Task: Slide 2 - Contents Of This Template.
Action: Mouse moved to (39, 97)
Screenshot: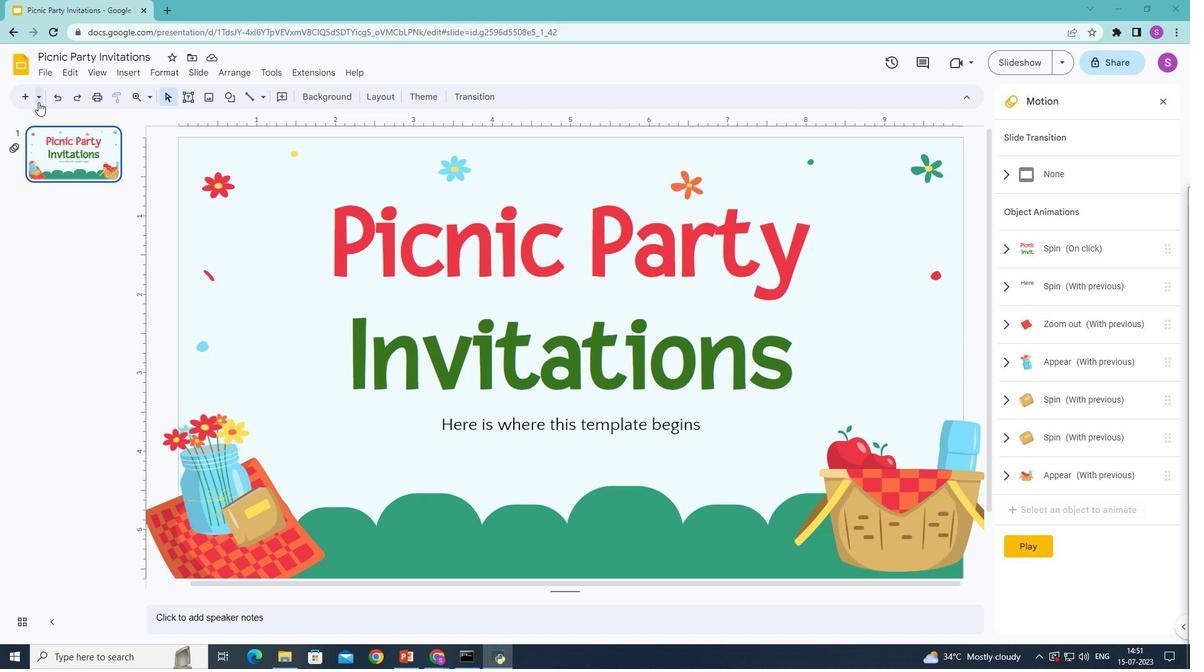 
Action: Mouse pressed left at (39, 97)
Screenshot: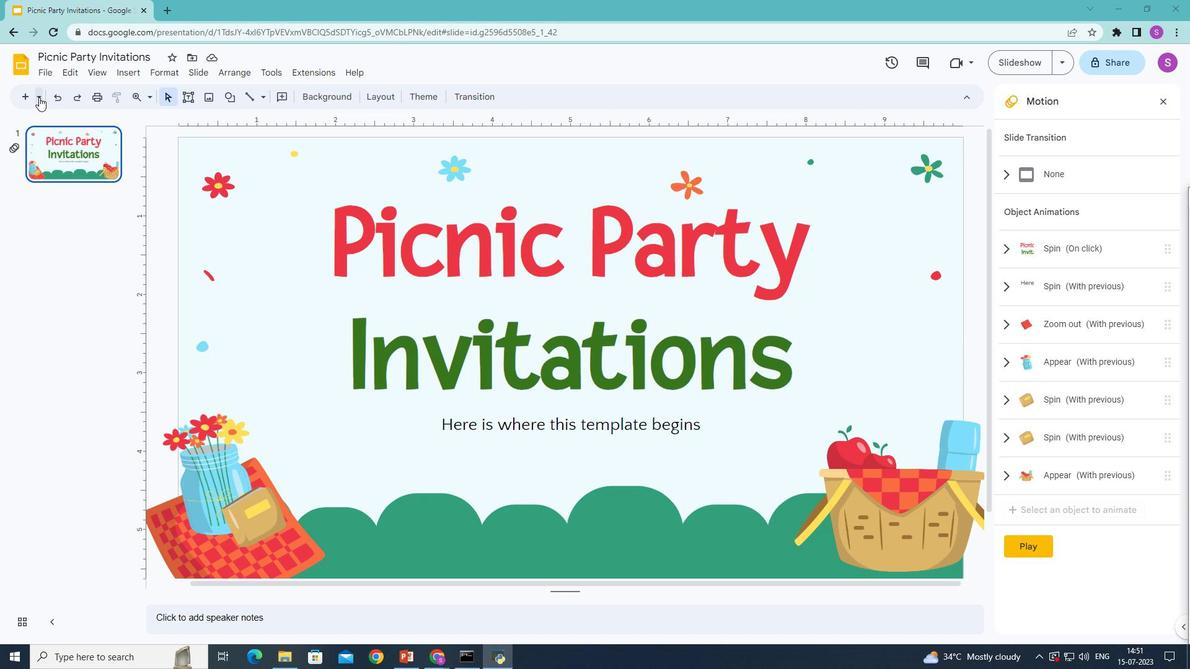 
Action: Mouse moved to (215, 130)
Screenshot: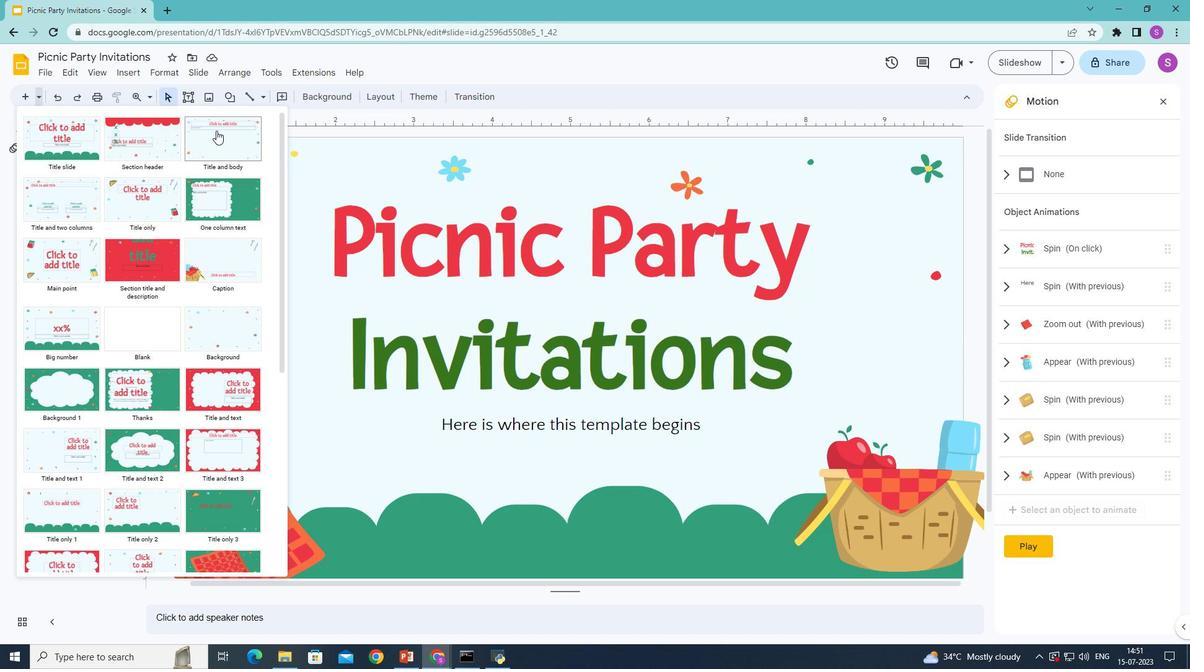 
Action: Mouse pressed left at (215, 130)
Screenshot: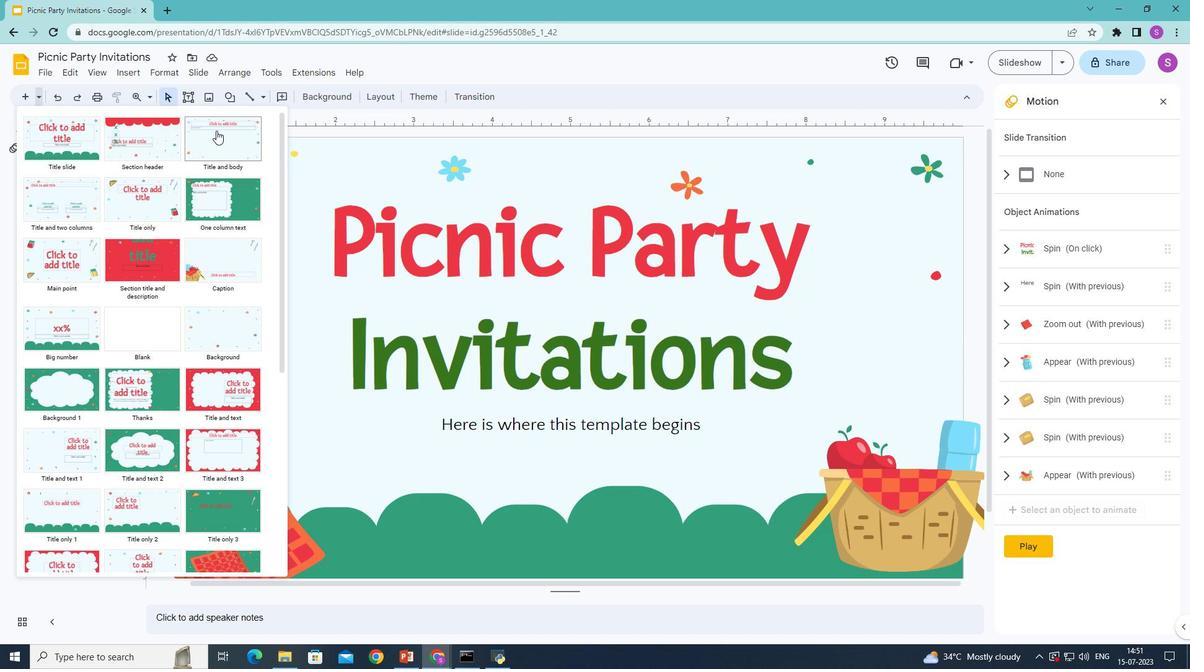 
Action: Mouse moved to (481, 210)
Screenshot: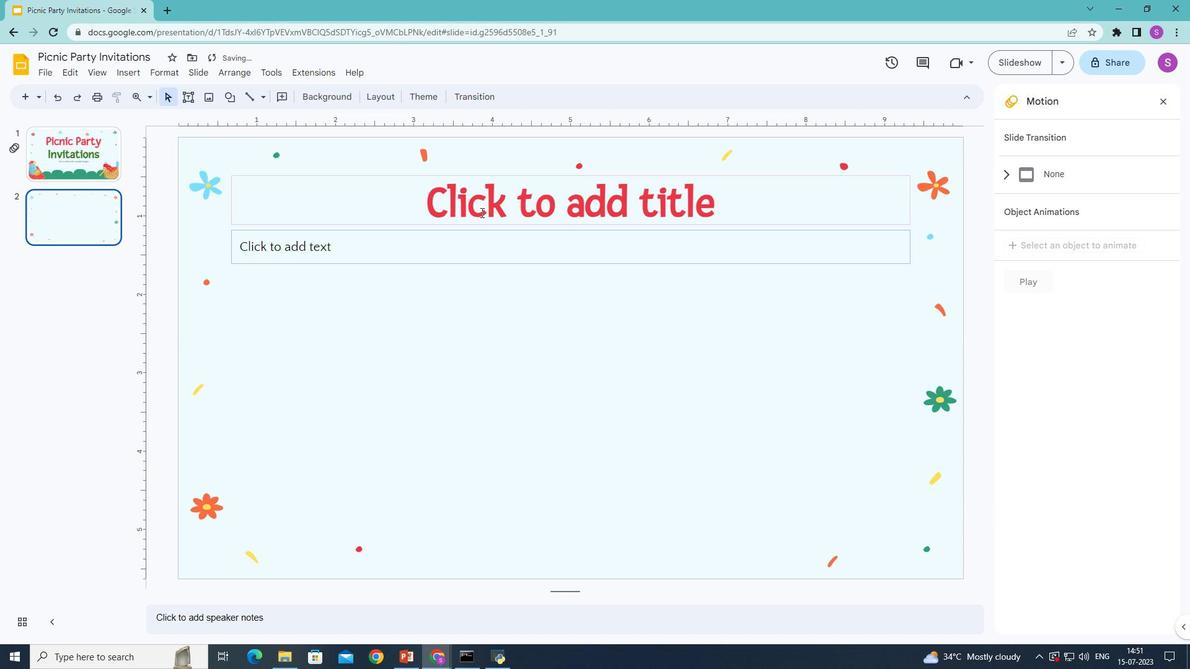 
Action: Mouse pressed left at (481, 210)
Screenshot: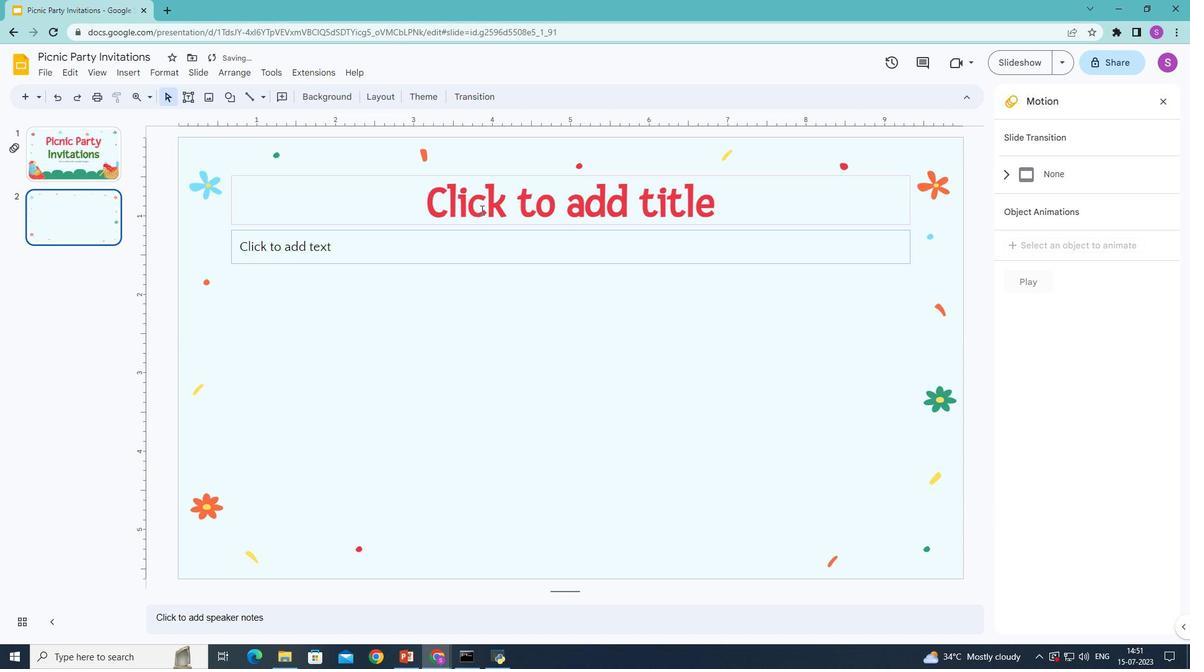 
Action: Mouse moved to (490, 213)
Screenshot: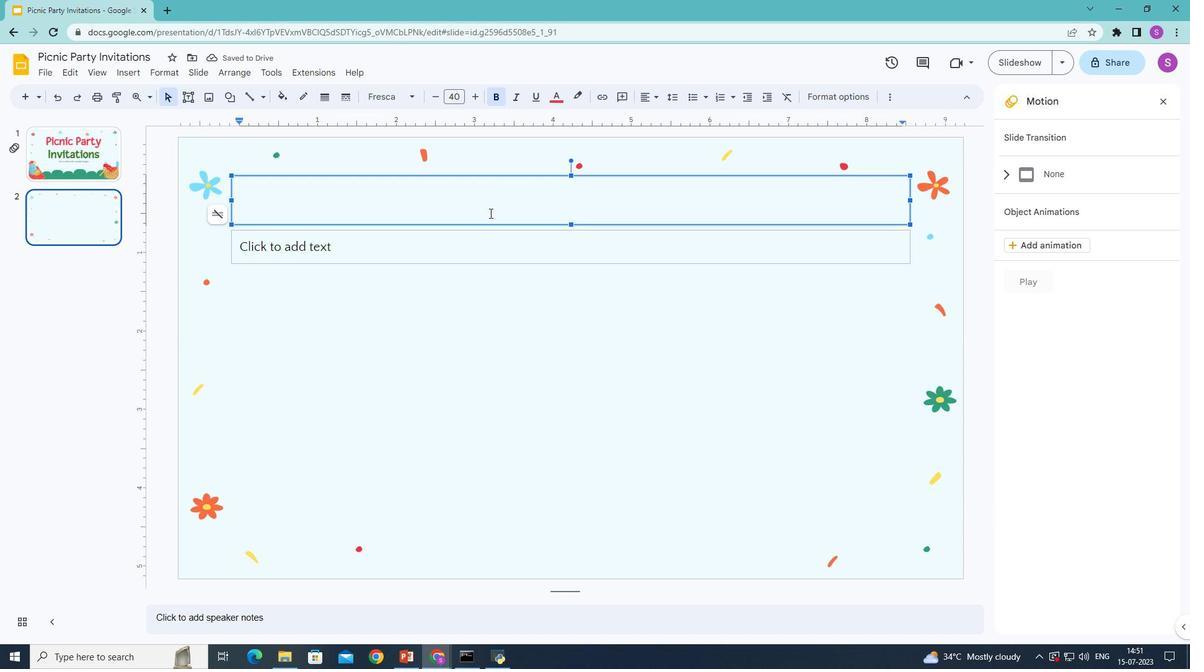 
Action: Key pressed <Key.shift>Contents<Key.space>of<Key.space>this<Key.space>template
Screenshot: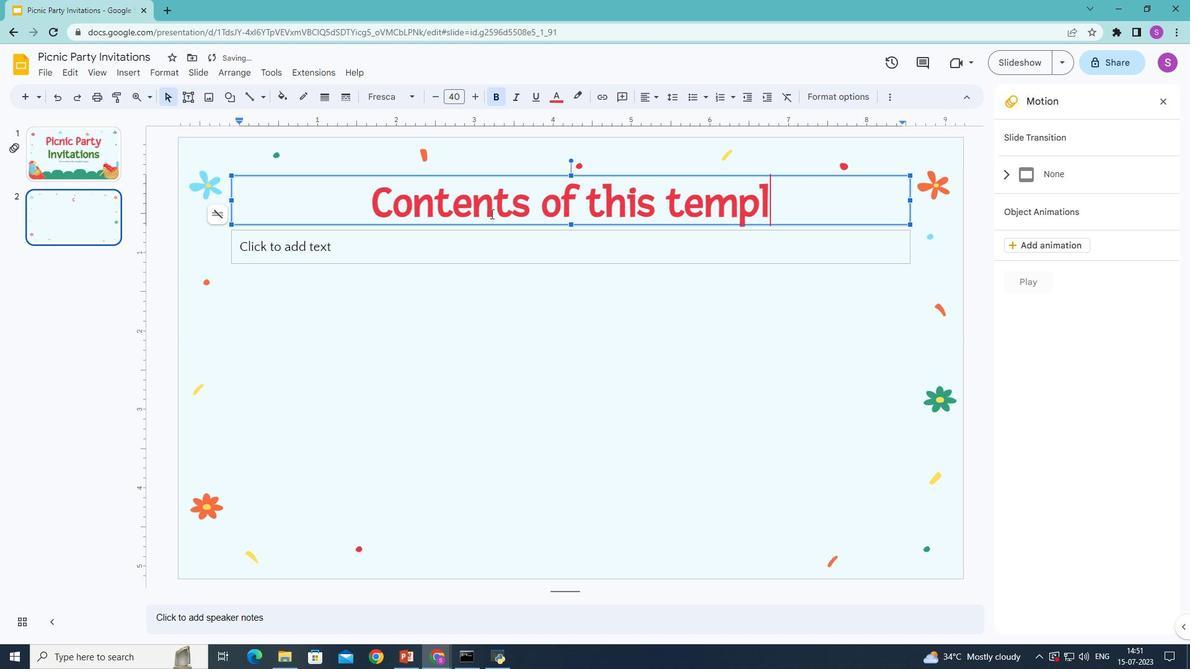 
Action: Mouse moved to (282, 242)
Screenshot: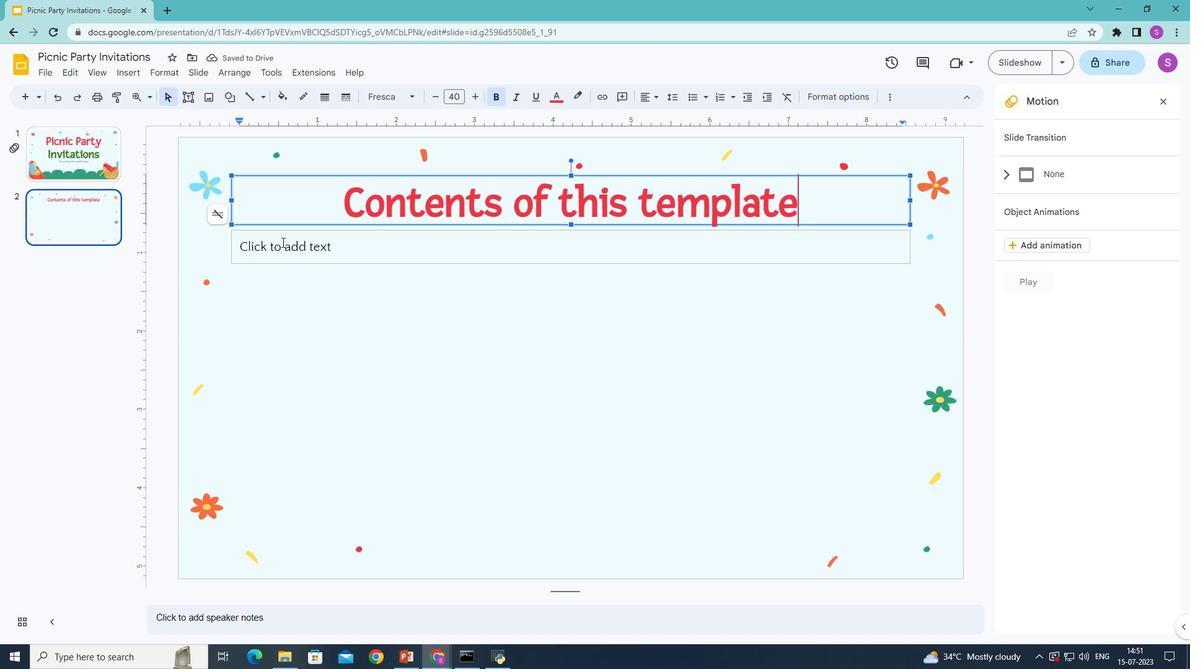 
Action: Mouse pressed left at (282, 242)
Screenshot: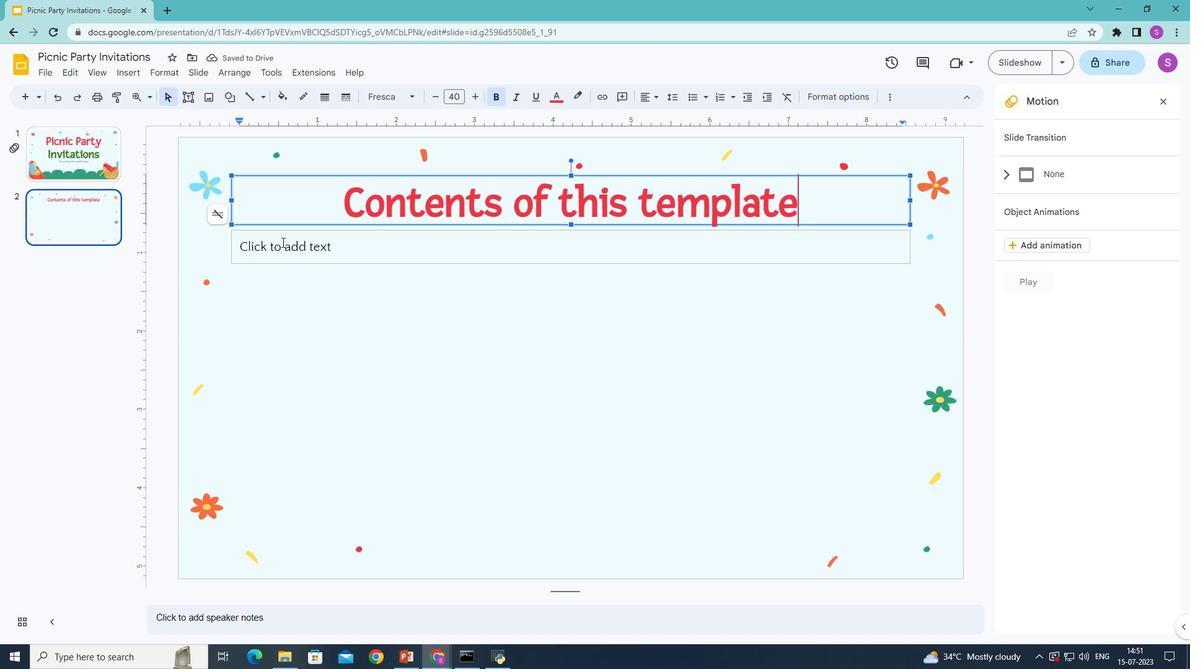 
Action: Mouse moved to (360, 228)
Screenshot: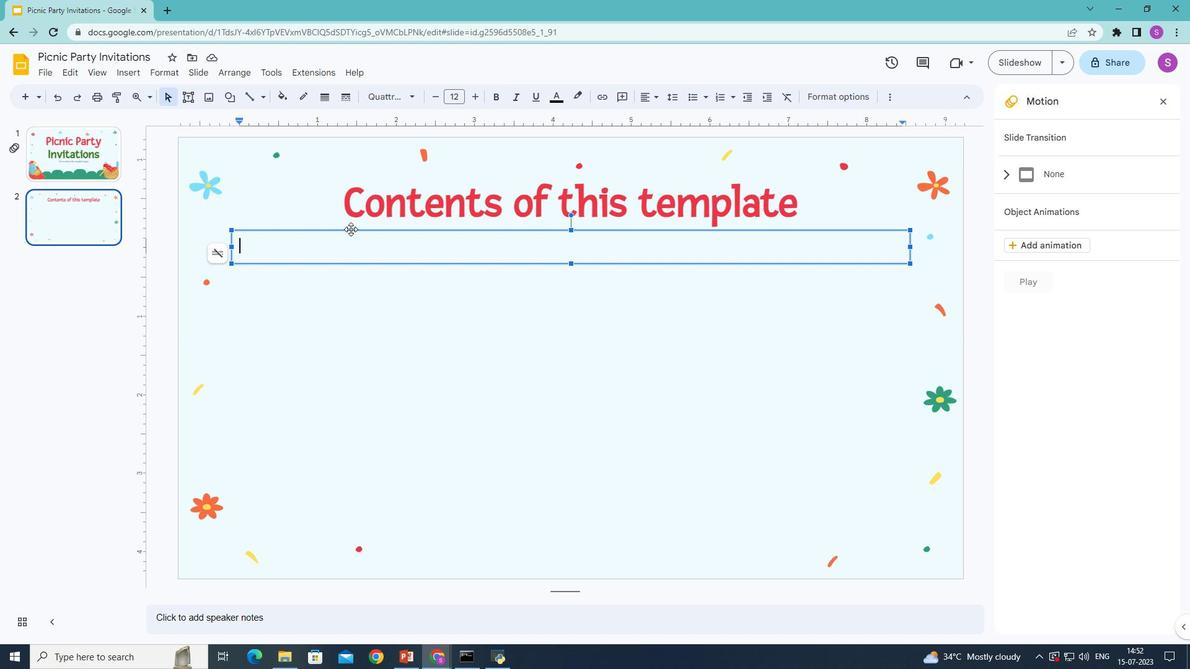 
Action: Key pressed <Key.shift>You<Key.space>
Screenshot: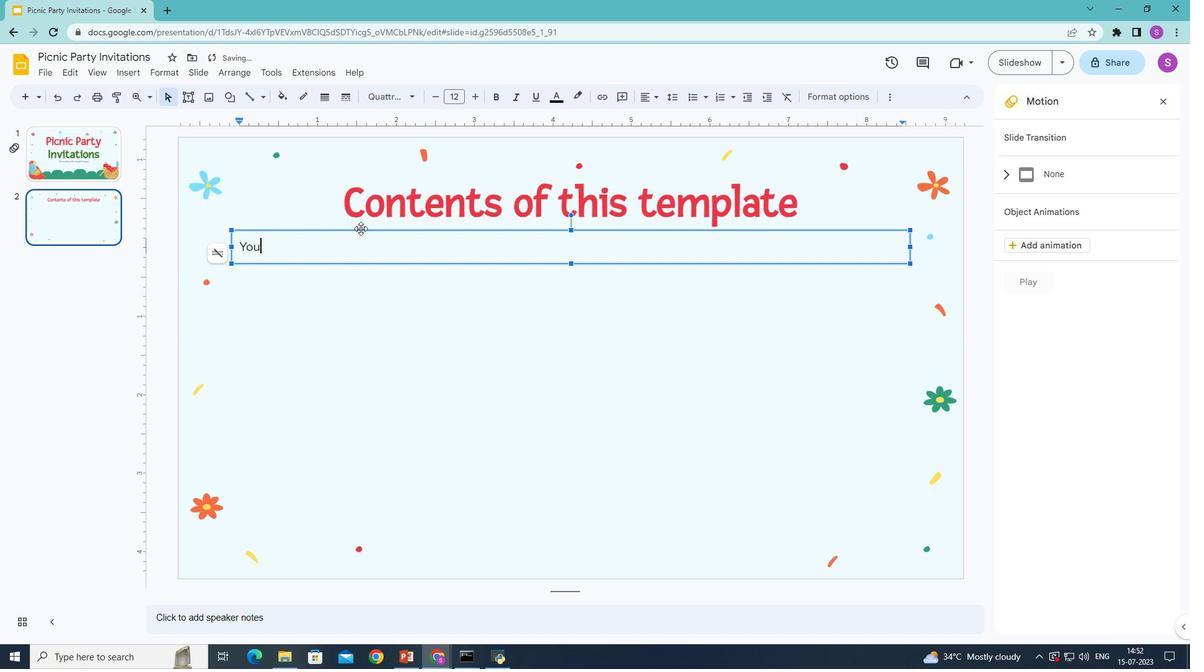 
Action: Mouse moved to (361, 229)
Screenshot: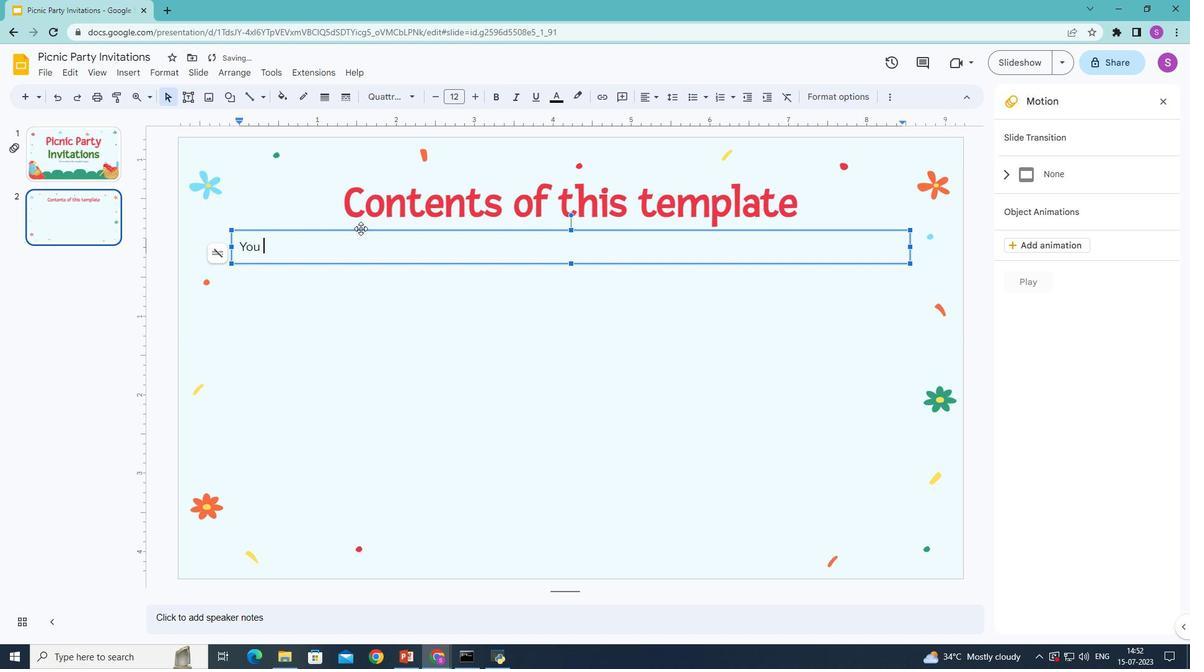 
Action: Key pressed can<Key.space>delete<Key.space>this<Key.space>slide<Key.space>when<Key.space>you're<Key.space>done<Key.space>editing<Key.space>the<Key.space>presentation
Screenshot: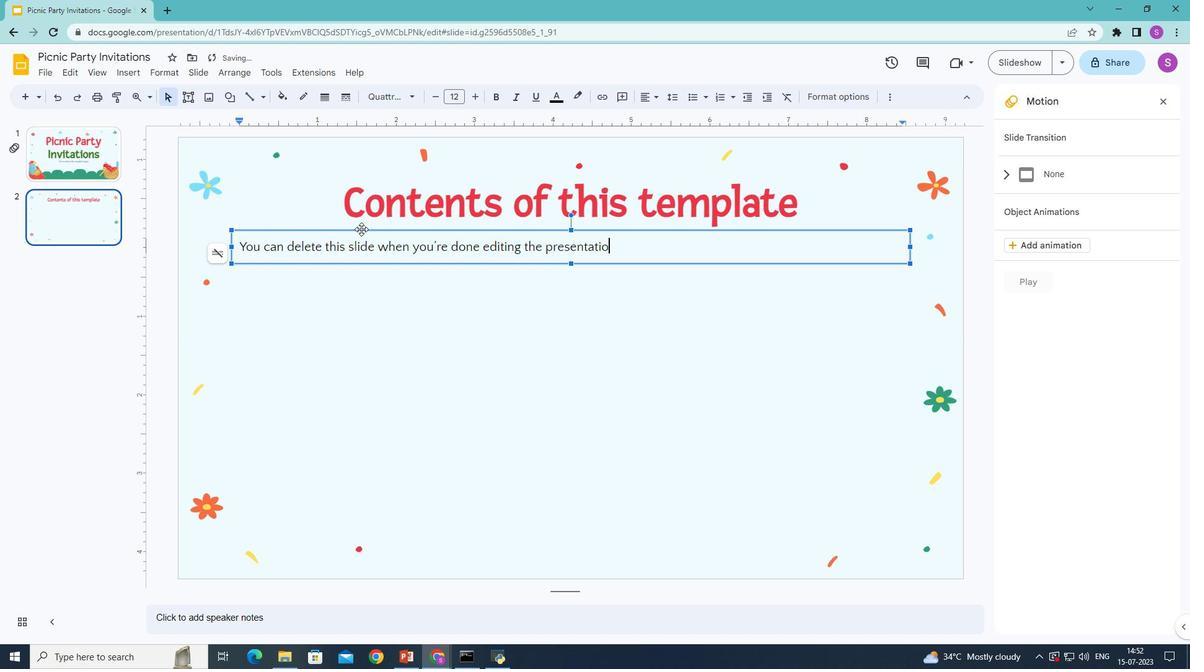 
Action: Mouse moved to (642, 354)
Screenshot: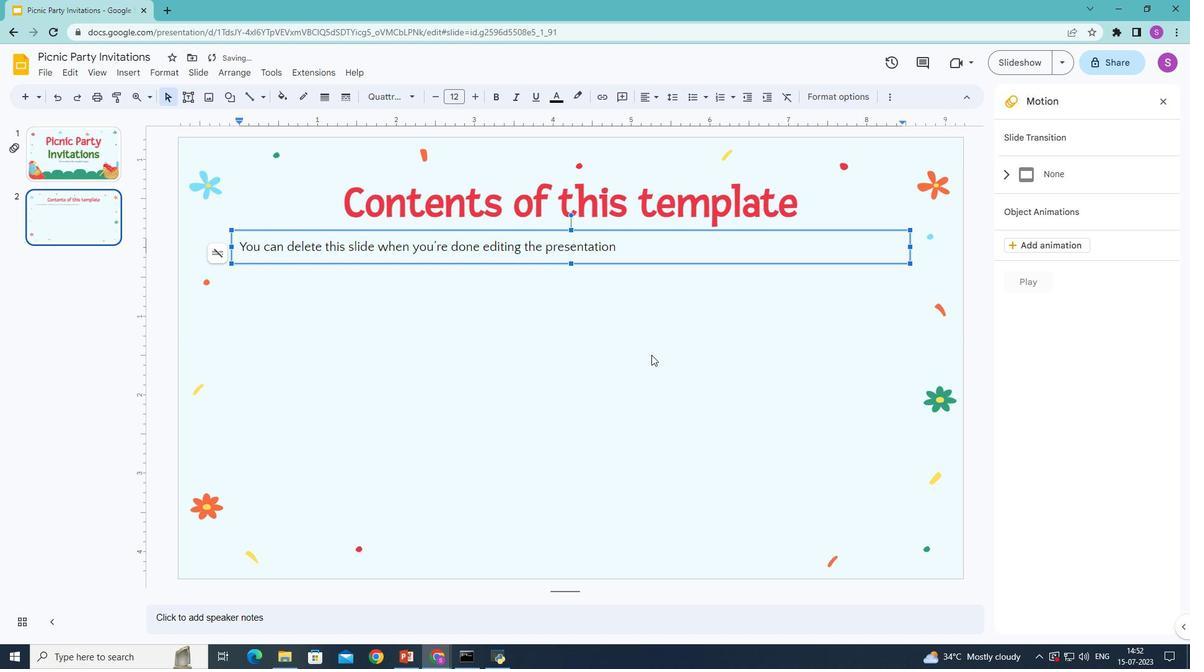 
Action: Mouse pressed left at (642, 354)
Screenshot: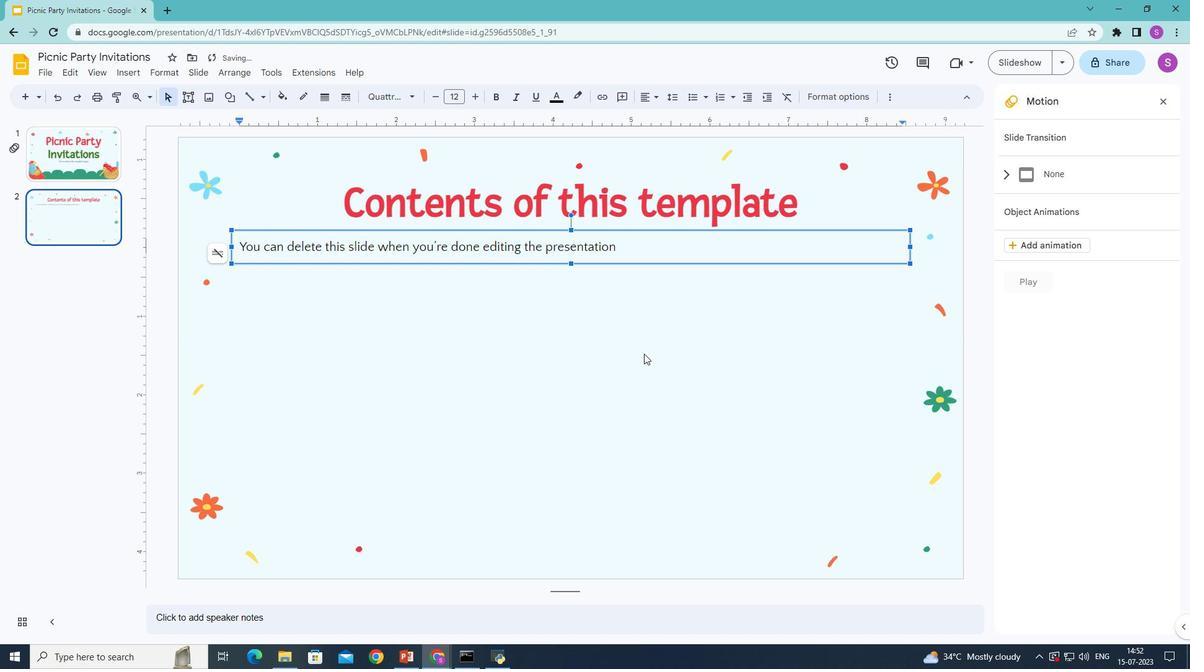 
Action: Mouse moved to (121, 72)
Screenshot: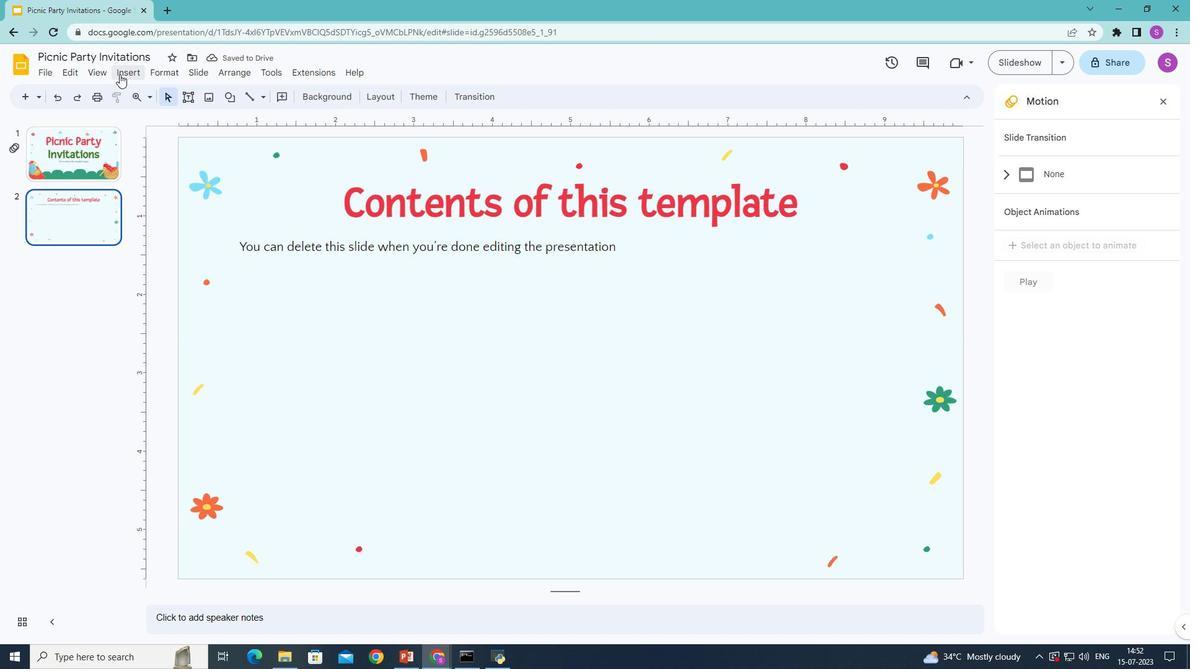 
Action: Mouse pressed left at (121, 72)
Screenshot: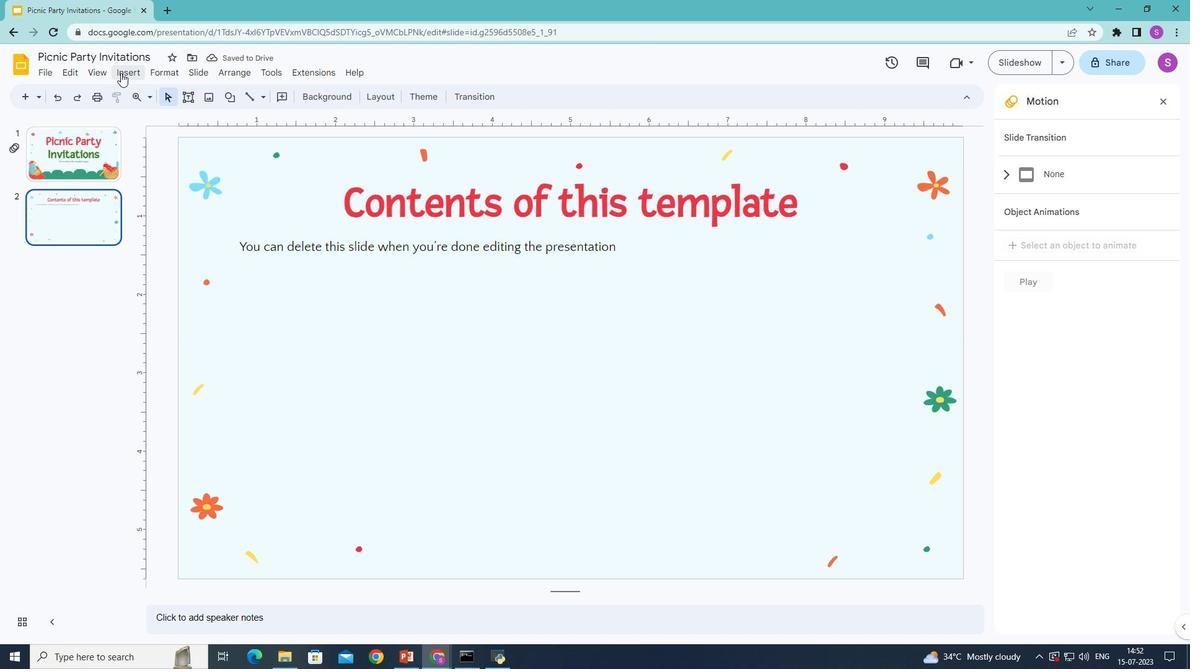 
Action: Mouse moved to (329, 229)
Screenshot: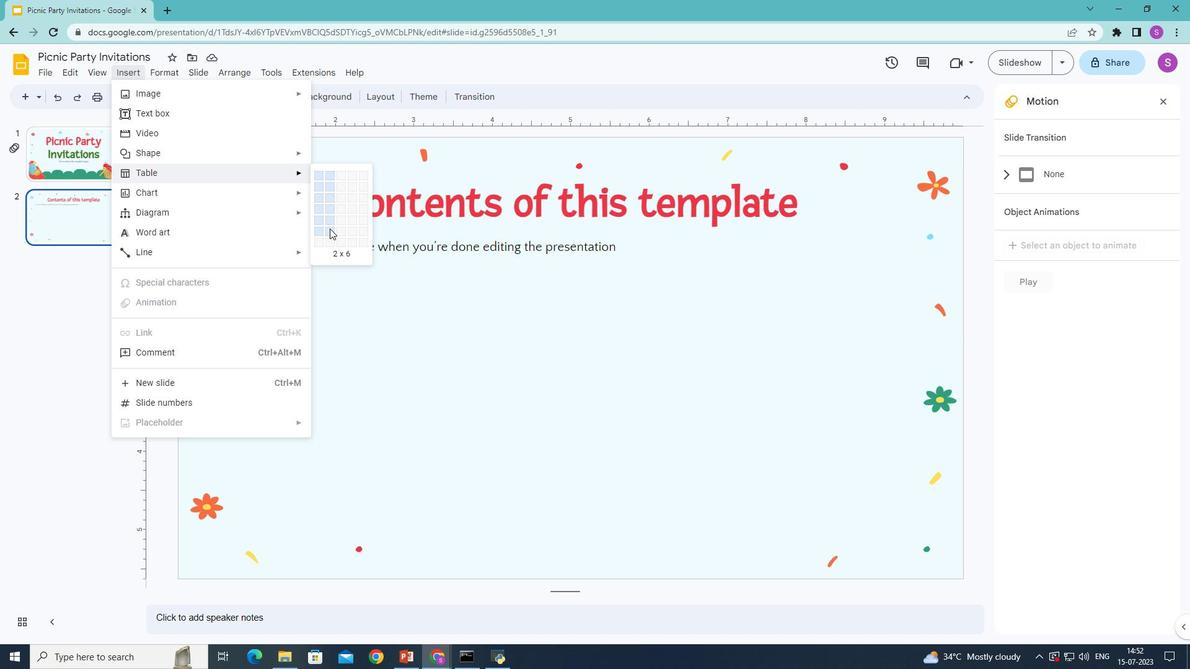 
Action: Mouse pressed left at (329, 229)
Screenshot: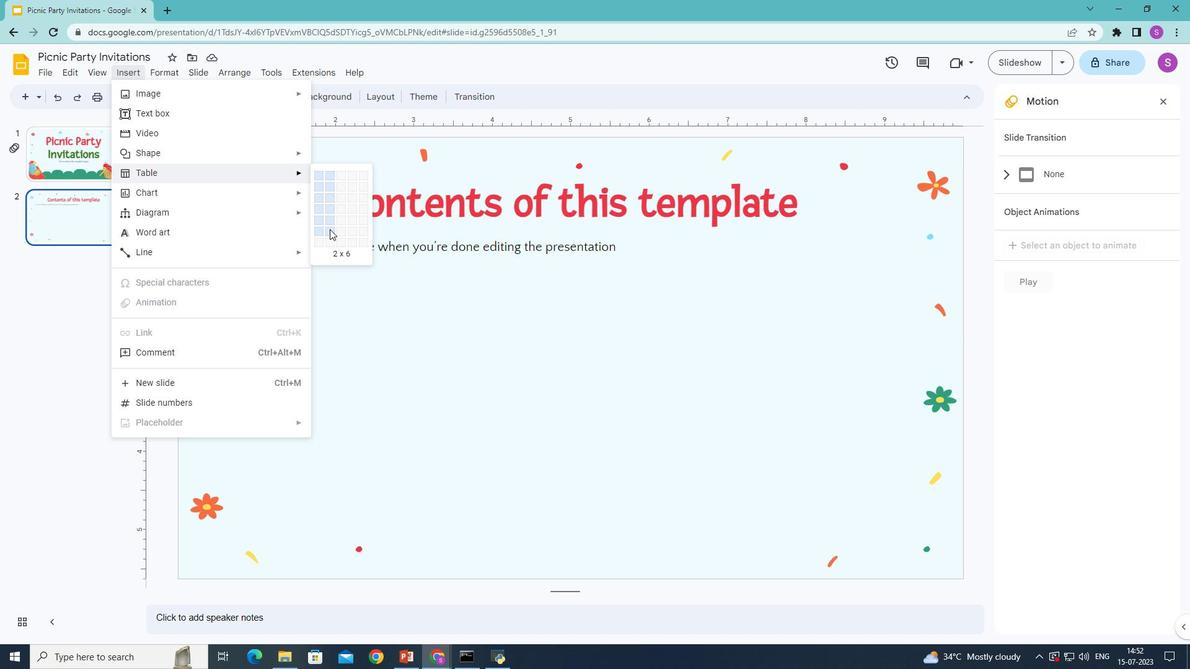 
Action: Mouse moved to (570, 260)
Screenshot: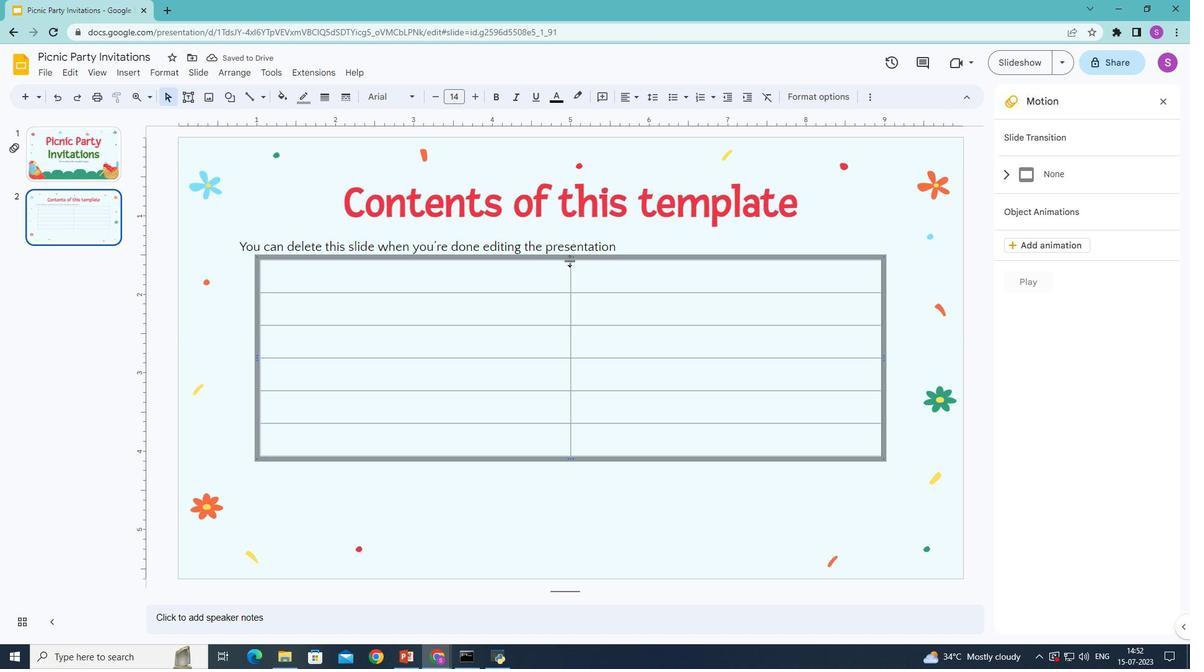 
Action: Mouse pressed left at (570, 260)
Screenshot: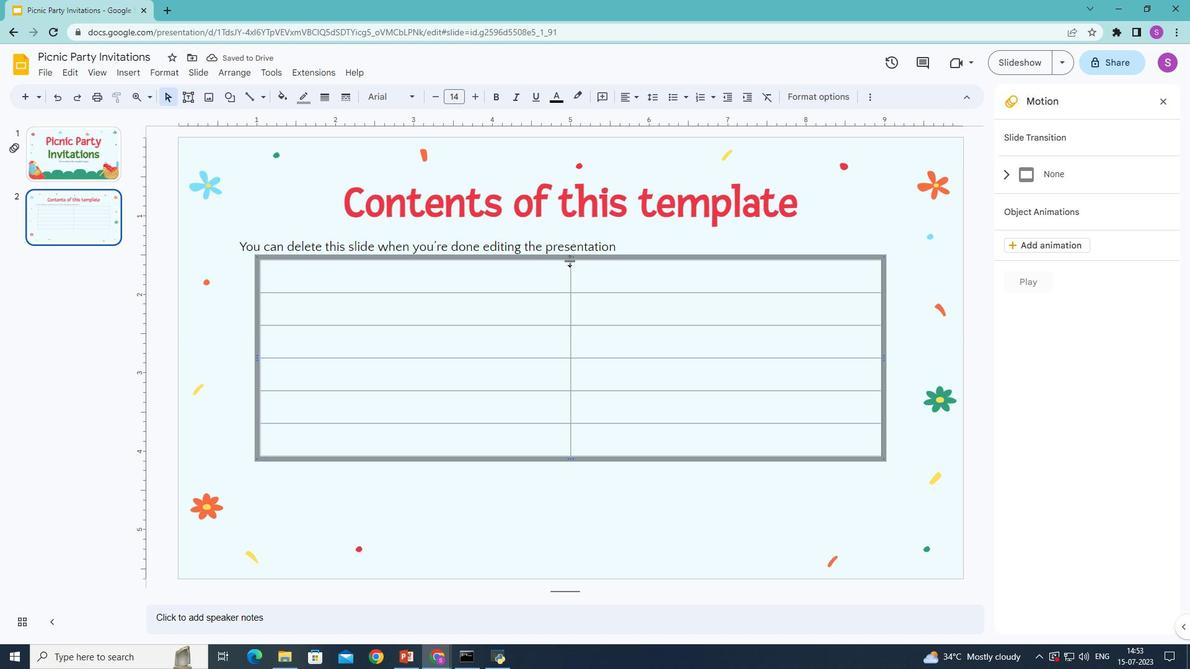 
Action: Mouse moved to (570, 299)
Screenshot: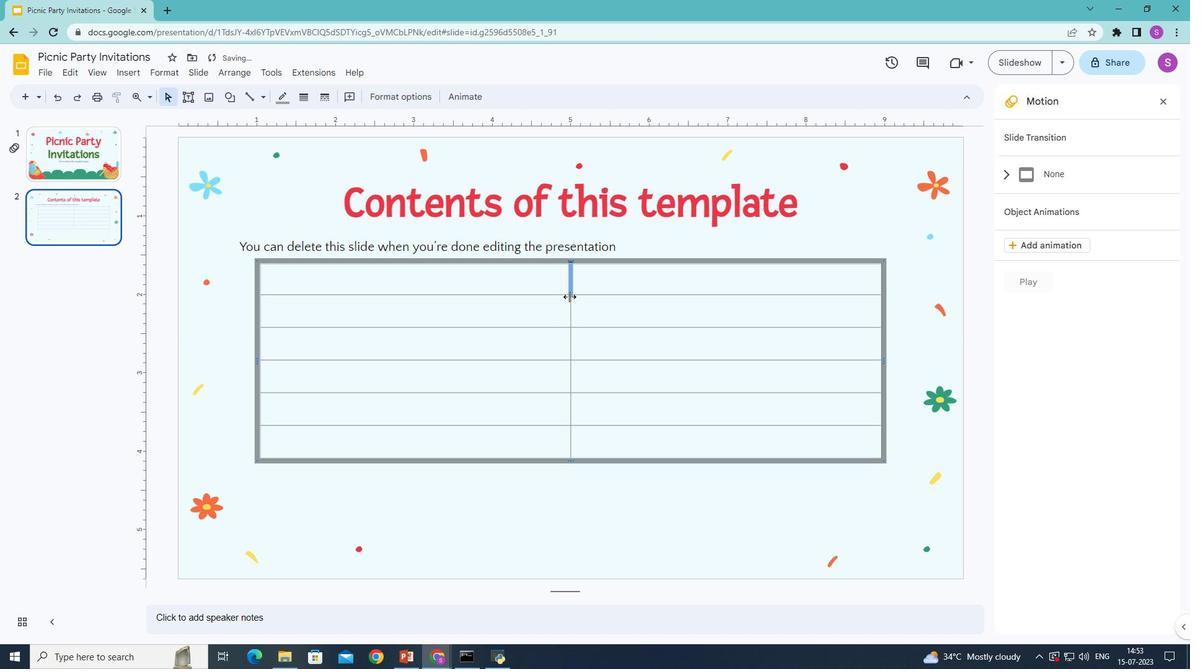 
Action: Mouse pressed left at (570, 299)
Screenshot: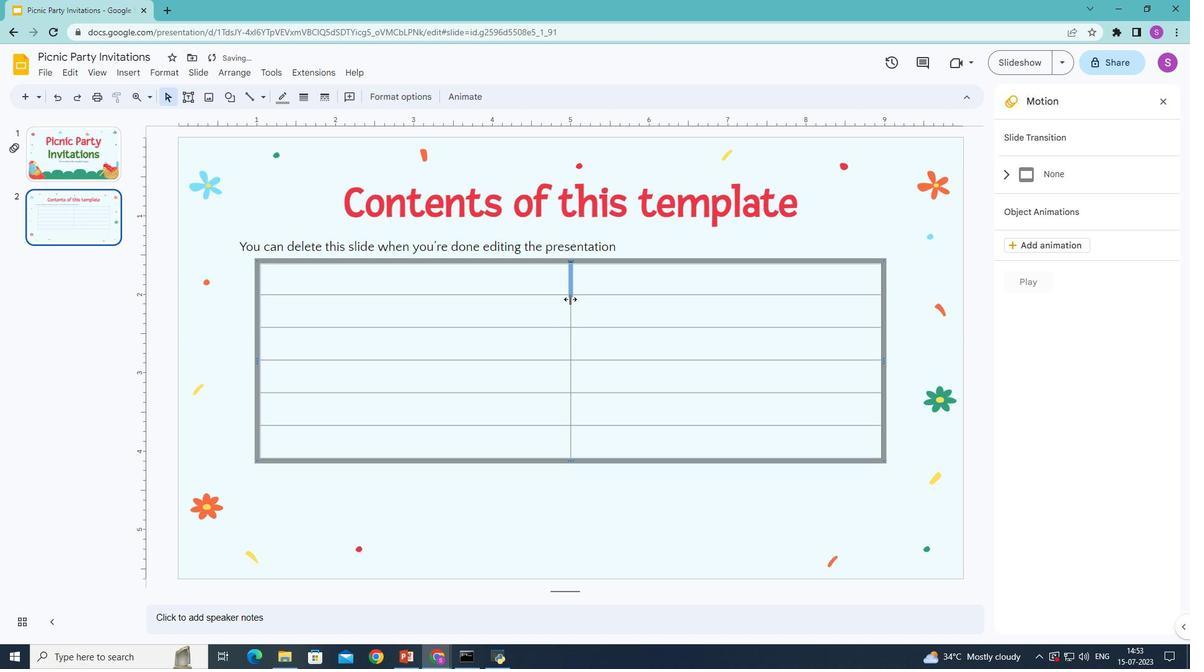 
Action: Mouse moved to (572, 479)
Screenshot: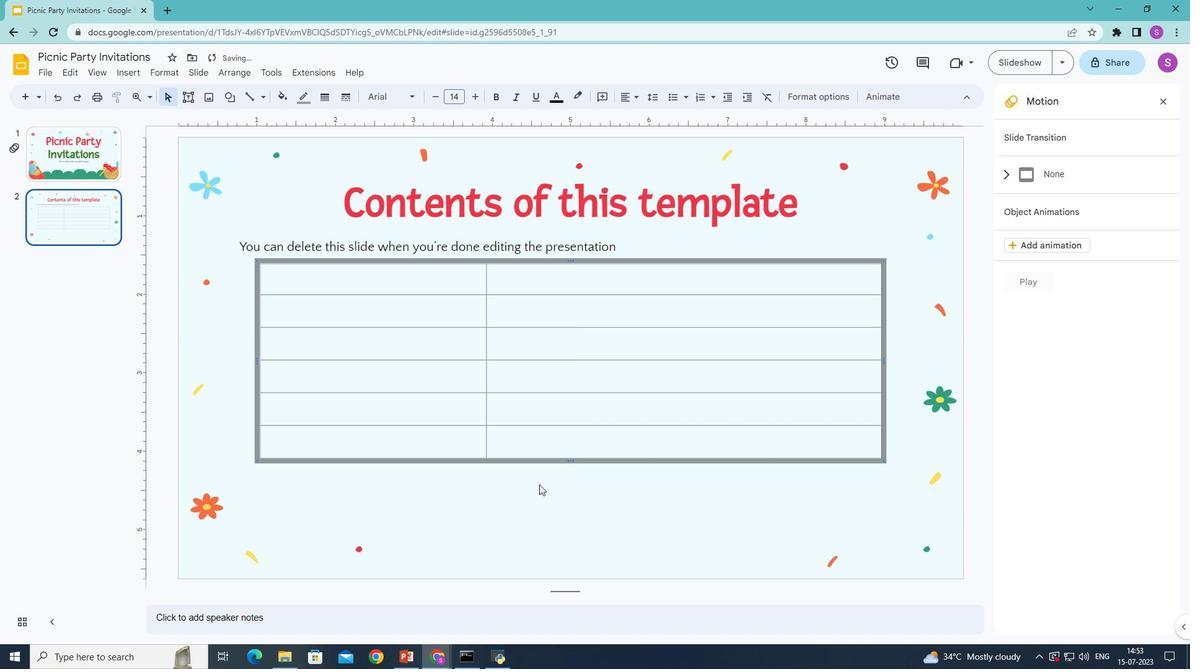 
Action: Mouse scrolled (572, 478) with delta (0, 0)
Screenshot: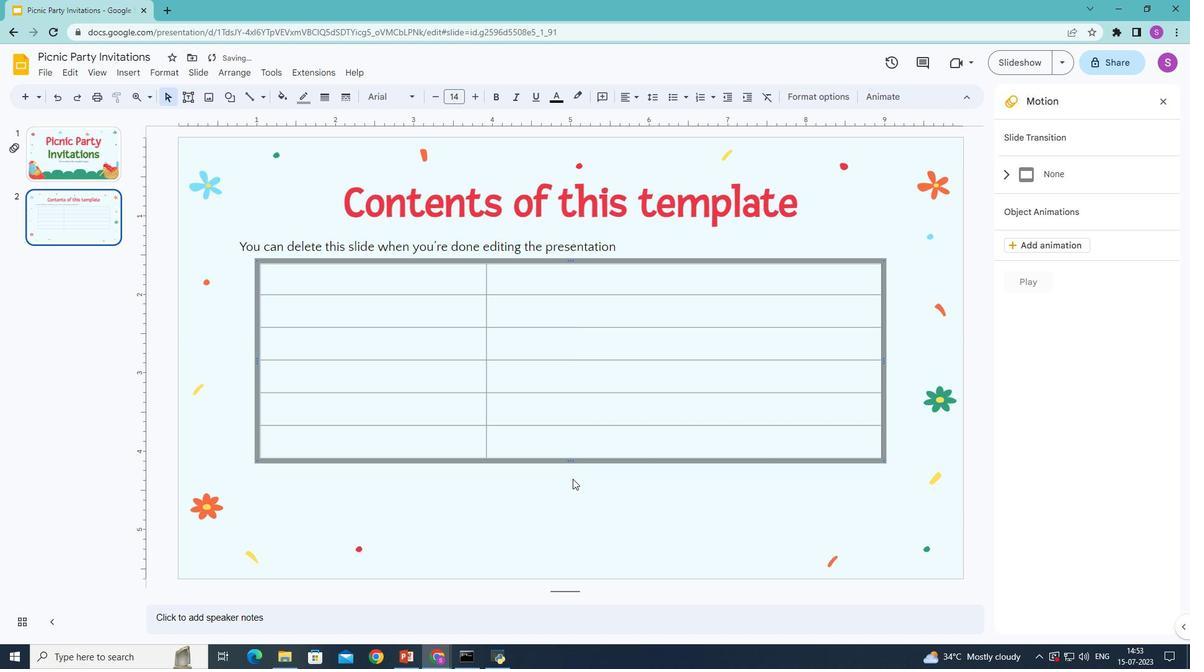 
Action: Mouse moved to (300, 94)
Screenshot: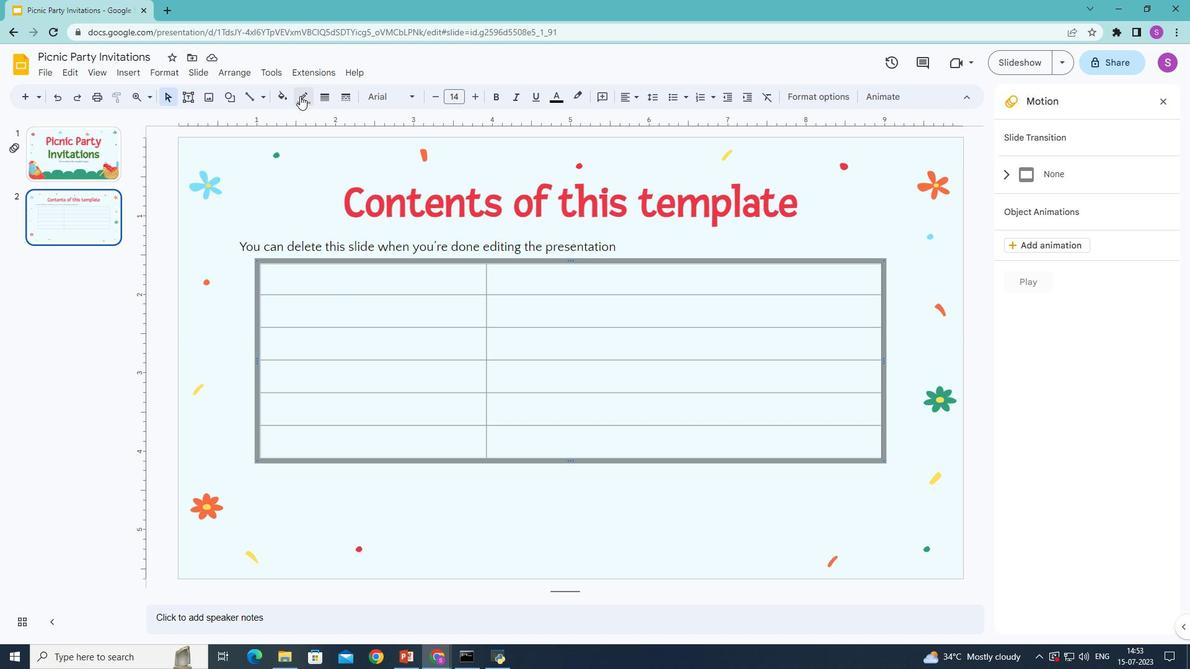 
Action: Mouse pressed left at (300, 94)
Screenshot: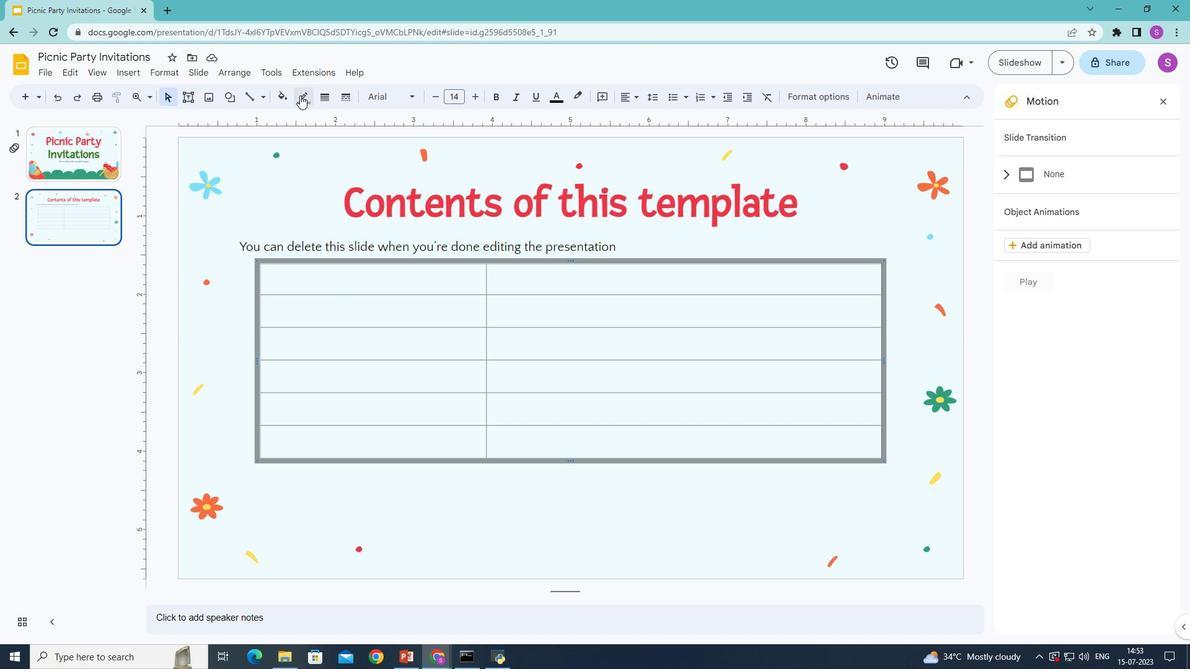 
Action: Mouse moved to (402, 189)
Screenshot: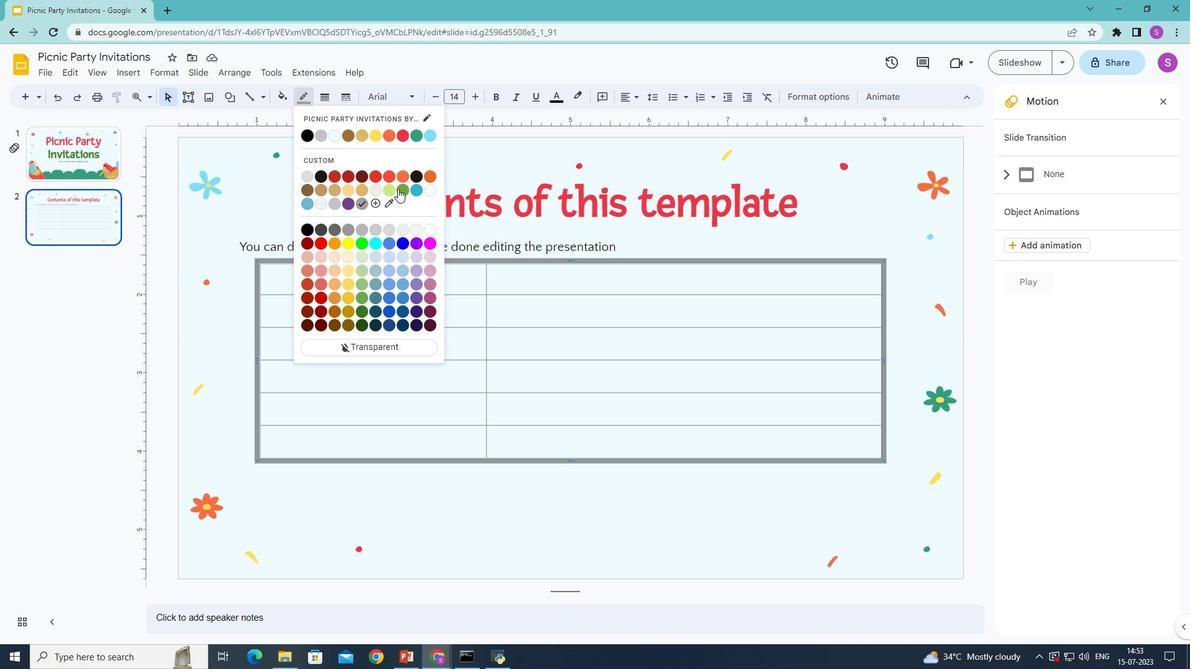 
Action: Mouse pressed left at (402, 189)
Screenshot: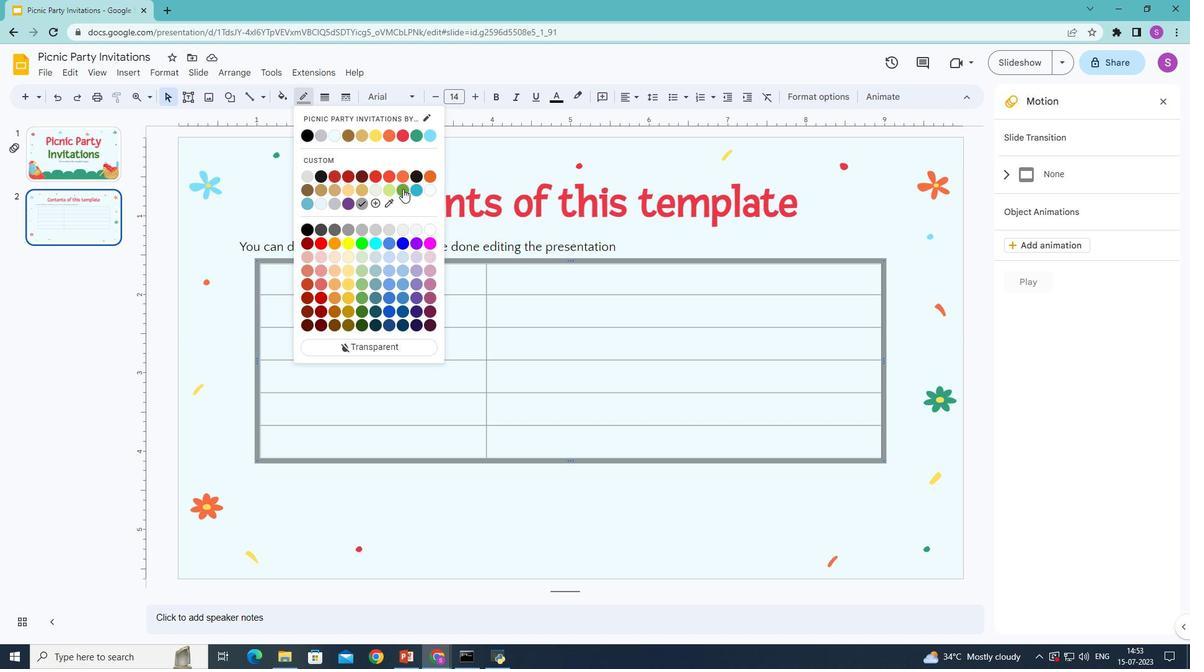 
Action: Mouse moved to (472, 555)
Screenshot: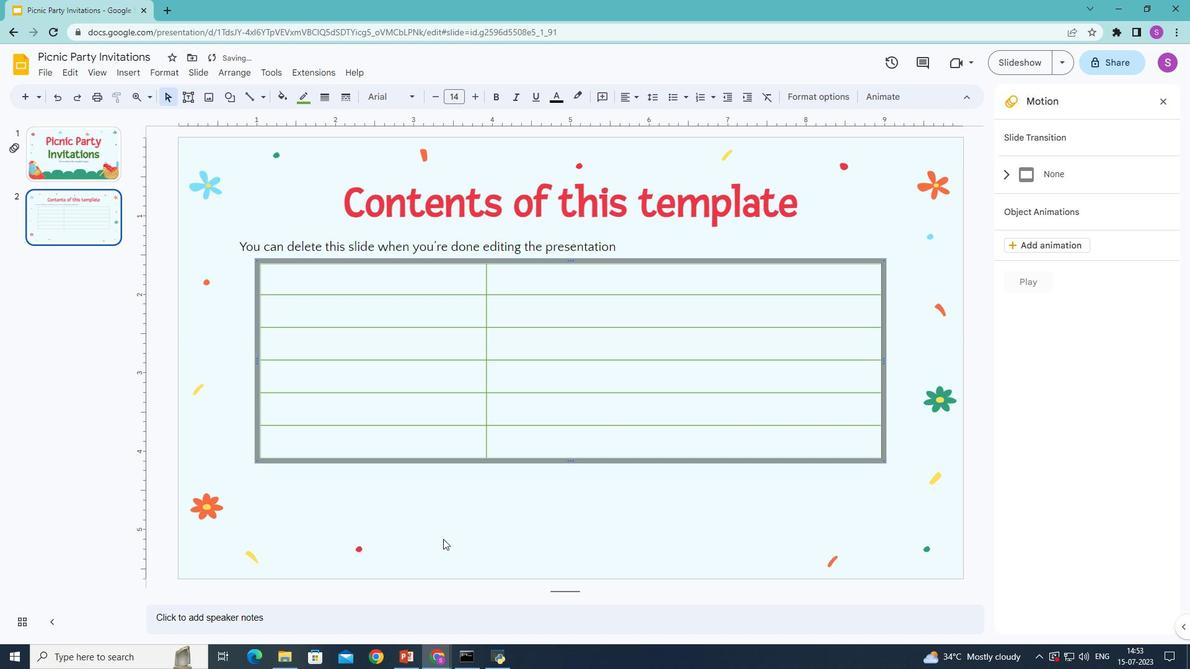 
Action: Mouse pressed left at (472, 555)
Screenshot: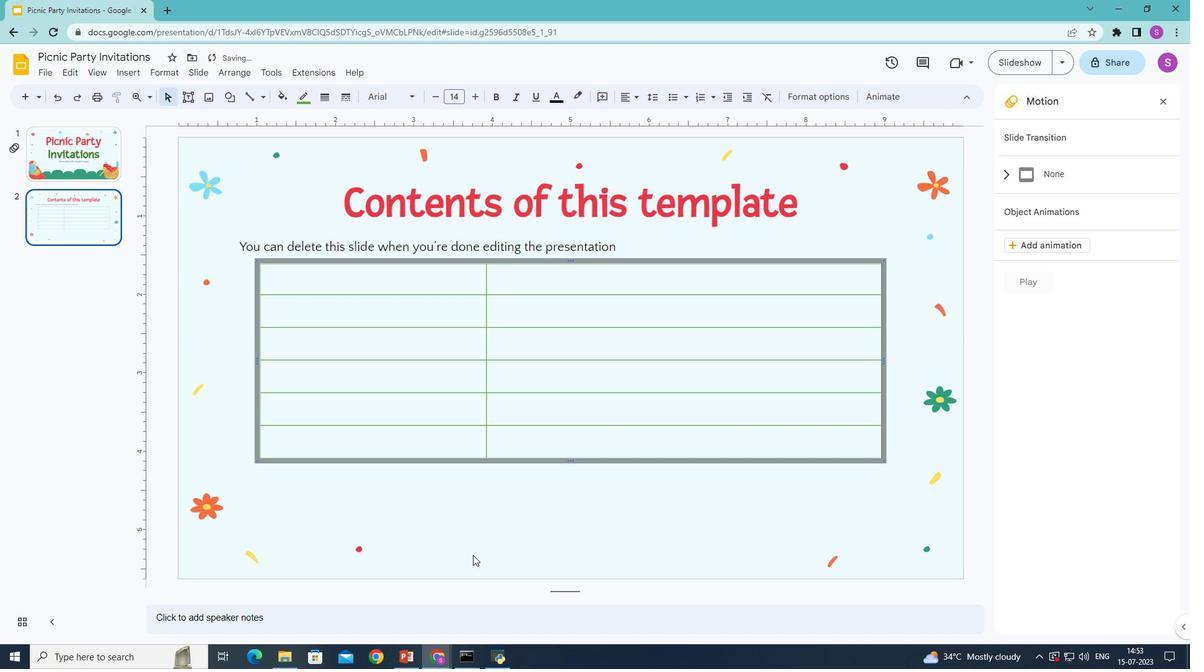 
Action: Mouse moved to (287, 280)
Screenshot: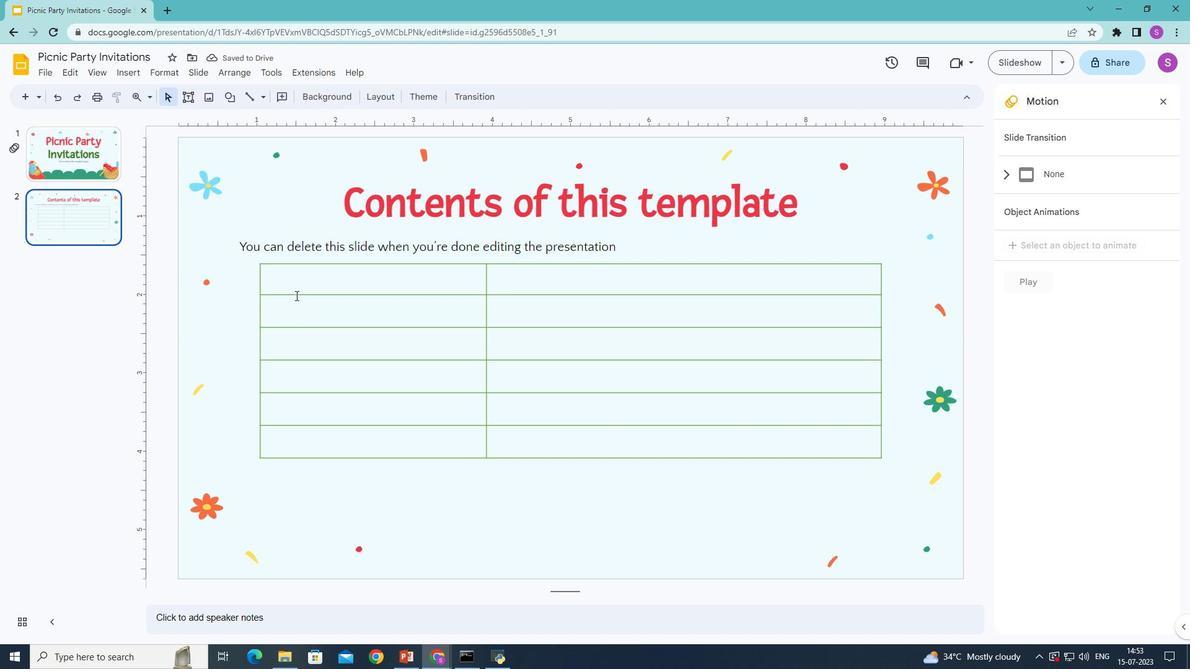 
Action: Mouse pressed left at (287, 280)
Screenshot: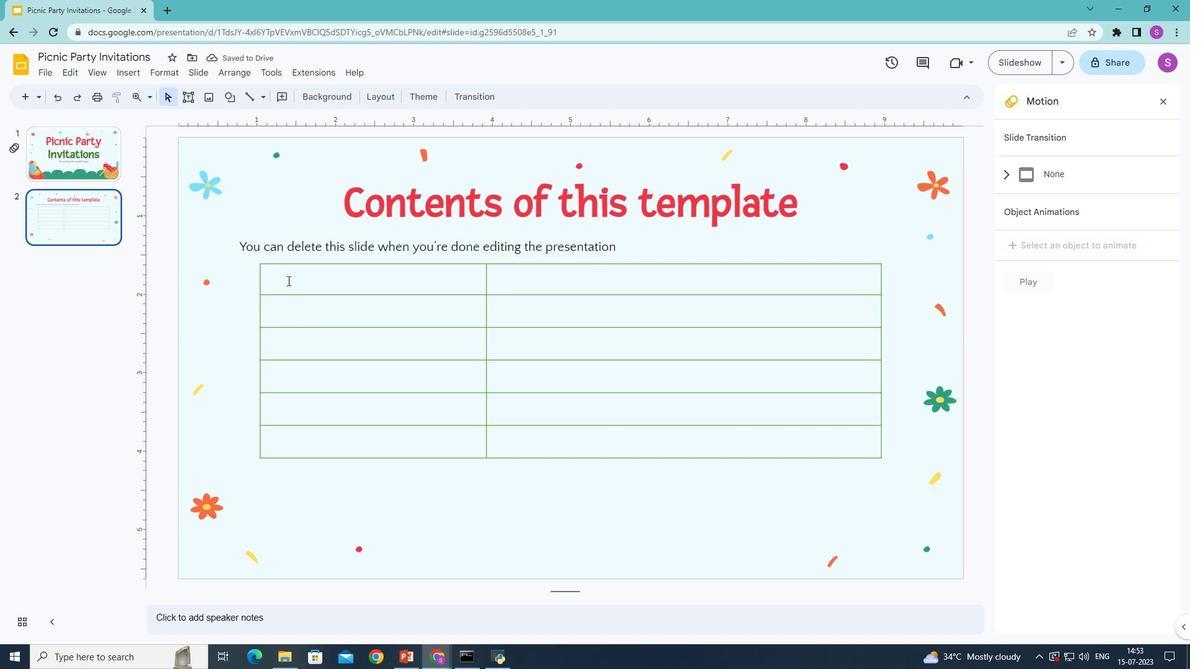
Action: Mouse moved to (293, 284)
Screenshot: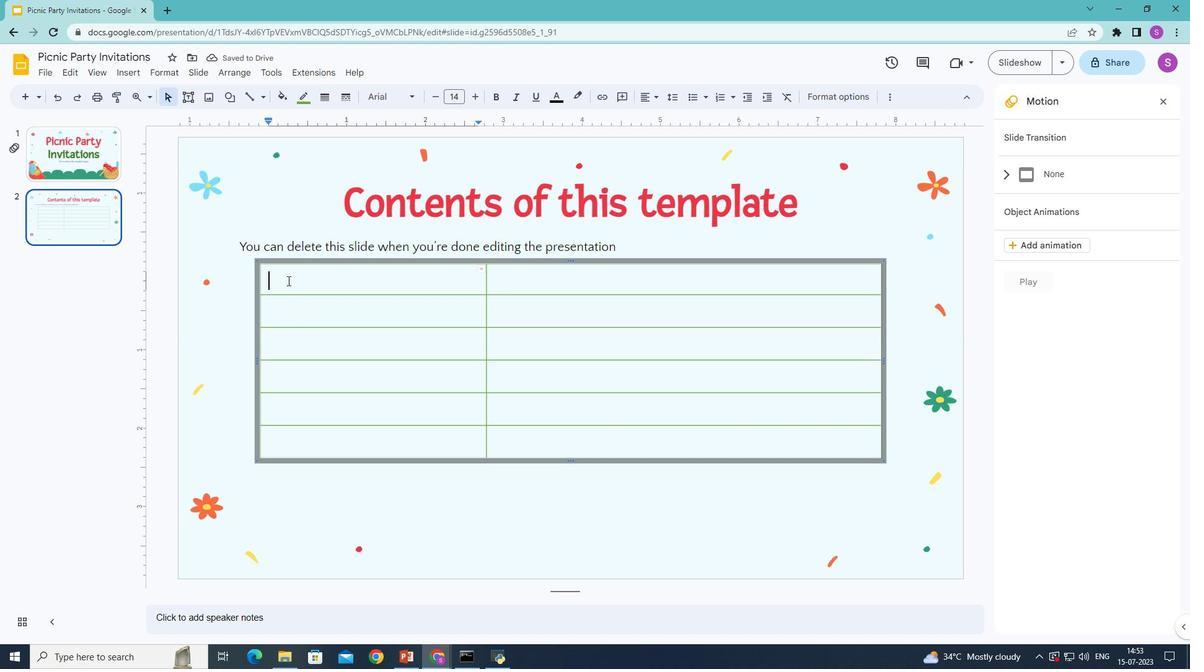 
Action: Key pressed <Key.shift>Fonts
Screenshot: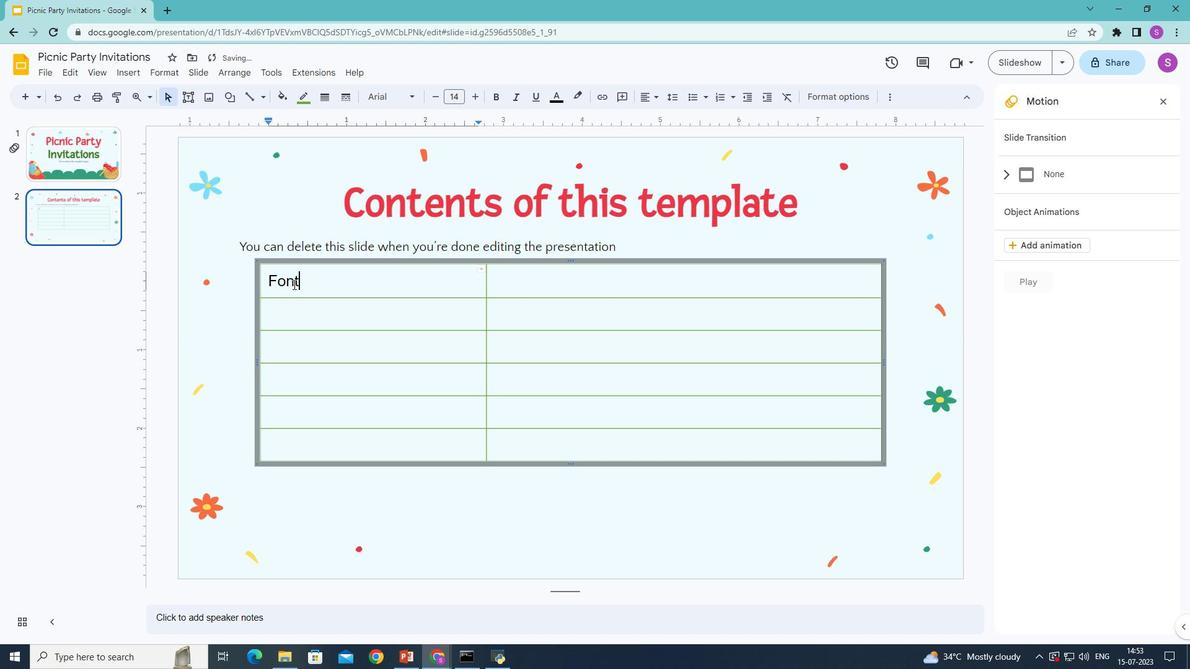 
Action: Mouse moved to (274, 326)
Screenshot: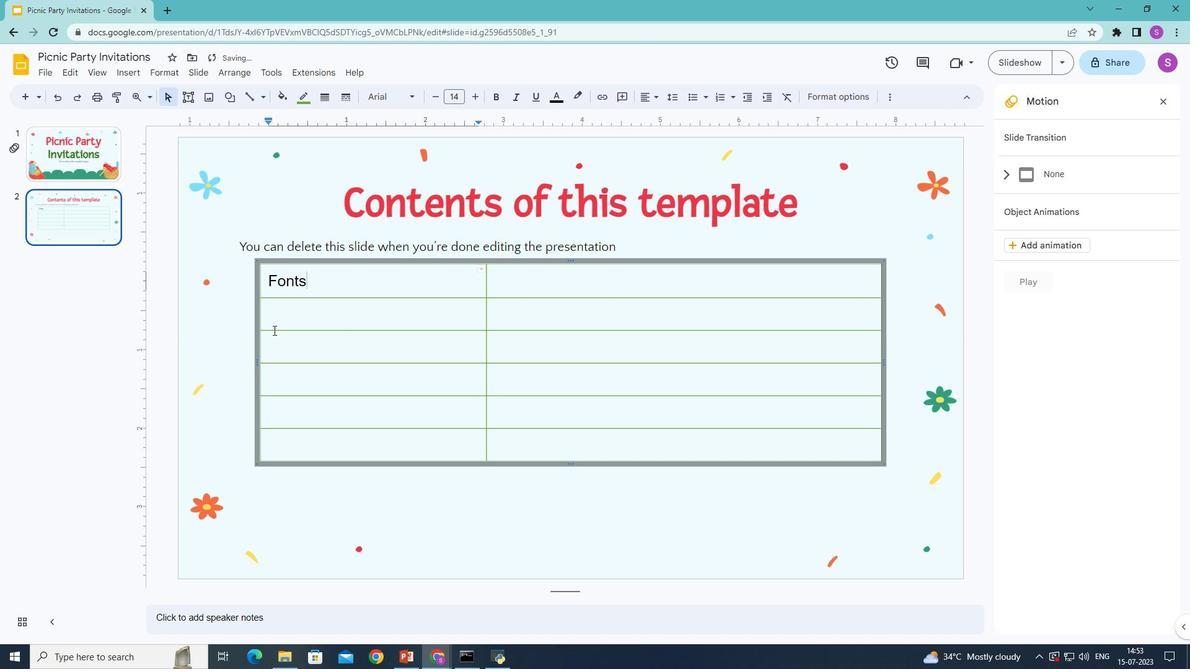 
Action: Mouse pressed left at (274, 326)
Screenshot: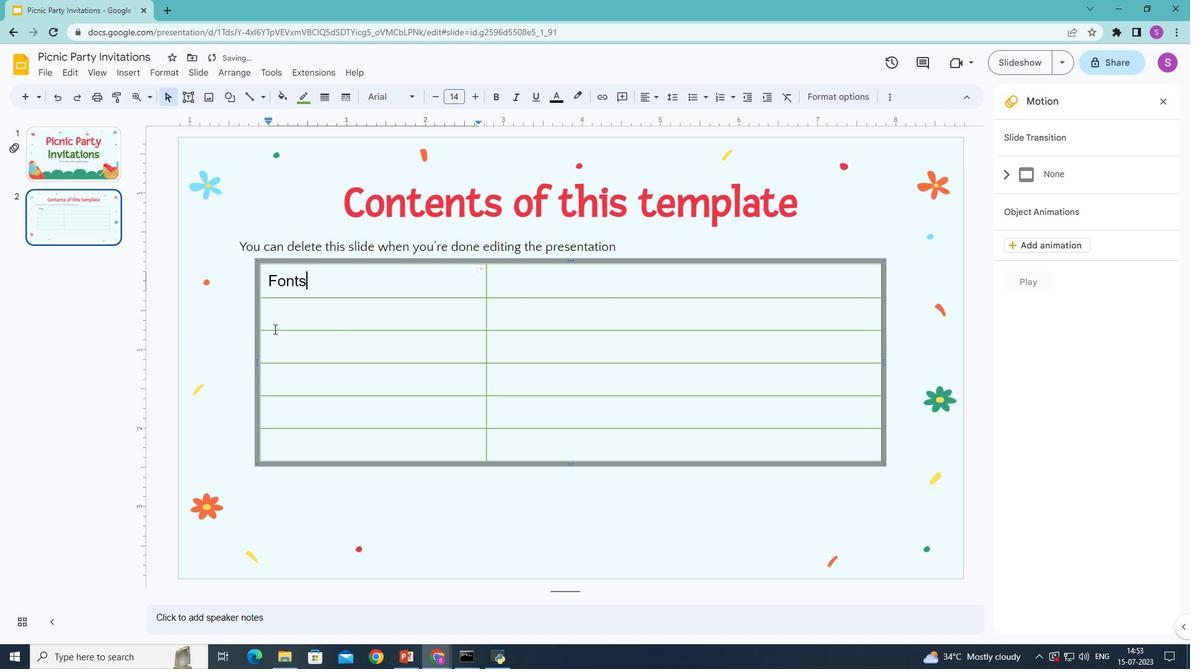 
Action: Mouse moved to (376, 308)
Screenshot: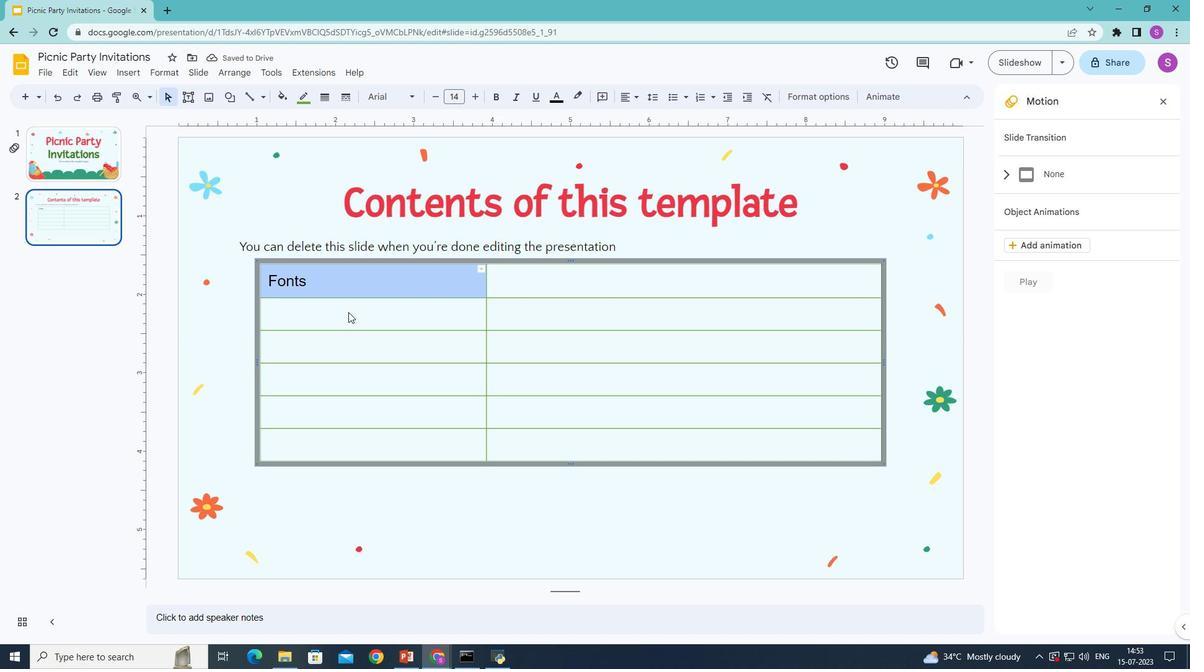 
Action: Mouse pressed left at (376, 308)
Screenshot: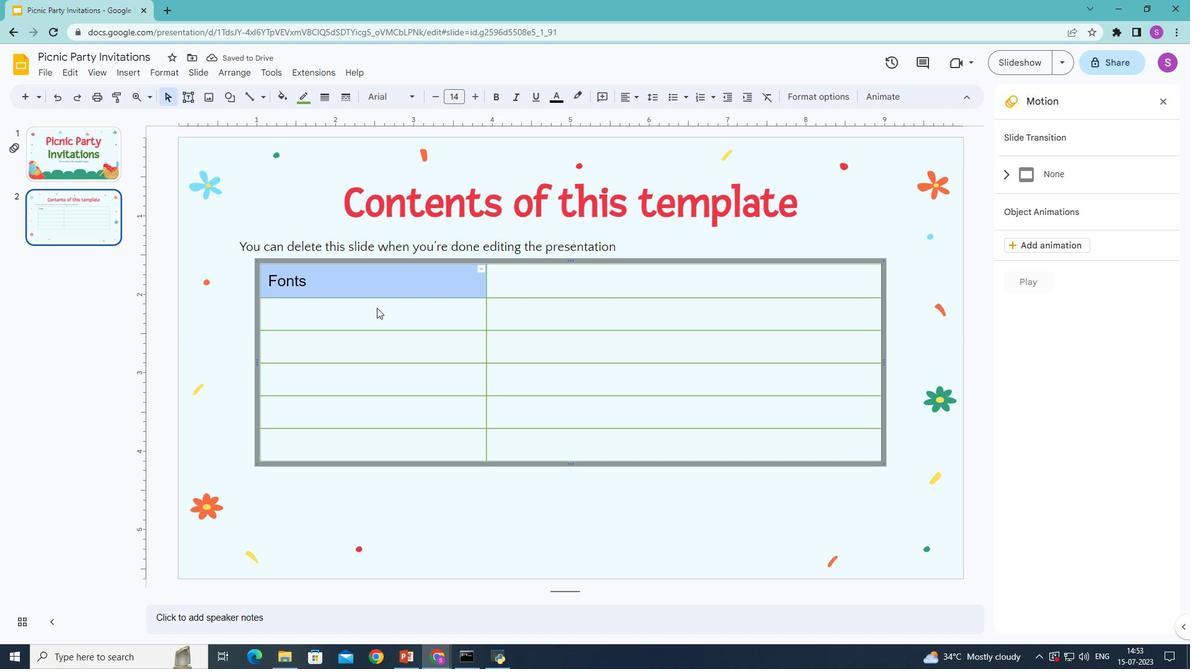 
Action: Mouse moved to (332, 331)
Screenshot: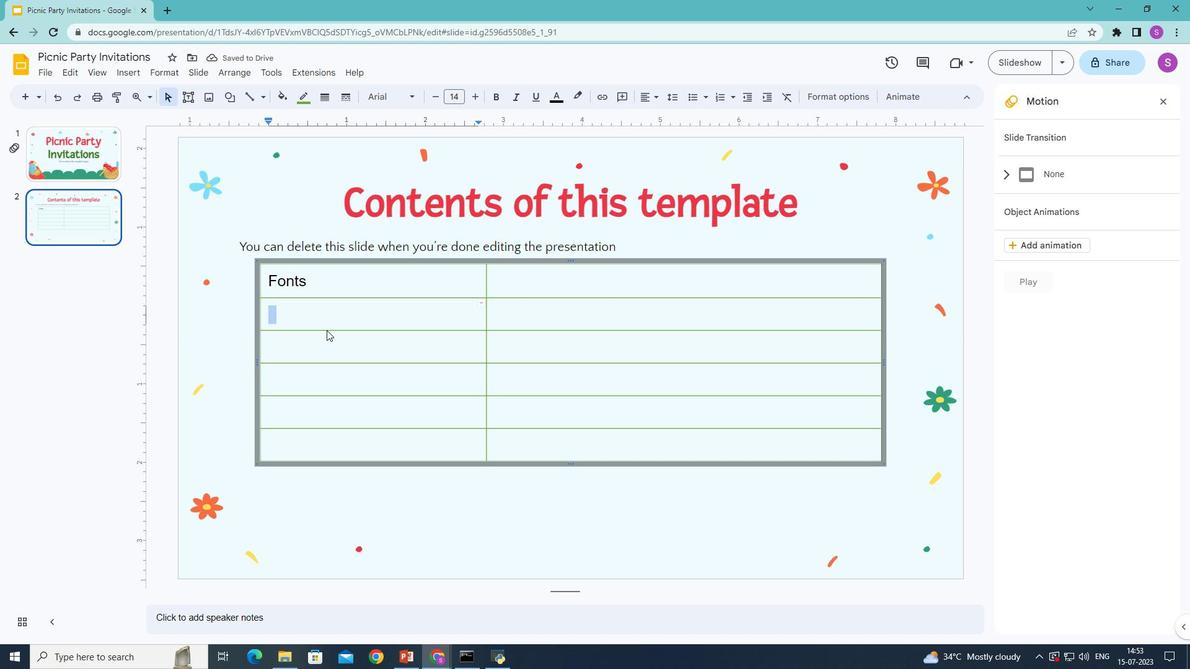 
Action: Key pressed <Key.shift>Used<Key.space>and<Key.space>alternative<Key.space>resources
Screenshot: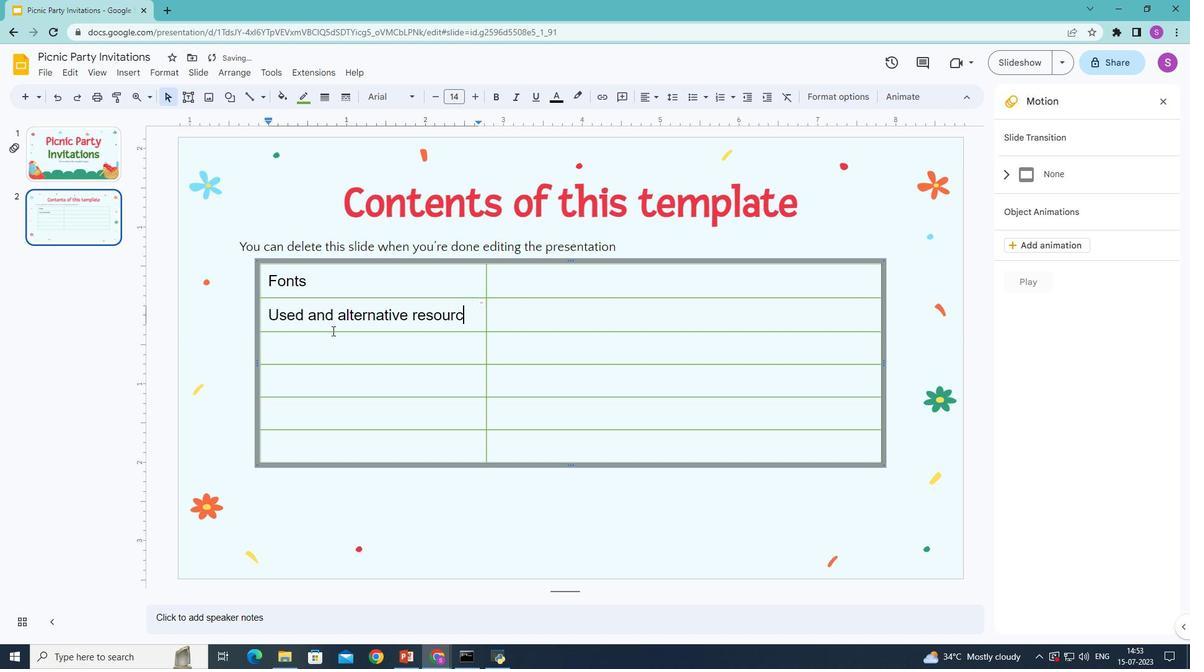 
Action: Mouse moved to (485, 268)
Screenshot: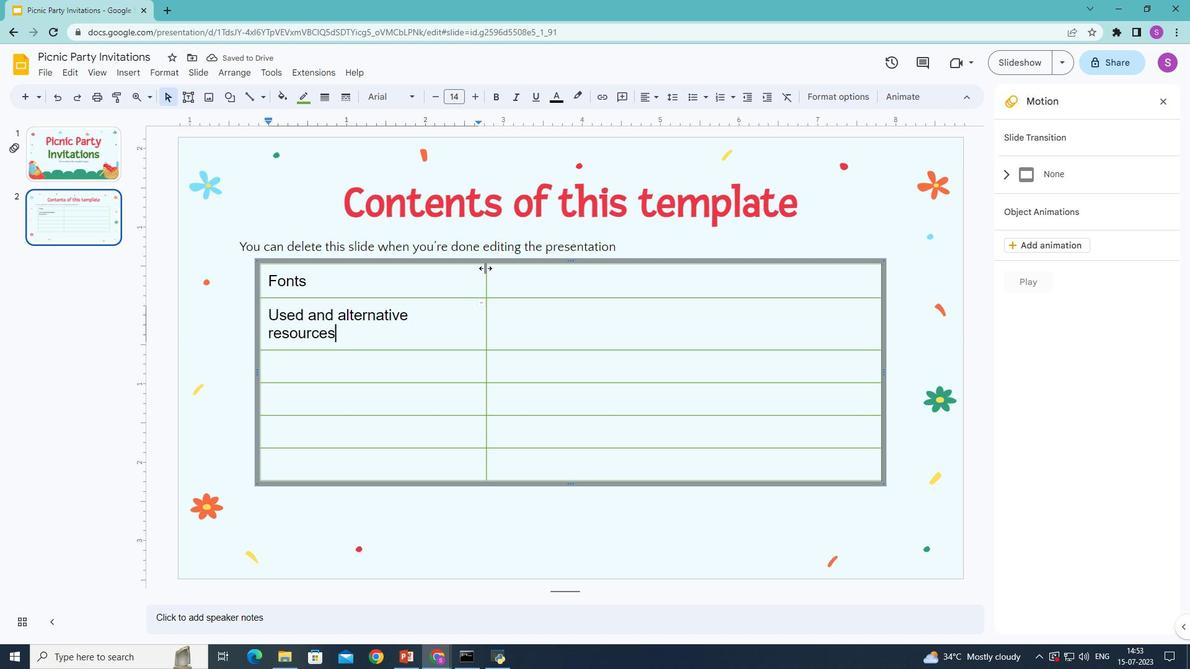 
Action: Mouse pressed left at (485, 268)
Screenshot: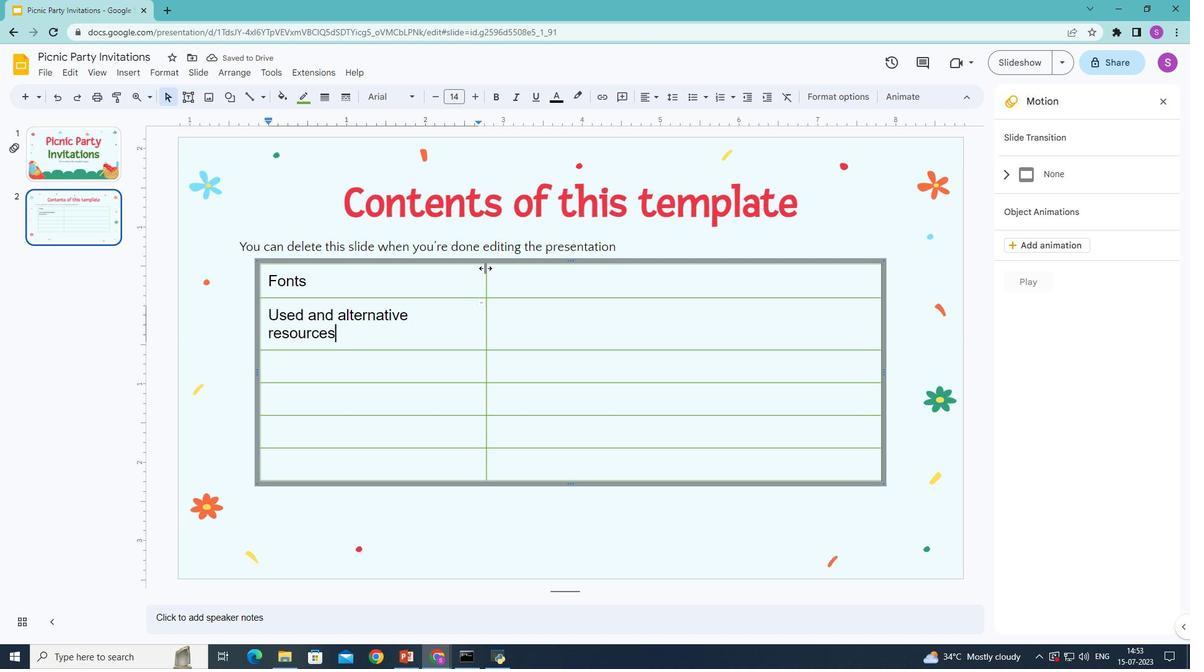 
Action: Mouse moved to (291, 357)
Screenshot: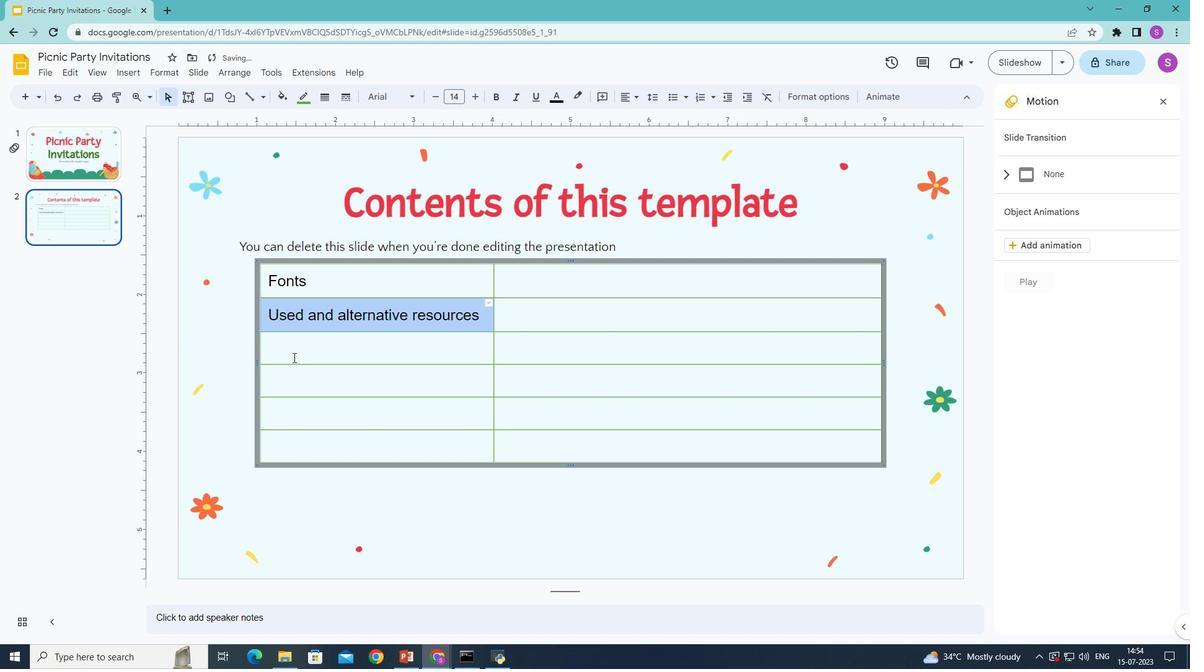 
Action: Mouse pressed left at (291, 357)
Screenshot: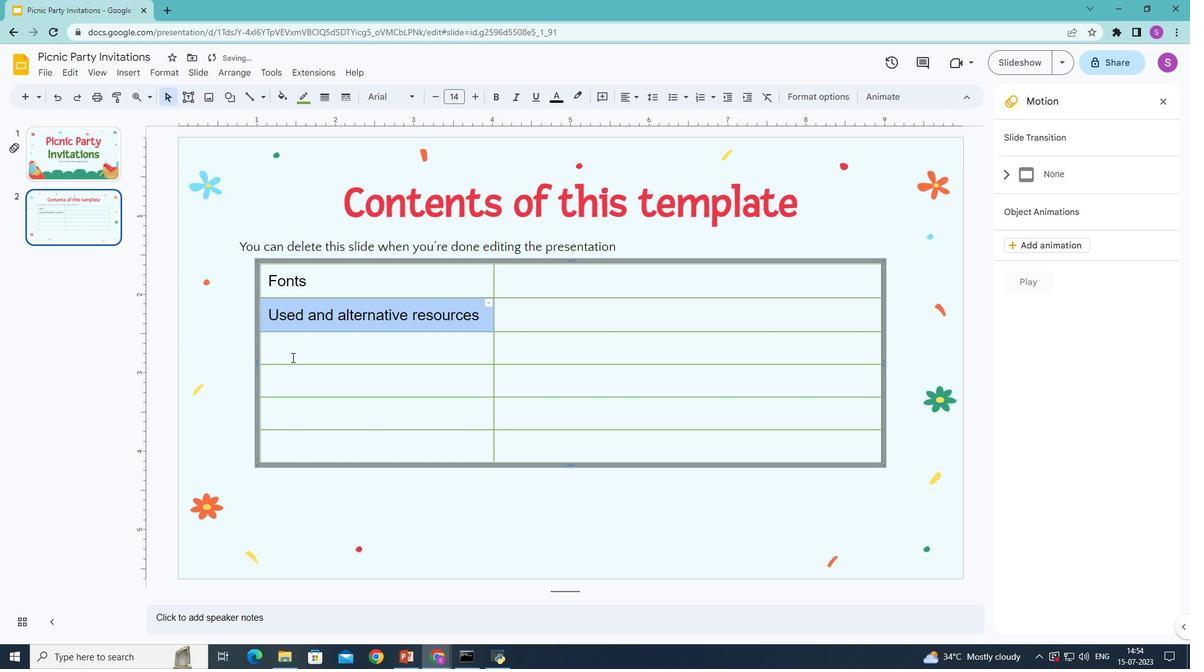 
Action: Mouse moved to (363, 324)
Screenshot: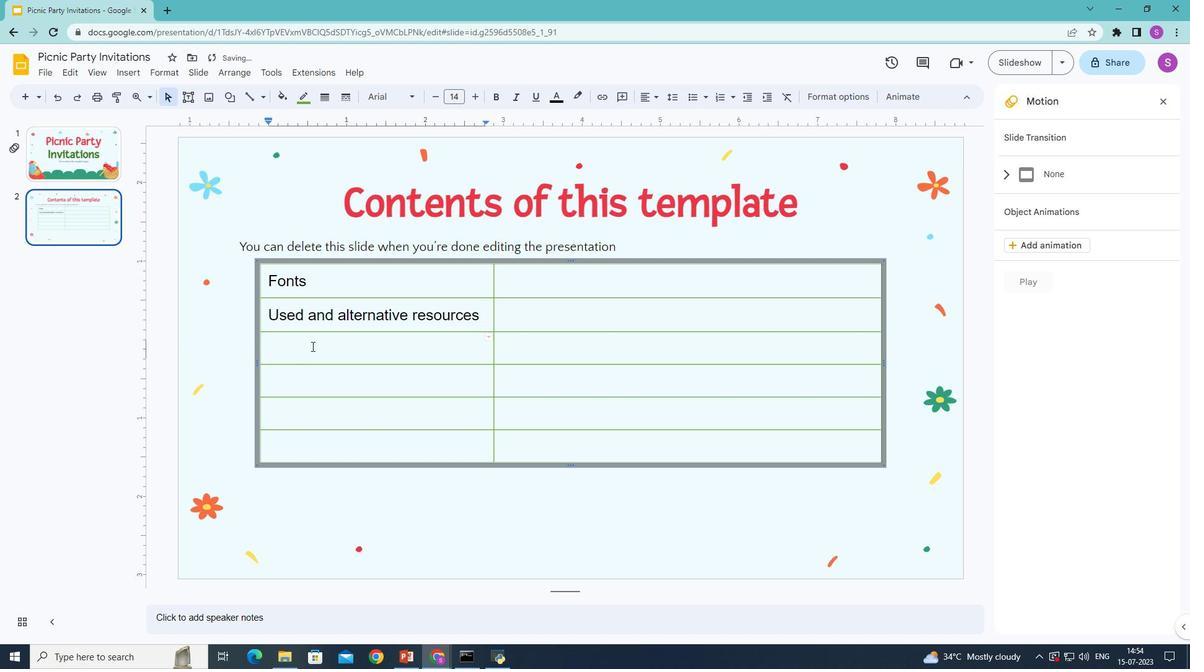 
Action: Key pressed <Key.shift>Thanks<Key.space>slide
Screenshot: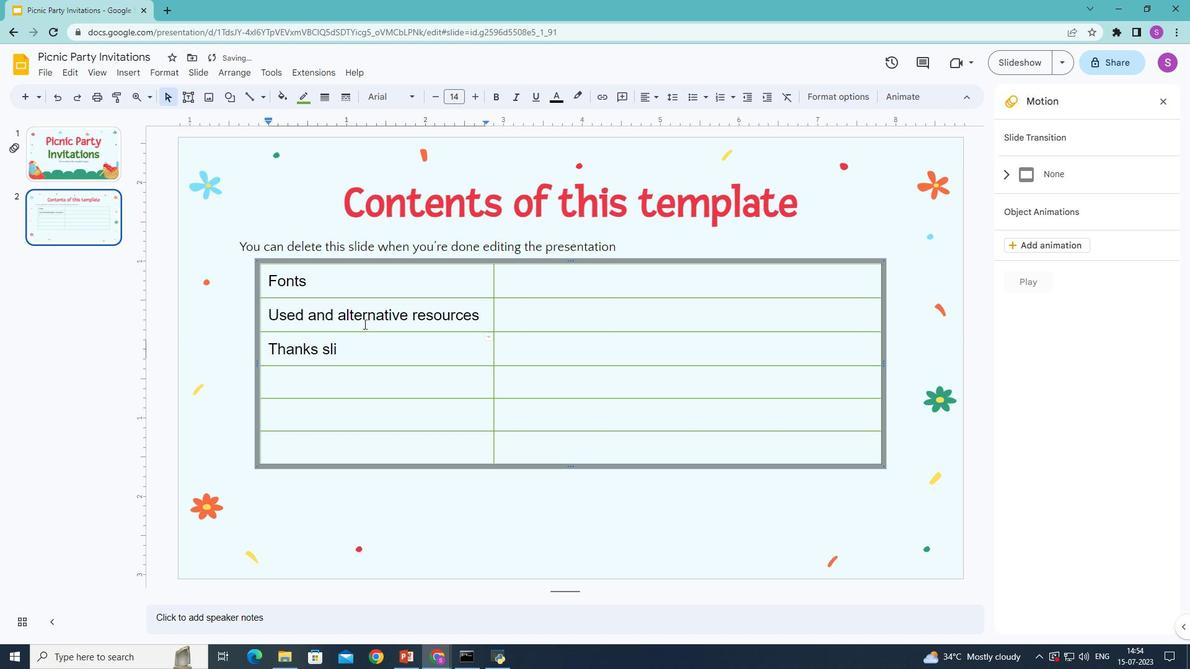 
Action: Mouse moved to (324, 386)
Screenshot: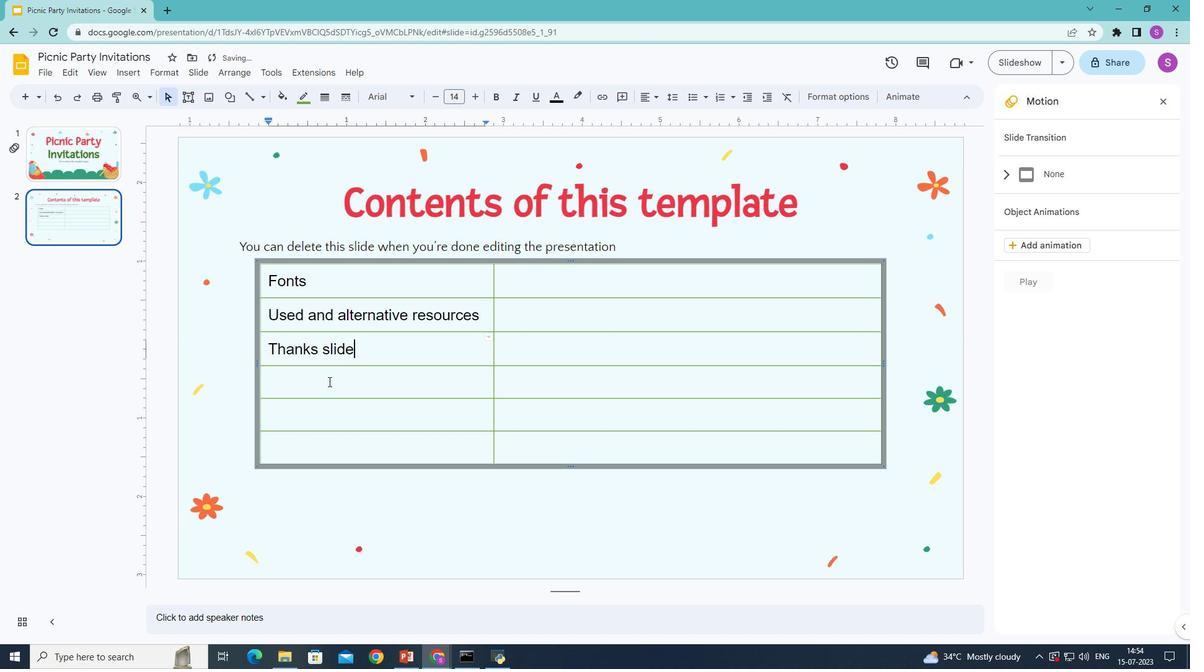 
Action: Mouse pressed left at (324, 386)
Screenshot: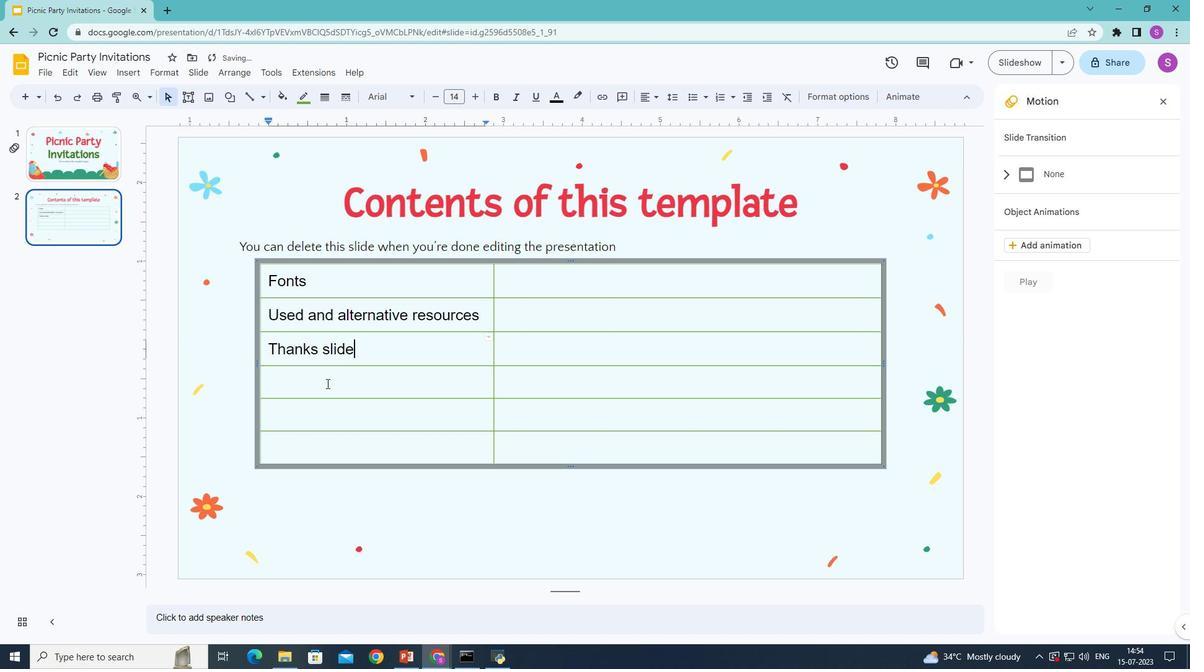 
Action: Mouse moved to (363, 359)
Screenshot: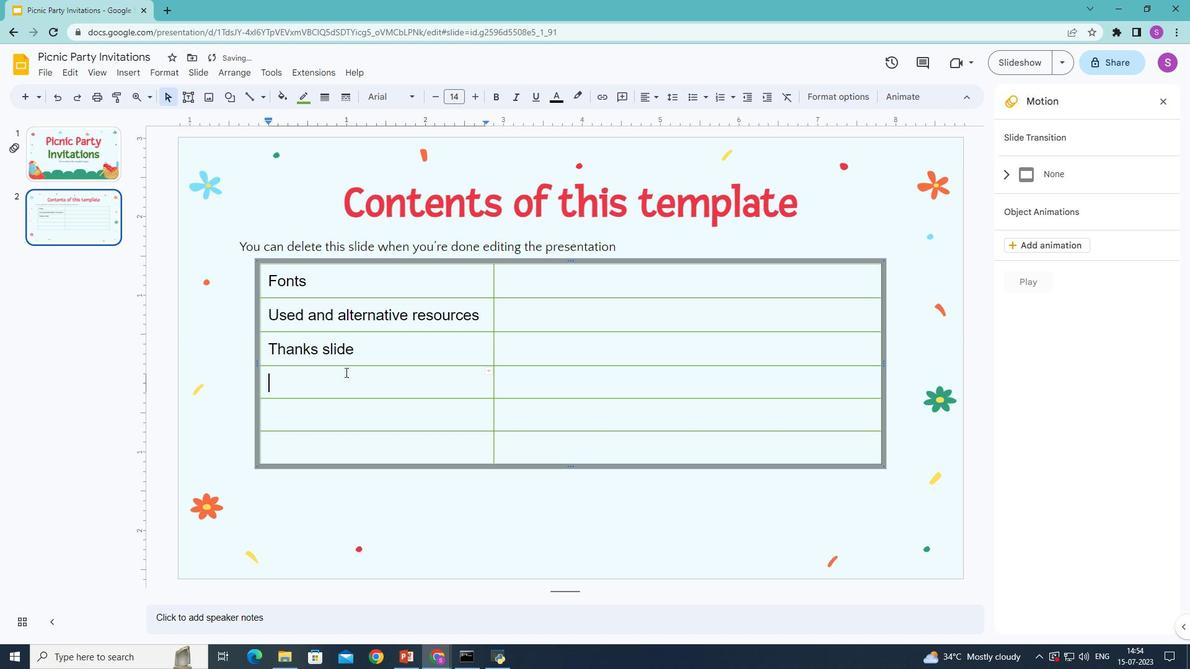 
Action: Key pressed <Key.shift>col<Key.backspace><Key.backspace><Key.backspace>colors
Screenshot: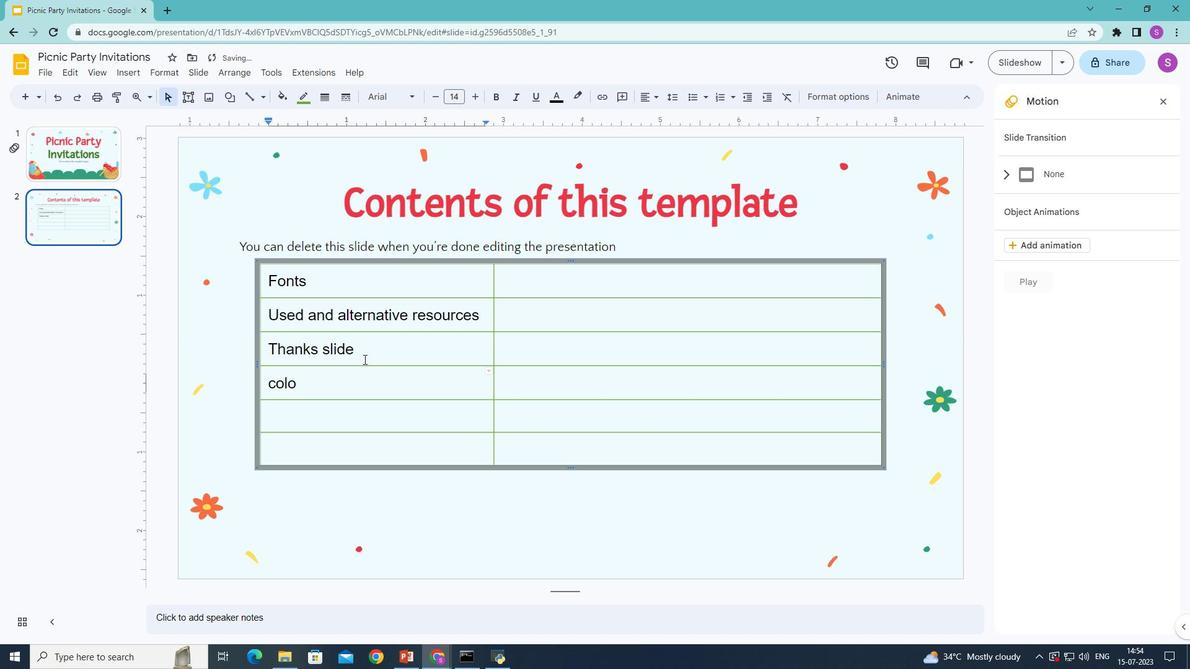 
Action: Mouse moved to (291, 411)
Screenshot: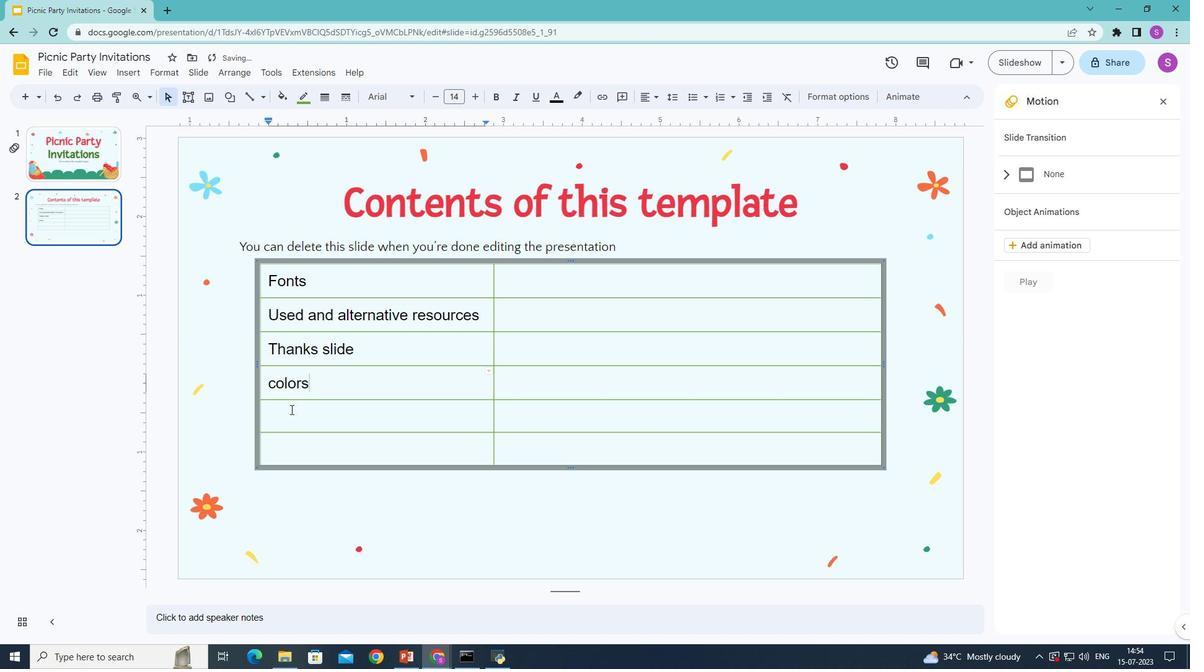 
Action: Mouse pressed left at (291, 411)
Screenshot: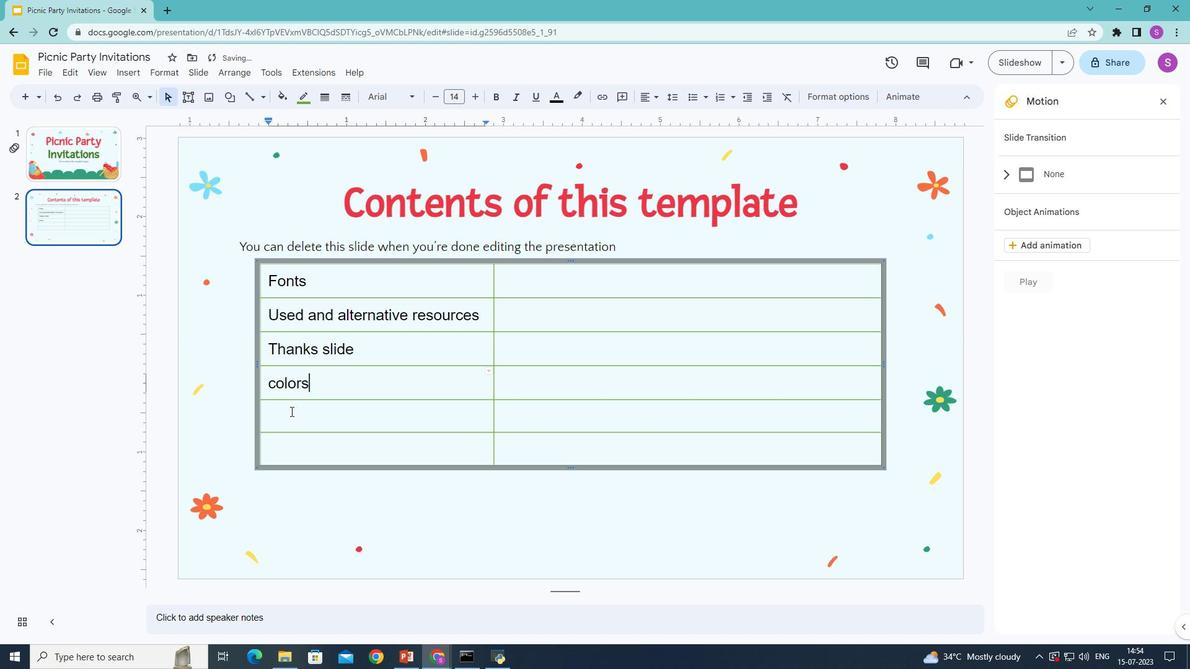 
Action: Mouse moved to (299, 411)
Screenshot: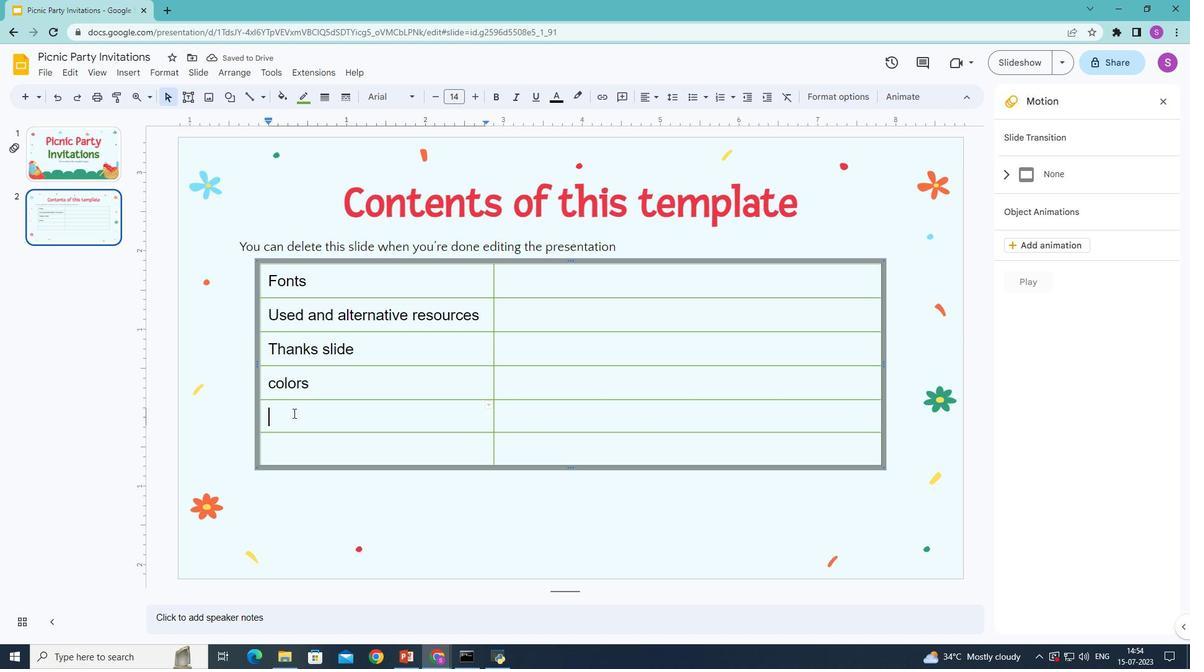 
Action: Key pressed i
Screenshot: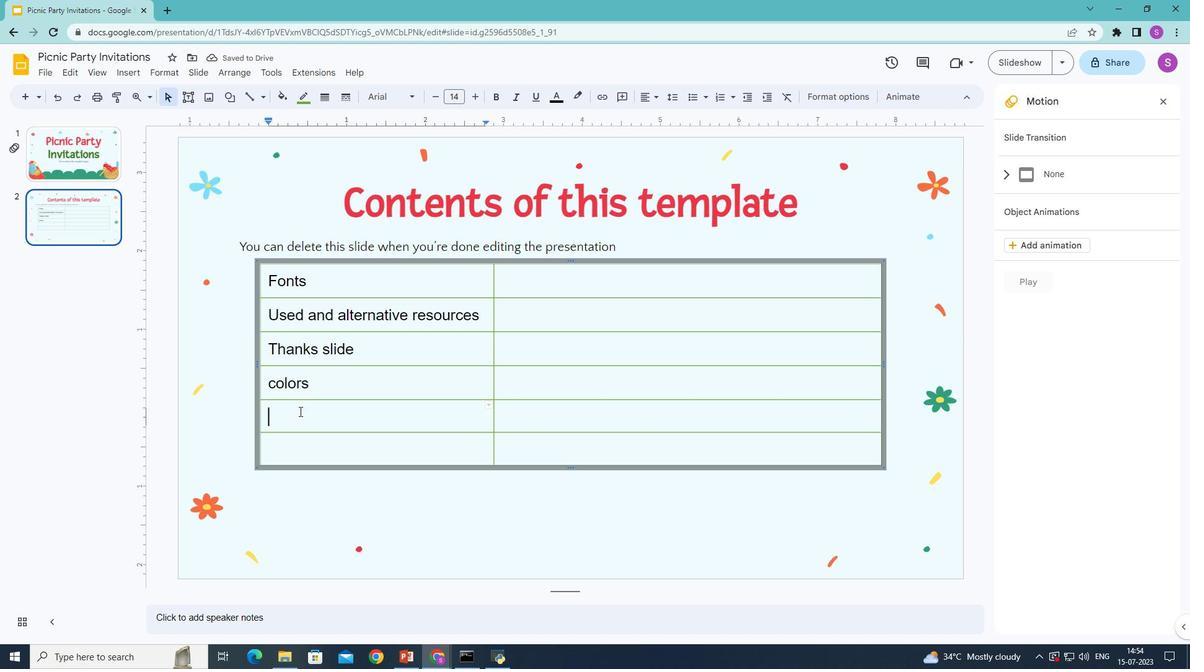 
Action: Mouse moved to (342, 380)
Screenshot: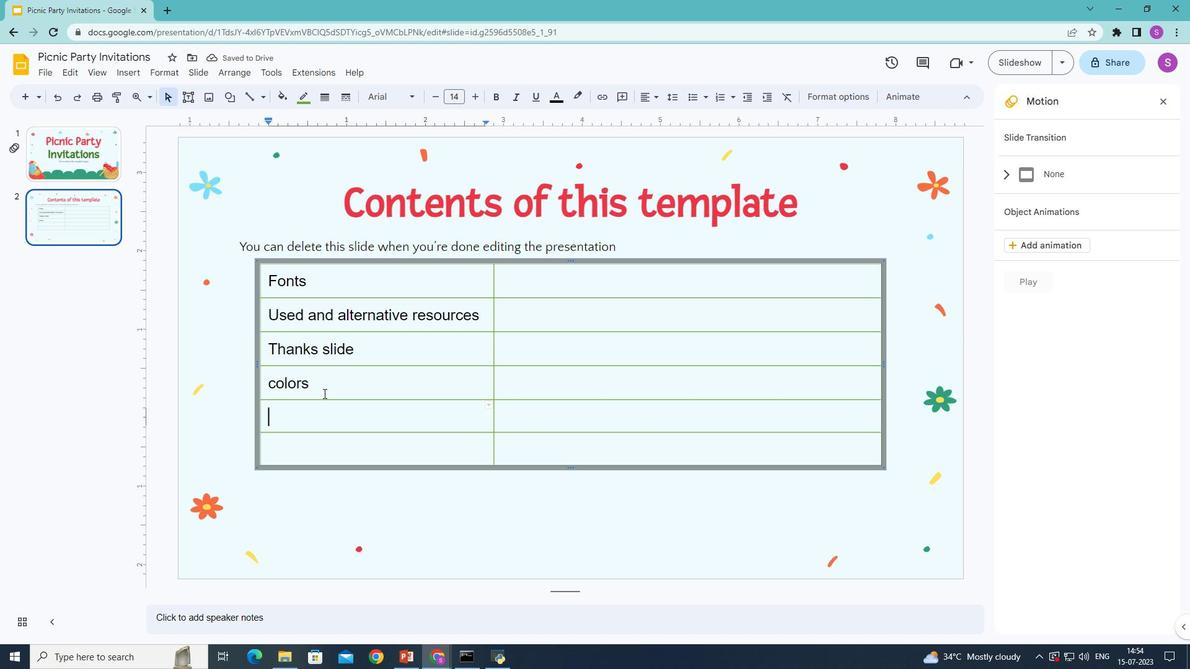 
Action: Key pressed <Key.backspace><Key.shift>Icons<Key.space>and<Key.space>infographic<Key.space>resources
Screenshot: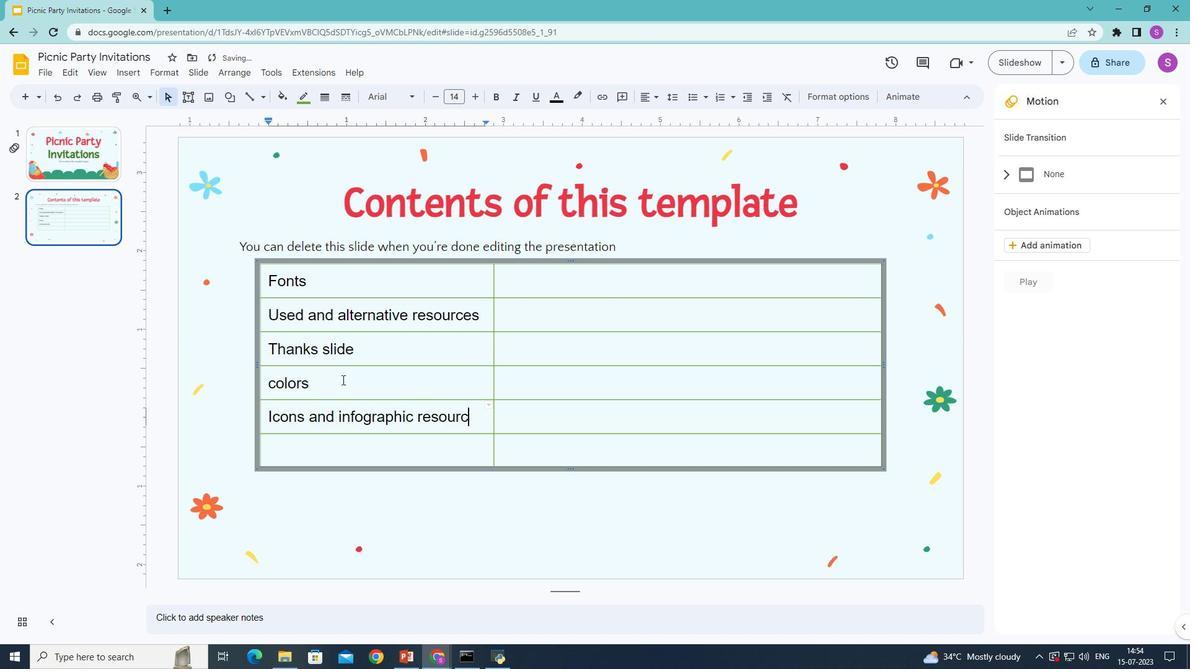 
Action: Mouse moved to (295, 458)
Screenshot: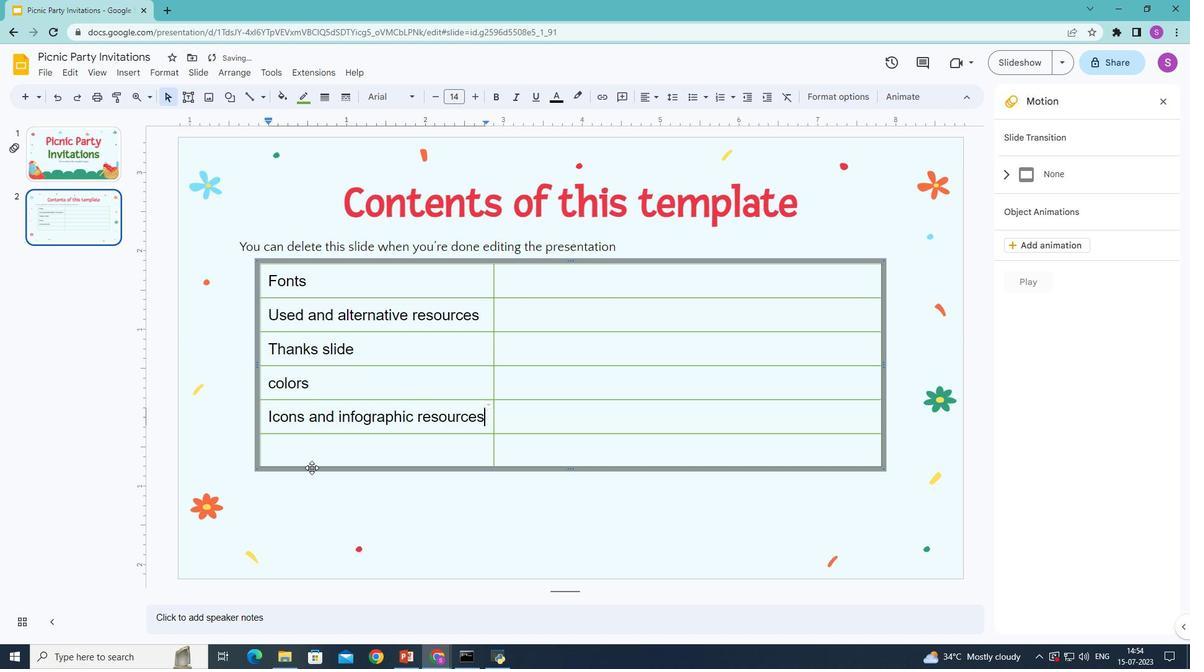 
Action: Mouse pressed left at (295, 458)
Screenshot: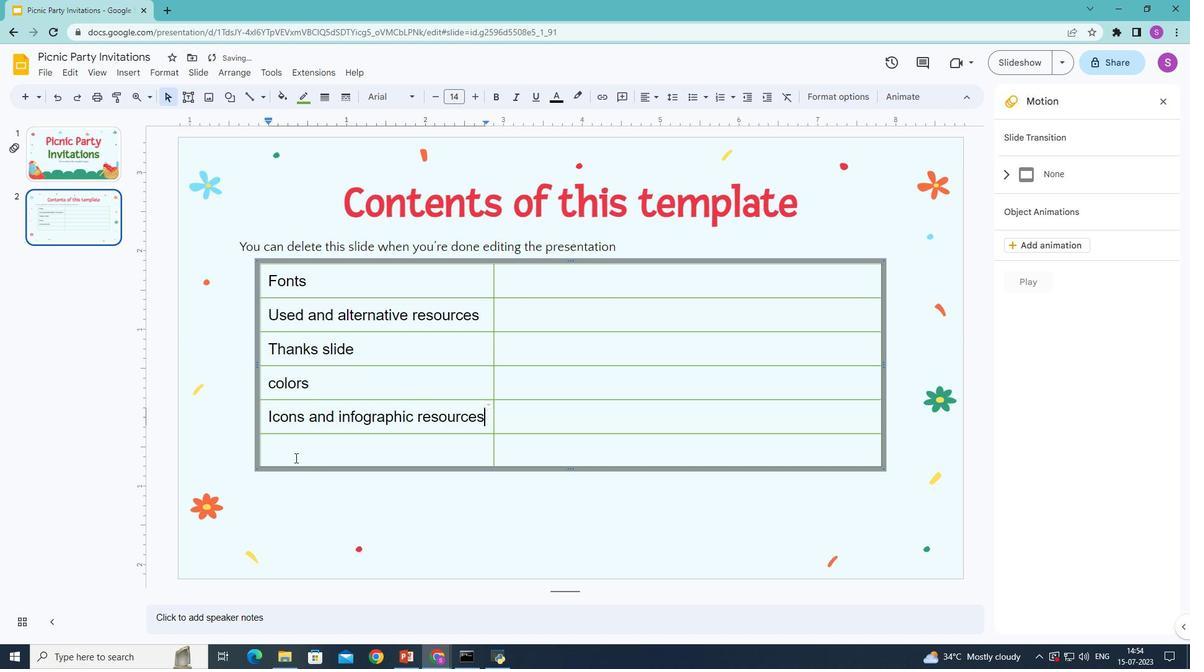 
Action: Mouse moved to (329, 433)
Screenshot: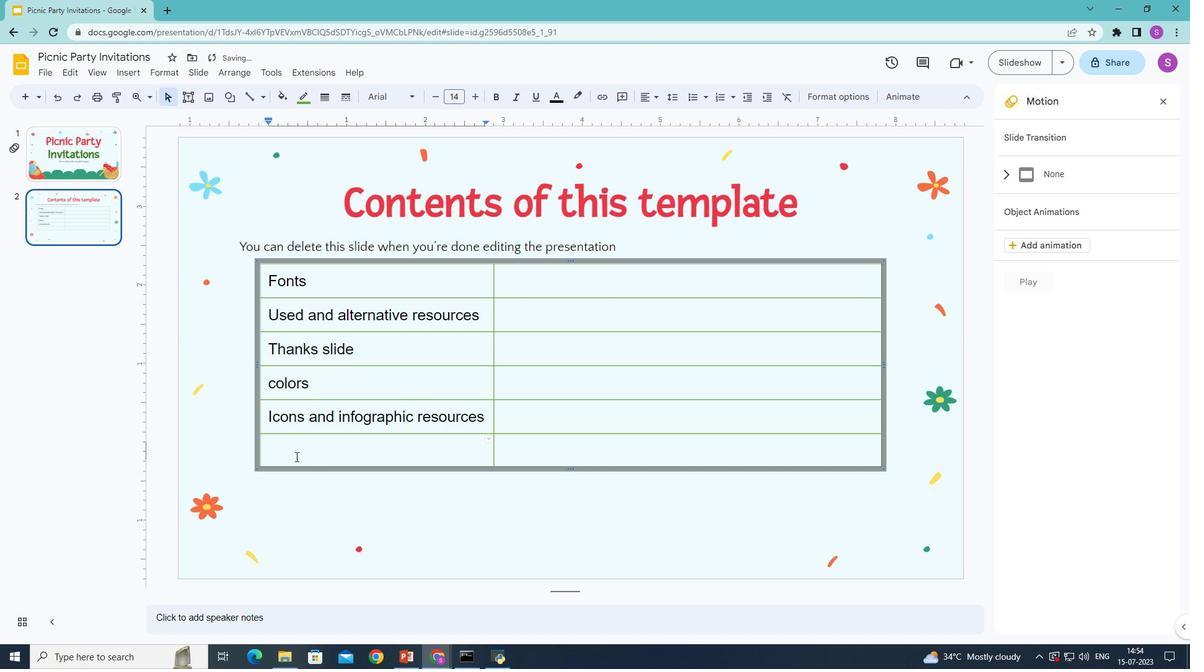 
Action: Key pressed <Key.shift>Editable<Key.space>presentation<Key.space>theme
Screenshot: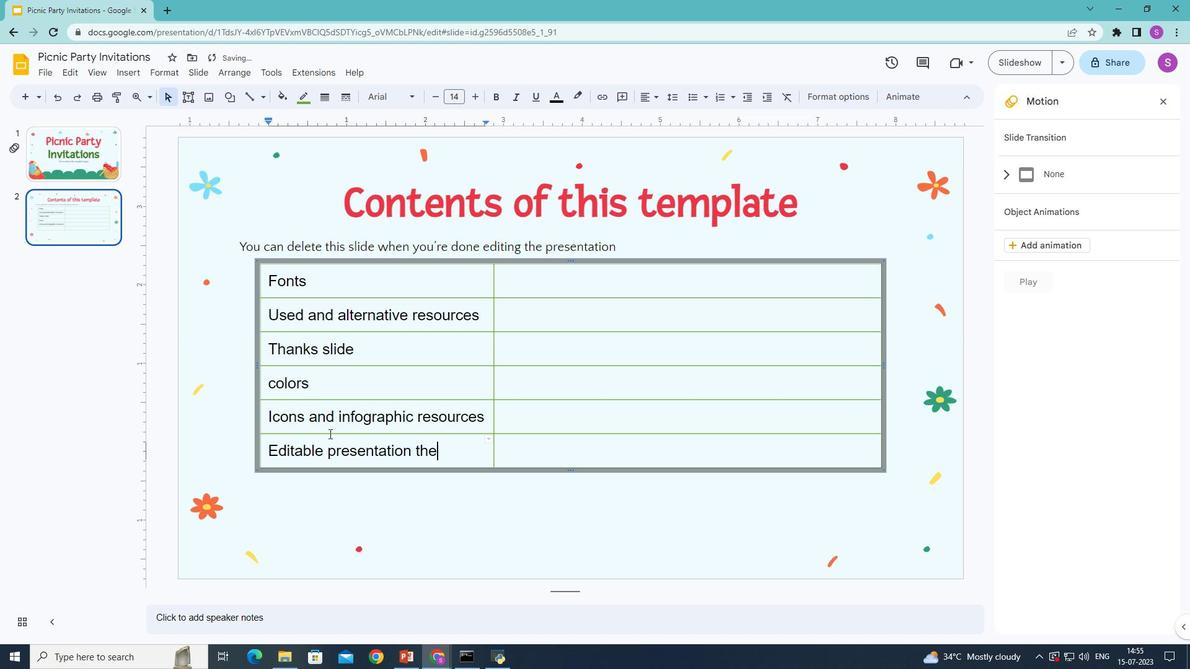 
Action: Mouse moved to (884, 280)
Screenshot: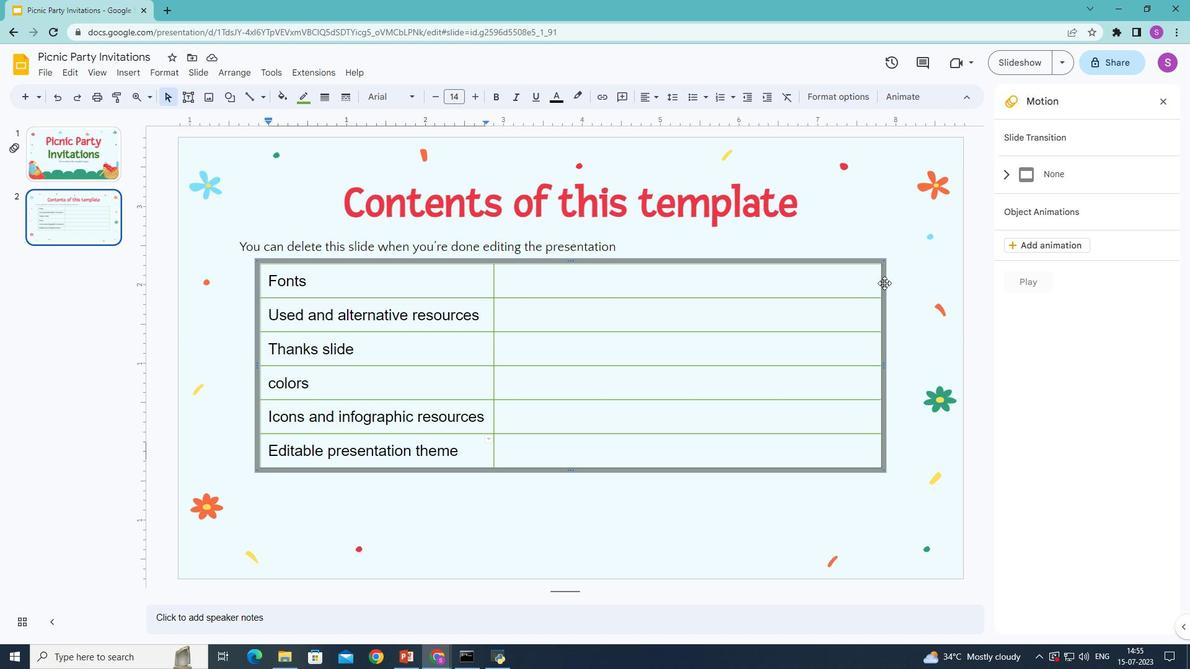 
Action: Mouse pressed left at (884, 280)
Screenshot: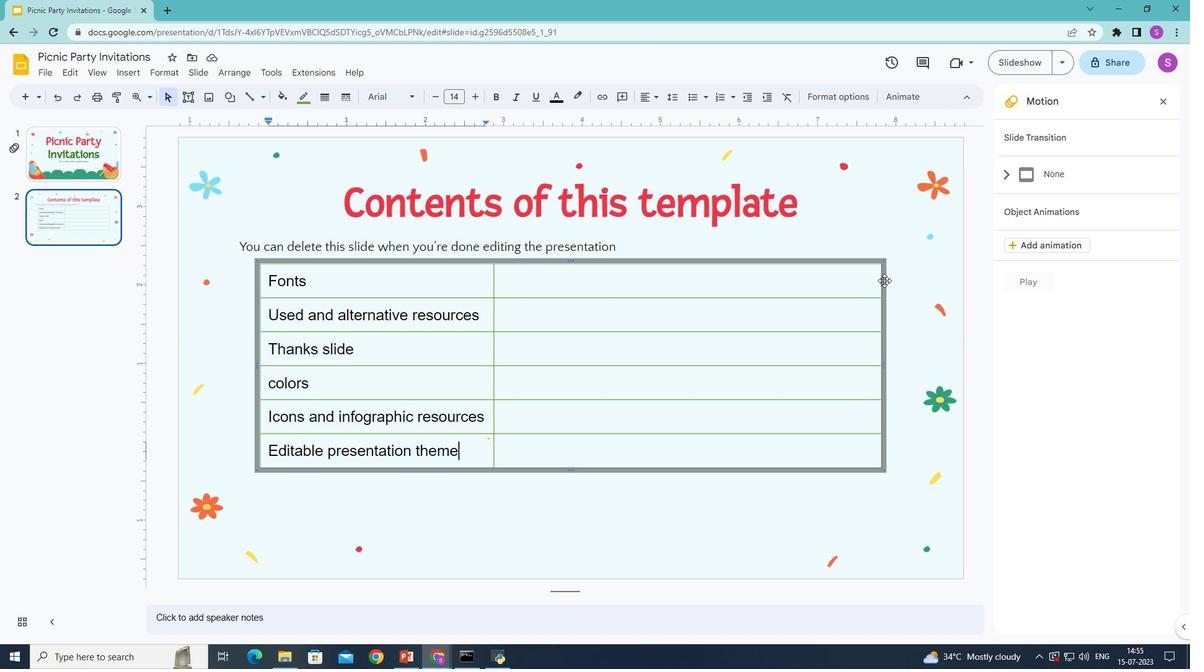 
Action: Mouse moved to (504, 284)
Screenshot: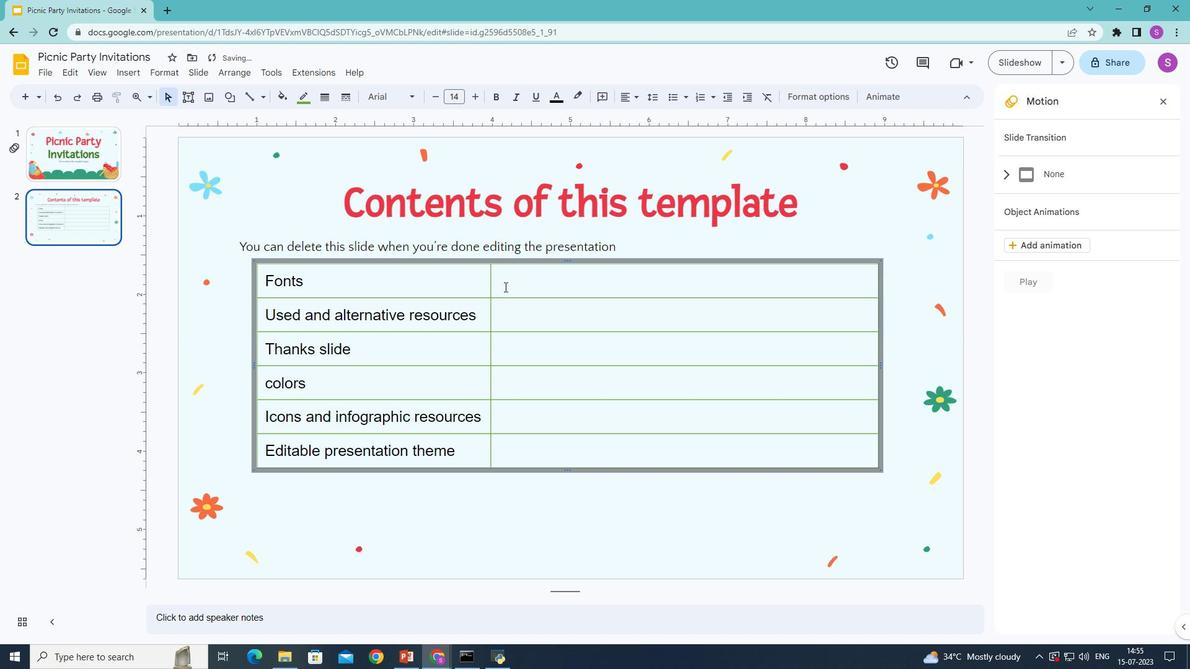 
Action: Mouse pressed left at (504, 284)
Screenshot: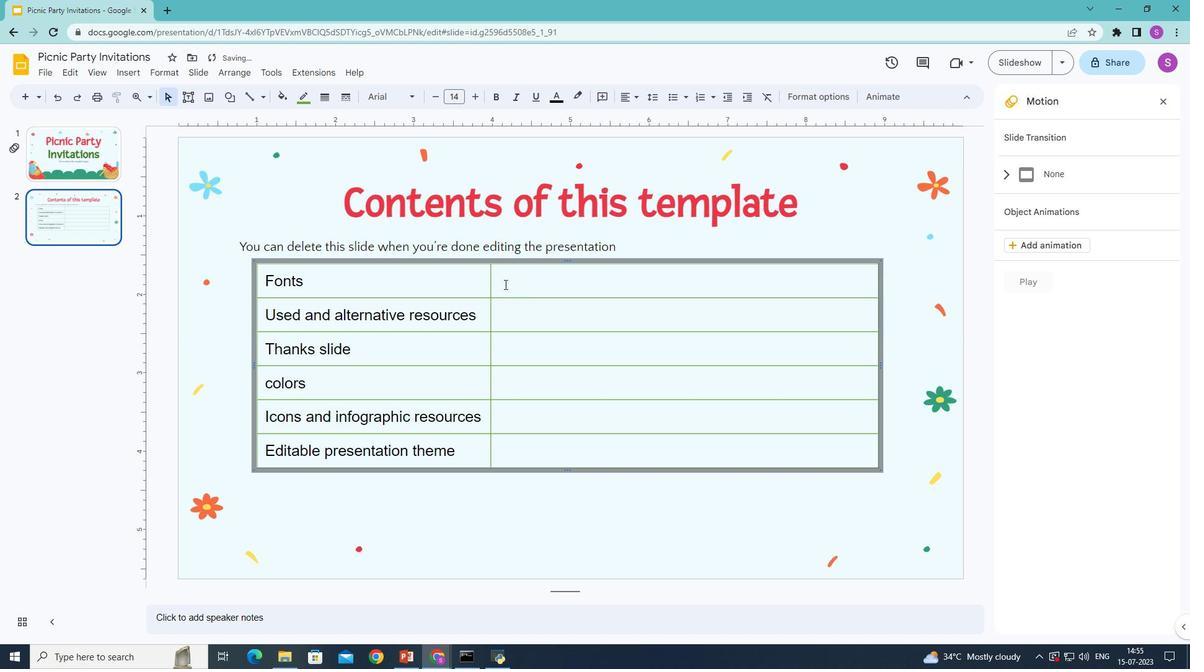 
Action: Mouse moved to (511, 286)
Screenshot: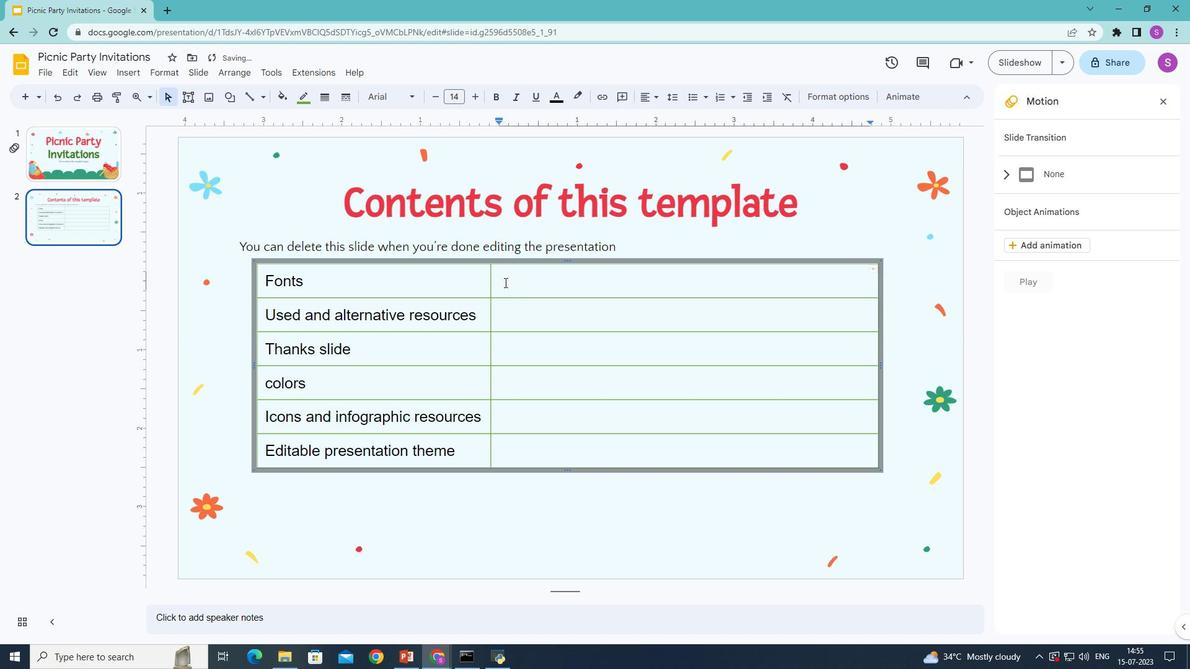 
Action: Key pressed <Key.shift>To<Key.space>view
Screenshot: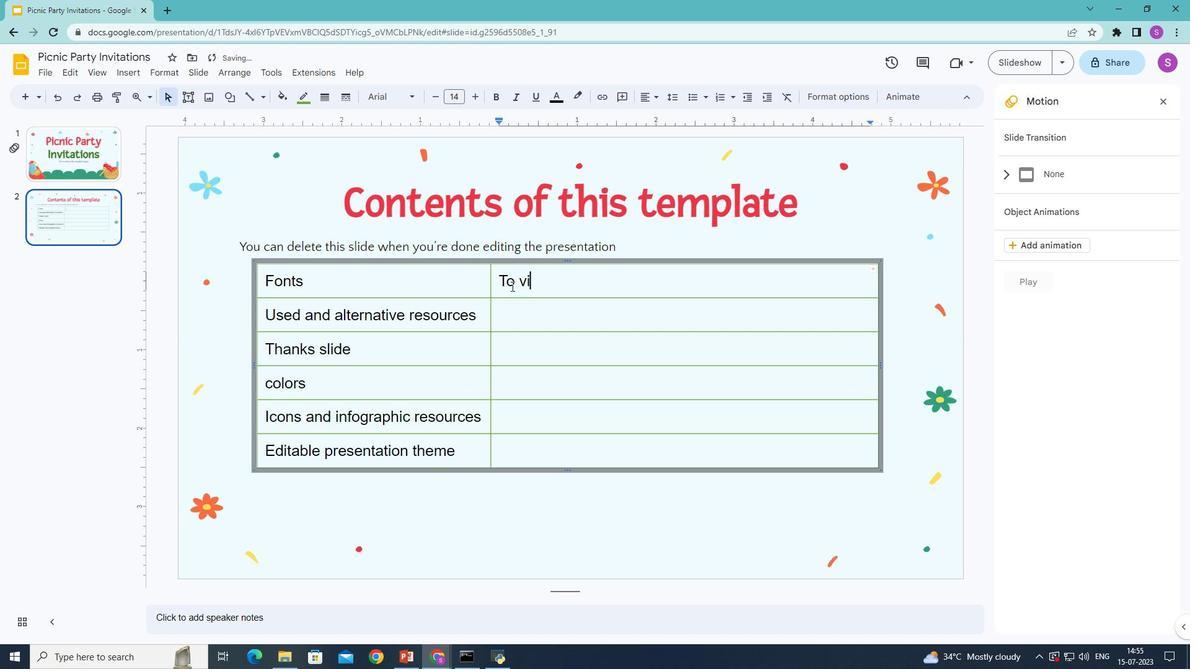
Action: Mouse moved to (599, 233)
Screenshot: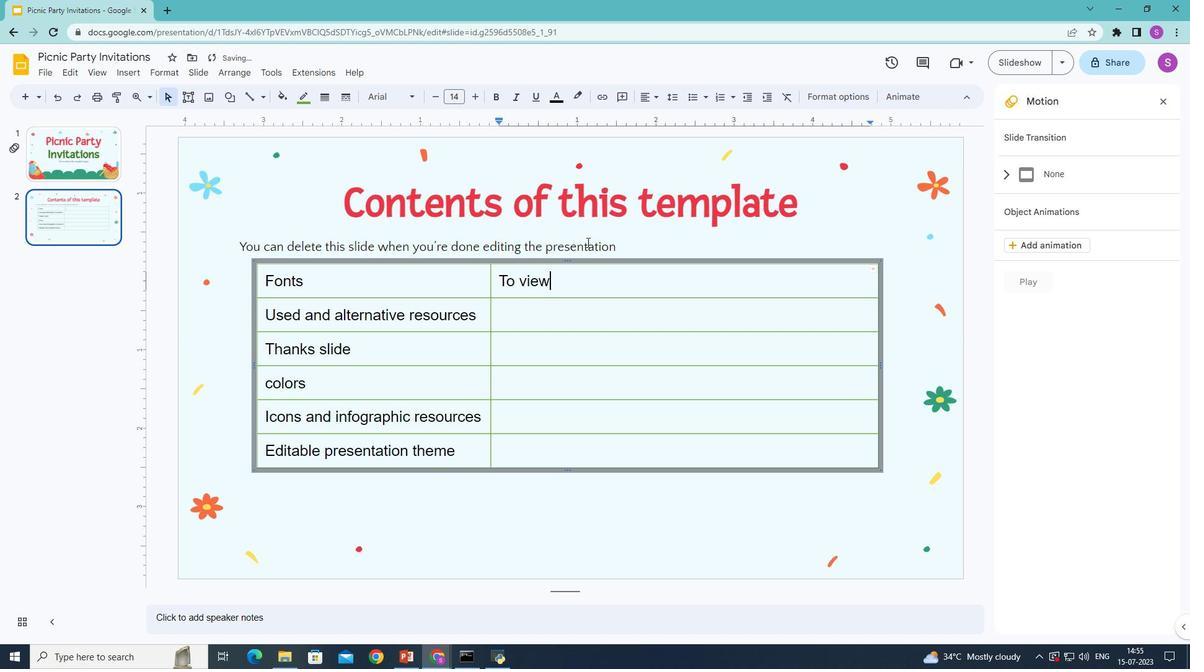 
Action: Key pressed <Key.space>this<Key.space>template<Key.space>correctly<Key.space>in<Key.space><Key.shift>Power<Key.shift>Point,<Key.space>download<Key.space>and<Key.space>install<Key.space>the<Key.space>fonts
Screenshot: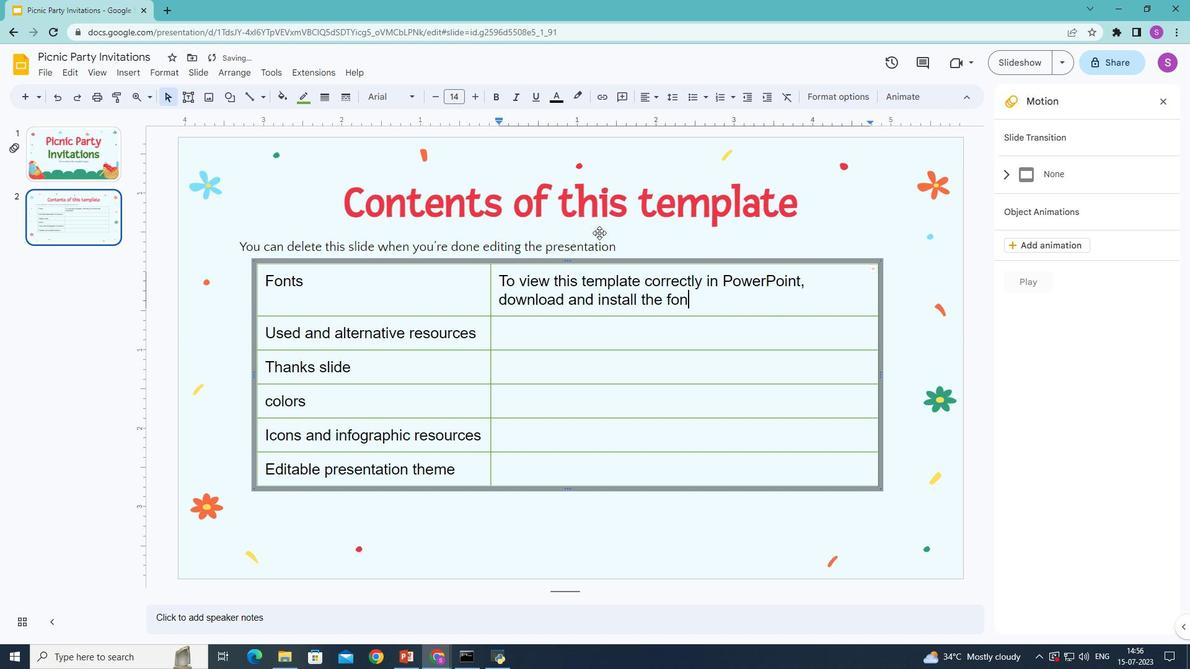 
Action: Mouse moved to (505, 326)
Screenshot: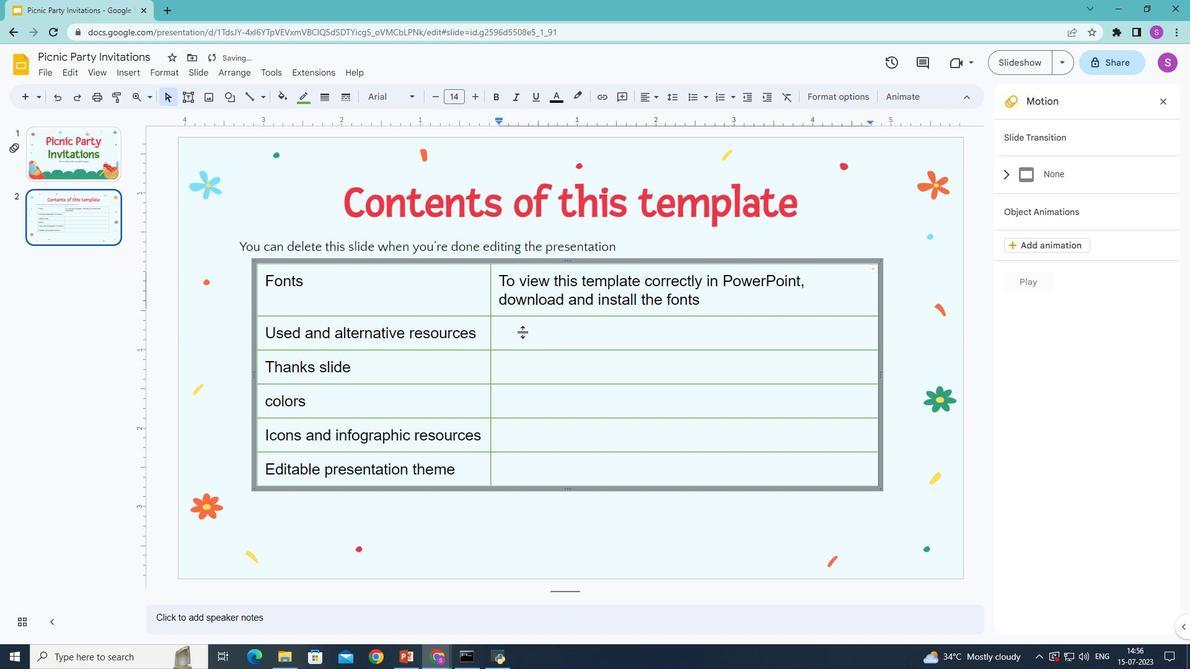 
Action: Mouse pressed left at (505, 326)
Screenshot: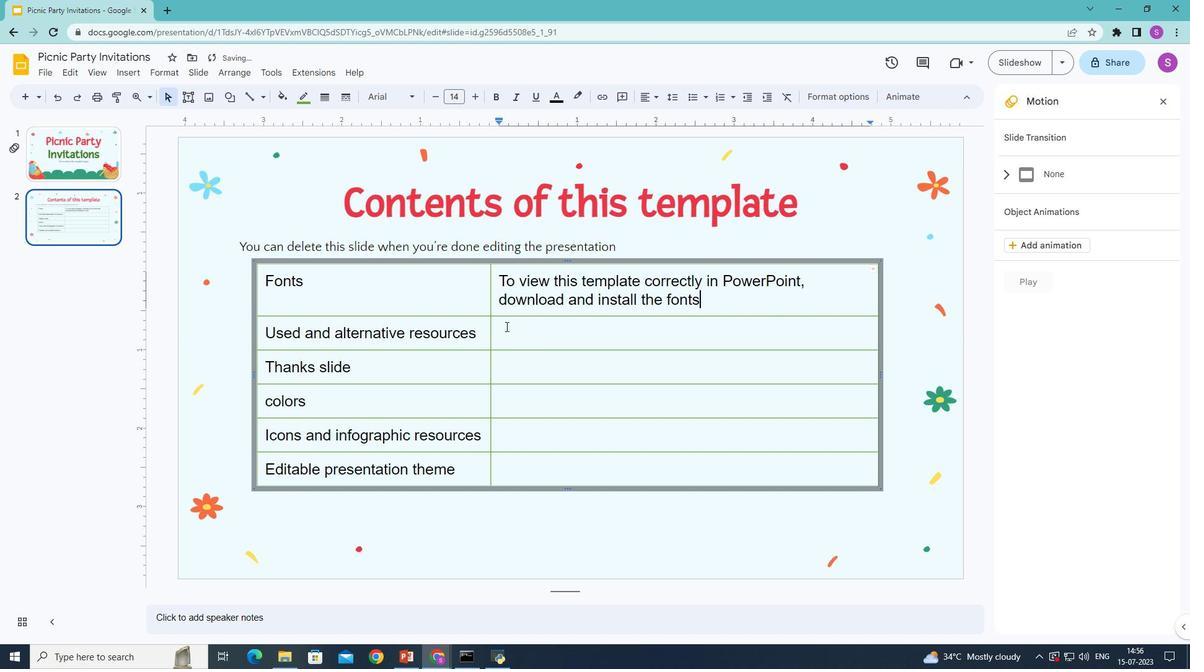 
Action: Key pressed <Key.shift>An<Key.space>assortment<Key.space>of<Key.space>graphic<Key.space>resources<Key.space>that<Key.space>are<Key.space>suitable<Key.space>for<Key.space>use<Key.space>in<Key.space>this<Key.space>presentation
Screenshot: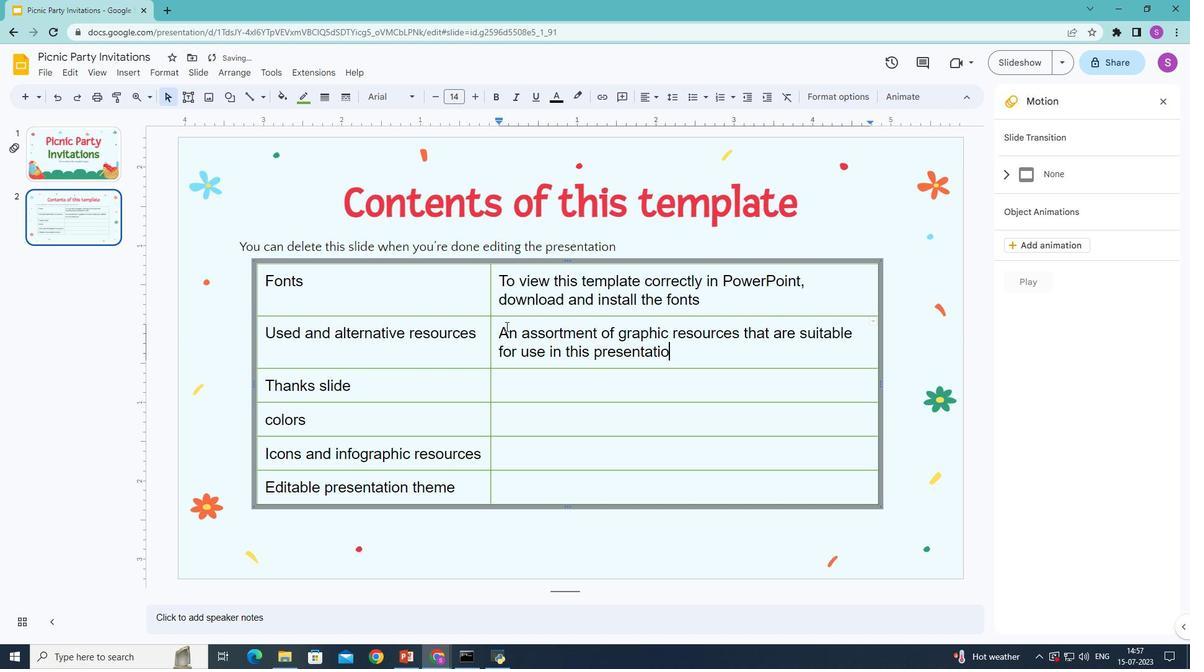 
Action: Mouse moved to (502, 372)
Screenshot: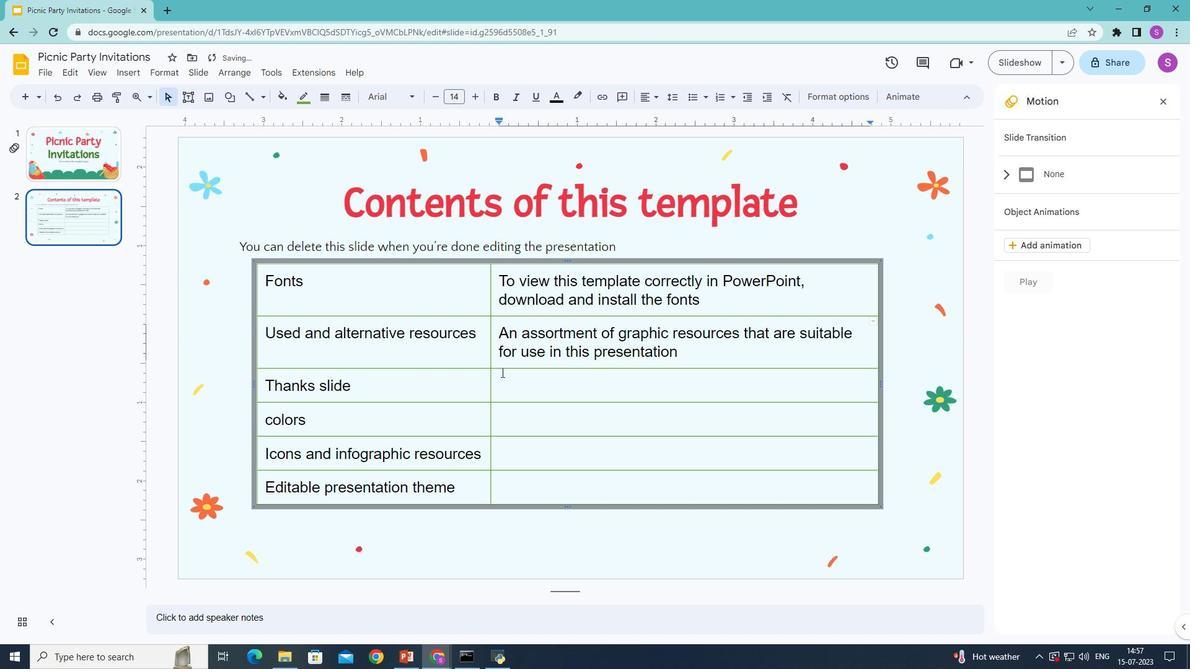 
Action: Mouse pressed left at (502, 372)
Screenshot: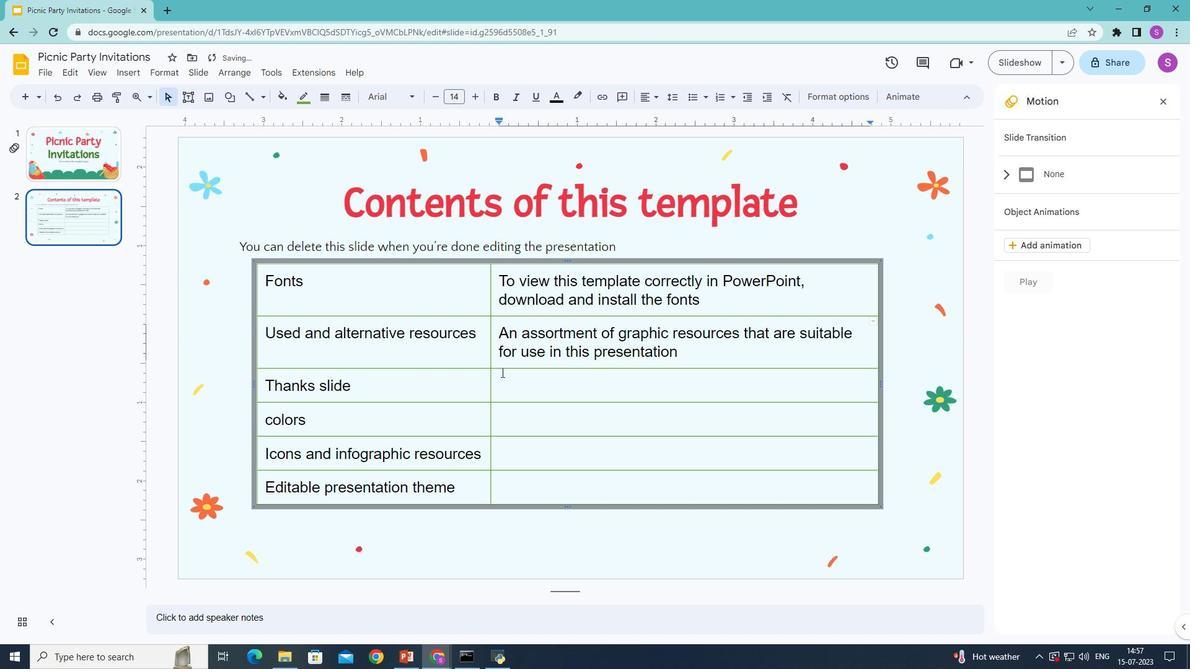 
Action: Mouse moved to (567, 350)
Screenshot: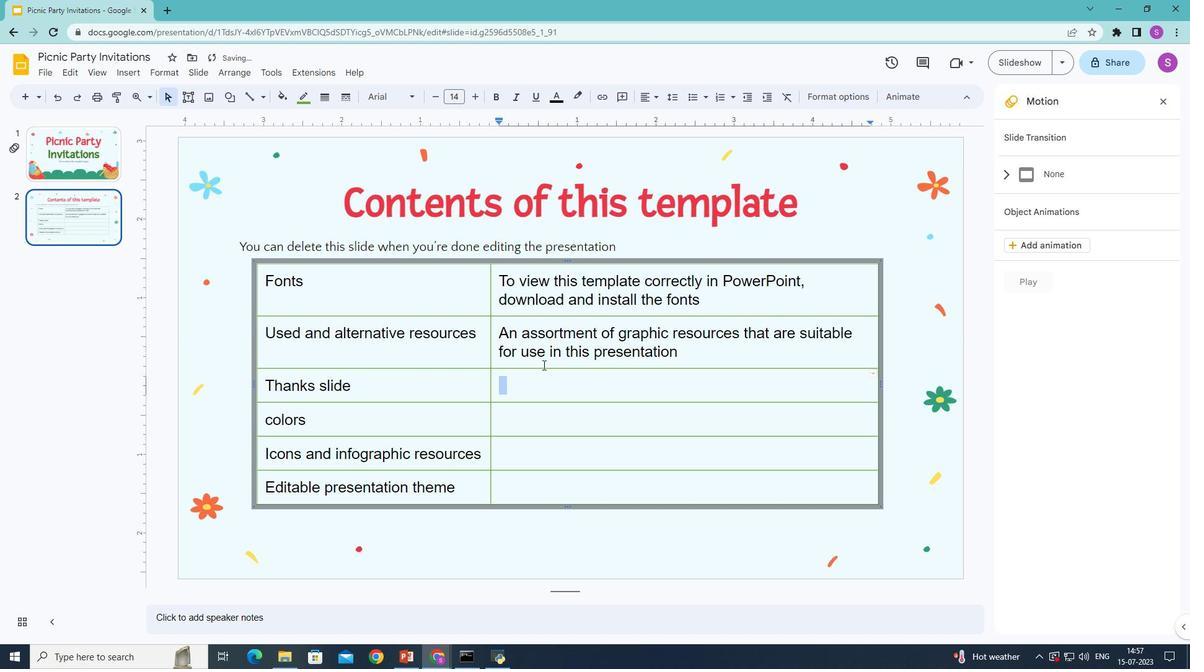 
Action: Key pressed <Key.shift>You<Key.space>must<Key.space>keep<Key.space>it<Key.space>so<Key.space>that<Key.space>proper<Key.space>credits<Key.space>for<Key.space>our<Key.space>design<Key.space>are<Key.space>given<Key.space>
Screenshot: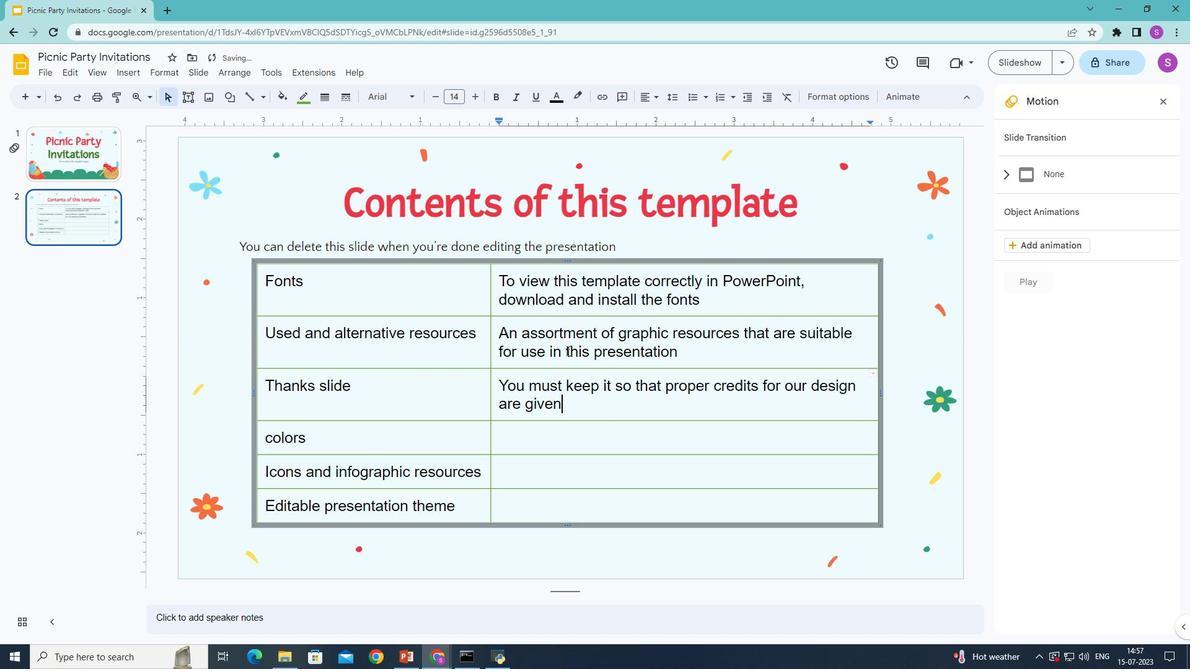 
Action: Mouse moved to (507, 440)
Screenshot: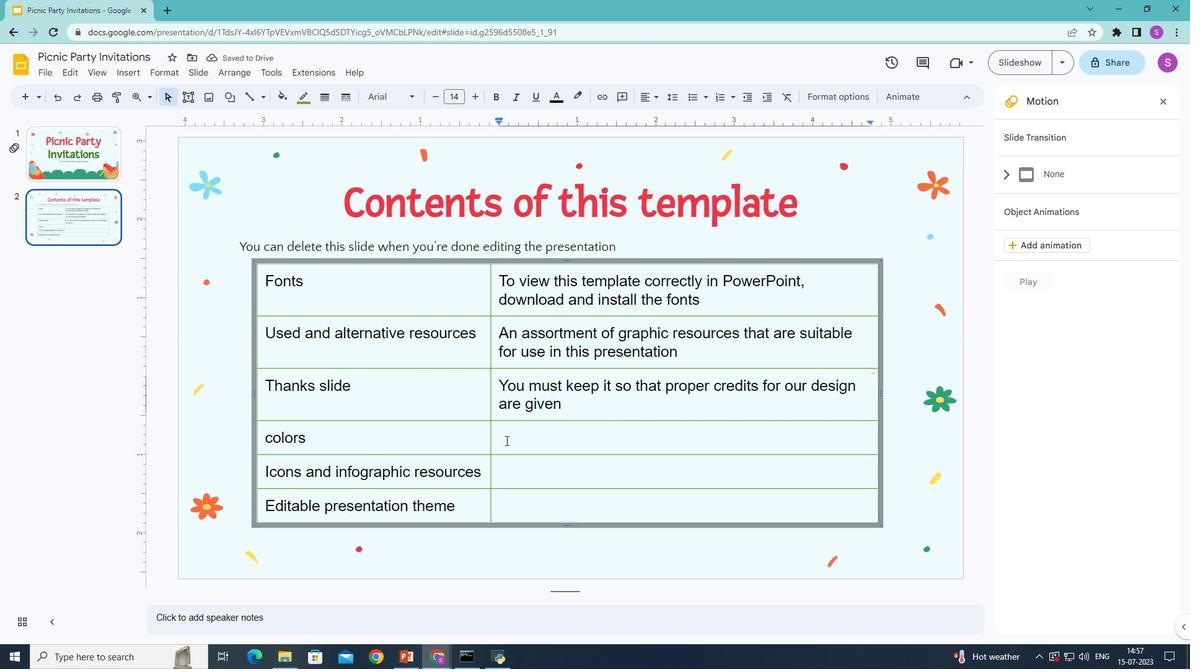 
Action: Mouse pressed left at (507, 440)
Screenshot: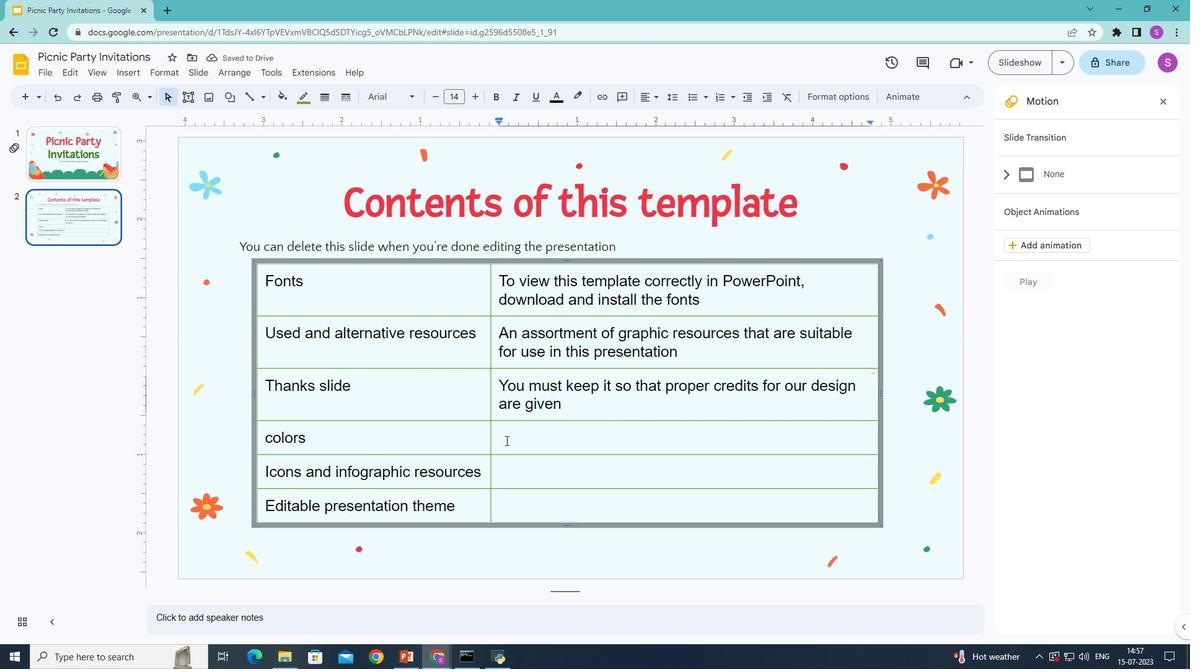 
Action: Mouse moved to (554, 410)
Screenshot: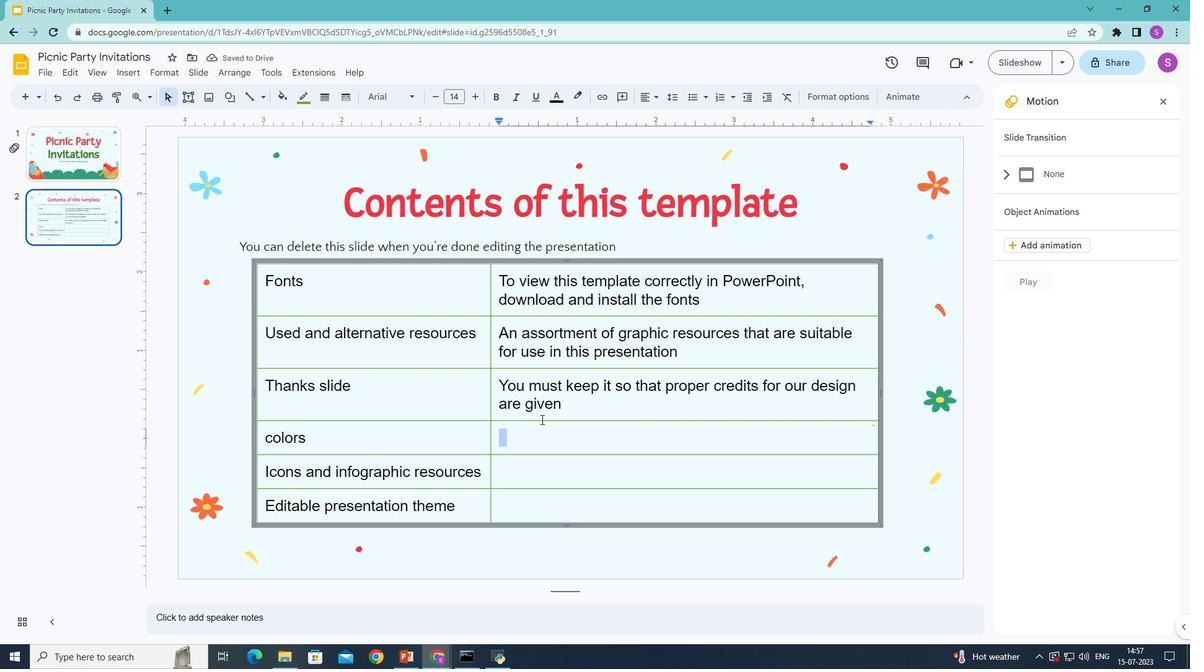 
Action: Key pressed <Key.shift>All<Key.space>the<Key.space>colors<Key.space>used<Key.space>in<Key.space>this<Key.space>presentation
Screenshot: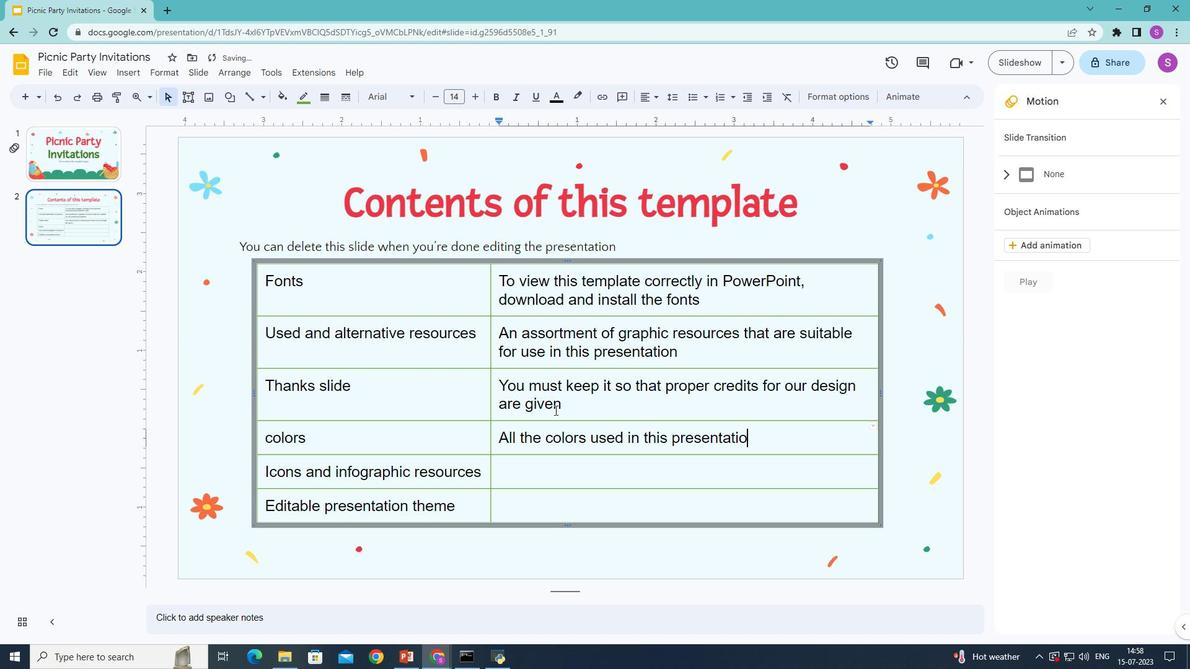 
Action: Mouse moved to (502, 463)
Screenshot: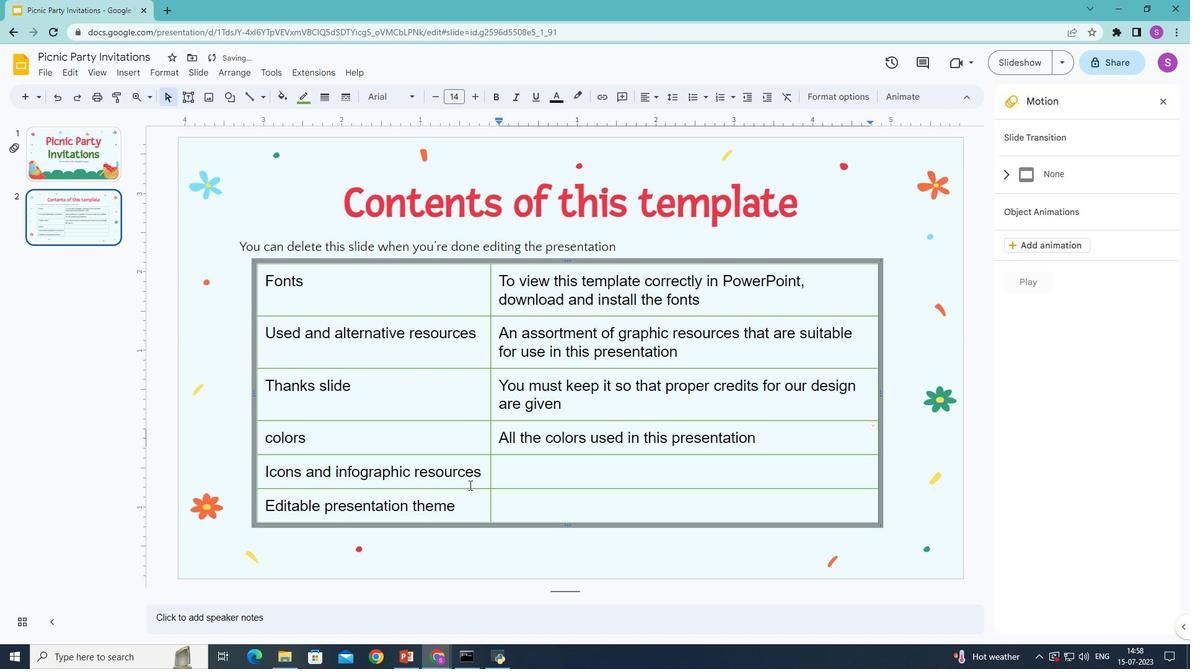 
Action: Mouse pressed left at (502, 463)
Screenshot: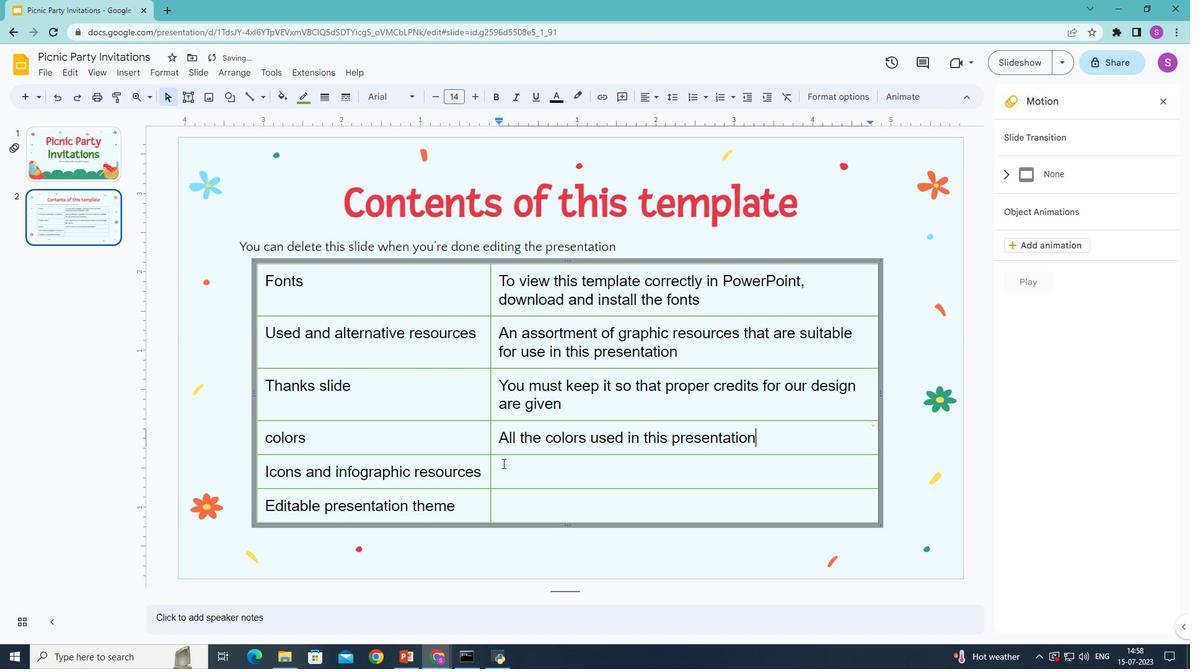 
Action: Mouse moved to (505, 462)
Screenshot: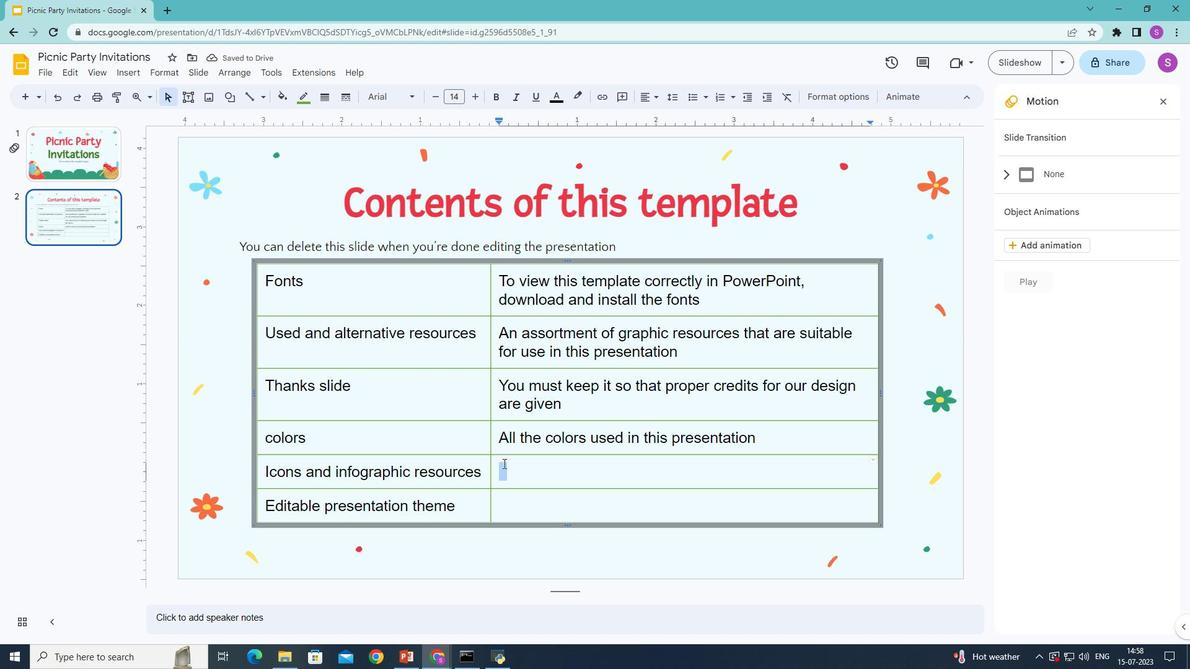 
Action: Key pressed <Key.shift>Thes<Key.space>cab<Key.backspace>n<Key.space>be<Key.space>used<Key.space>in<Key.space>the<Key.space>template<Key.space><Key.backspace>,<Key.space>and<Key.space>their<Key.space>size<Key.space>an<Key.space>d<Key.backspace><Key.backspace>d<Key.space>color<Key.space>can<Key.space>be<Key.space>edited
Screenshot: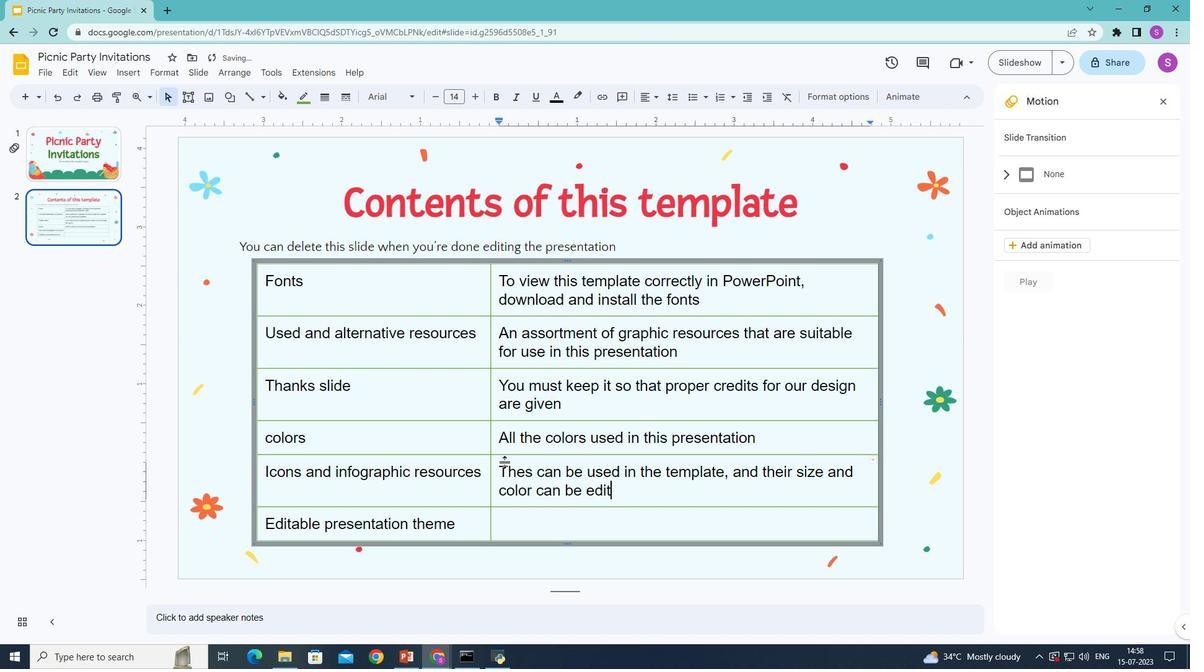 
Action: Mouse moved to (516, 529)
Screenshot: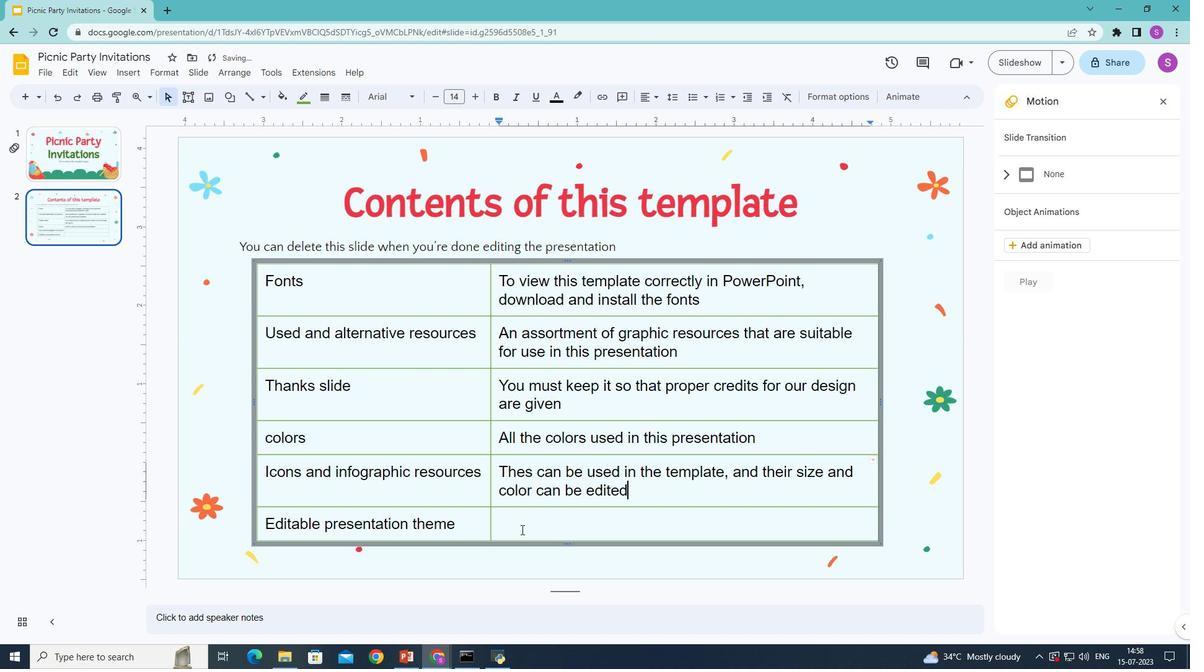 
Action: Mouse pressed left at (516, 529)
Screenshot: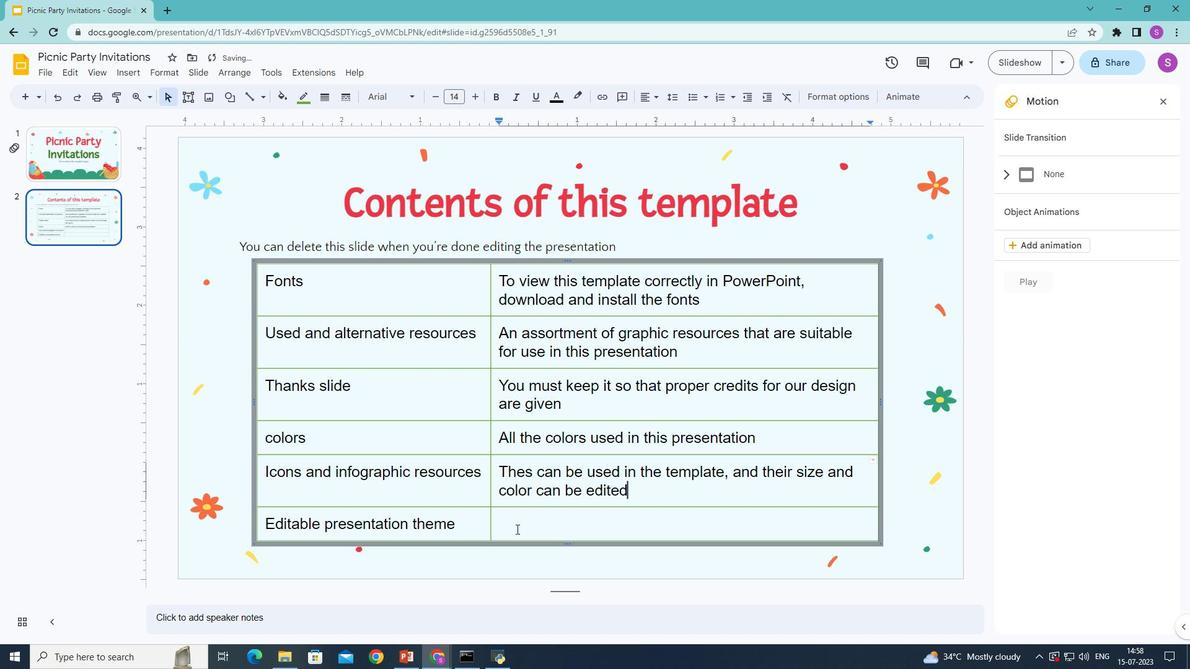 
Action: Mouse moved to (538, 512)
Screenshot: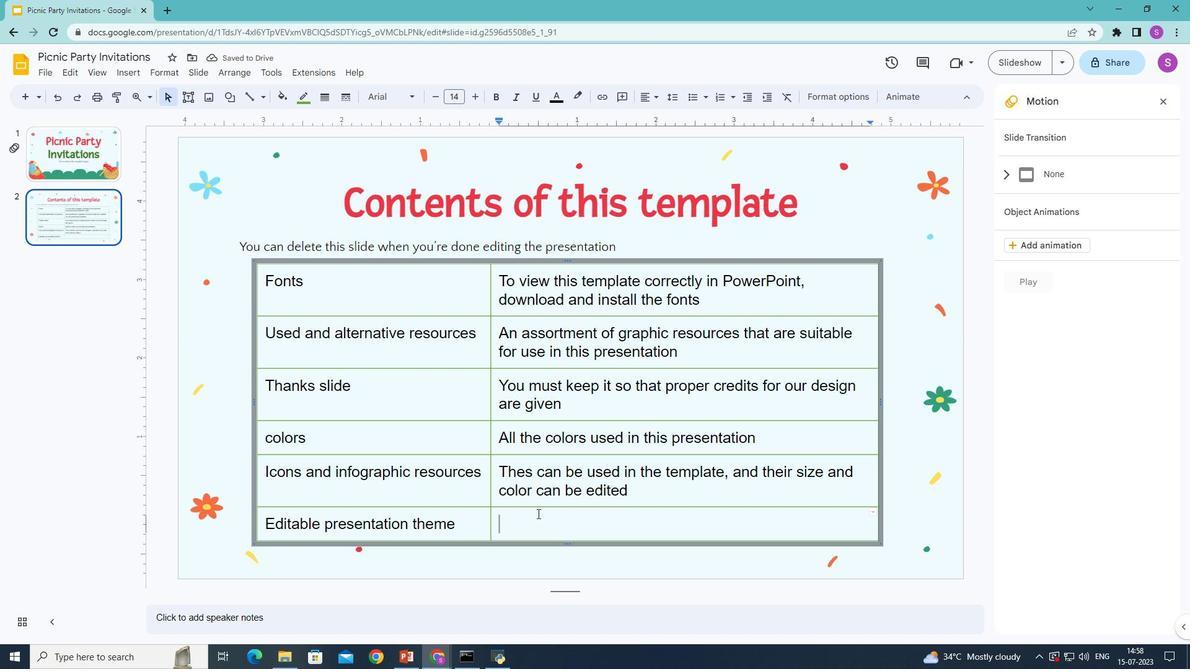 
Action: Key pressed <Key.shift>You<Key.space>can<Key.space>edit<Key.space>the<Key.space>master<Key.space>slides<Key.space>easily.<Key.space><Key.shift>For<Key.space>more<Key.space>info,<Key.space>click<Key.space>here
Screenshot: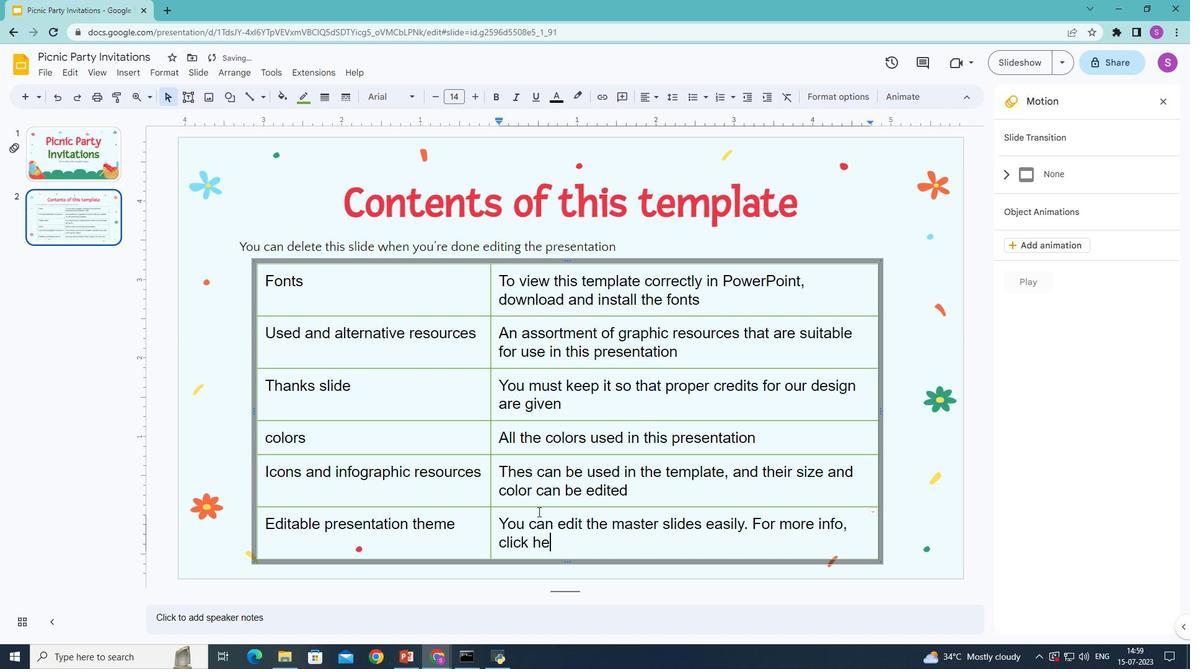 
Action: Mouse moved to (563, 544)
Screenshot: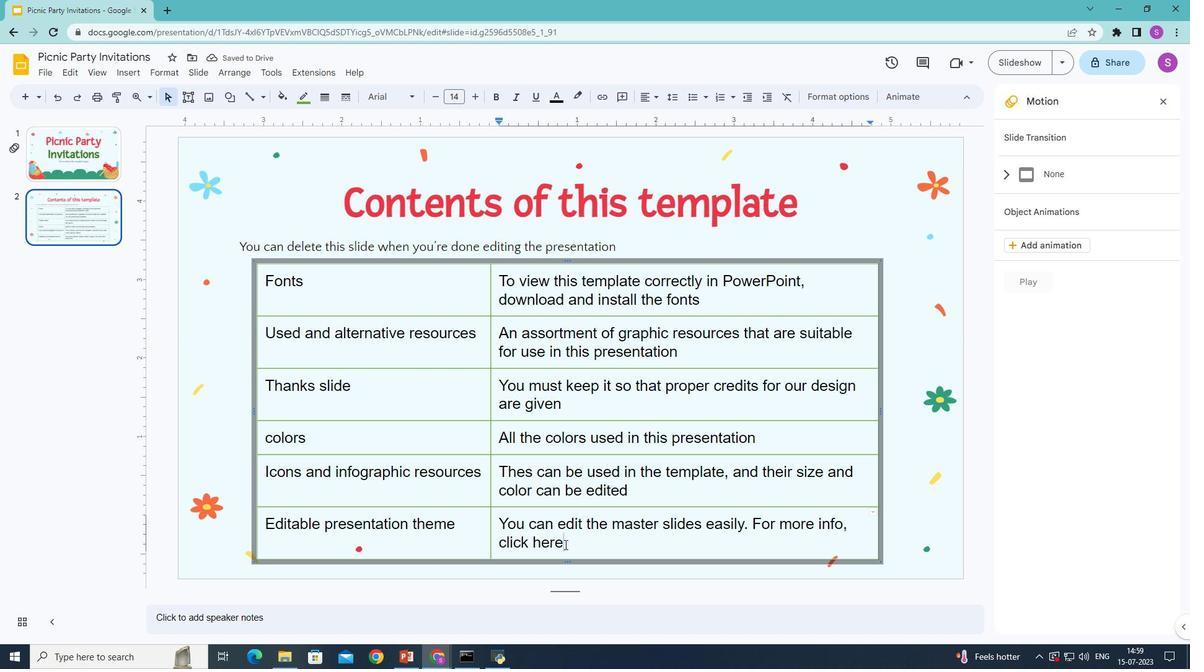 
Action: Mouse pressed left at (563, 544)
Screenshot: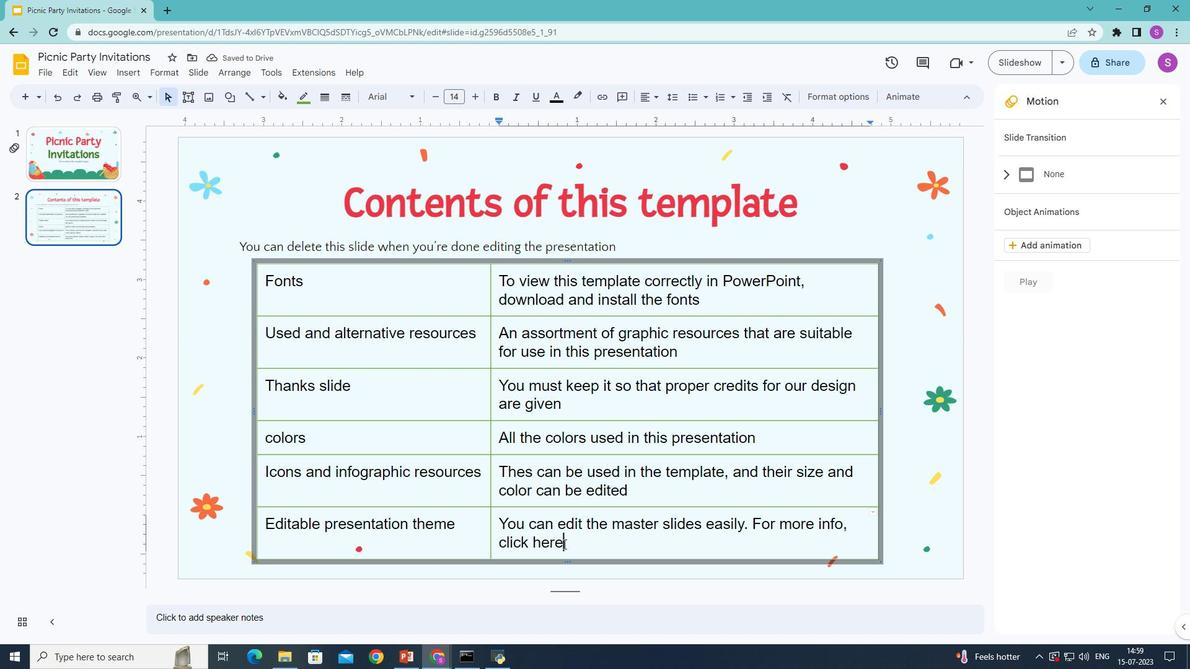 
Action: Mouse moved to (498, 96)
Screenshot: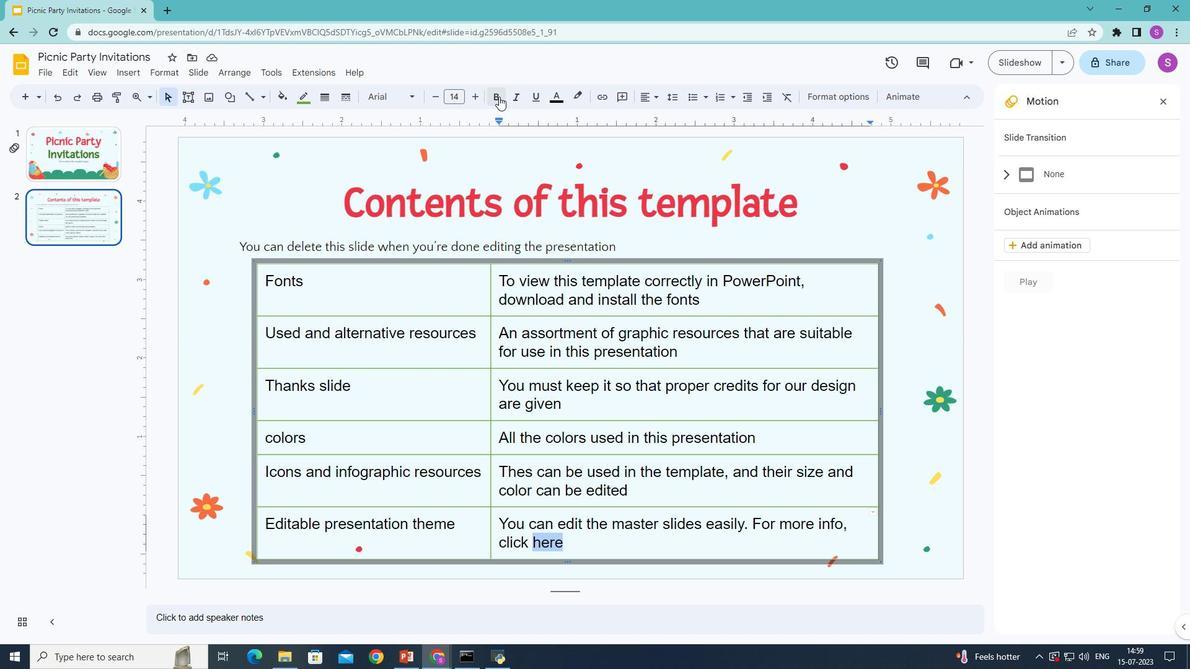 
Action: Mouse pressed left at (498, 96)
Screenshot: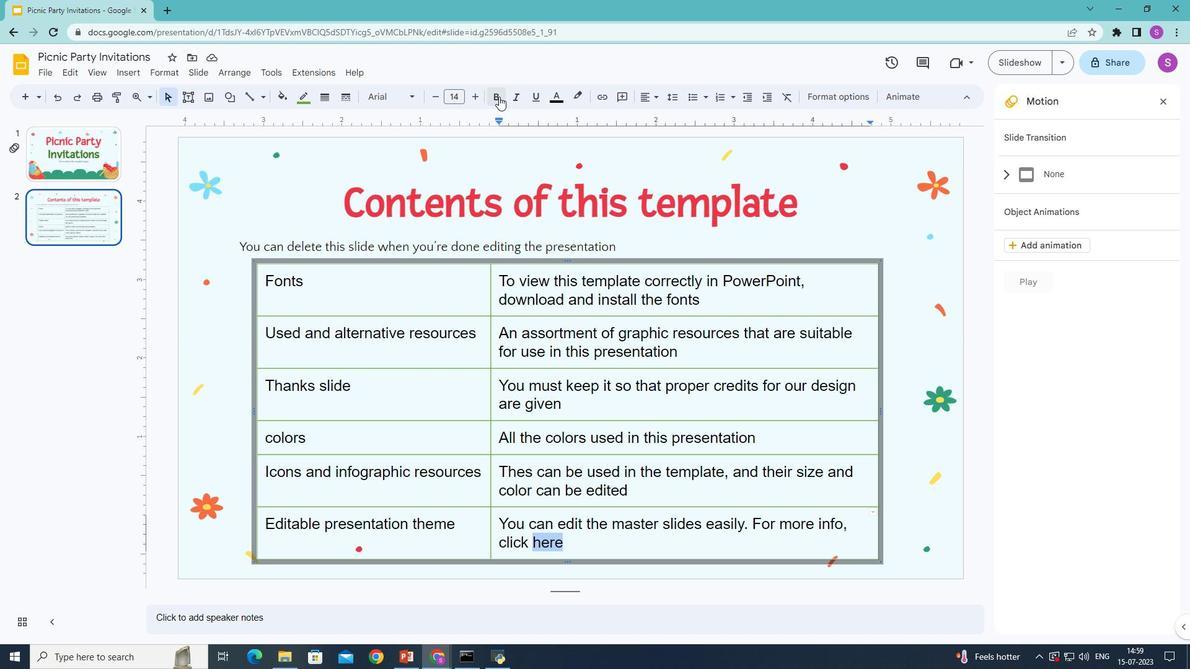 
Action: Mouse moved to (592, 551)
Screenshot: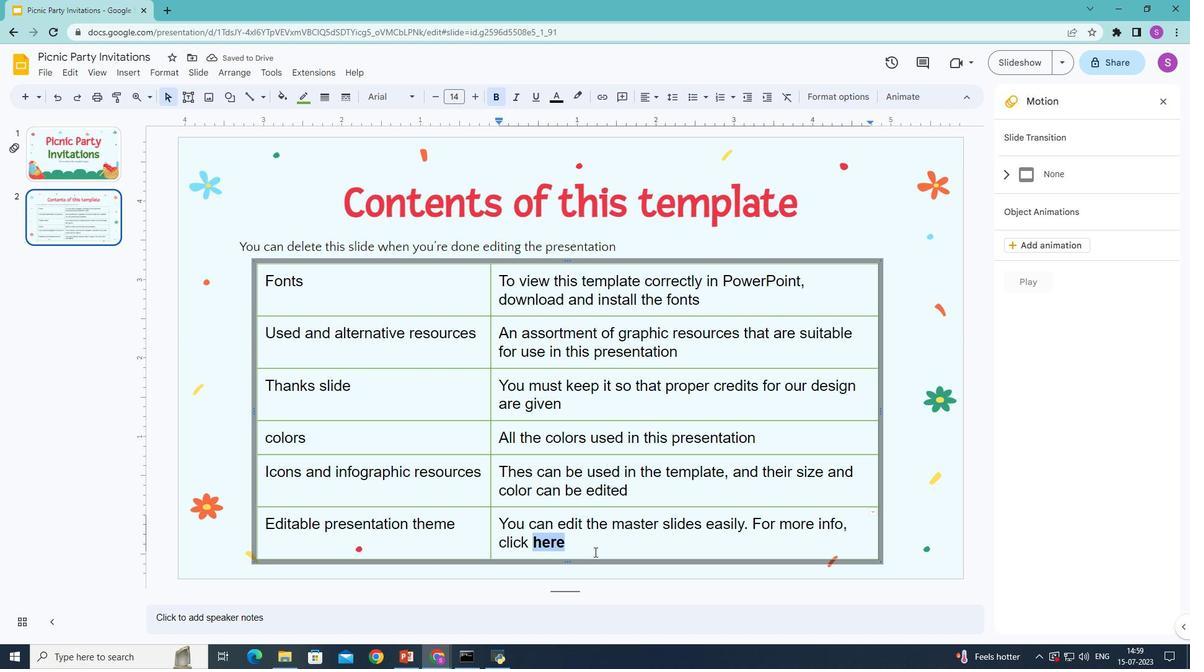 
Action: Mouse pressed left at (592, 551)
Screenshot: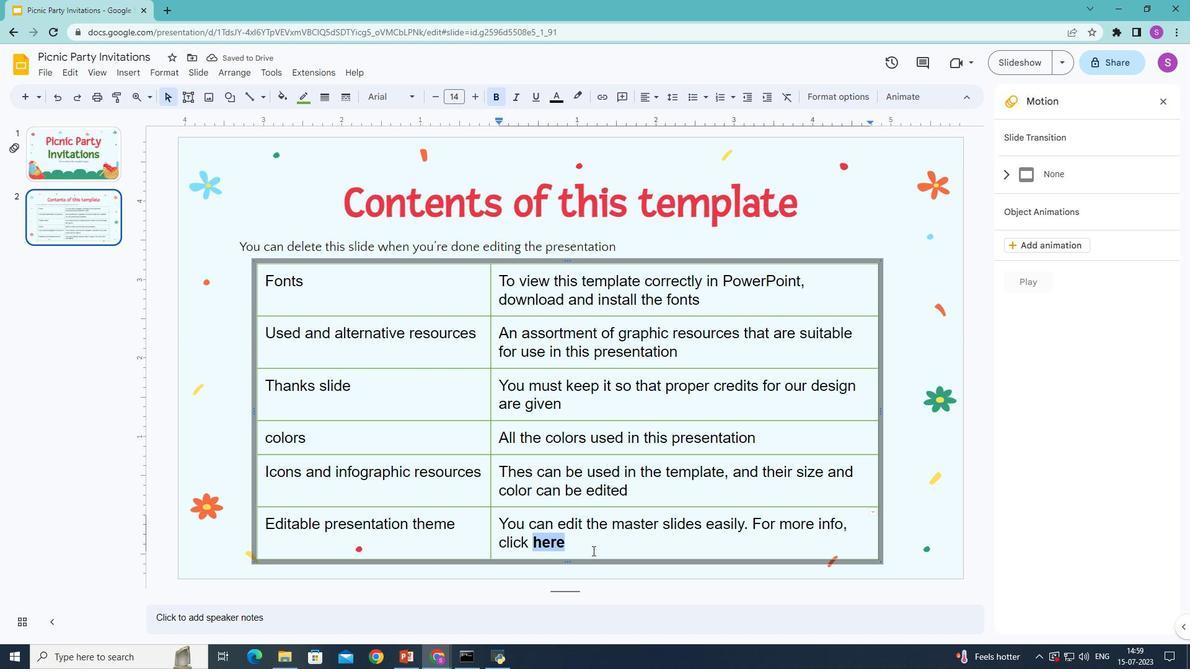 
Action: Mouse moved to (566, 544)
Screenshot: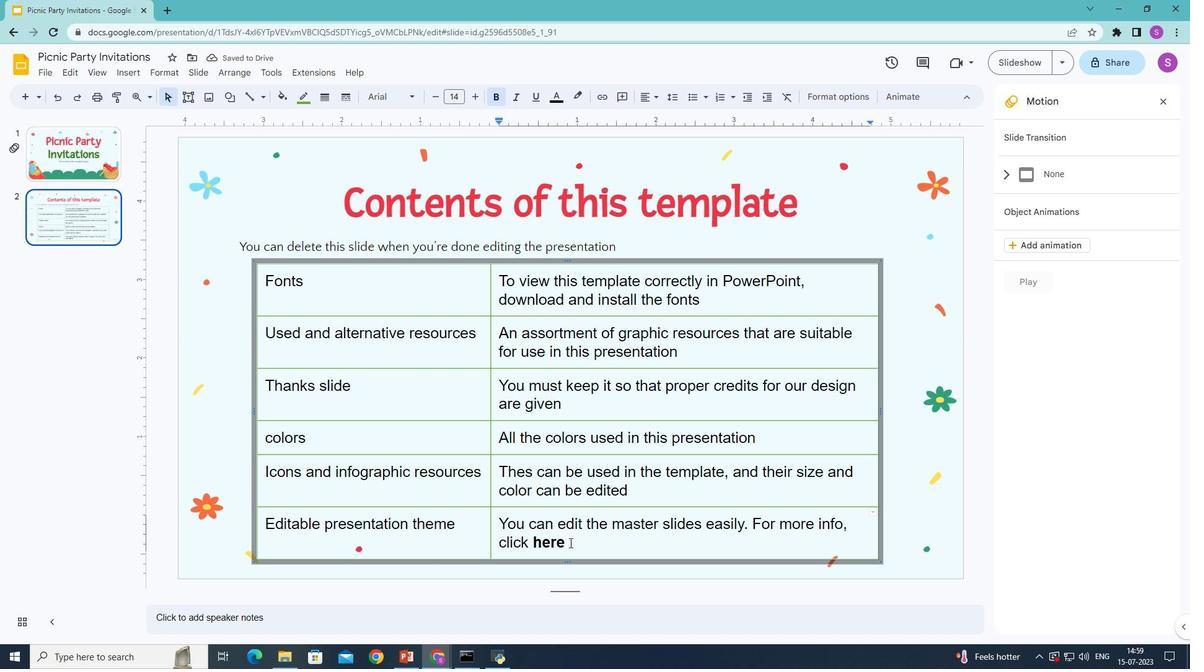 
Action: Mouse pressed left at (566, 544)
Screenshot: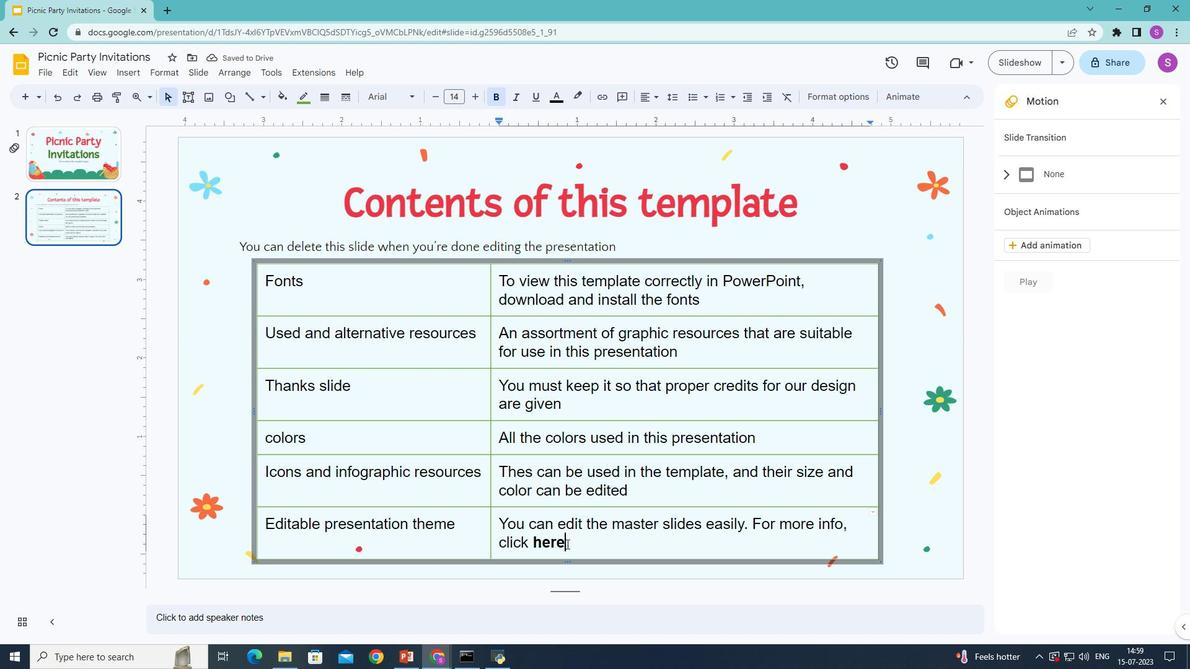 
Action: Mouse moved to (432, 96)
Screenshot: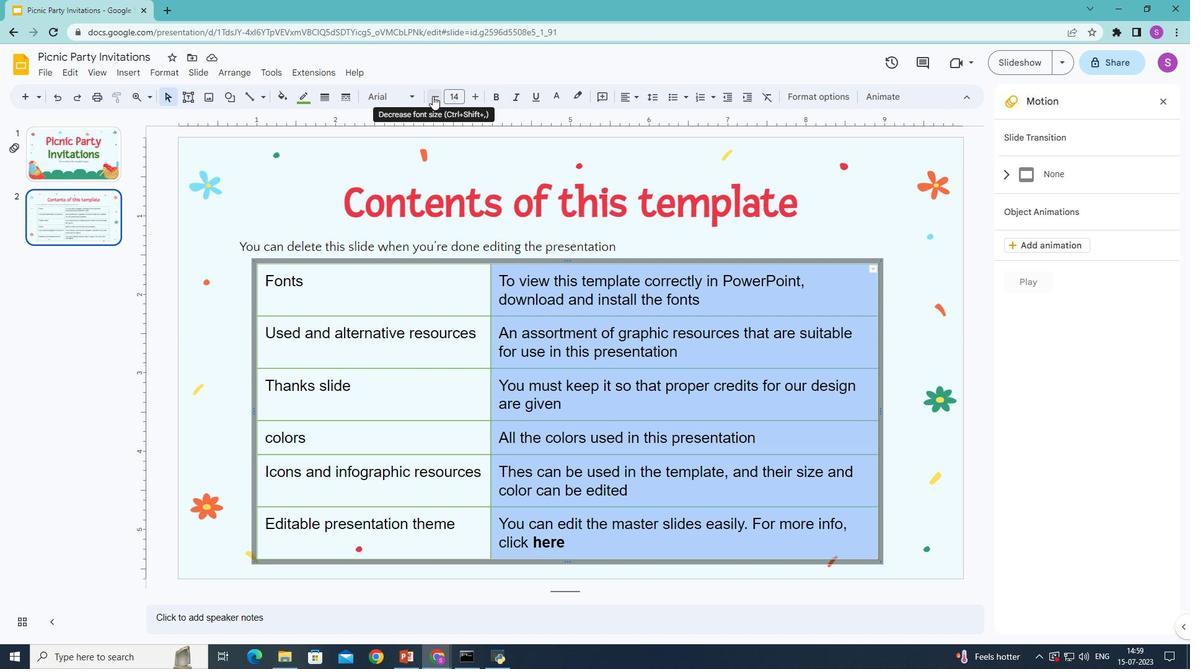 
Action: Mouse pressed left at (432, 96)
Screenshot: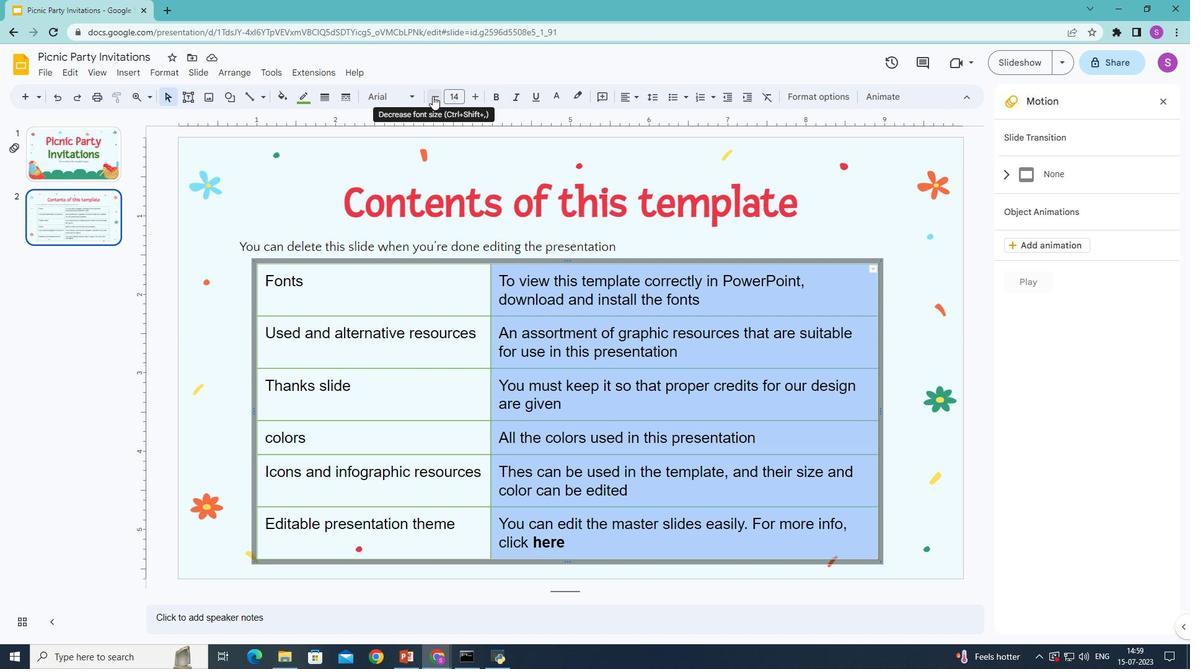 
Action: Mouse moved to (433, 96)
Screenshot: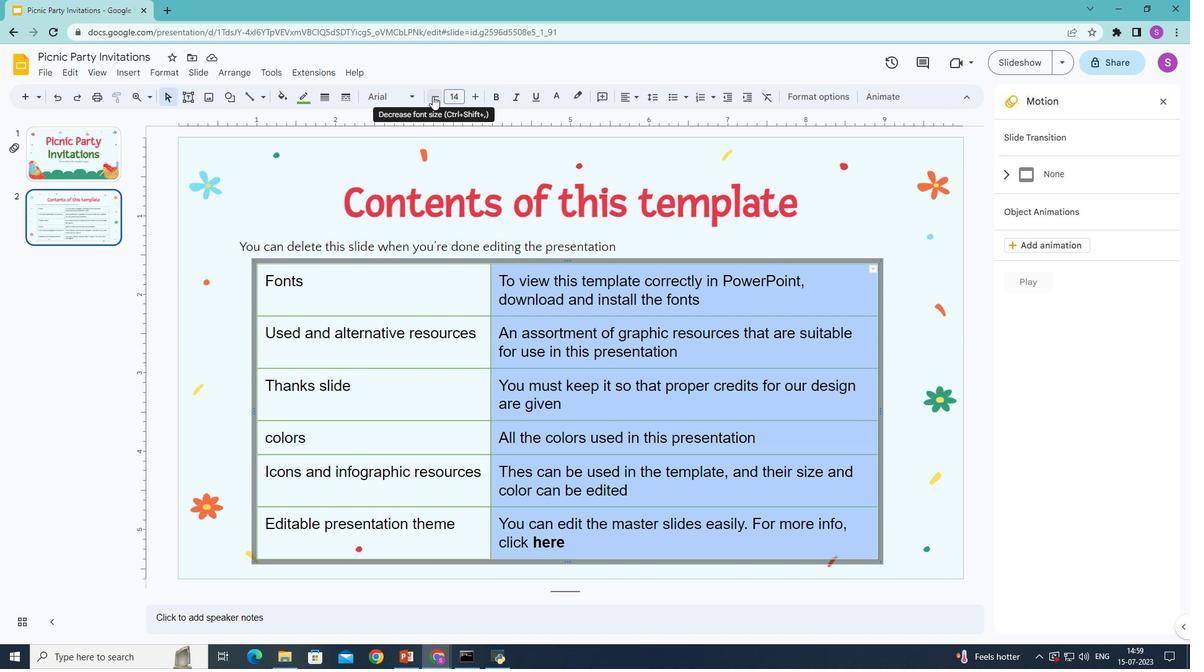 
Action: Mouse pressed left at (433, 96)
Screenshot: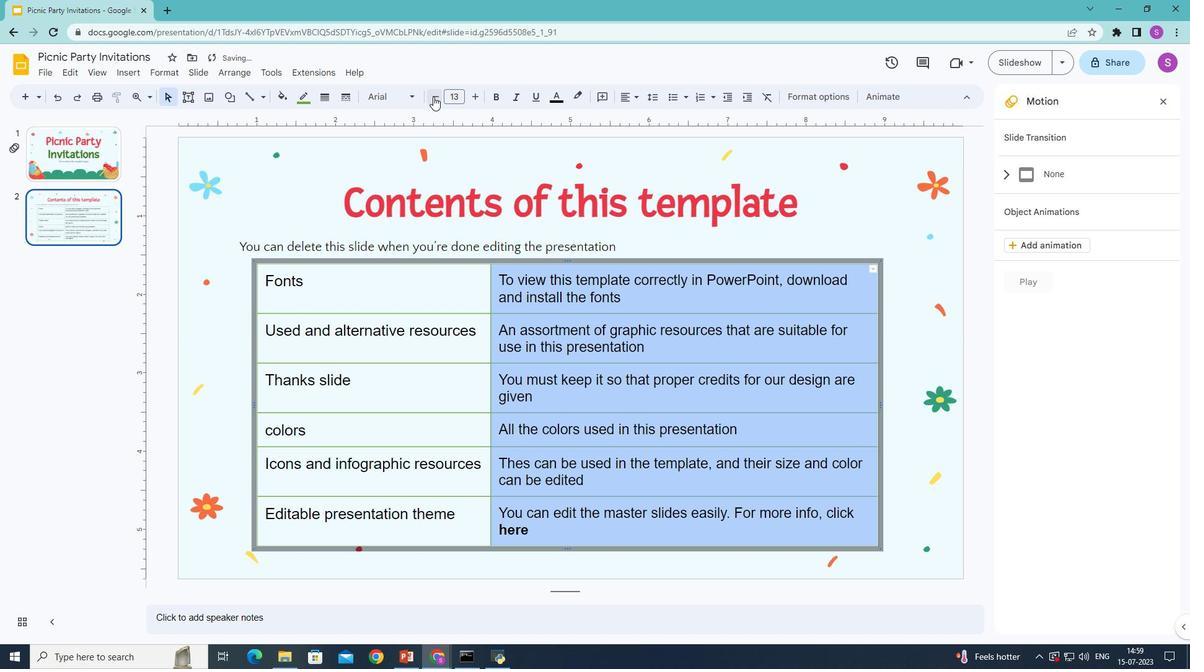 
Action: Mouse pressed left at (433, 96)
Screenshot: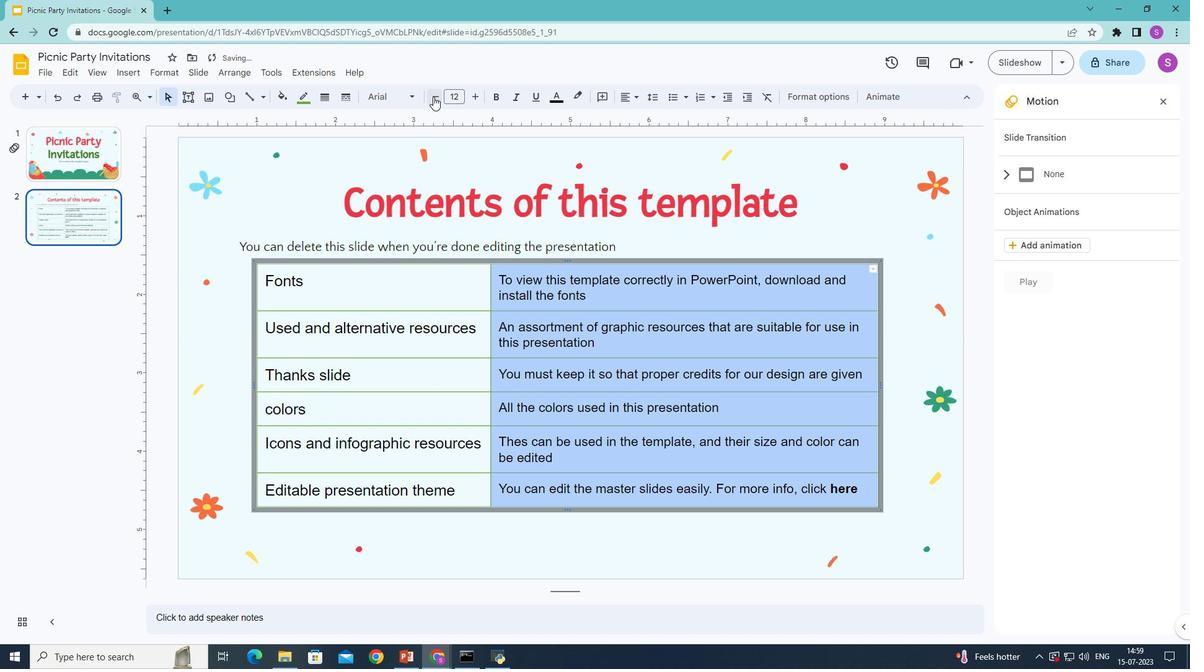 
Action: Mouse moved to (457, 486)
Screenshot: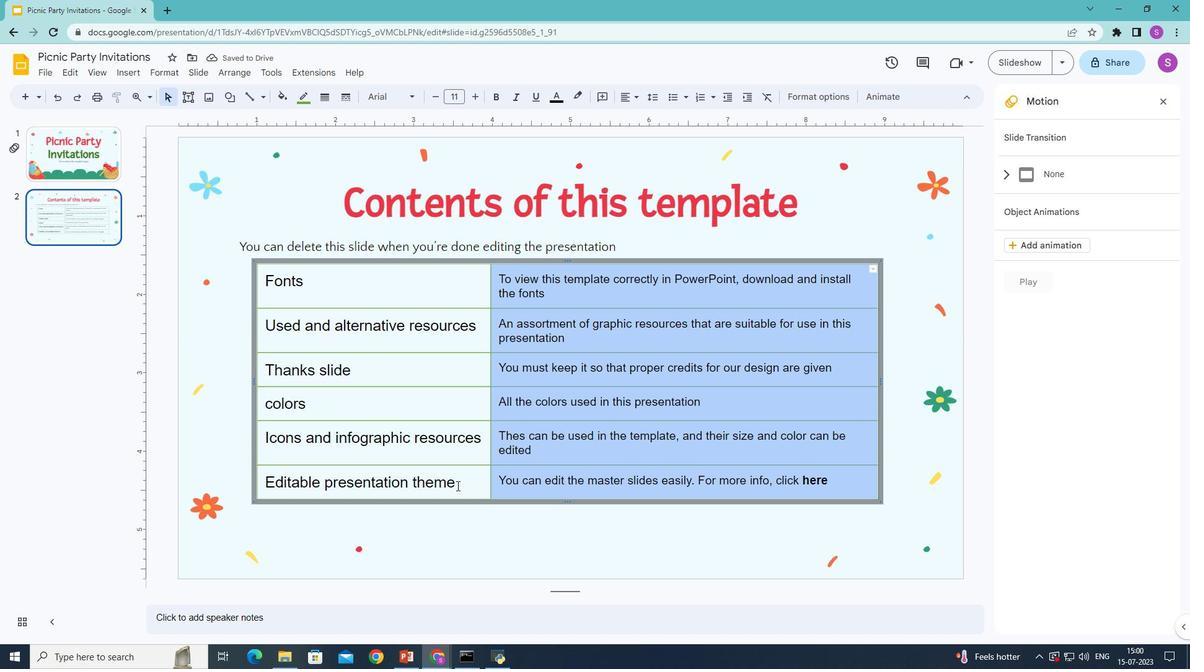 
Action: Mouse pressed left at (457, 486)
Screenshot: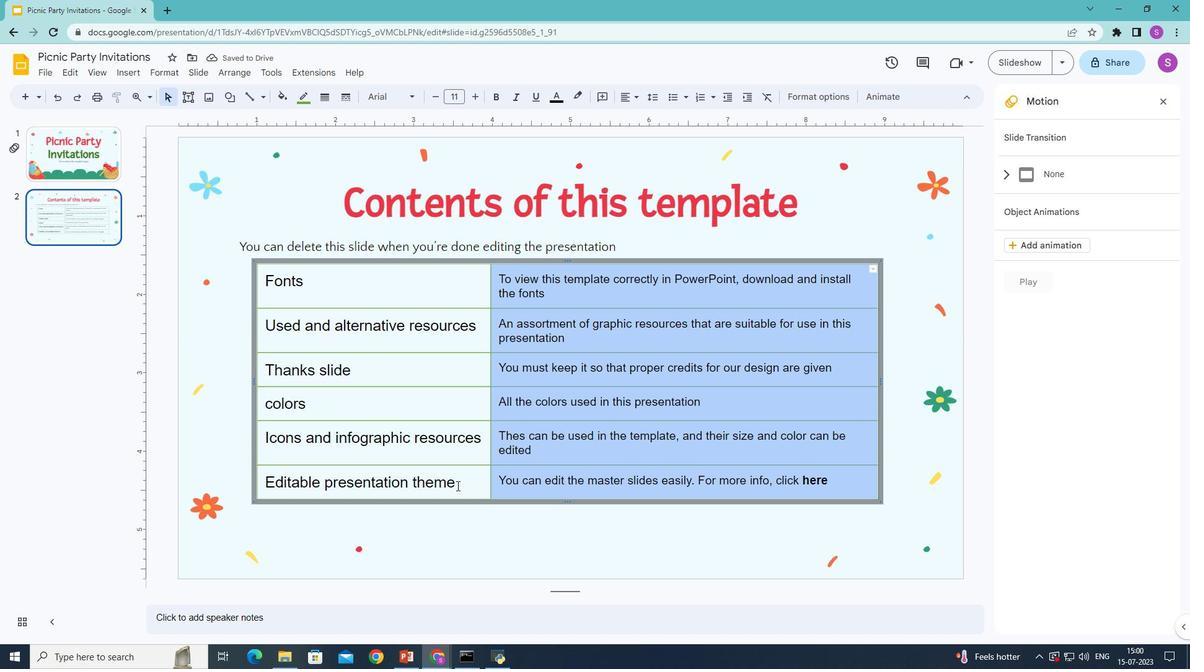 
Action: Mouse moved to (457, 485)
Screenshot: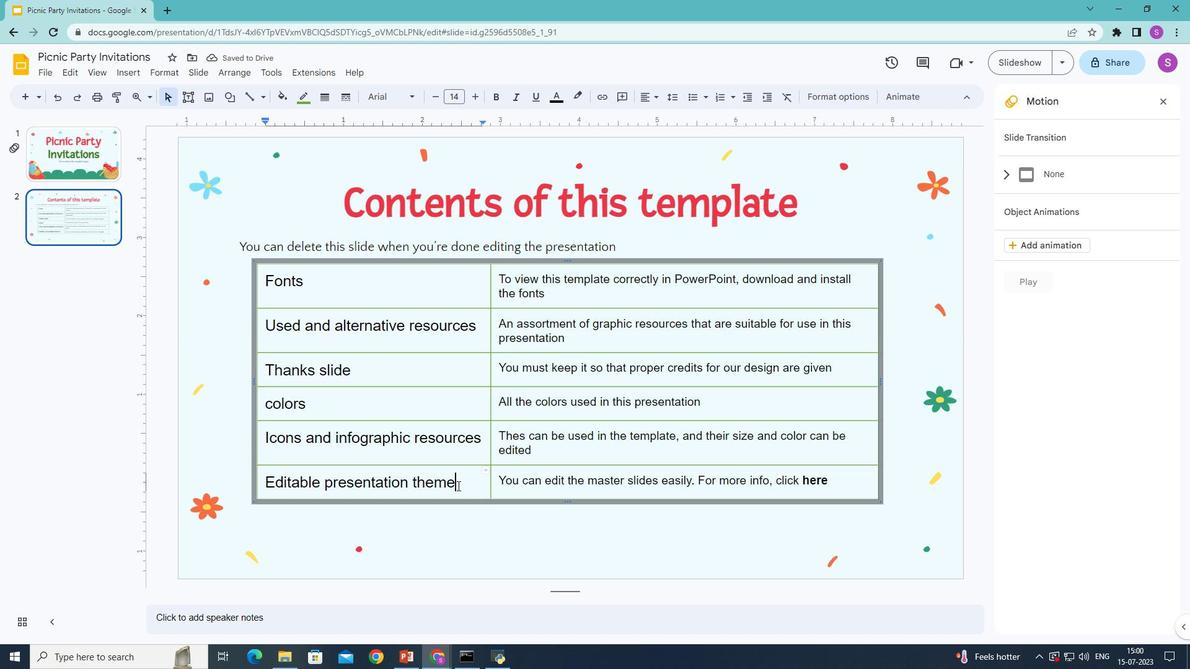 
Action: Mouse pressed left at (457, 485)
Screenshot: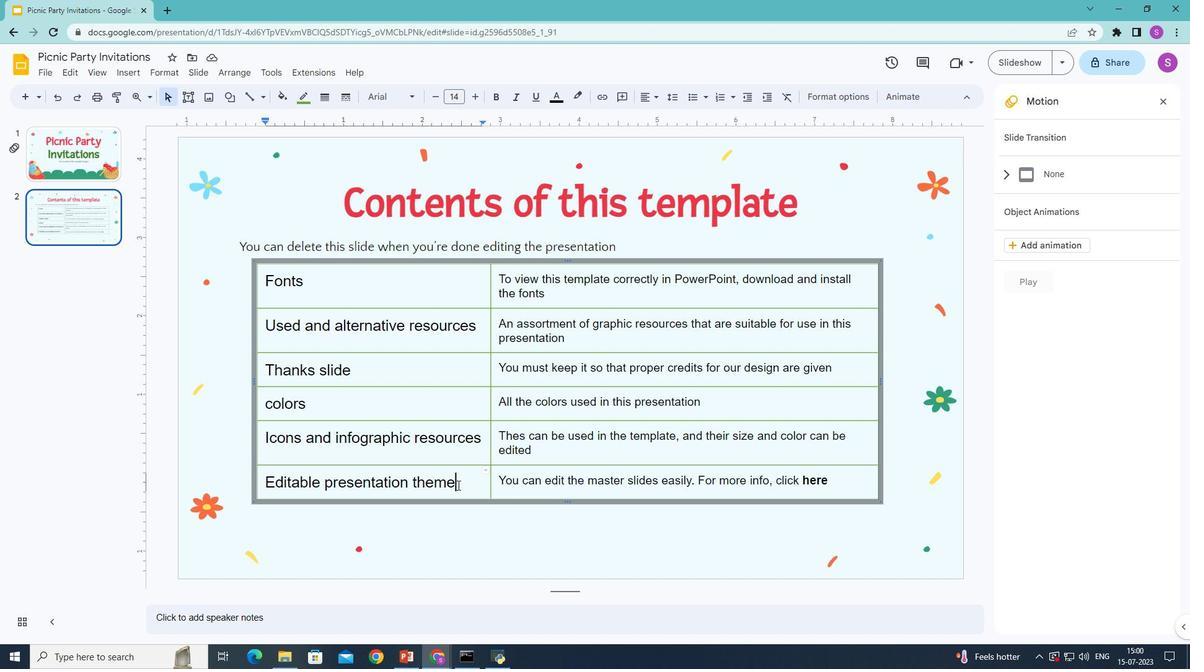 
Action: Mouse moved to (433, 97)
Screenshot: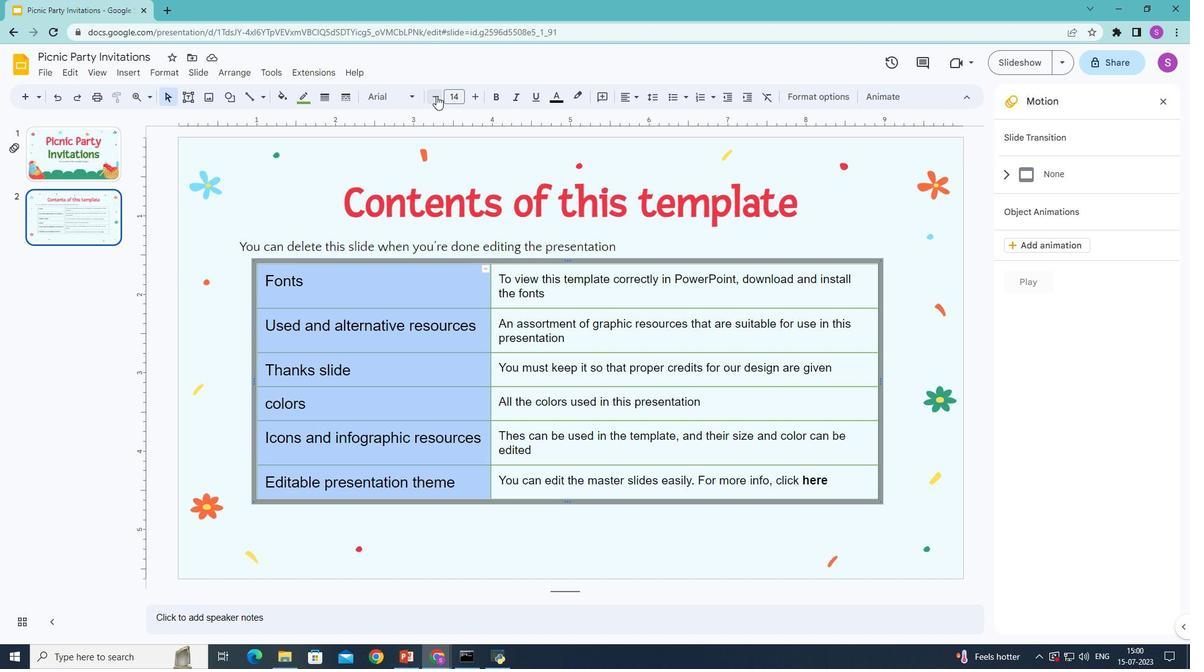 
Action: Mouse pressed left at (433, 97)
Screenshot: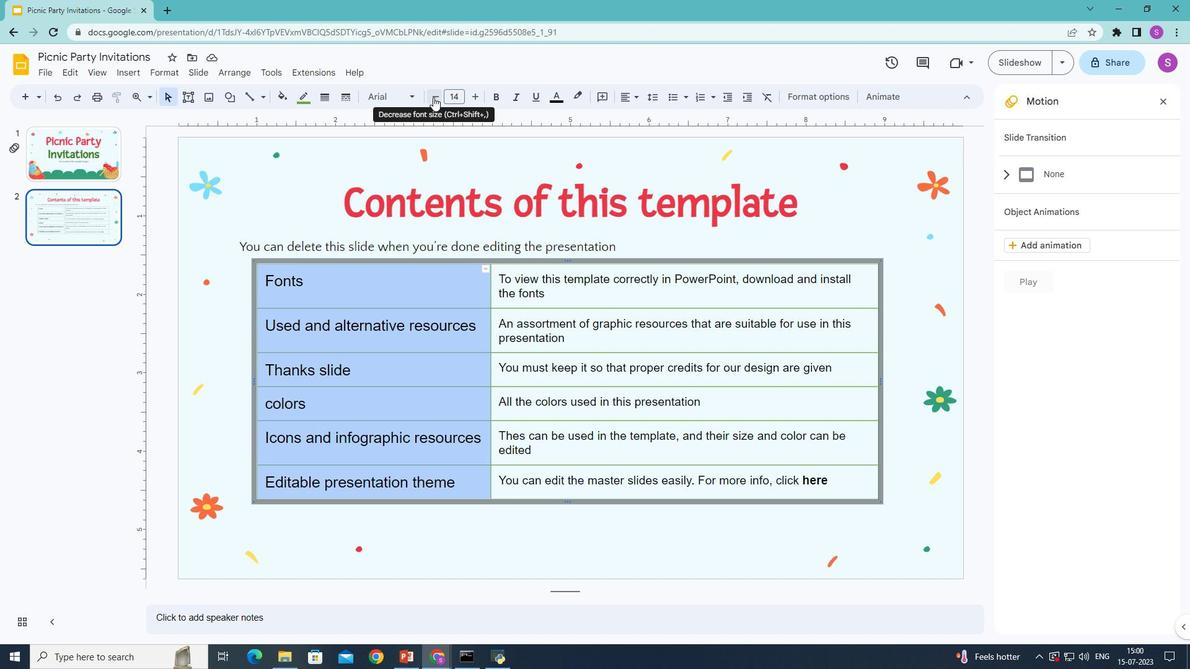 
Action: Mouse pressed left at (433, 97)
Screenshot: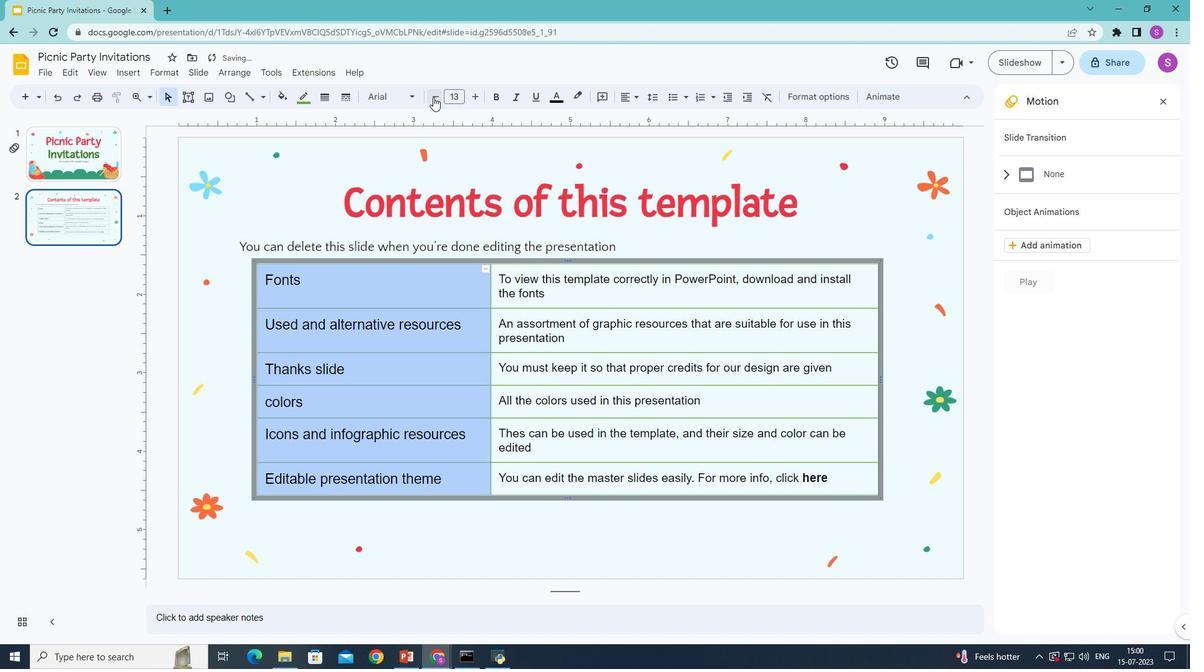 
Action: Mouse moved to (626, 538)
Screenshot: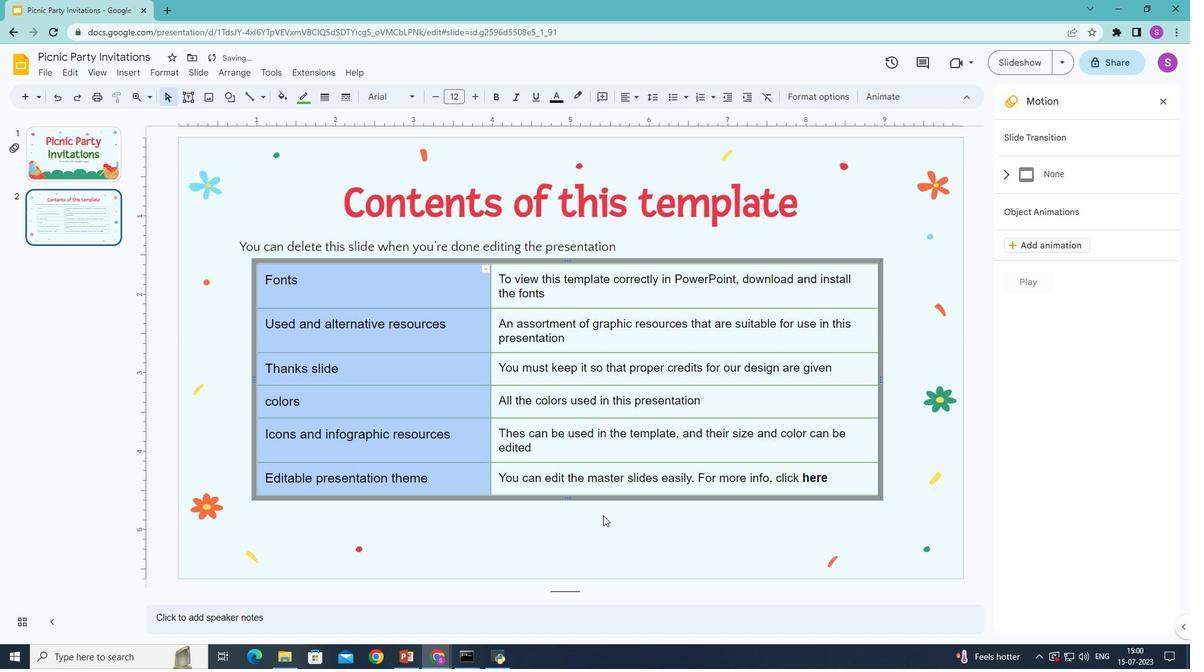 
Action: Mouse pressed left at (626, 538)
Screenshot: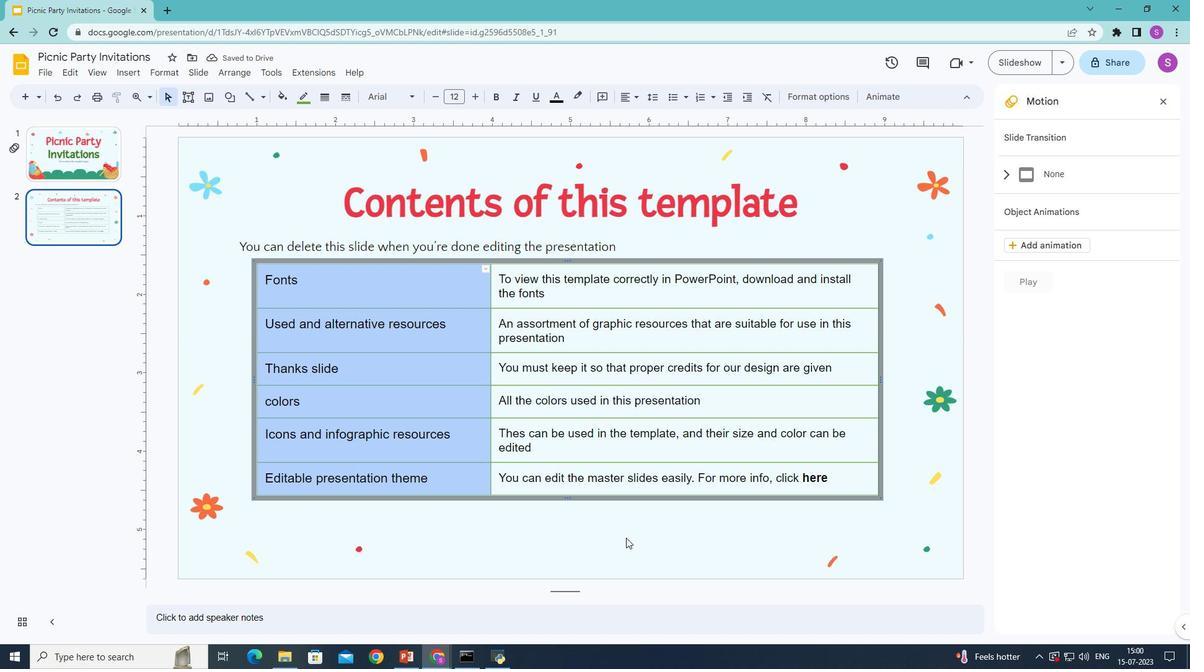 
Action: Mouse moved to (828, 475)
Screenshot: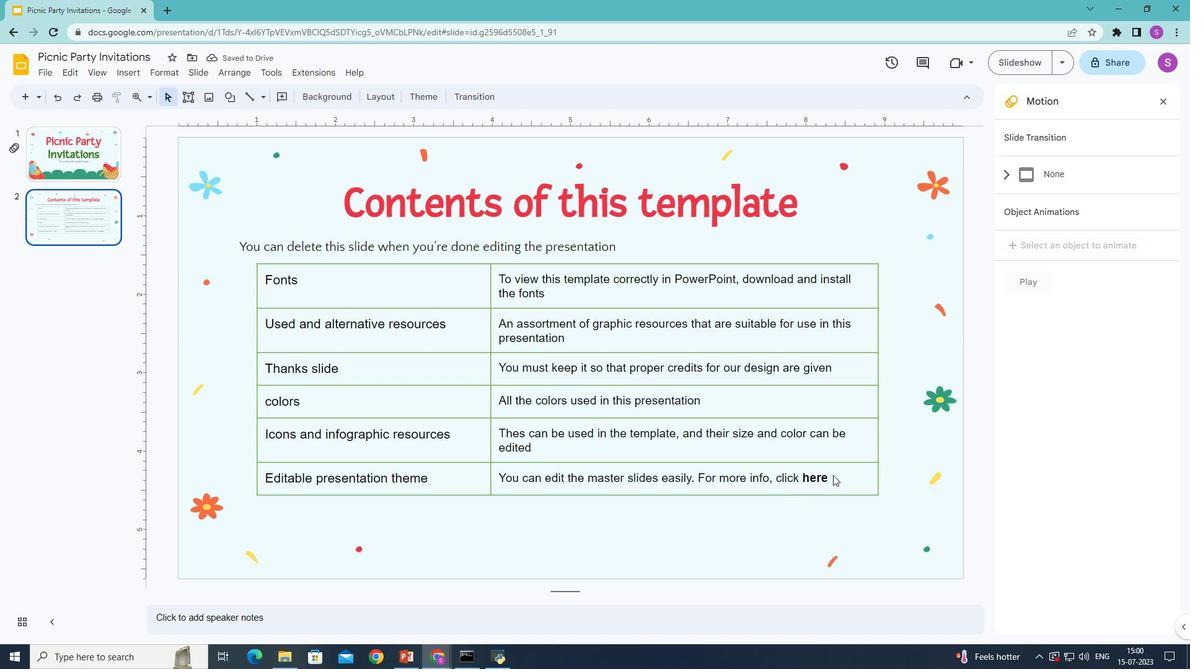 
Action: Mouse pressed left at (828, 475)
Screenshot: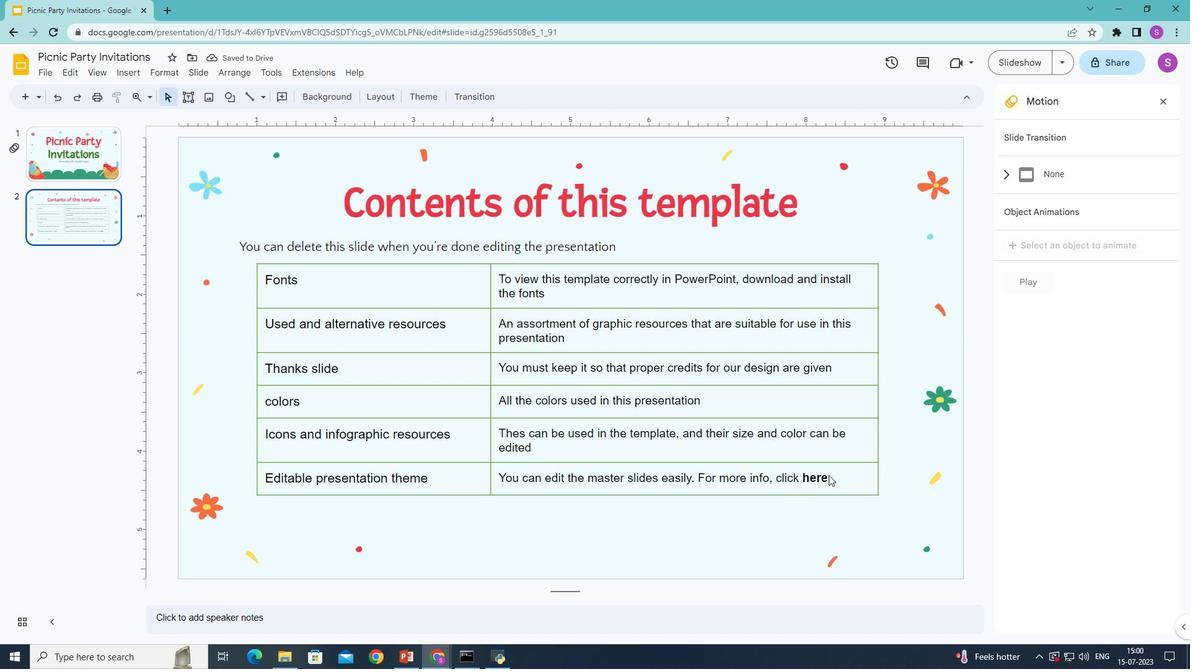 
Action: Mouse pressed left at (828, 475)
Screenshot: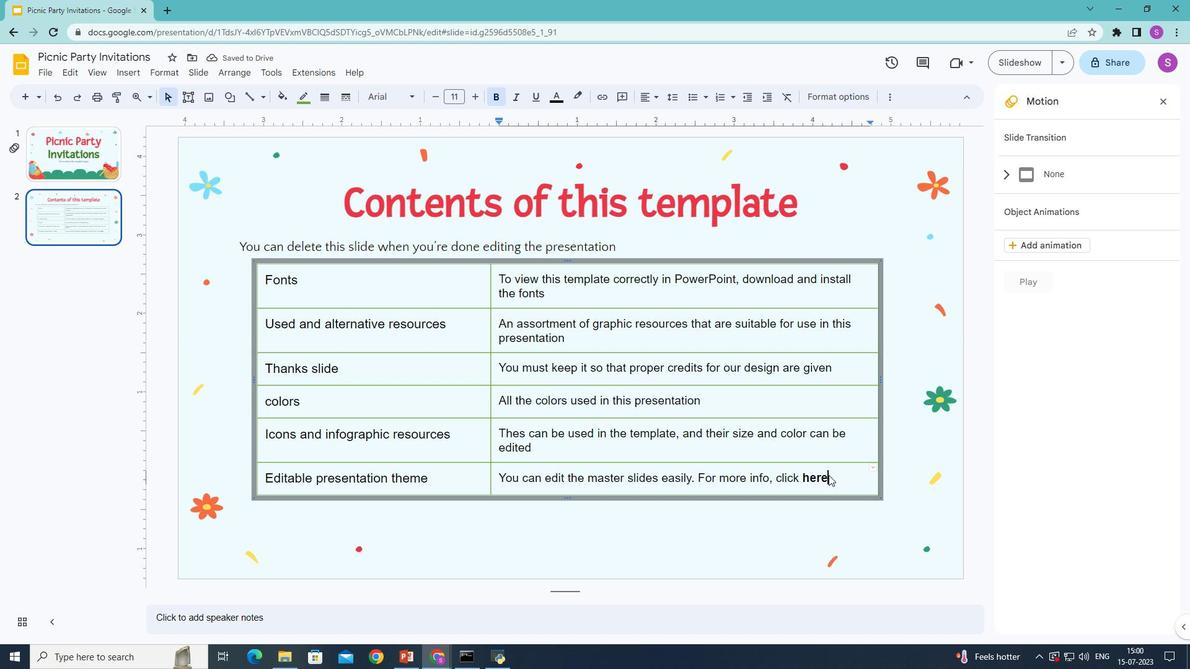 
Action: Mouse moved to (642, 537)
Screenshot: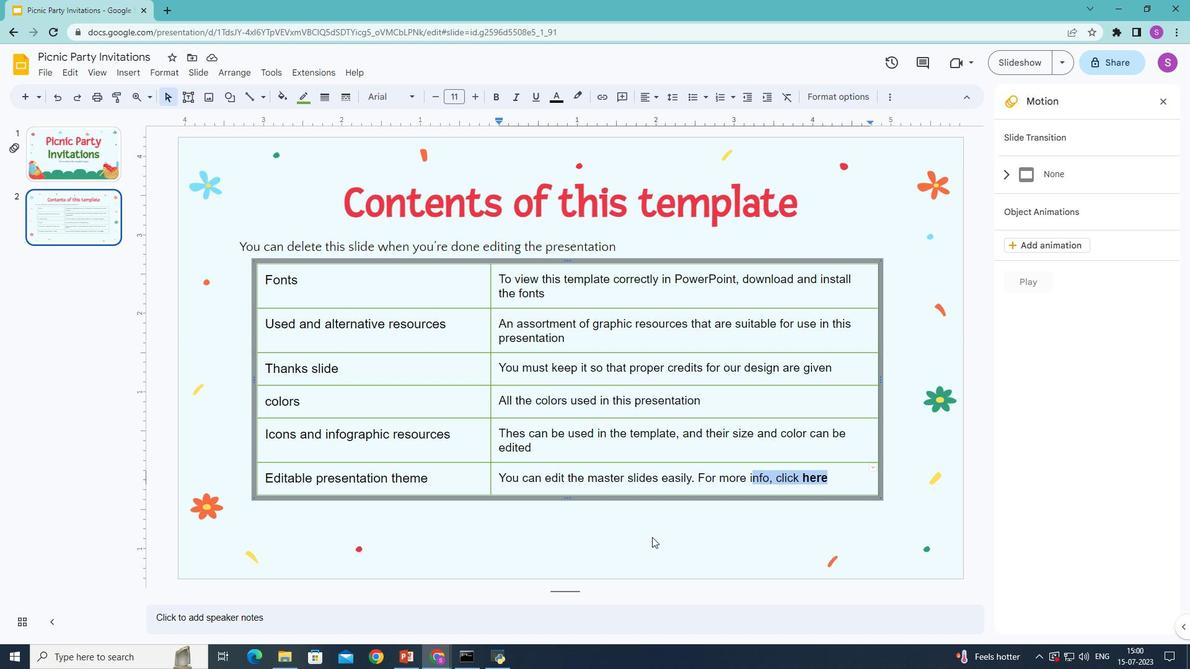 
Action: Mouse pressed left at (642, 537)
Screenshot: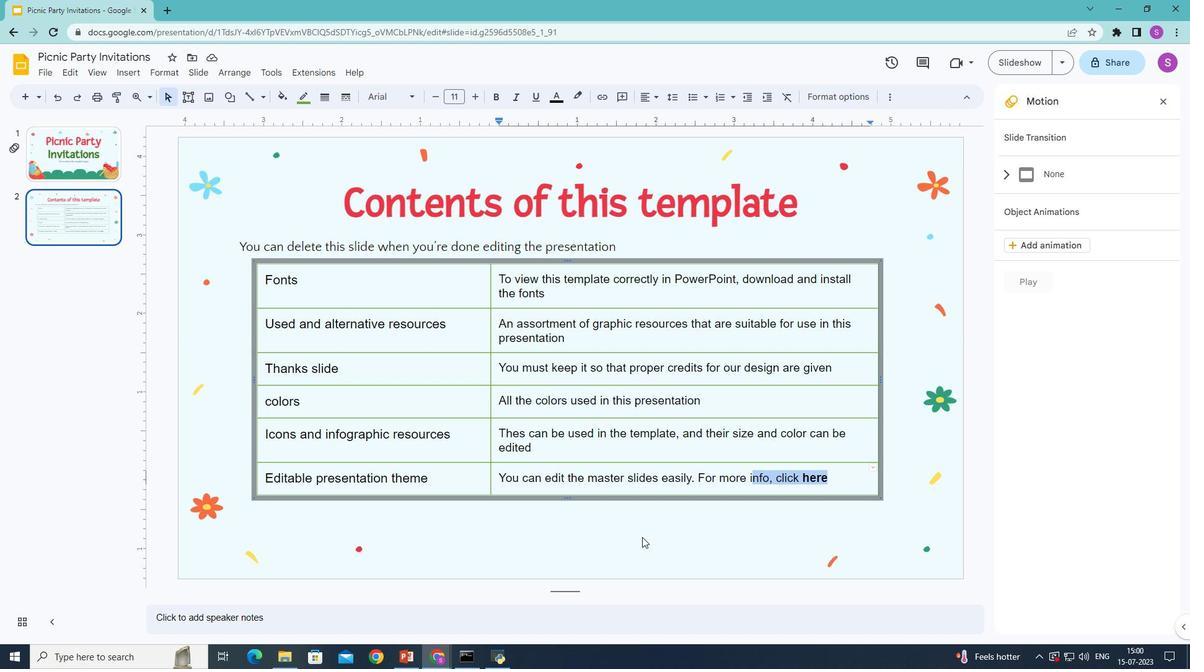 
Action: Mouse moved to (431, 477)
Screenshot: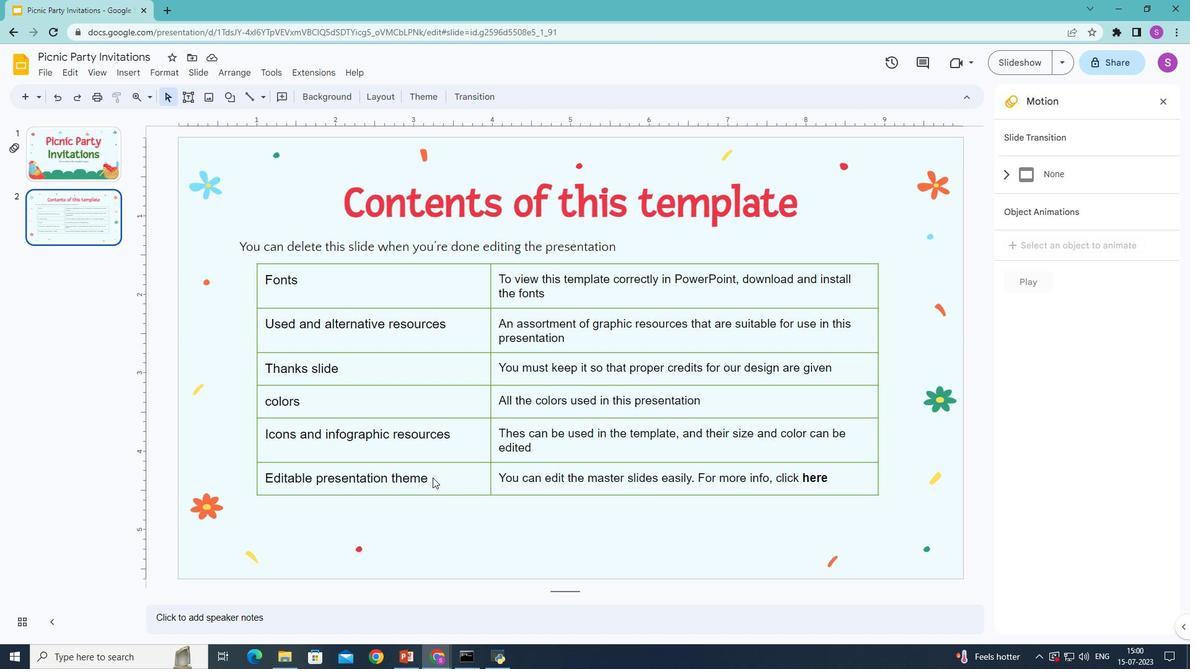 
Action: Mouse pressed left at (431, 477)
Screenshot: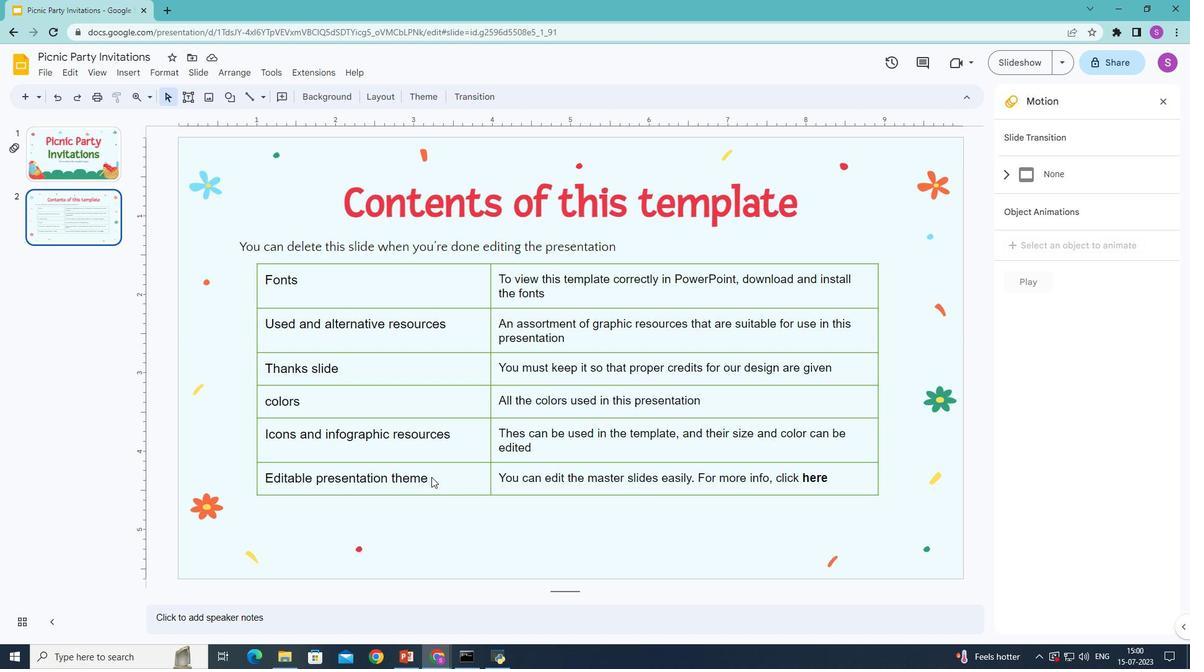 
Action: Mouse moved to (426, 476)
Screenshot: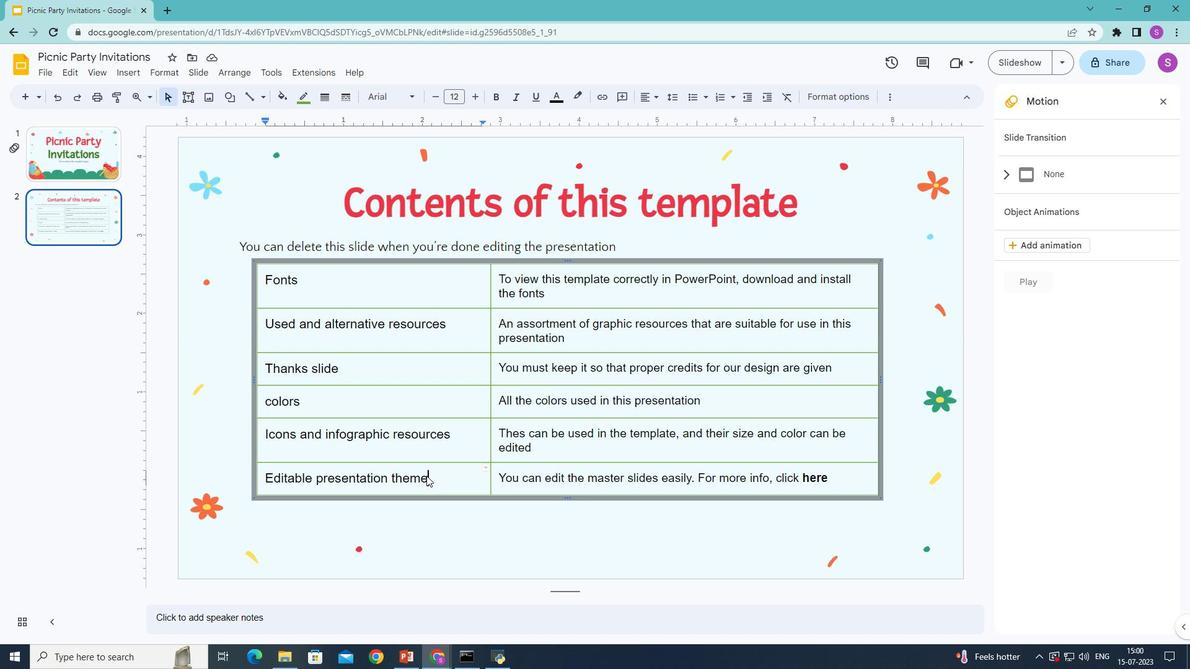 
Action: Mouse pressed left at (426, 476)
Screenshot: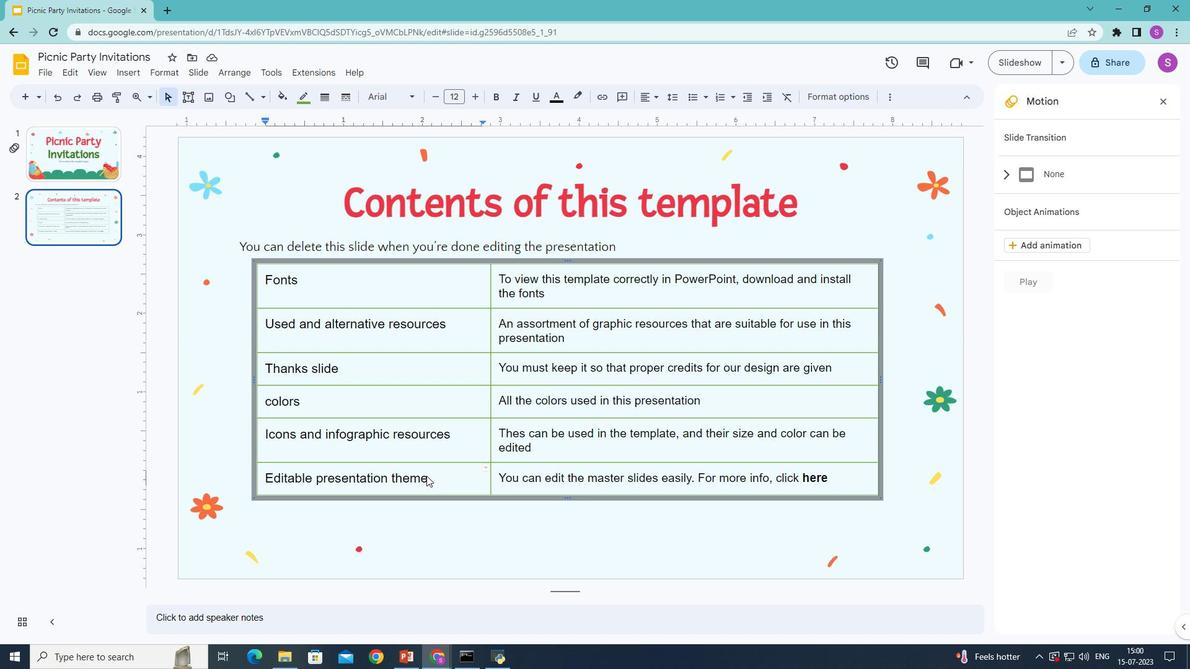 
Action: Mouse moved to (432, 95)
Screenshot: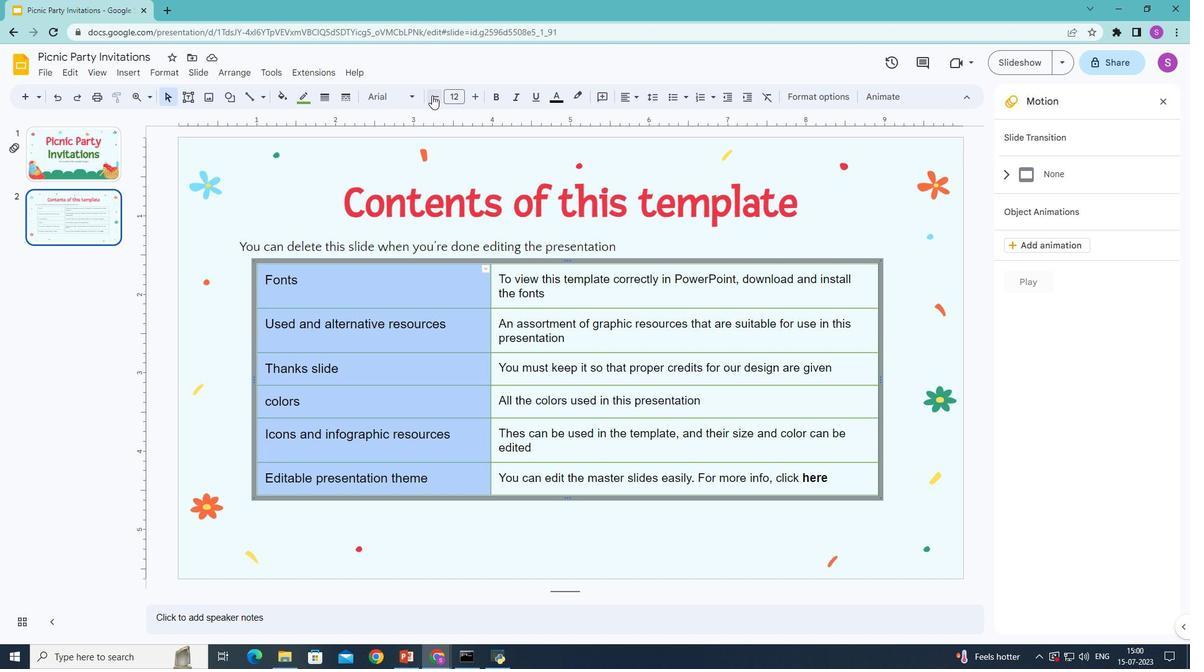 
Action: Mouse pressed left at (432, 95)
Screenshot: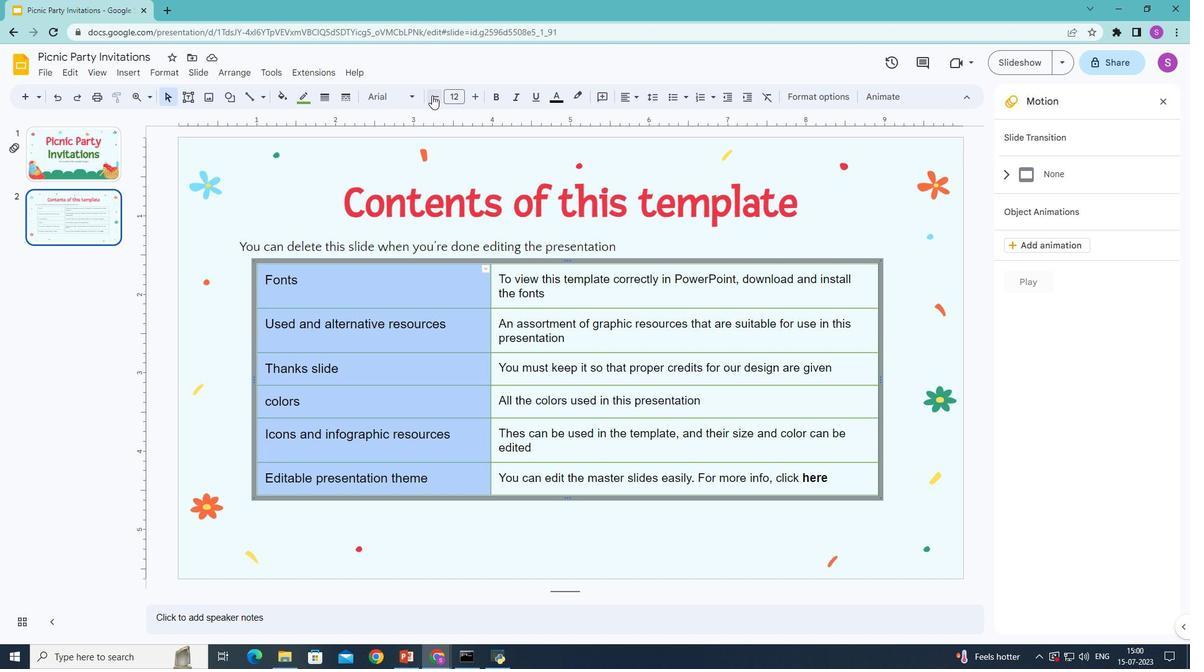 
Action: Mouse moved to (580, 544)
Screenshot: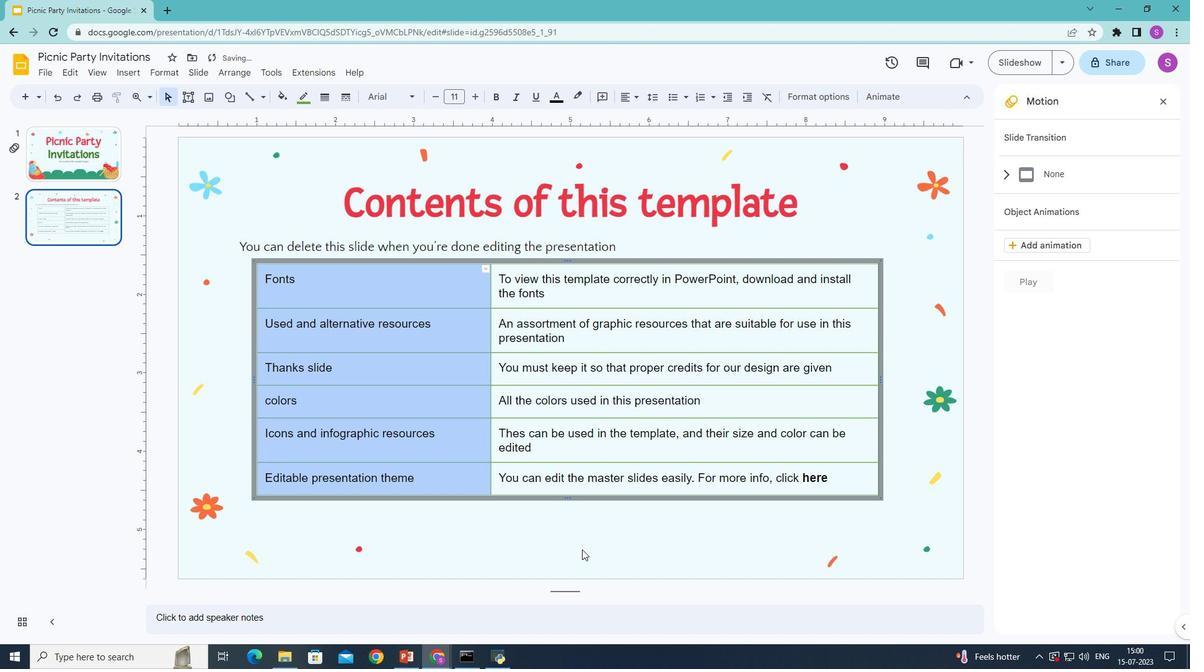 
Action: Mouse pressed left at (580, 544)
Screenshot: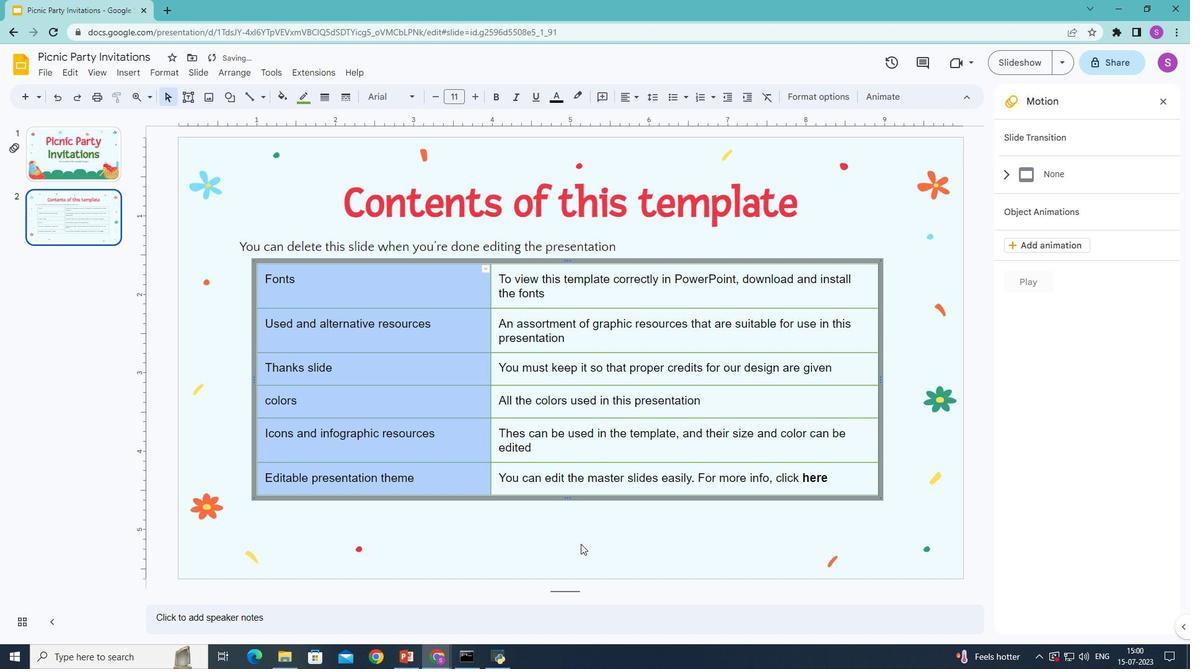 
Action: Mouse moved to (411, 477)
Screenshot: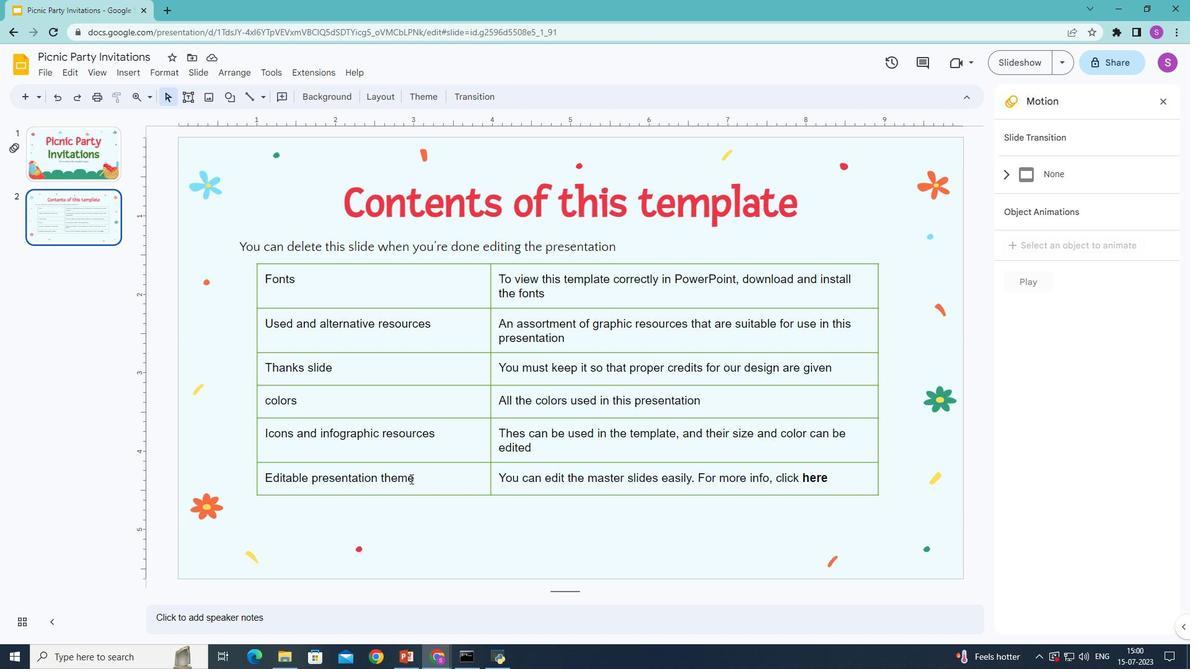 
Action: Mouse pressed left at (411, 477)
Screenshot: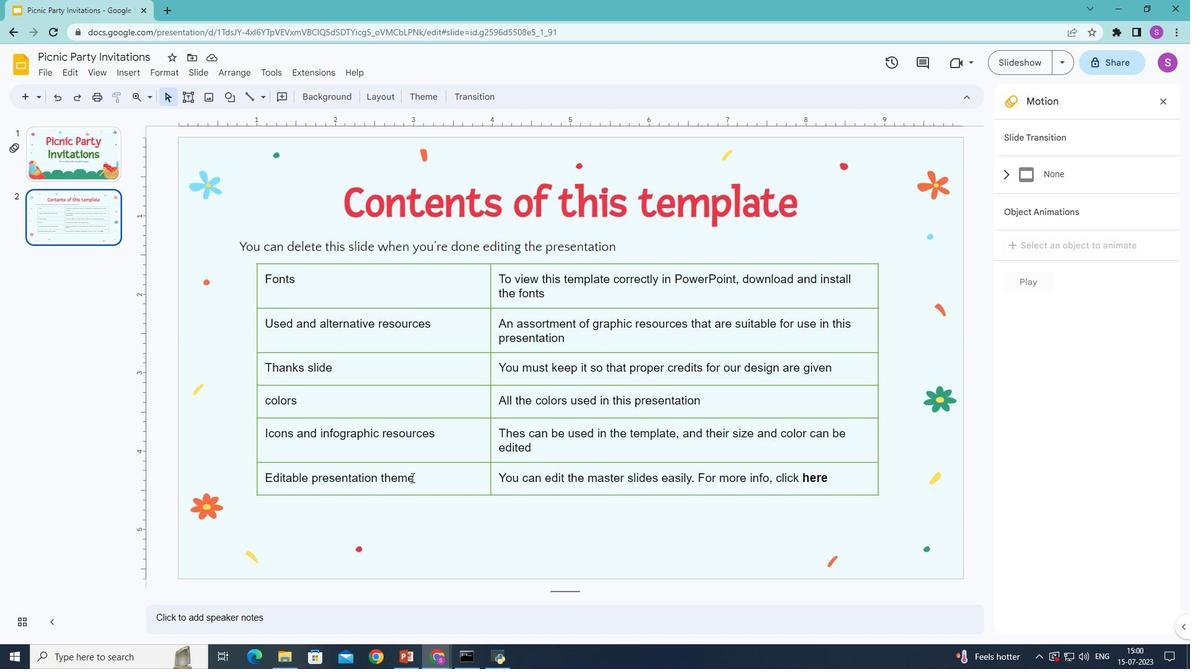 
Action: Mouse moved to (556, 94)
Screenshot: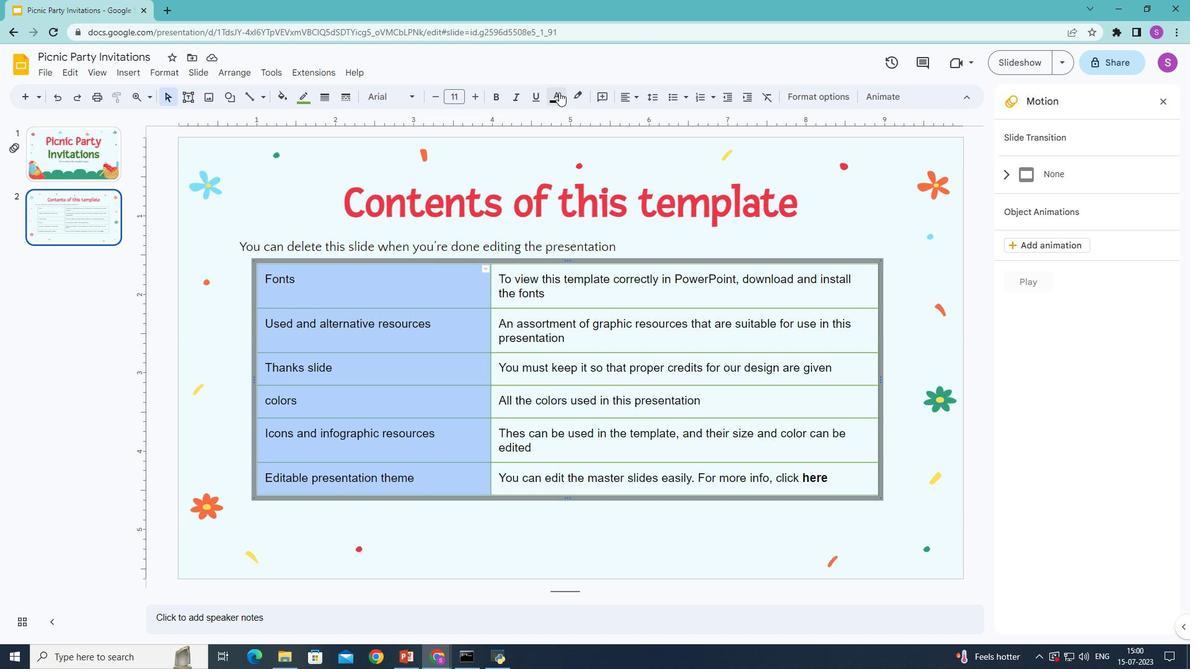 
Action: Mouse pressed left at (556, 94)
Screenshot: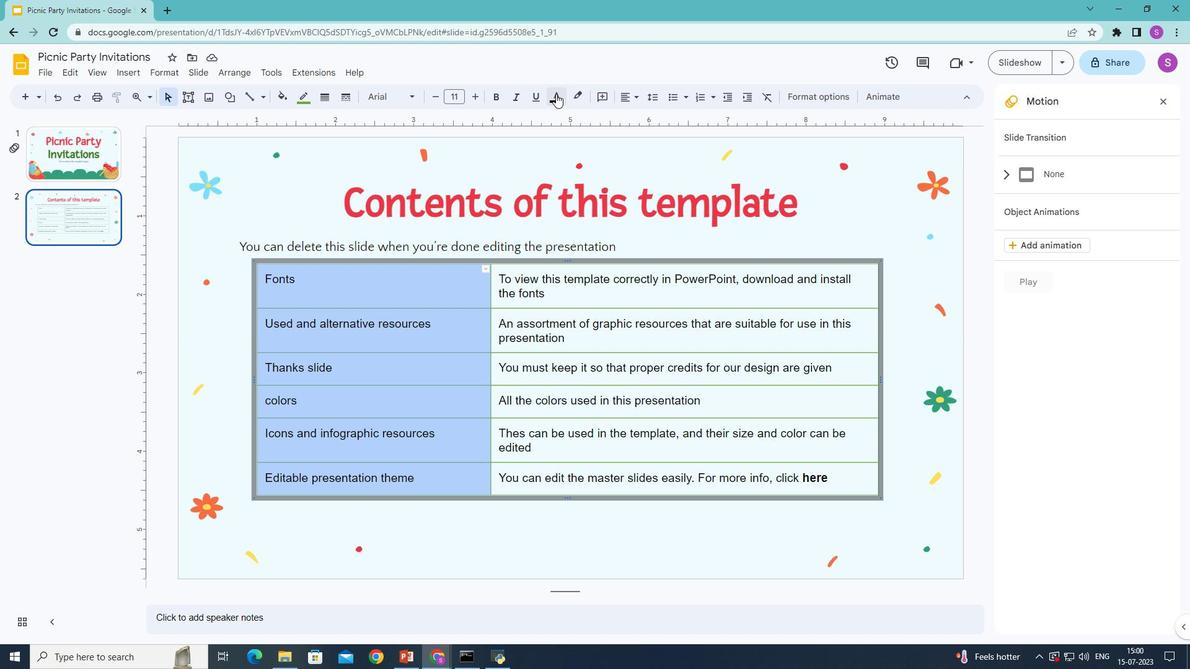 
Action: Mouse moved to (612, 326)
Screenshot: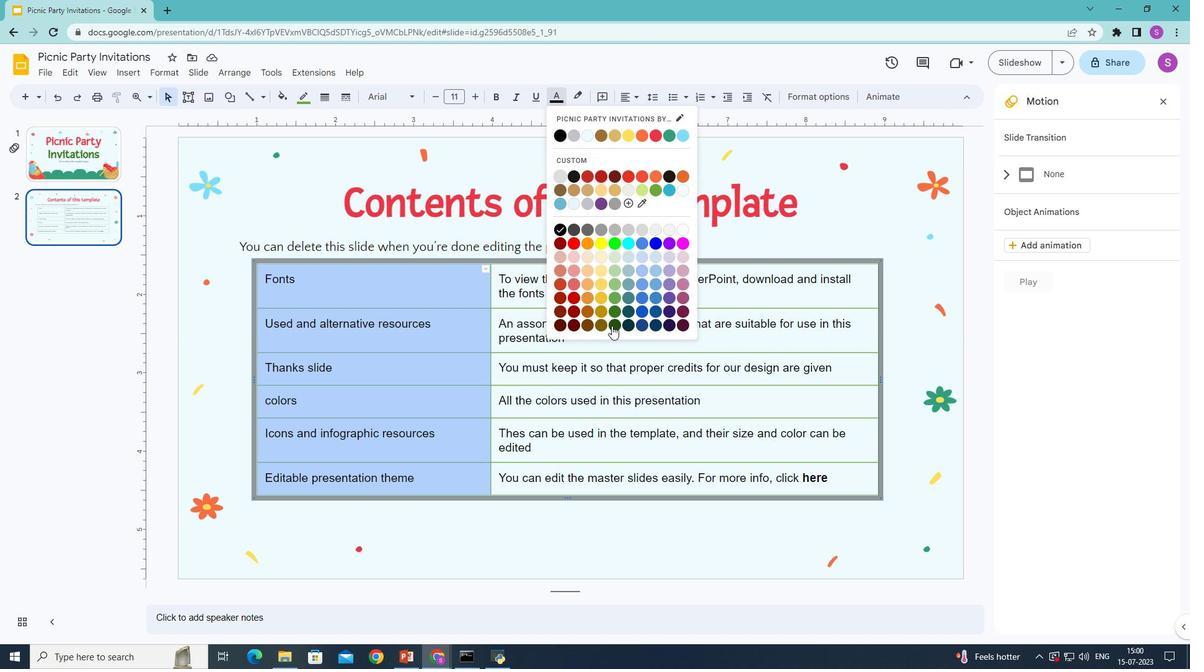 
Action: Mouse pressed left at (612, 326)
Screenshot: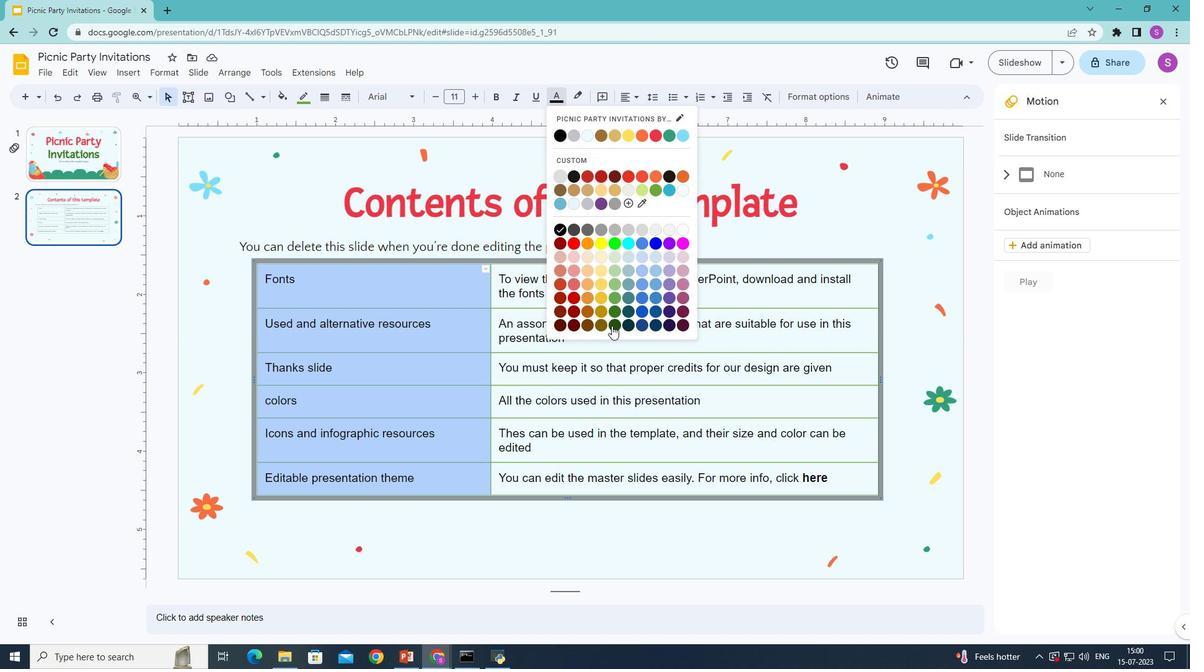 
Action: Mouse moved to (503, 558)
Screenshot: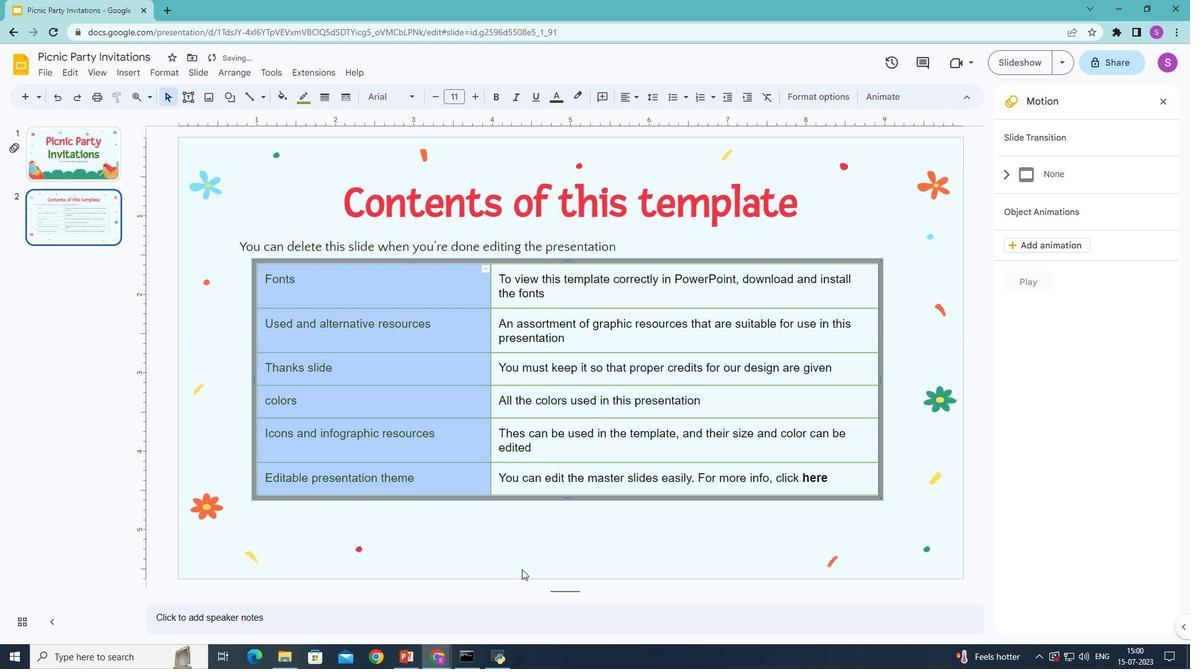 
Action: Mouse pressed left at (503, 558)
Screenshot: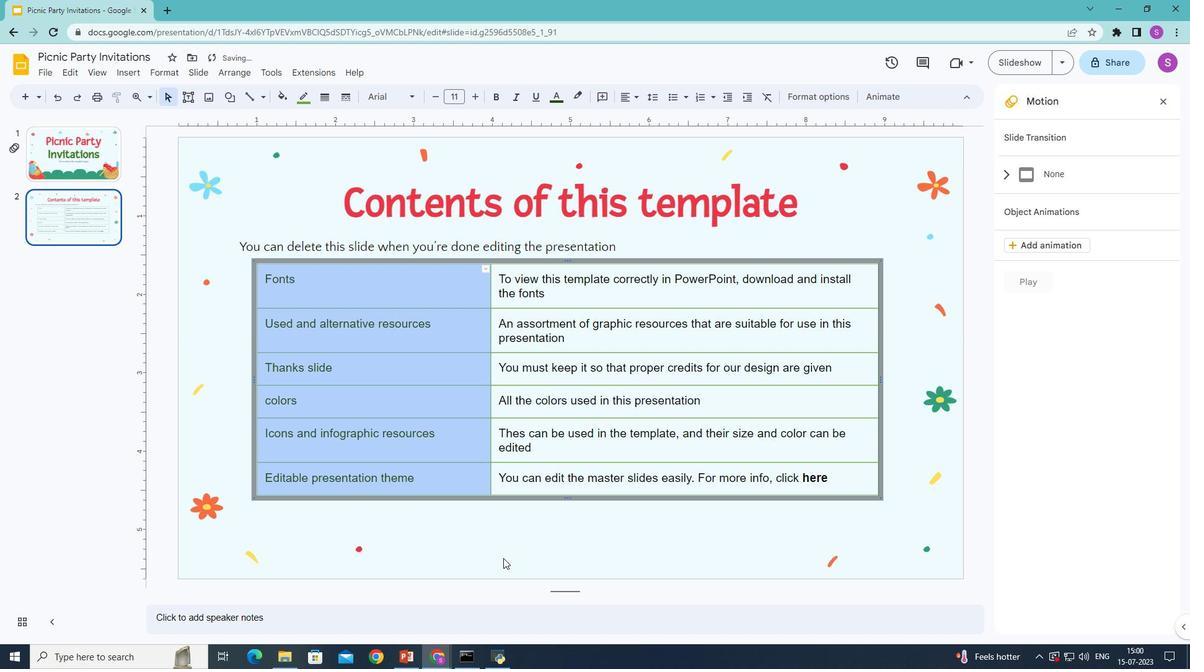 
Action: Mouse moved to (412, 479)
Screenshot: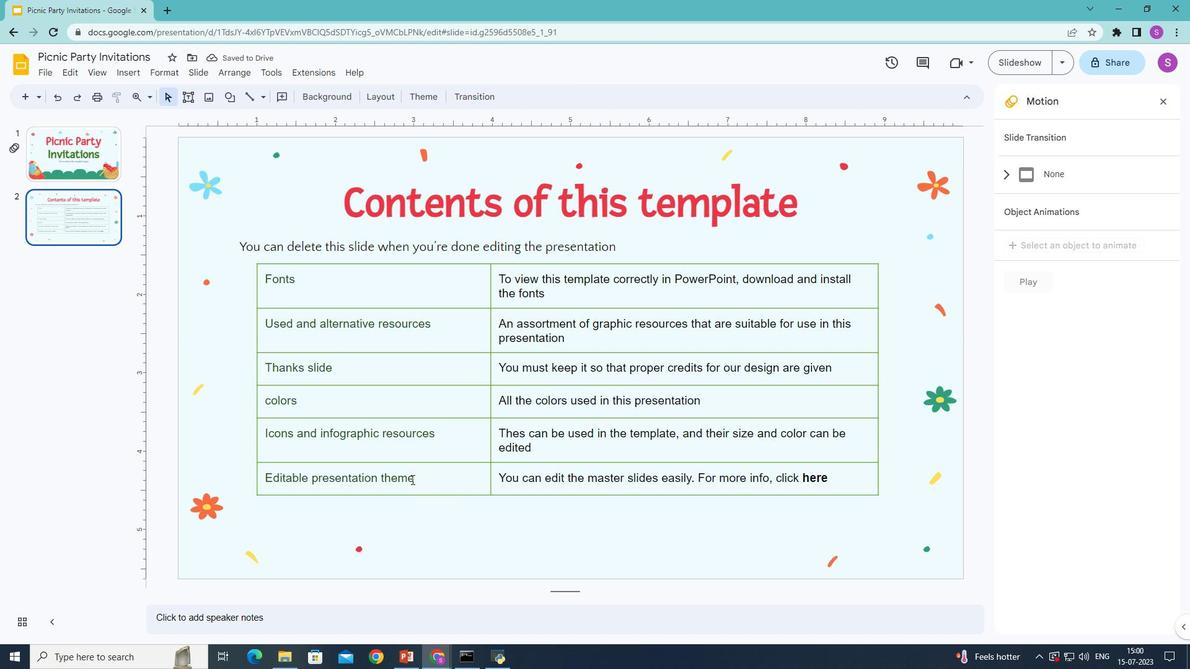 
Action: Mouse pressed left at (412, 479)
Screenshot: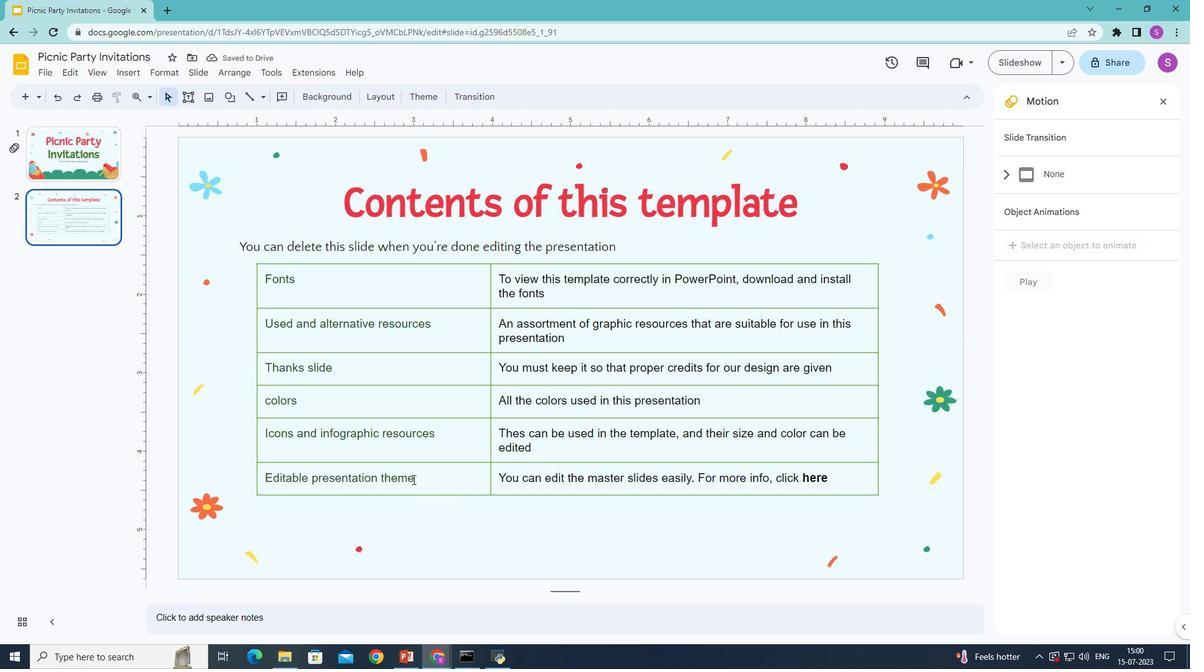 
Action: Mouse moved to (554, 99)
Screenshot: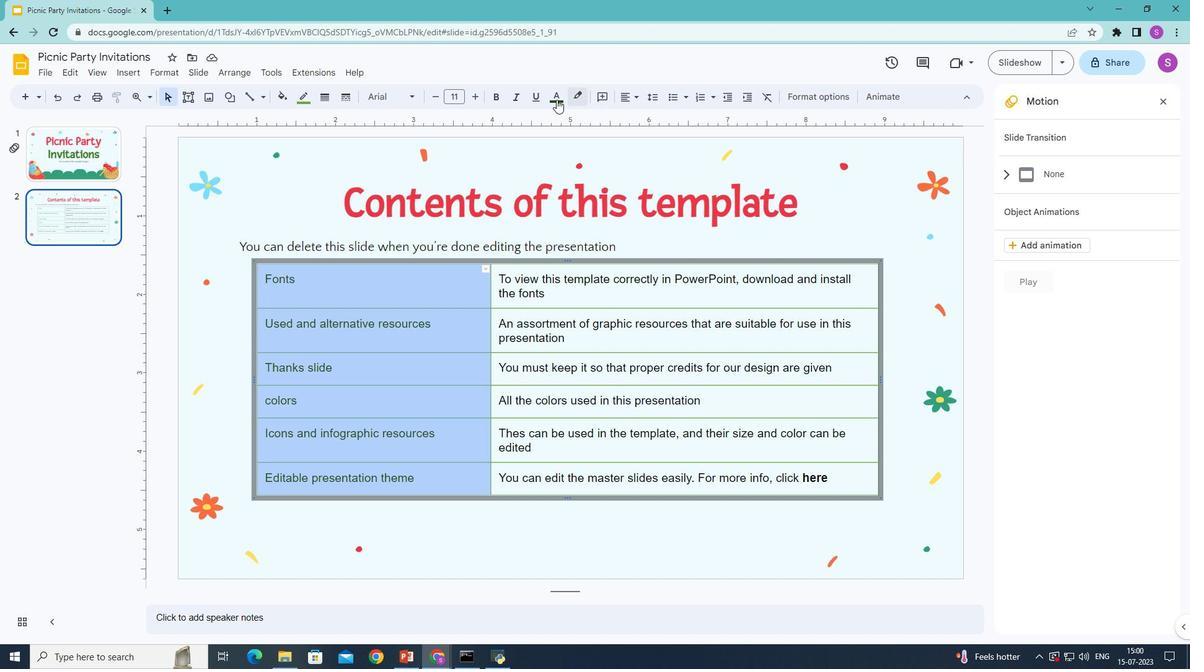 
Action: Mouse pressed left at (554, 99)
Screenshot: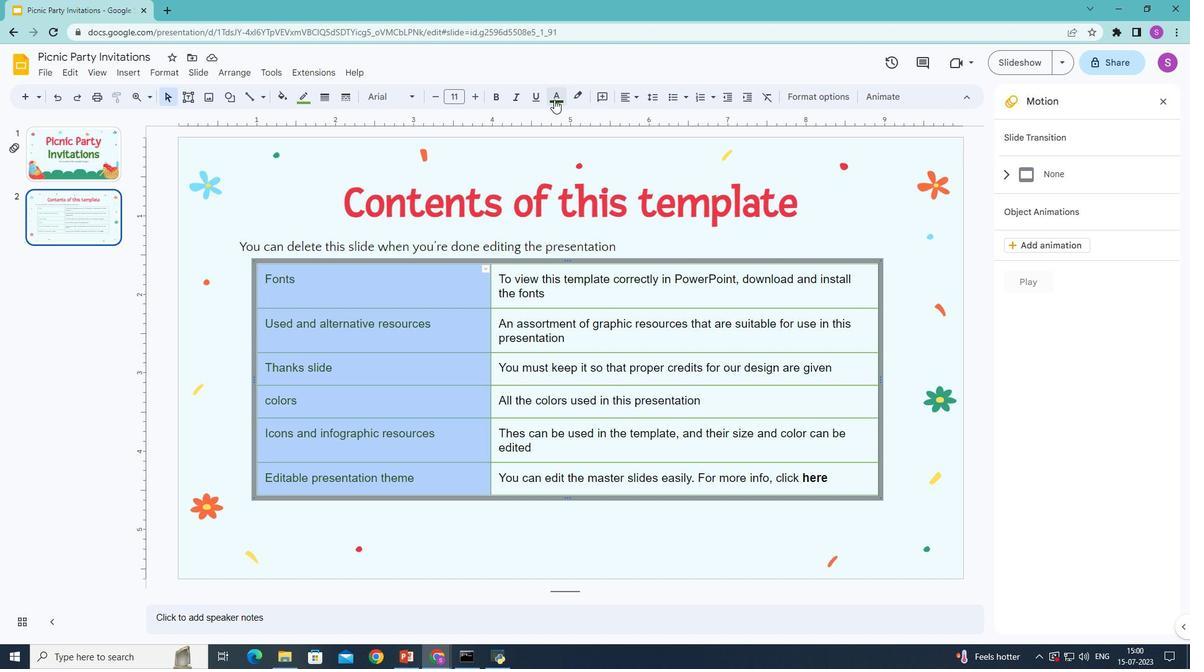 
Action: Mouse moved to (611, 309)
Screenshot: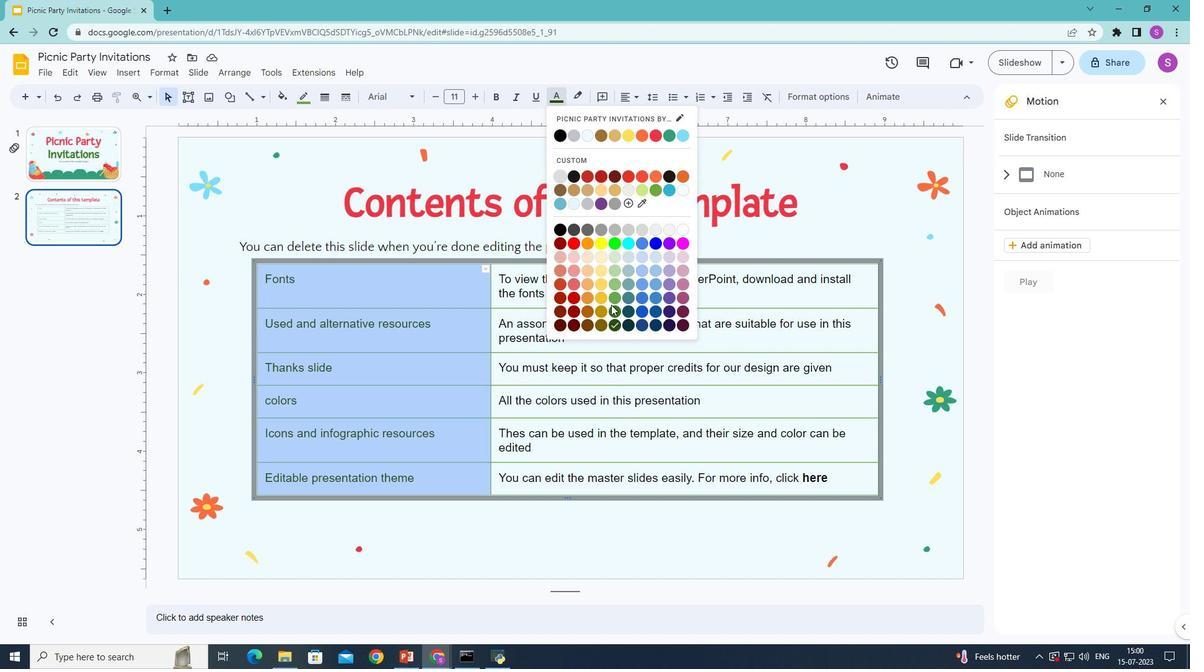 
Action: Mouse pressed left at (611, 309)
Screenshot: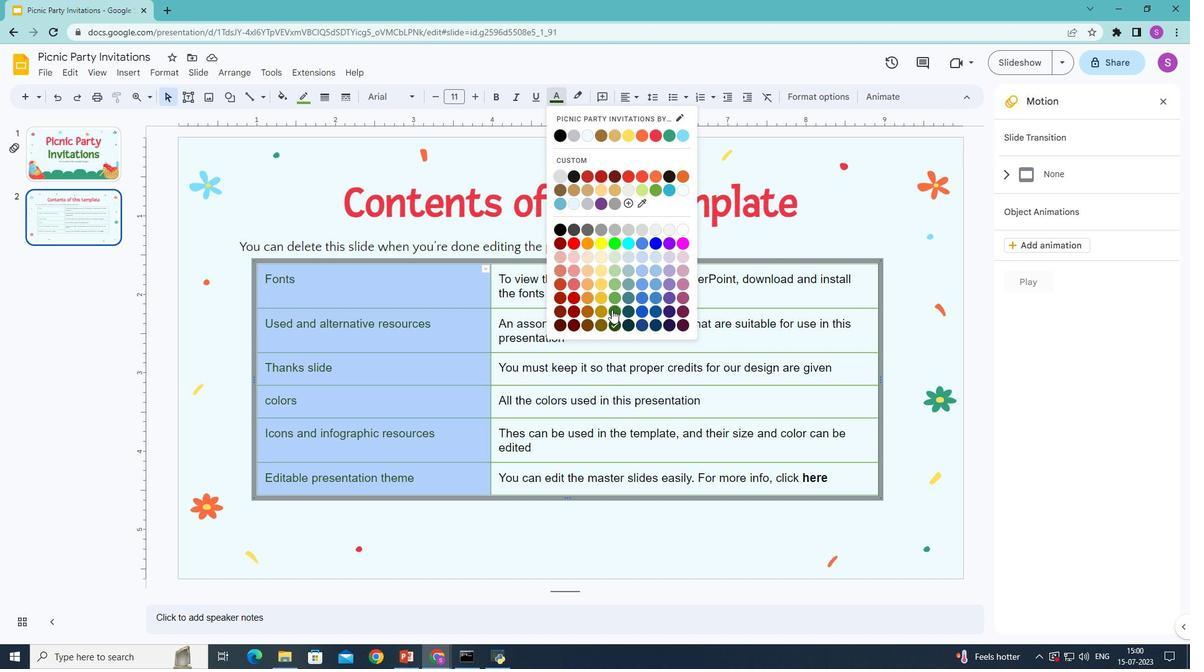 
Action: Mouse moved to (570, 540)
Screenshot: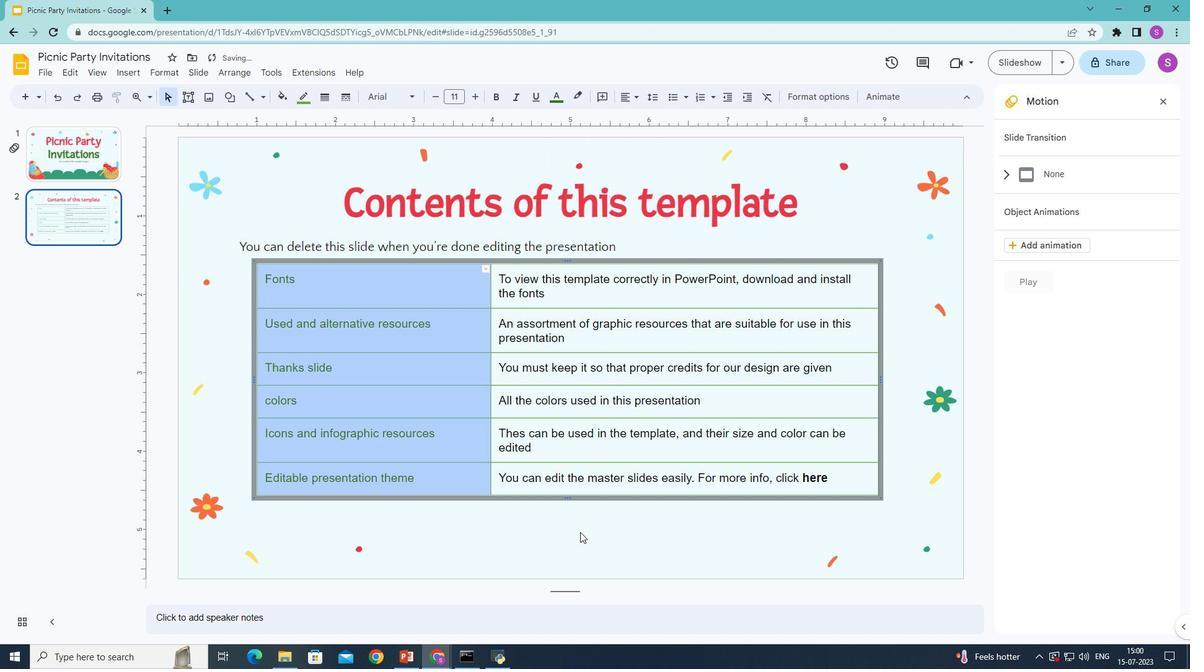 
Action: Mouse pressed left at (570, 540)
Screenshot: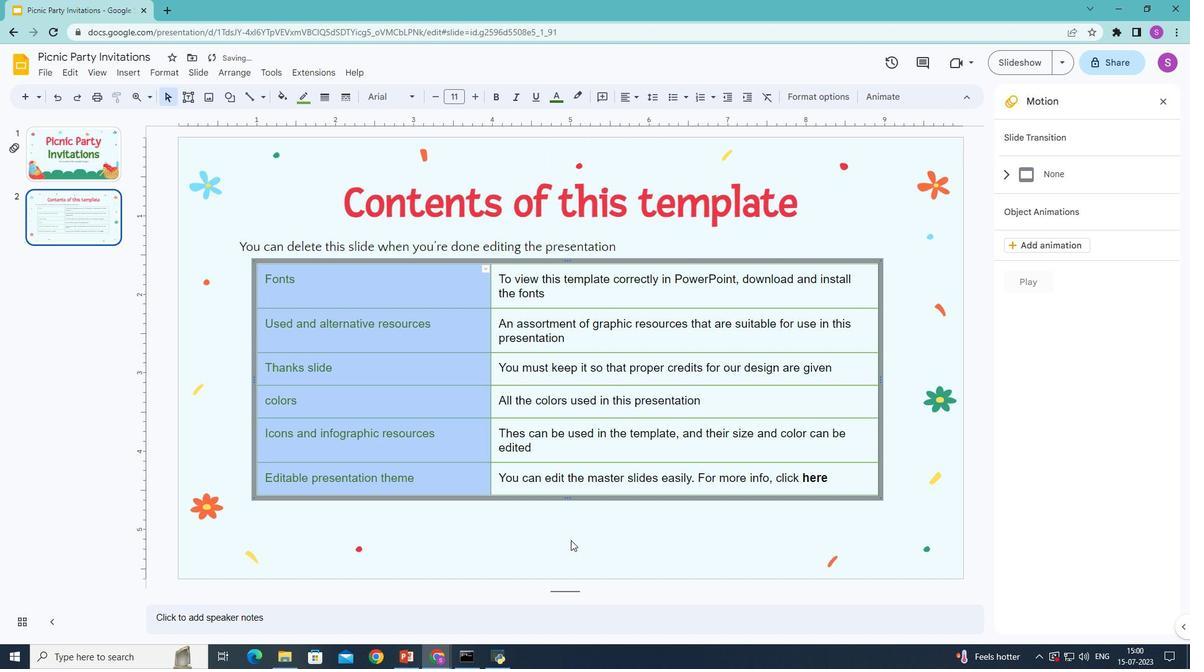 
Action: Mouse moved to (474, 517)
Screenshot: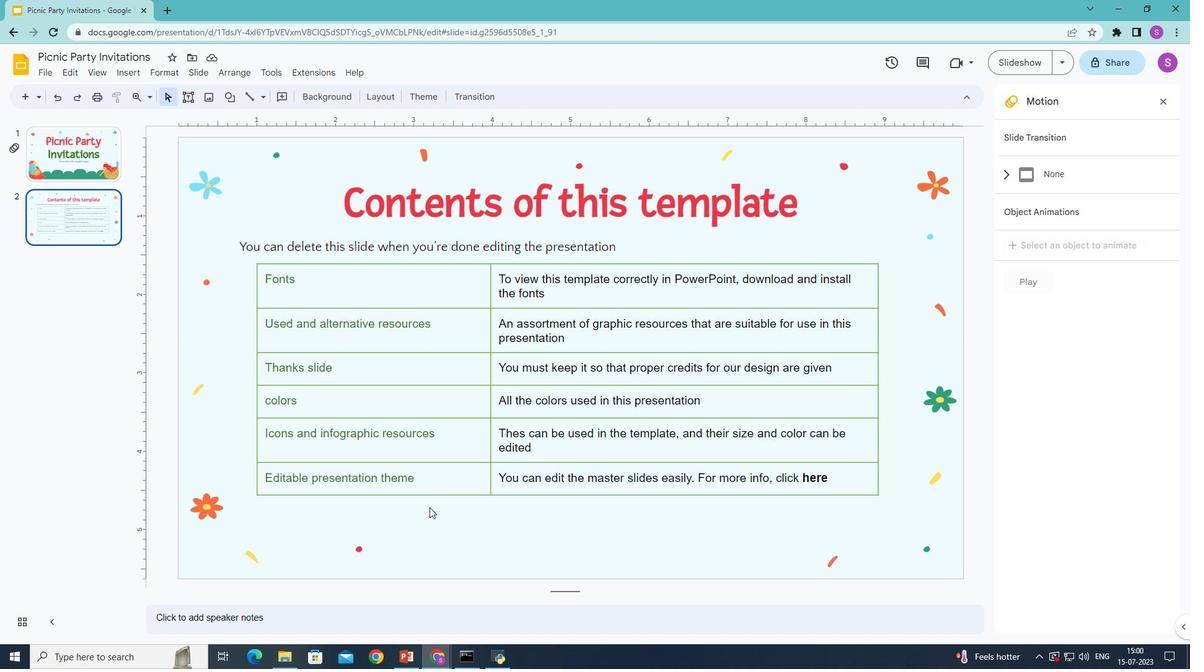 
Action: Mouse scrolled (474, 517) with delta (0, 0)
Screenshot: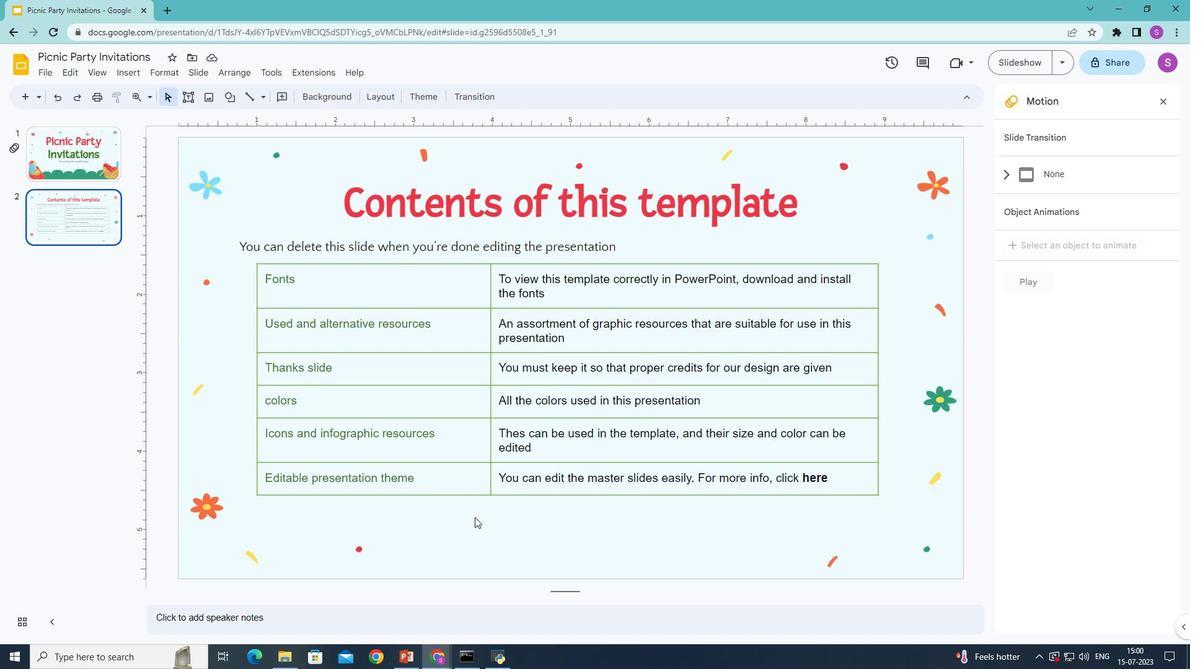 
Action: Mouse moved to (185, 96)
Screenshot: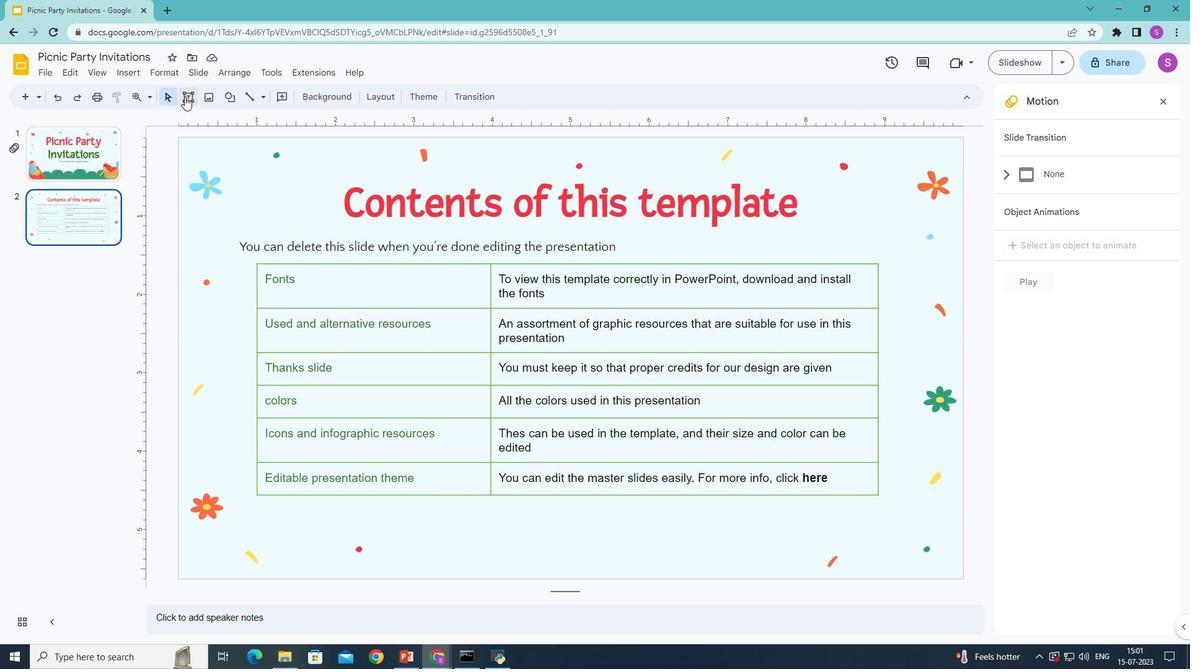 
Action: Mouse pressed left at (185, 96)
Screenshot: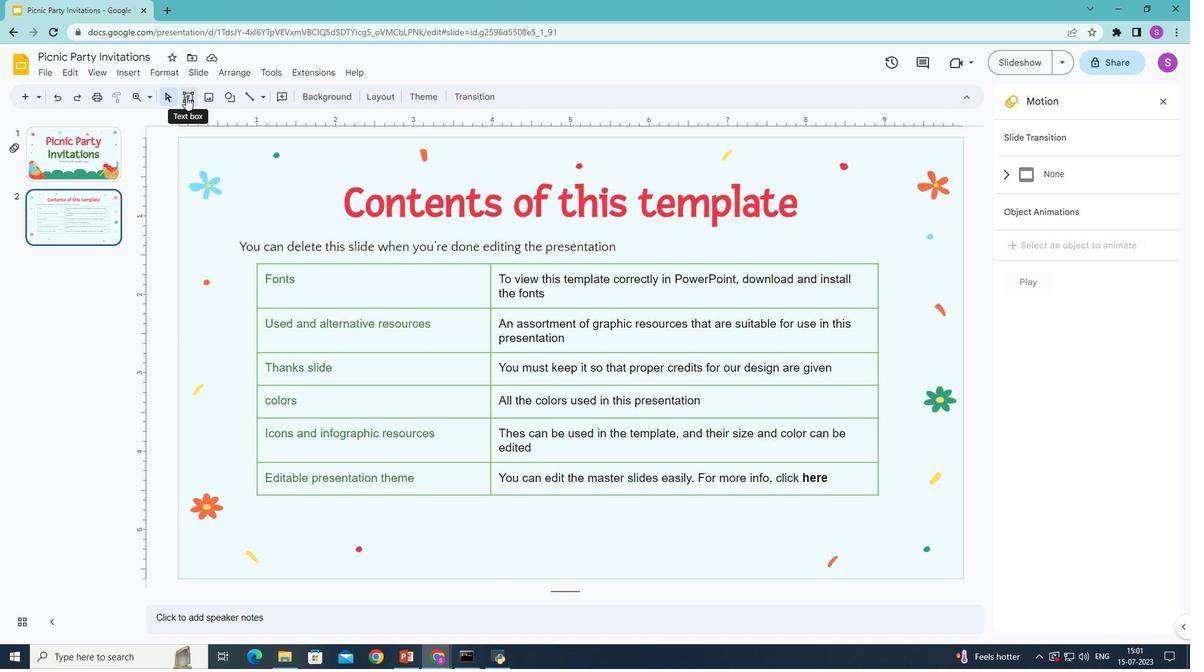 
Action: Mouse moved to (289, 507)
Screenshot: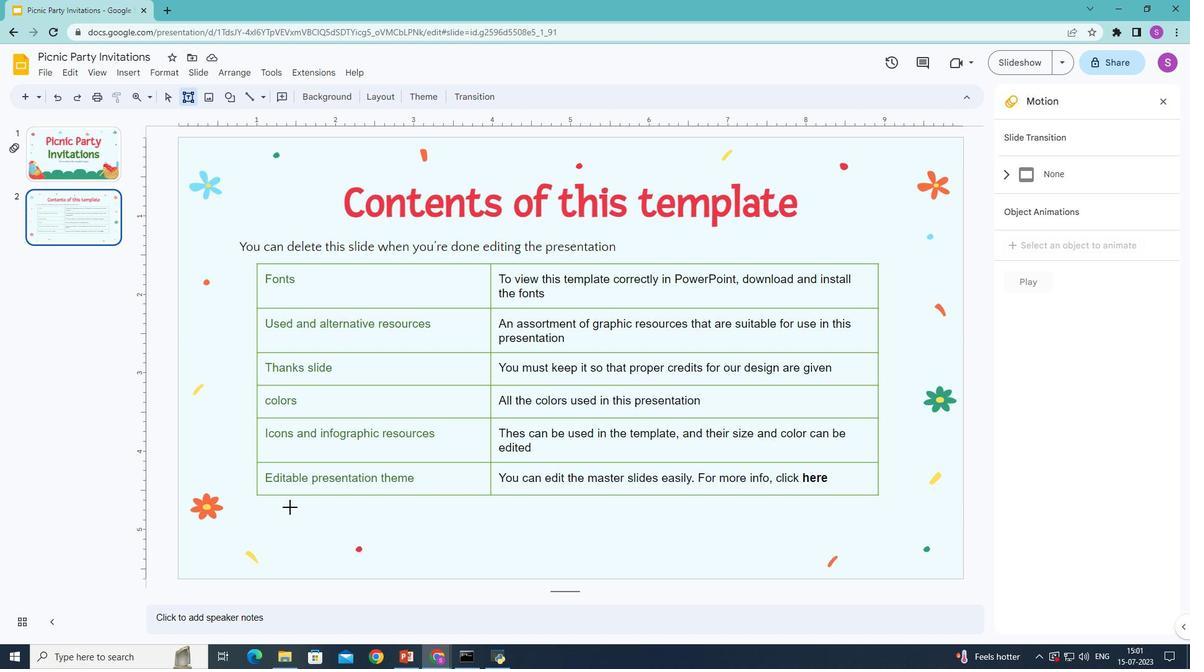 
Action: Mouse pressed left at (289, 507)
Screenshot: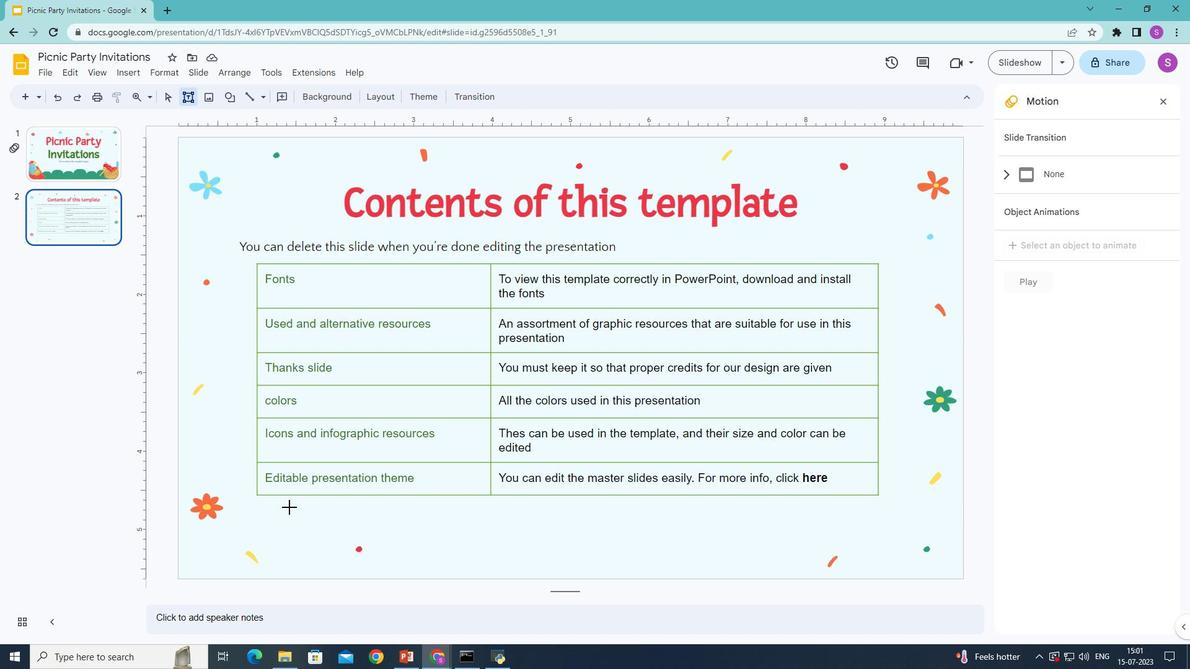 
Action: Mouse moved to (505, 539)
Screenshot: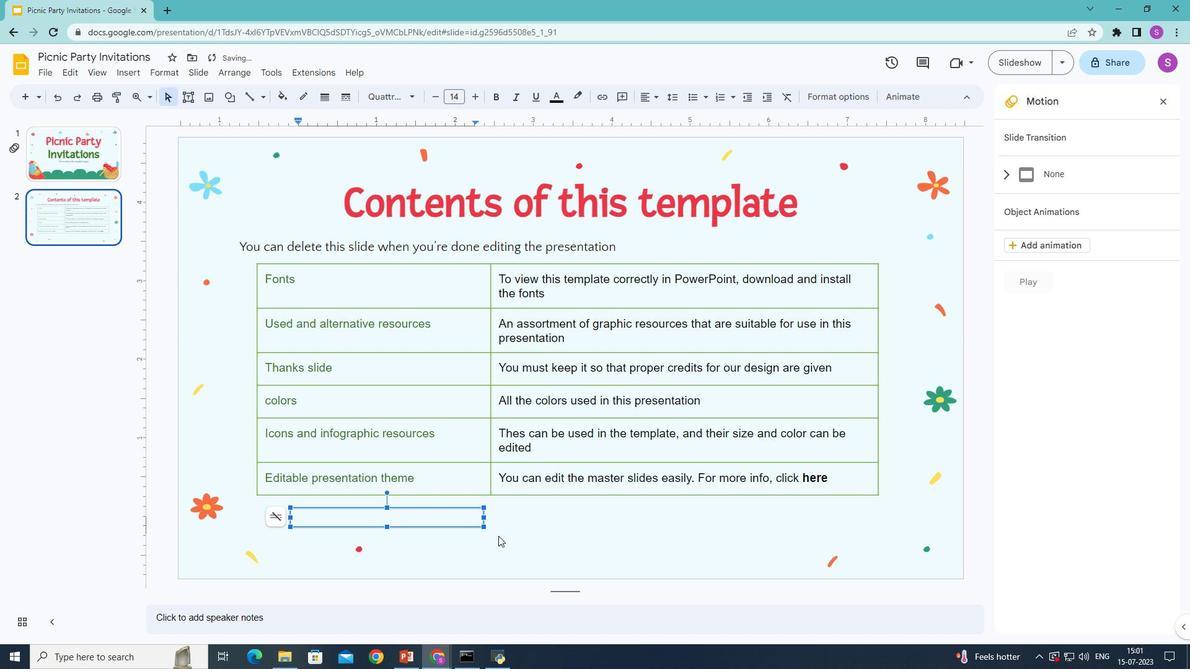 
Action: Key pressed <Key.shift>For<Key.space>more<Key.space>in<Key.backspace><Key.backspace><Key.shift>Info<Key.shift>:
Screenshot: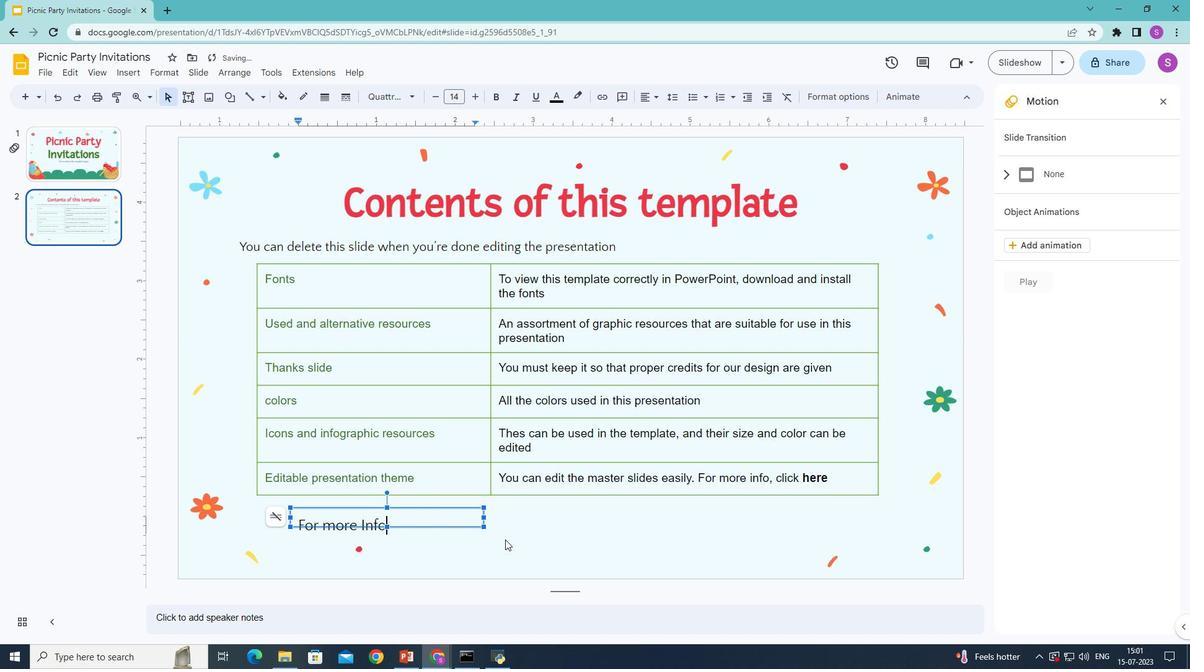 
Action: Mouse moved to (389, 525)
Screenshot: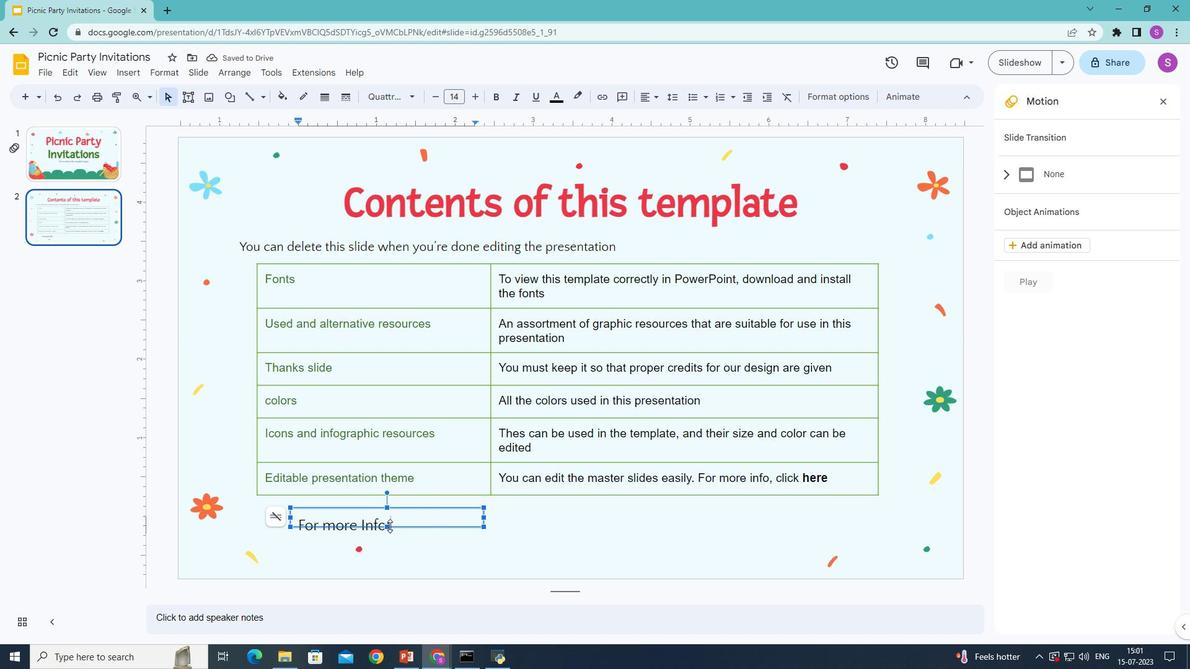 
Action: Mouse pressed left at (389, 525)
Screenshot: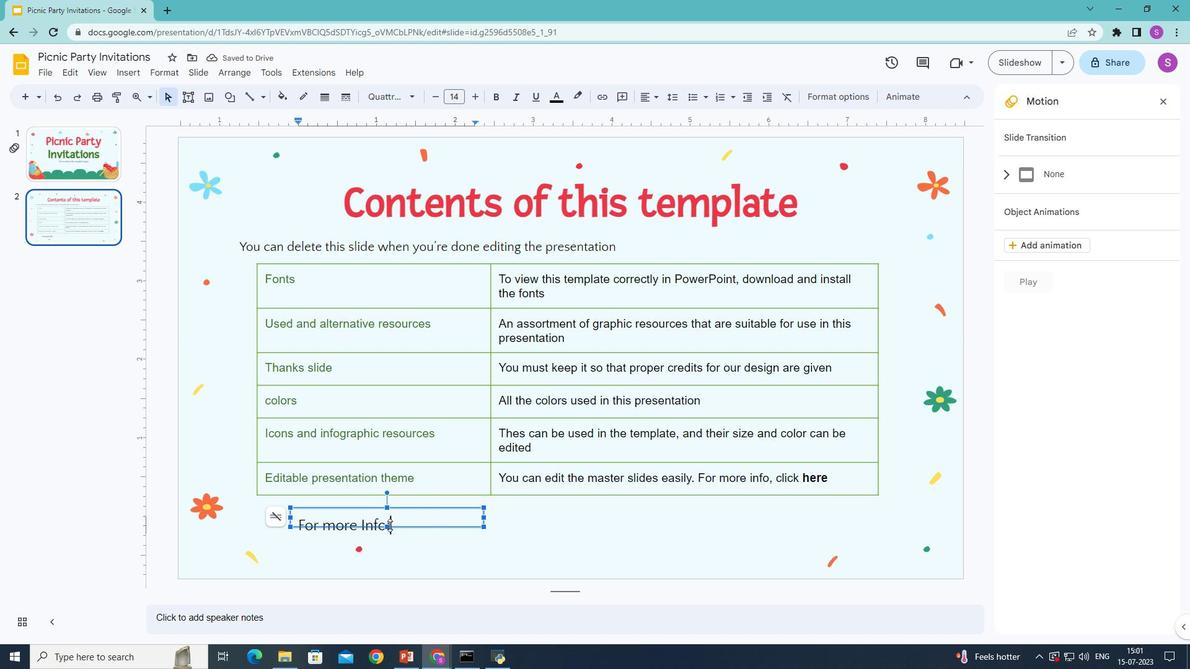 
Action: Mouse moved to (526, 531)
Screenshot: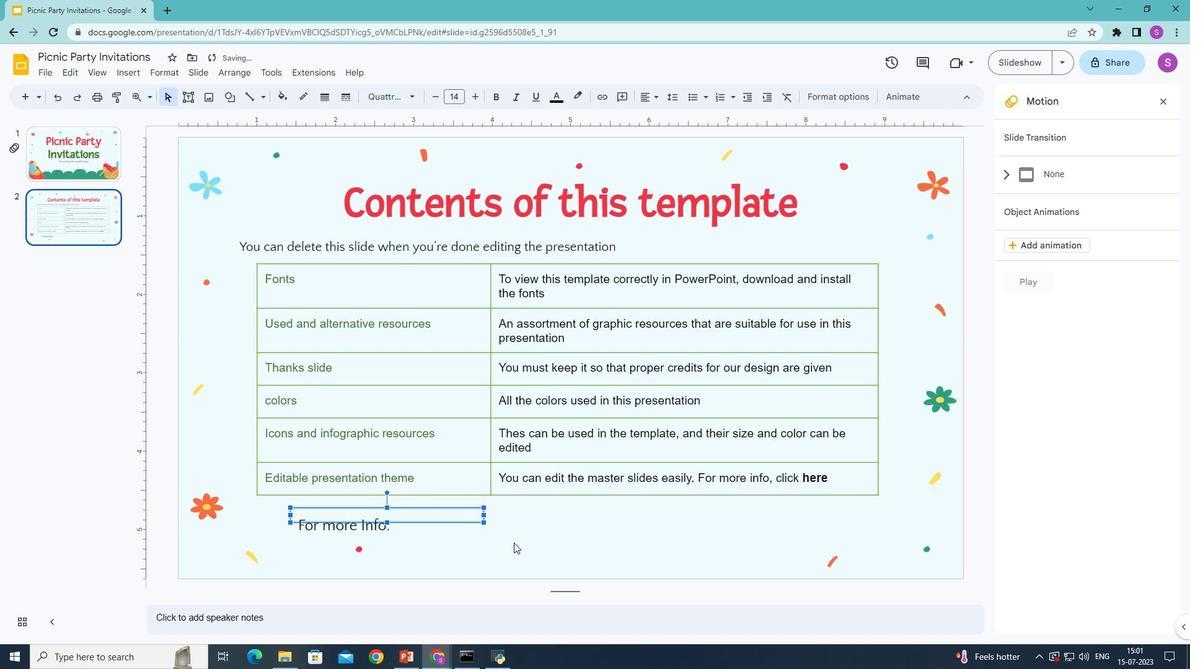 
Action: Mouse pressed left at (526, 531)
Screenshot: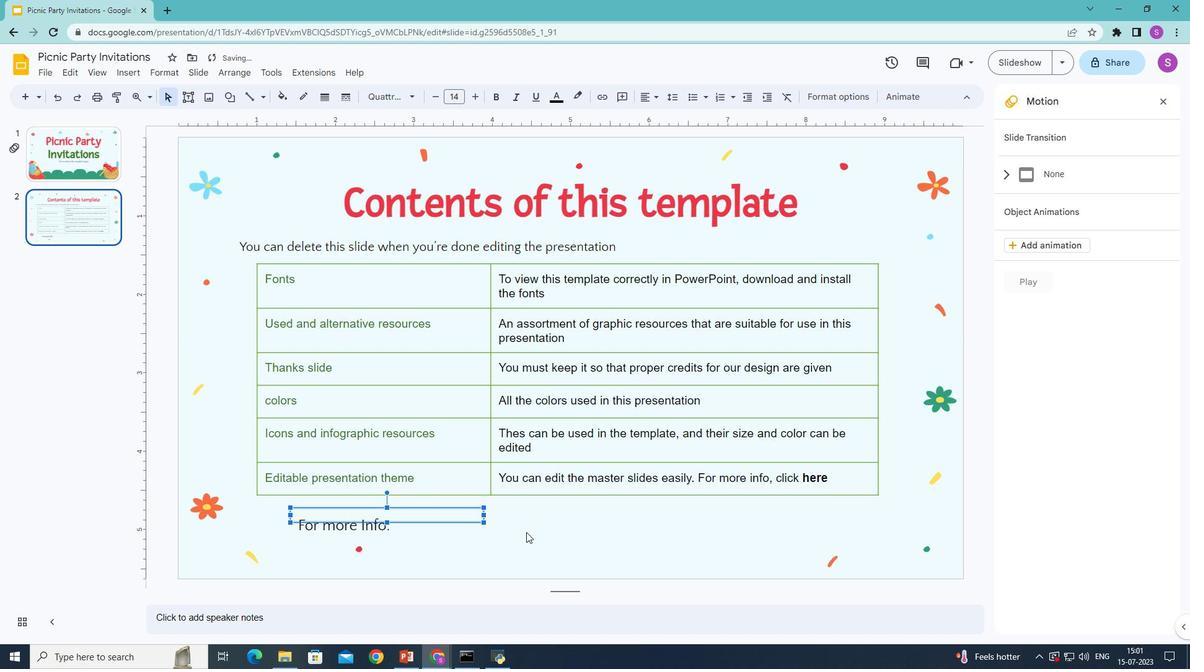 
Action: Mouse moved to (388, 523)
Screenshot: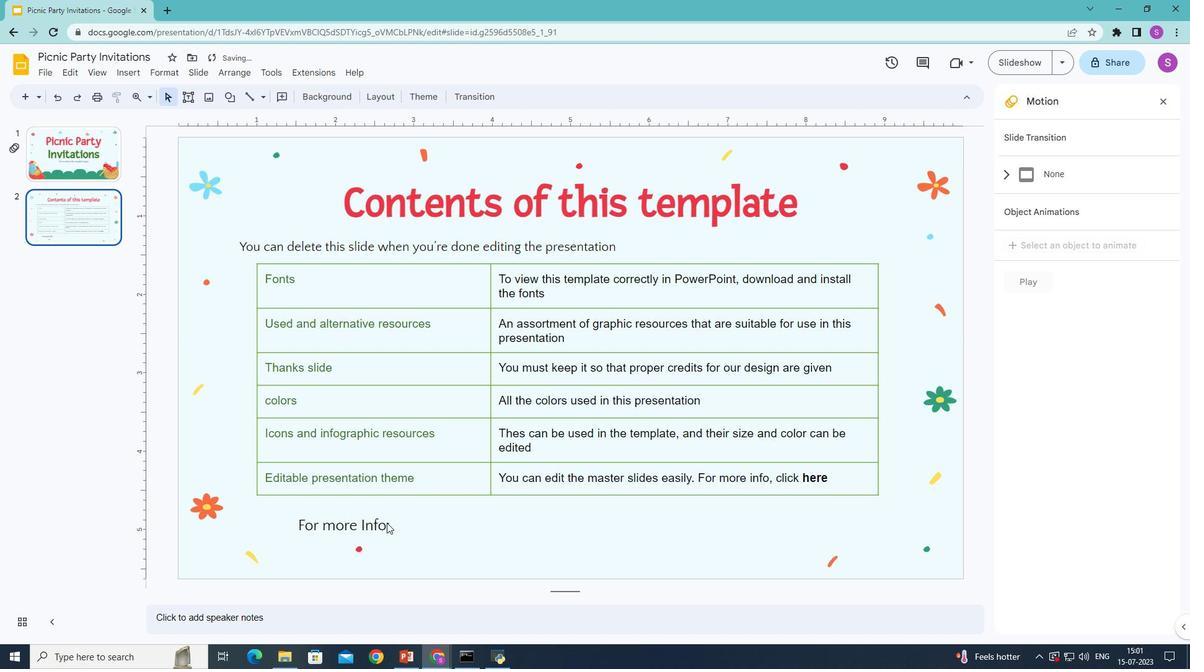 
Action: Mouse pressed left at (388, 523)
Screenshot: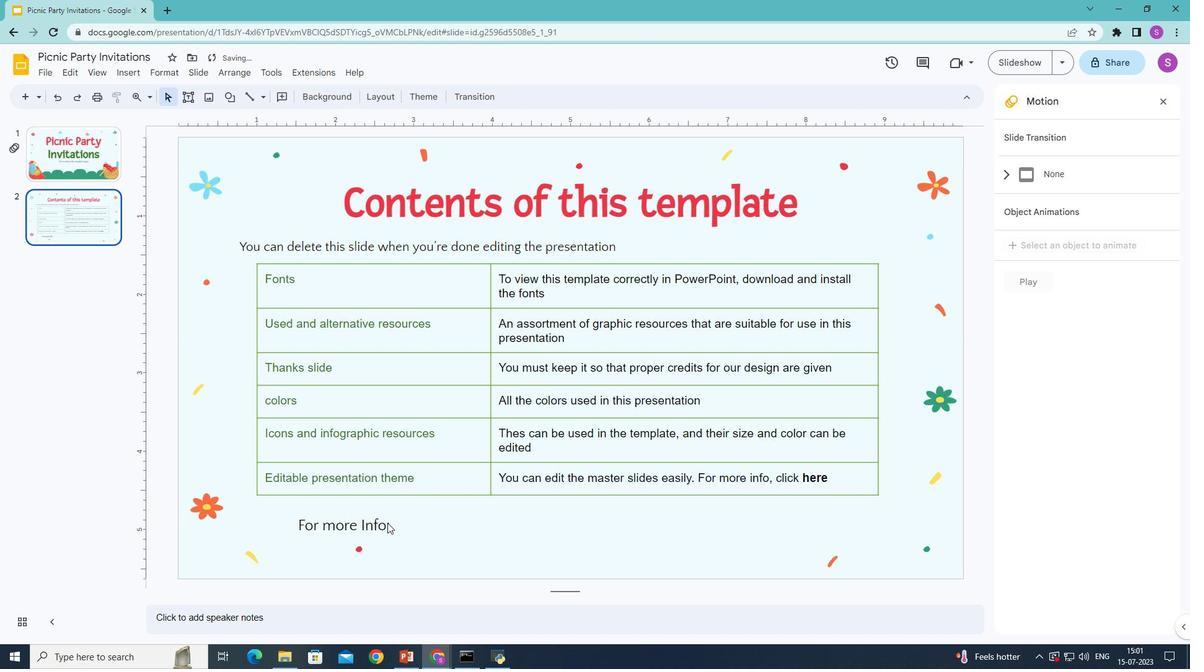 
Action: Mouse moved to (389, 525)
Screenshot: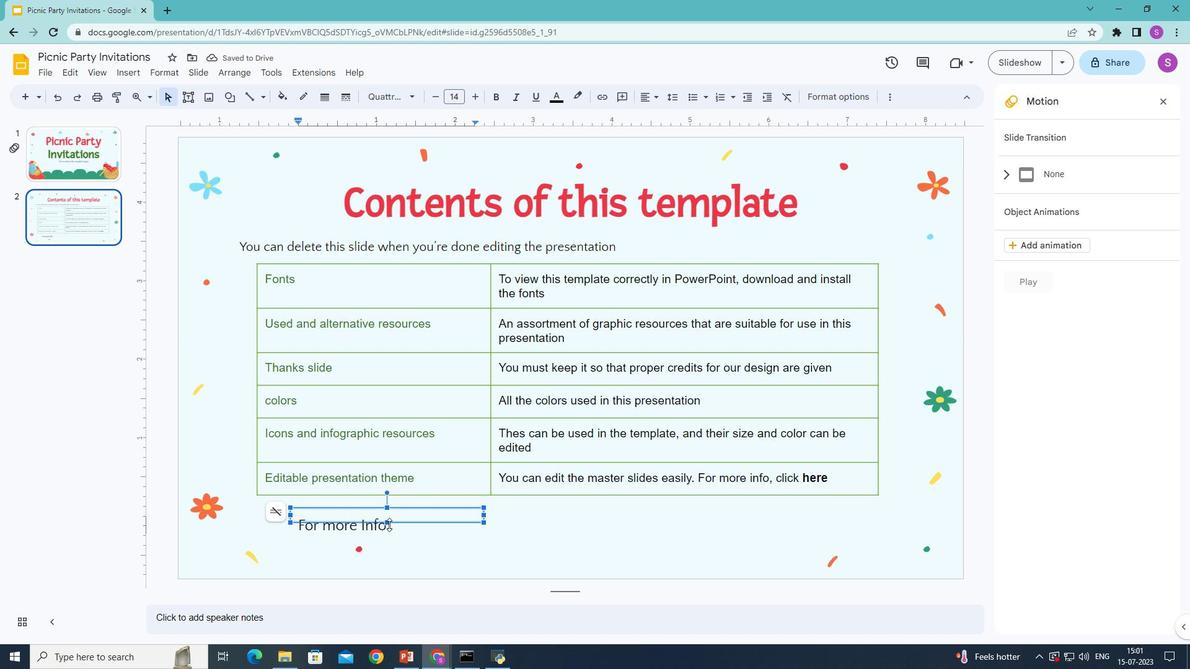 
Action: Mouse pressed left at (389, 525)
Screenshot: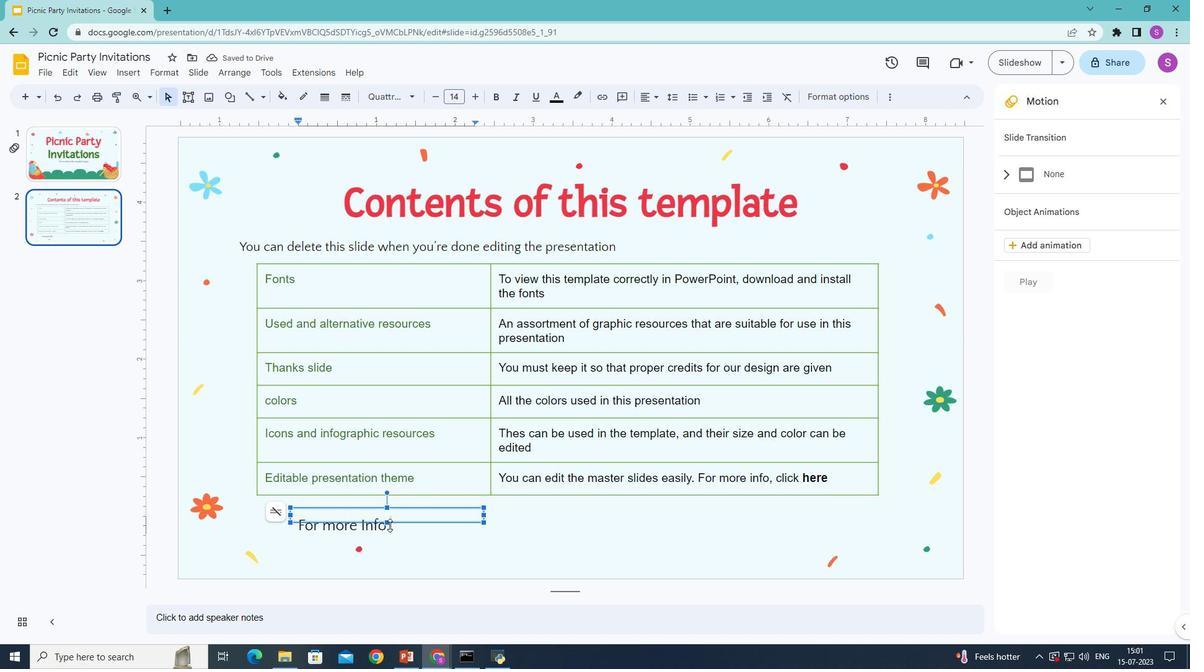 
Action: Mouse moved to (544, 528)
Screenshot: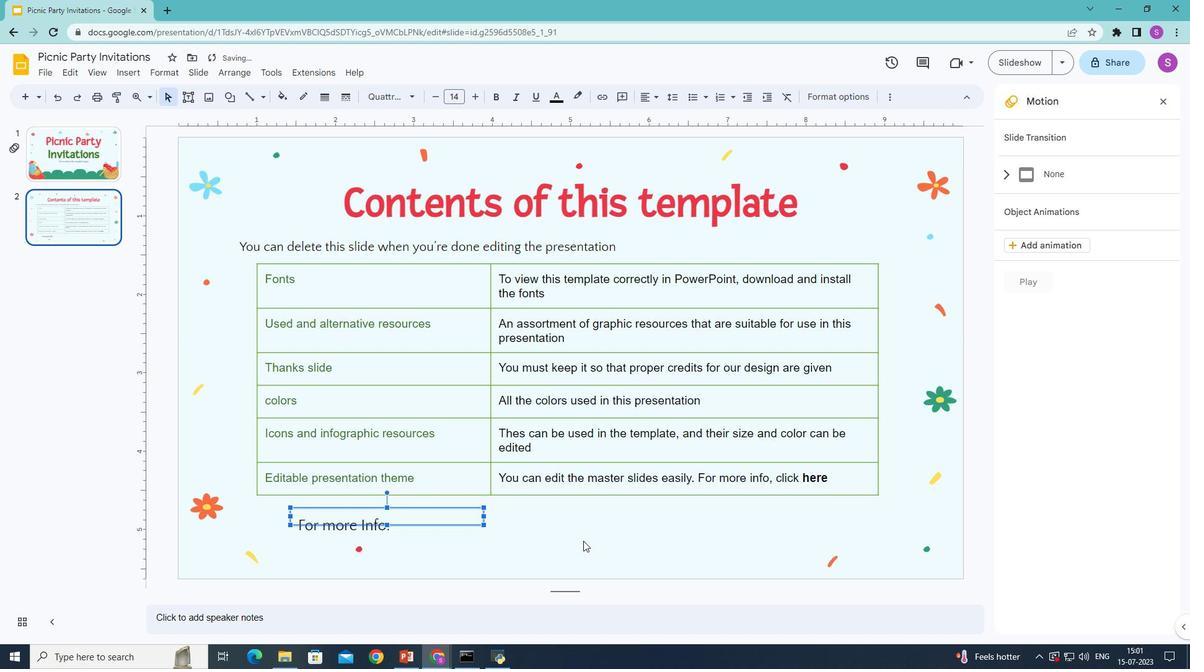 
Action: Mouse pressed left at (544, 528)
Screenshot: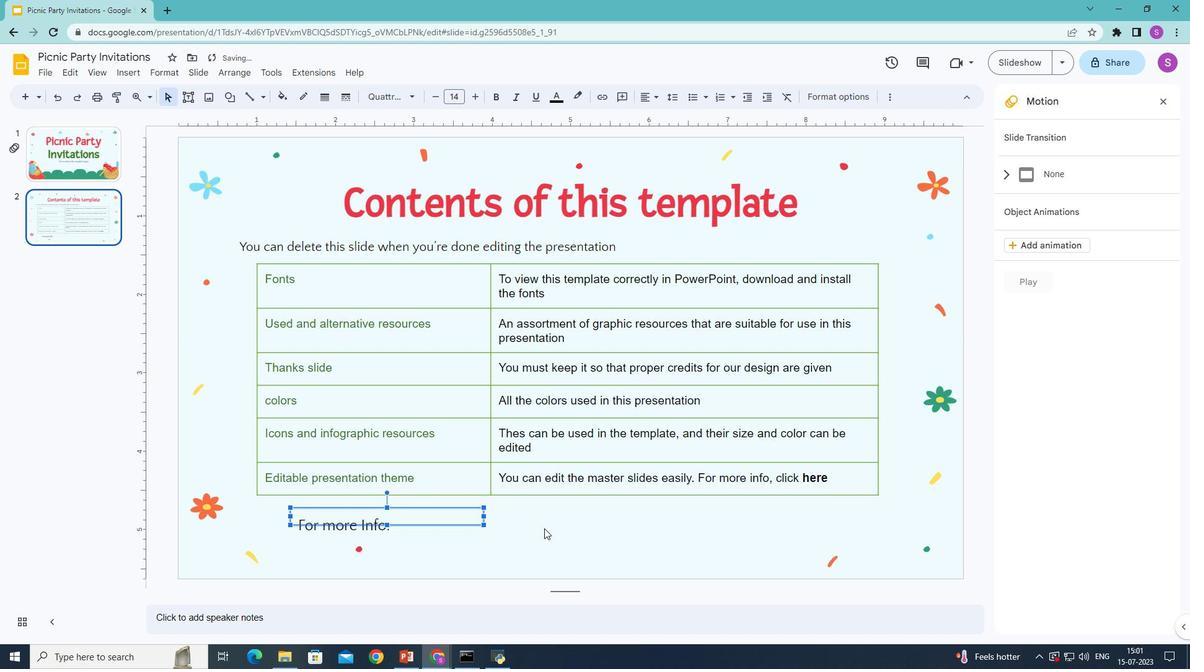 
Action: Mouse moved to (299, 523)
Screenshot: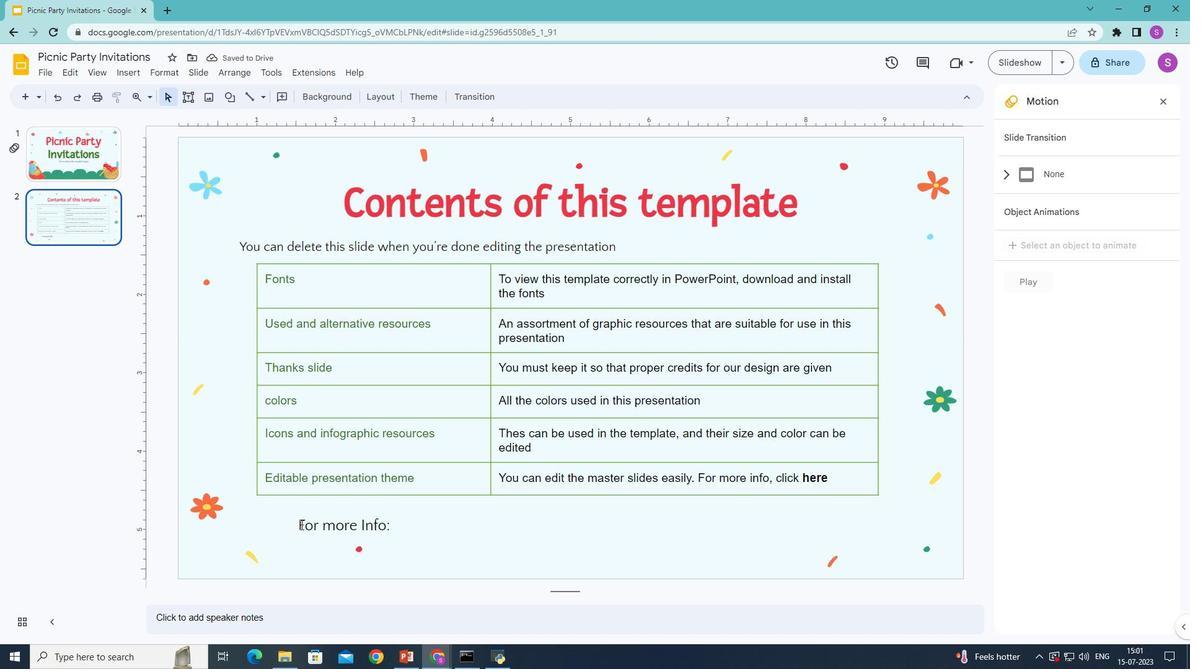 
Action: Mouse pressed left at (299, 523)
Screenshot: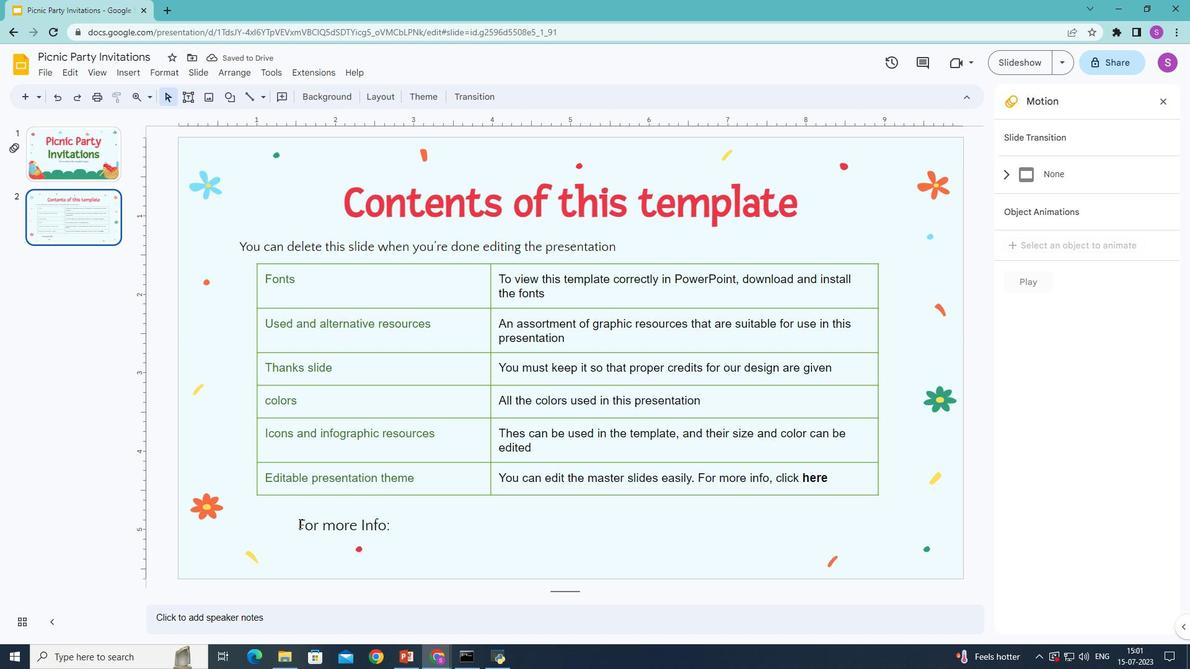 
Action: Mouse moved to (436, 94)
Screenshot: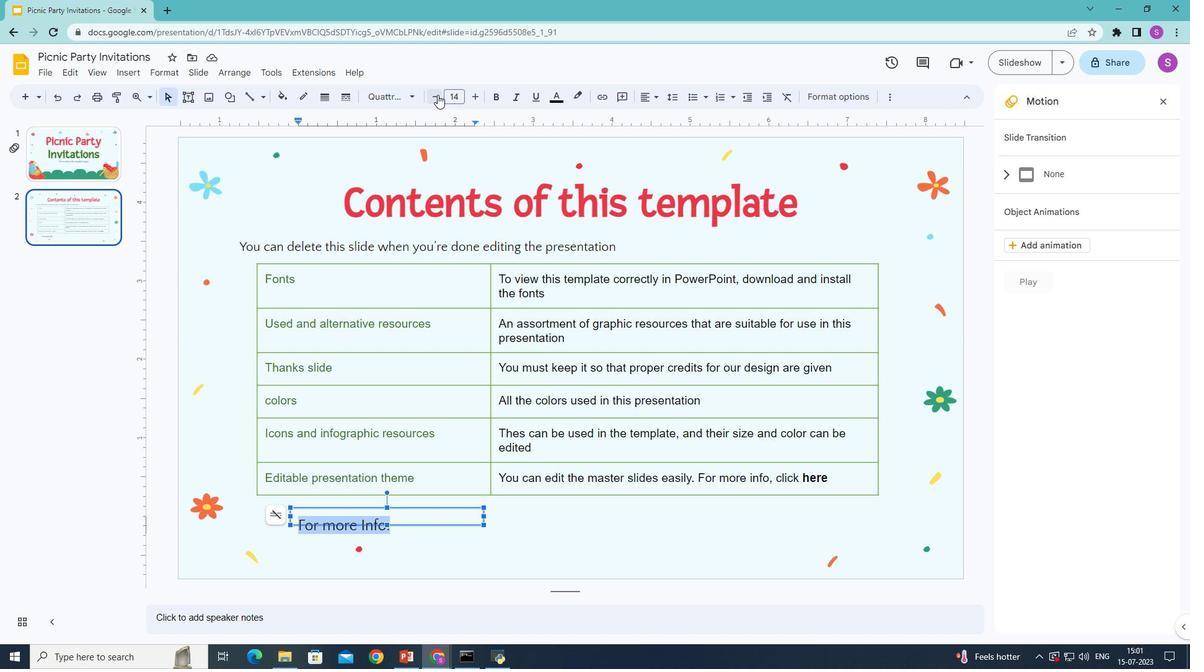 
Action: Mouse pressed left at (436, 94)
Screenshot: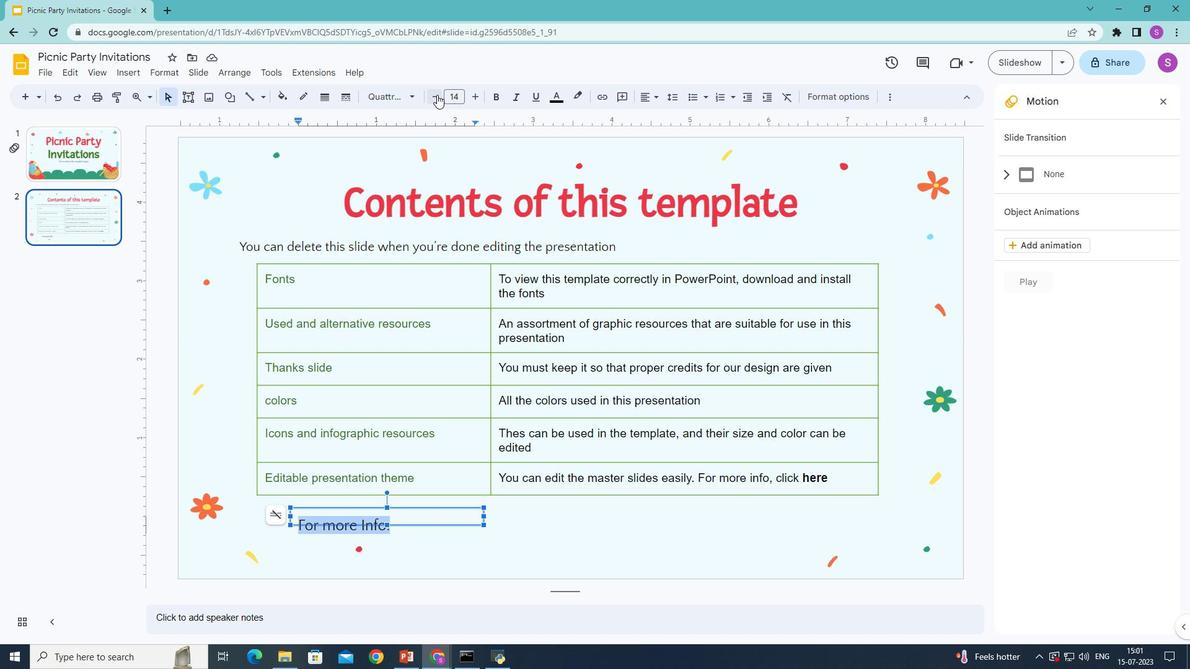 
Action: Mouse pressed left at (436, 94)
Screenshot: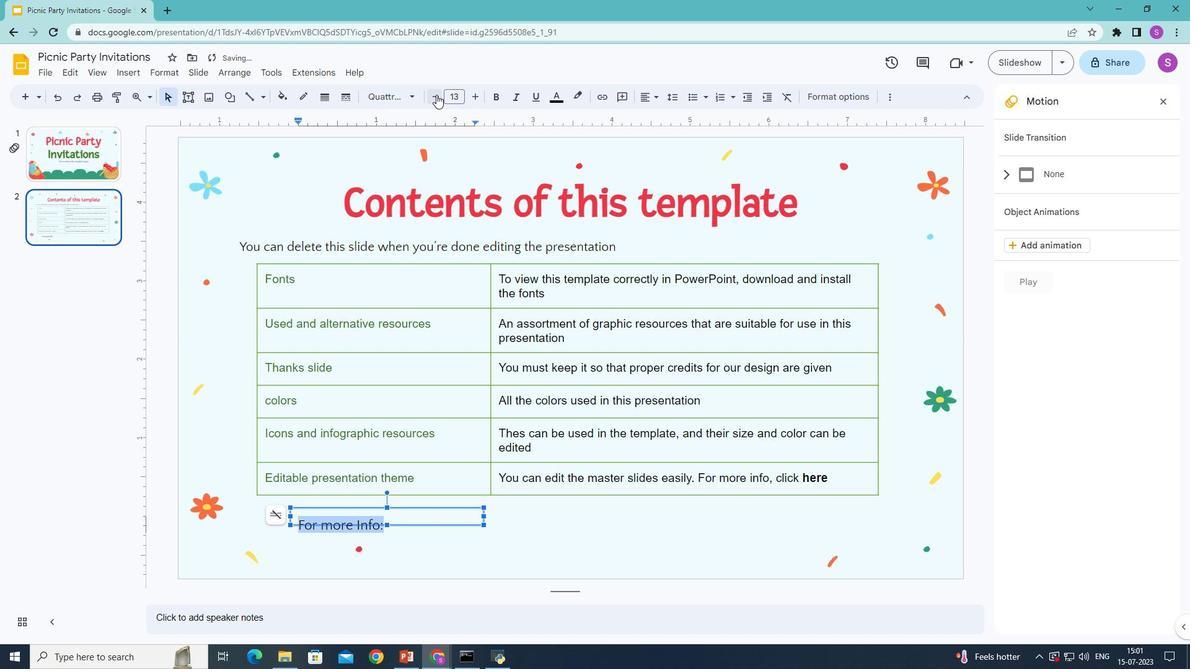 
Action: Mouse pressed left at (436, 94)
Screenshot: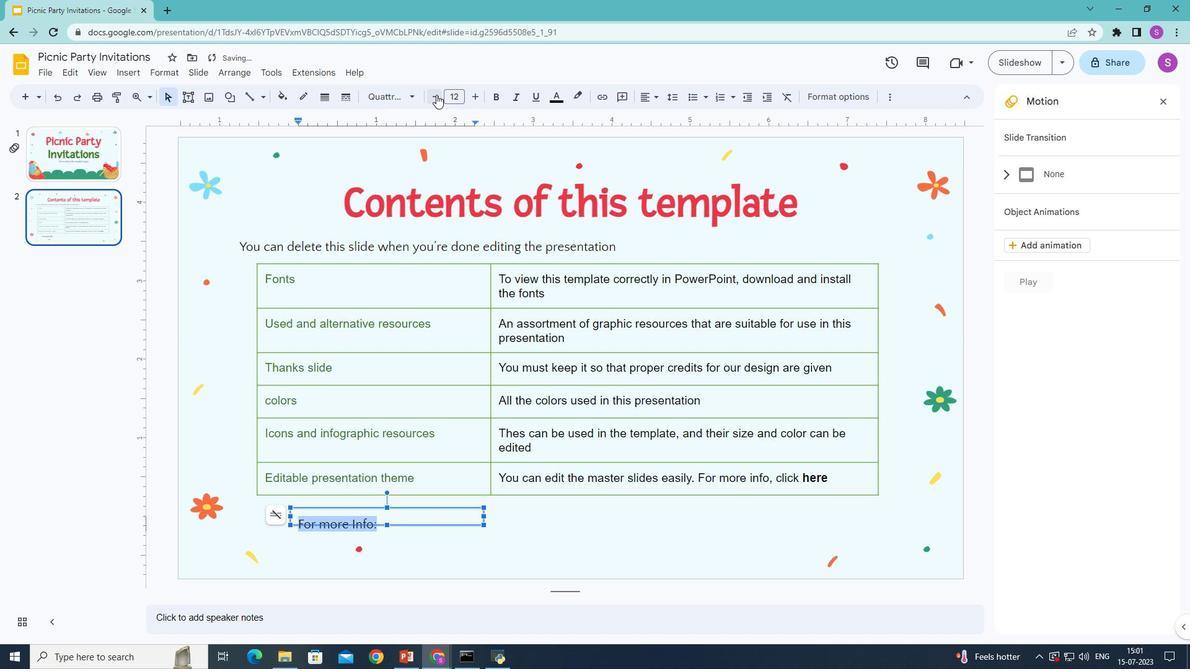 
Action: Mouse pressed left at (436, 94)
Screenshot: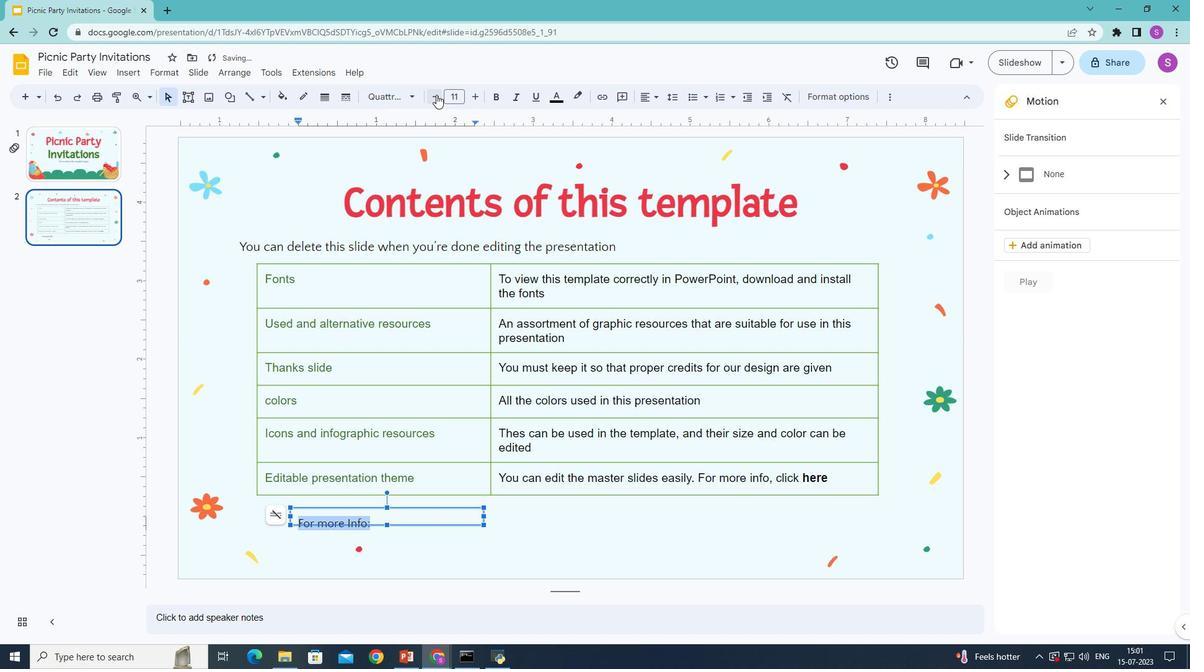 
Action: Mouse moved to (530, 526)
Screenshot: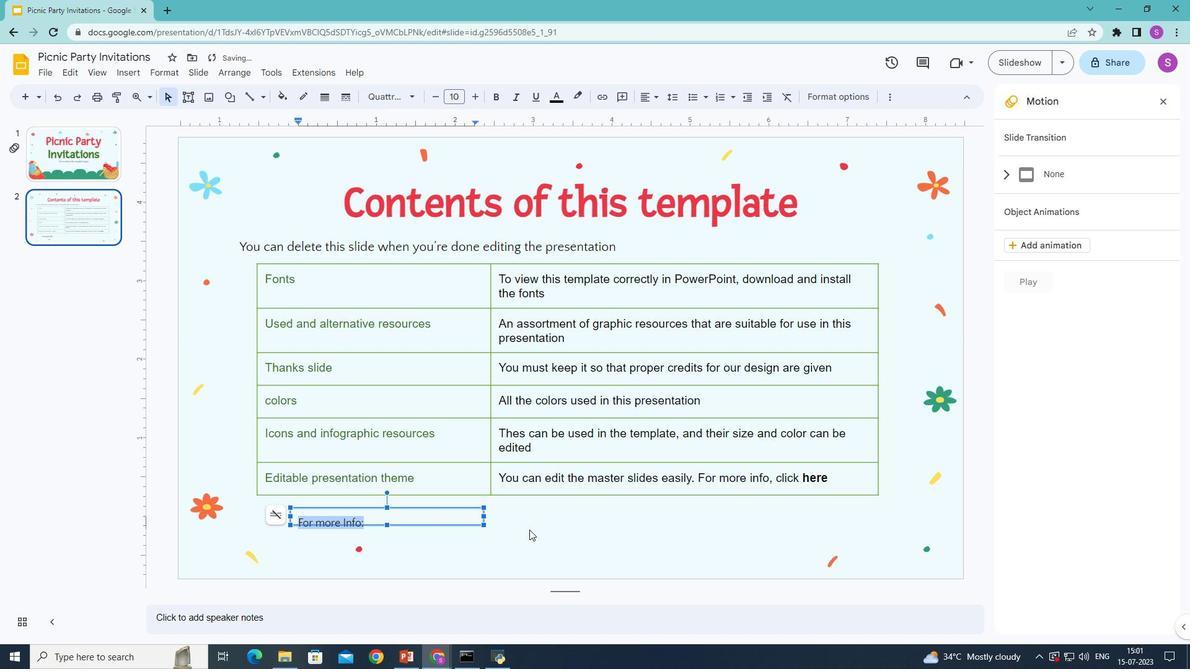 
Action: Mouse pressed left at (530, 526)
Screenshot: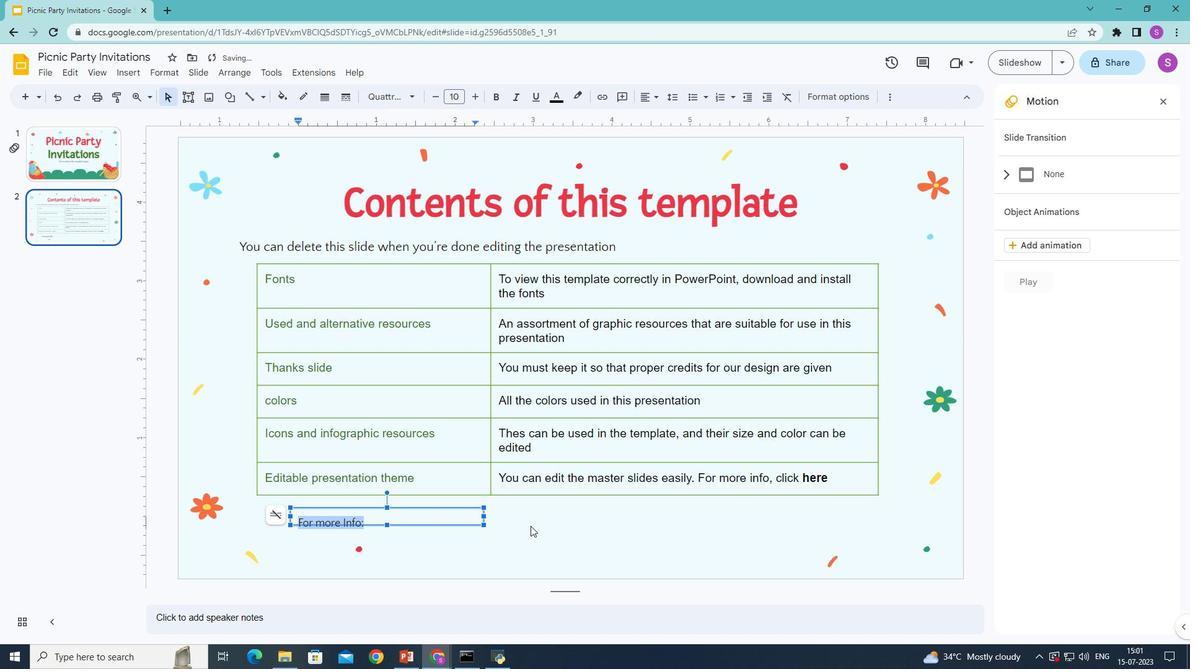 
Action: Mouse moved to (185, 94)
Screenshot: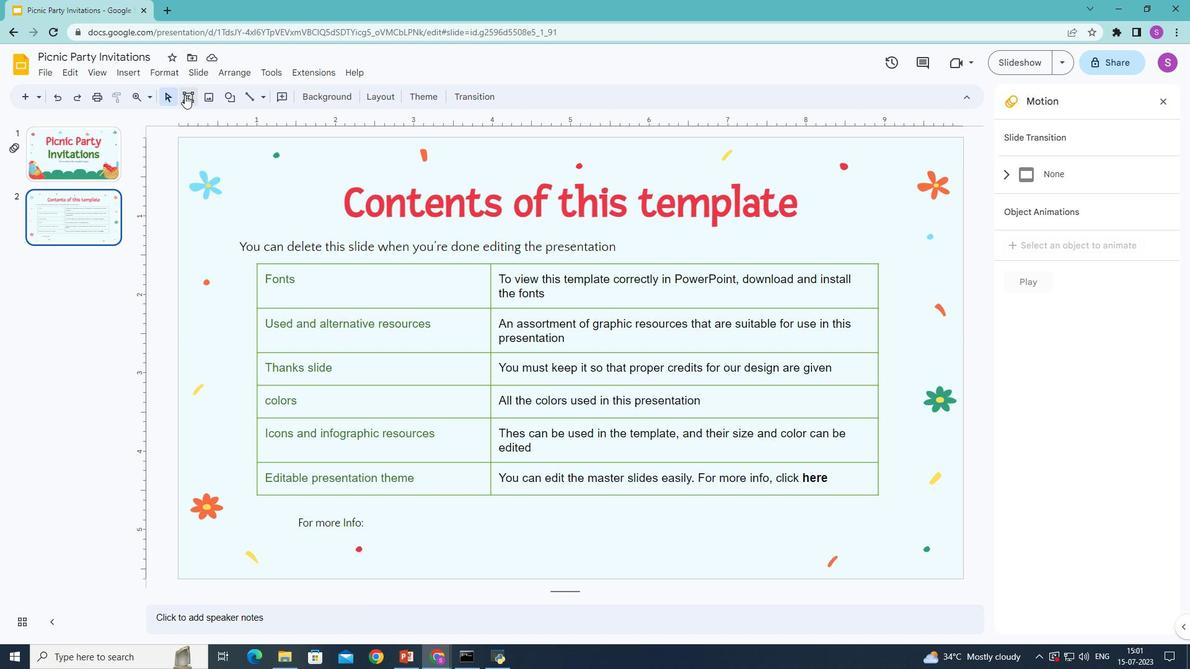 
Action: Mouse pressed left at (185, 94)
Screenshot: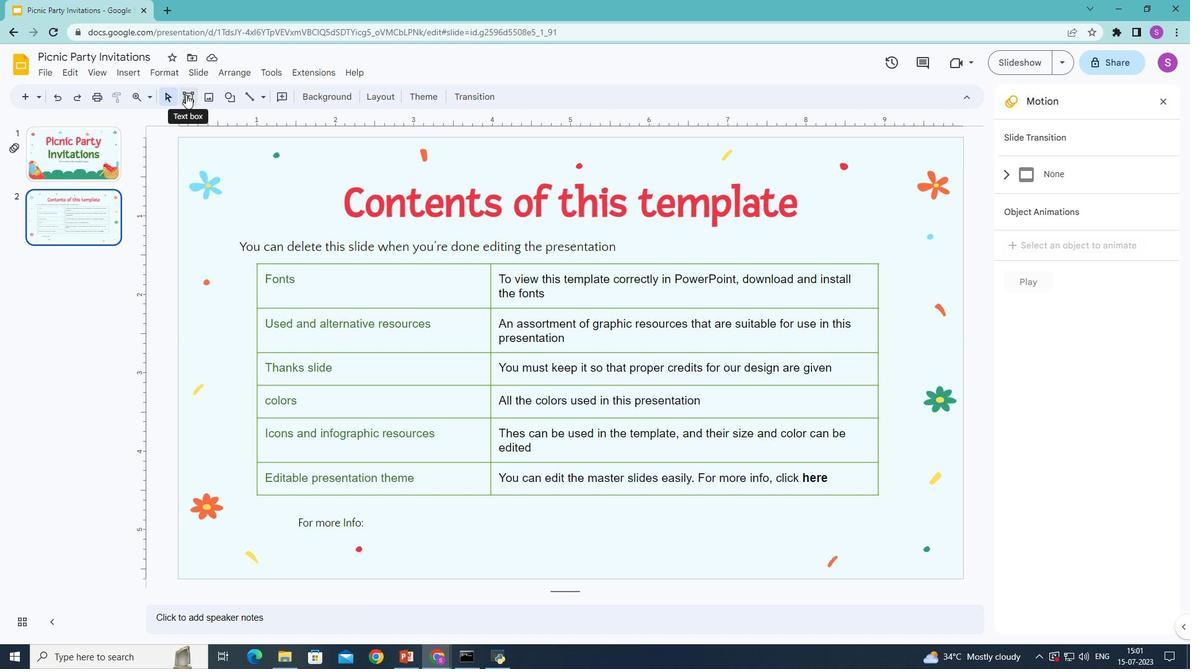 
Action: Mouse moved to (271, 538)
Screenshot: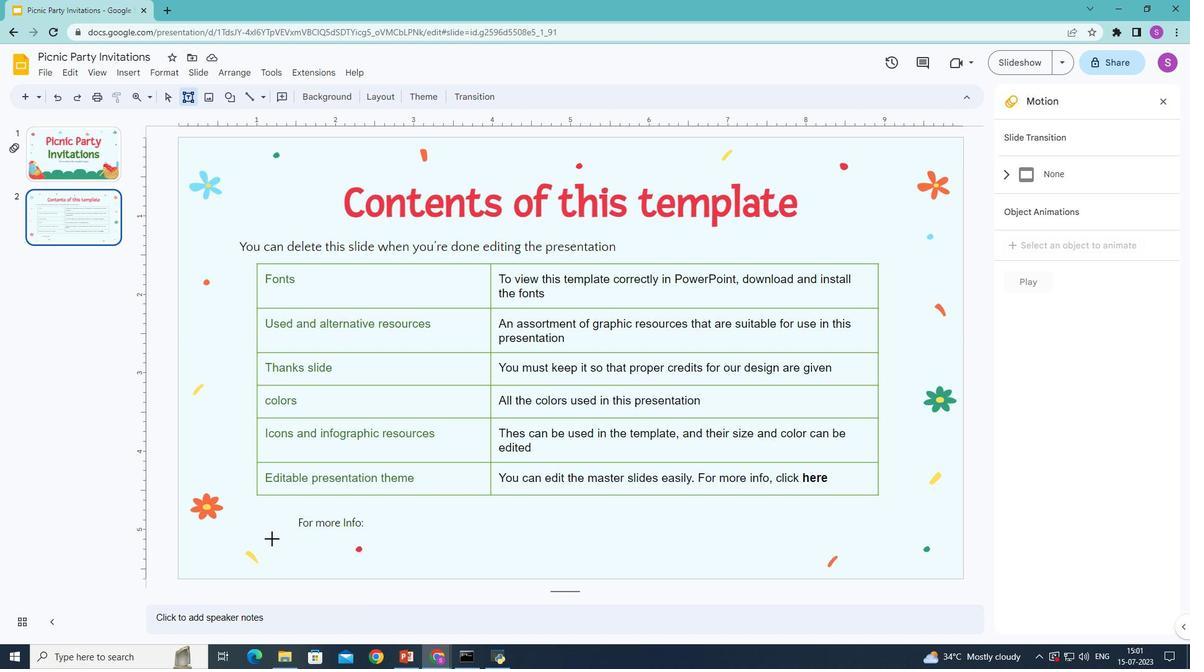 
Action: Mouse pressed left at (271, 538)
Screenshot: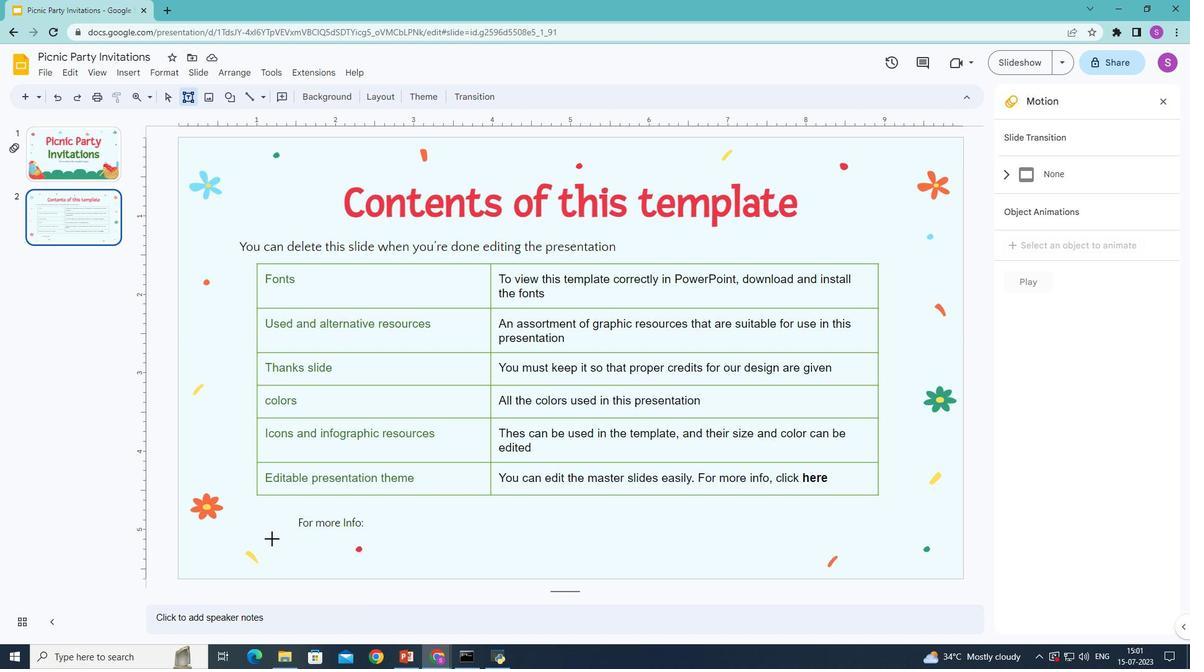 
Action: Mouse moved to (553, 572)
Screenshot: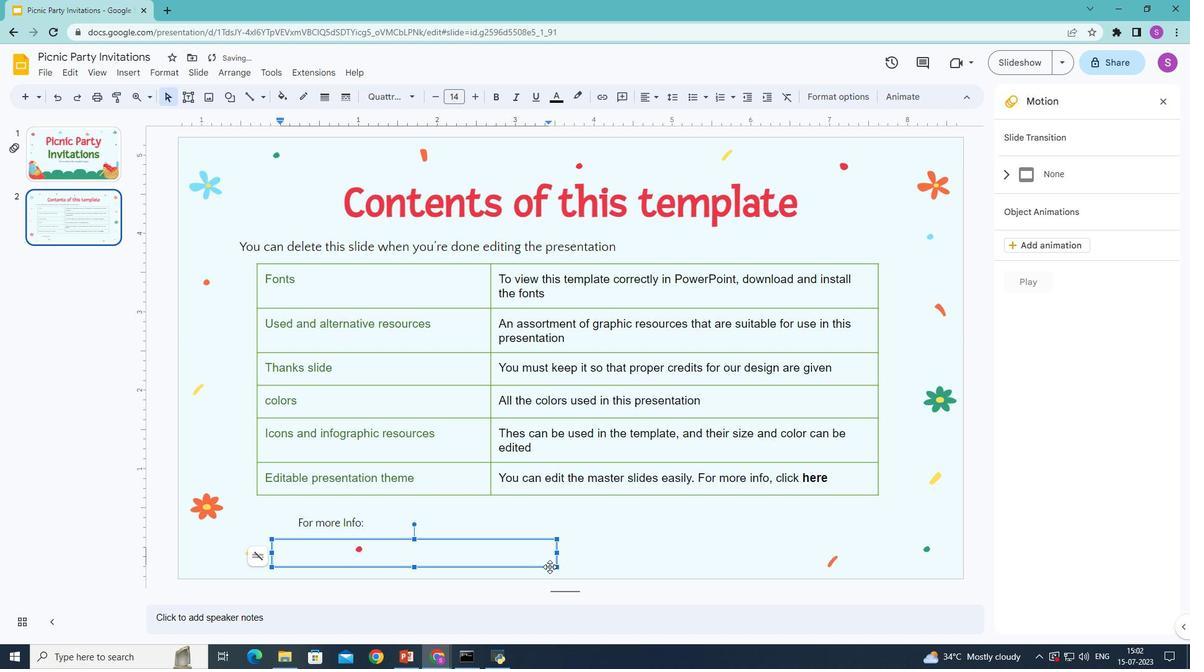 
Action: Key pressed <Key.shift>SLIDESGO
Screenshot: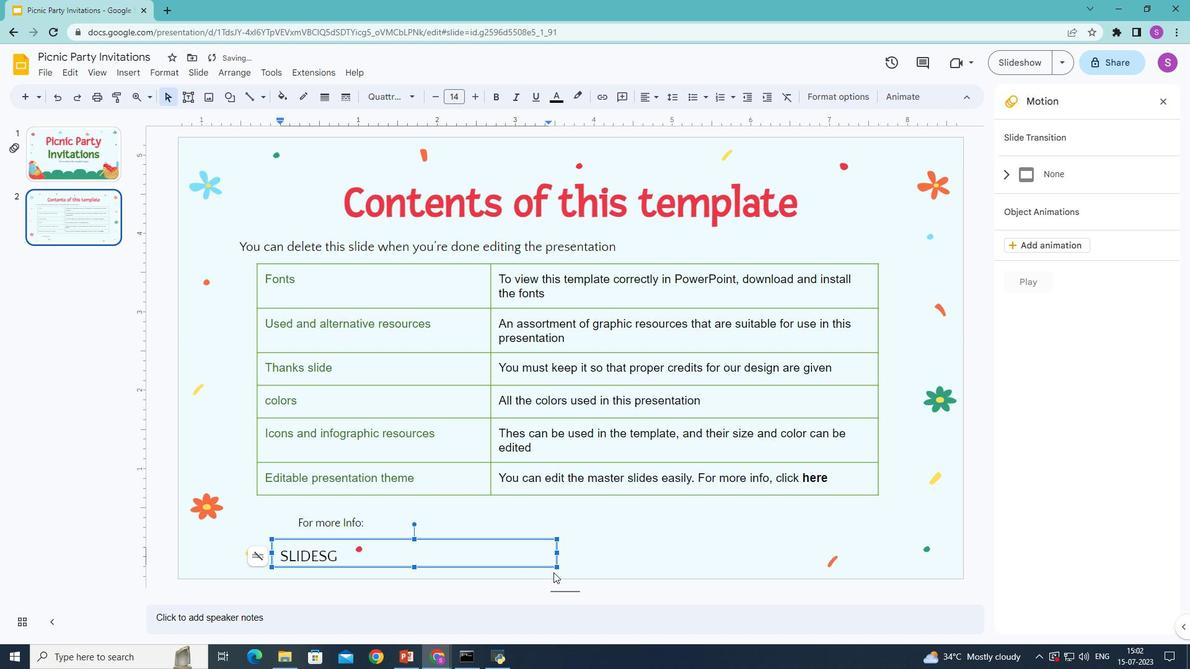 
Action: Mouse moved to (554, 572)
Screenshot: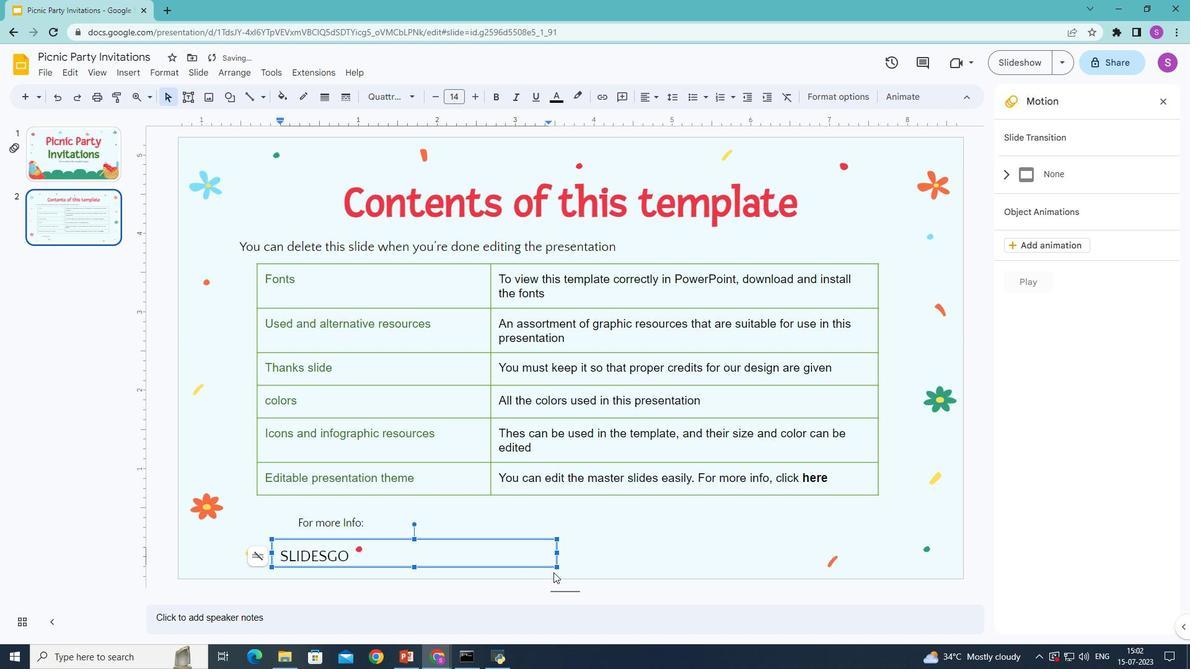 
Action: Key pressed |<Key.backspace><Key.space>|<Key.space>B<Key.backspace><Key.backspace><Key.backspace><Key.space><Key.shift><Key.shift><Key.shift>|<Key.space><Key.shift><Key.shift><Key.shift><Key.shift><Key.shift><Key.shift><Key.shift><Key.shift><Key.shift>BLOG<Key.space><Key.shift><Key.shift><Key.shift><Key.shift><Key.shift><Key.shift><Key.shift><Key.shift><Key.shift>|<Key.space><Key.shift><Key.shift><Key.shift>FAQs
Screenshot: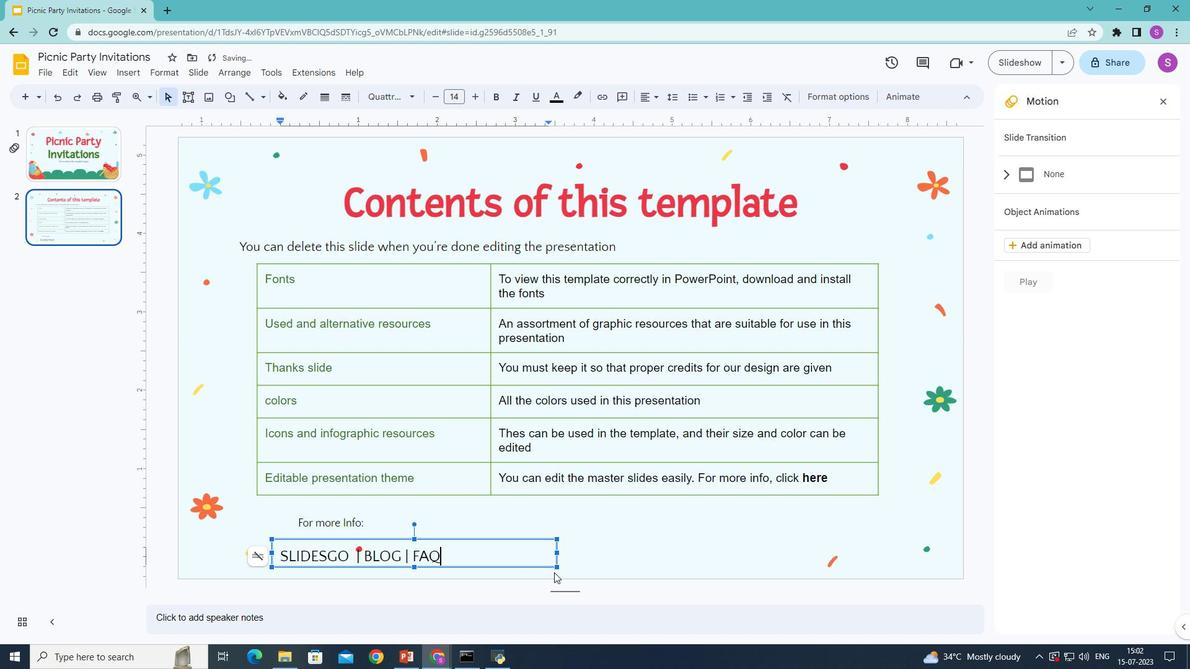 
Action: Mouse moved to (601, 543)
Screenshot: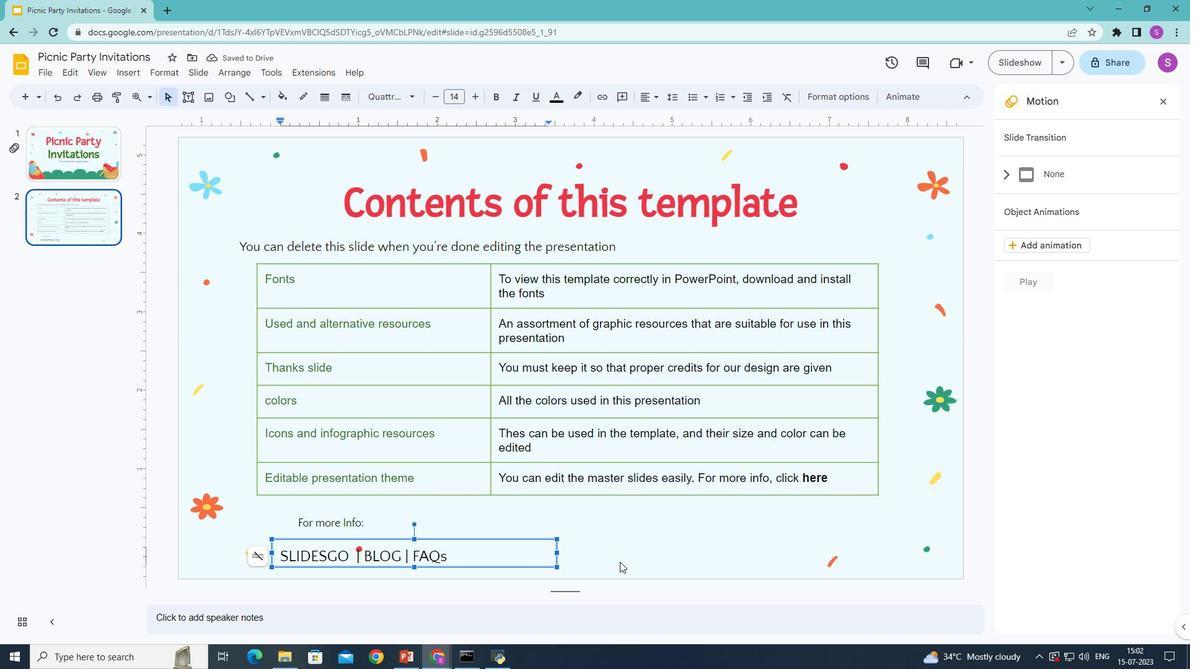 
Action: Mouse pressed left at (601, 543)
Screenshot: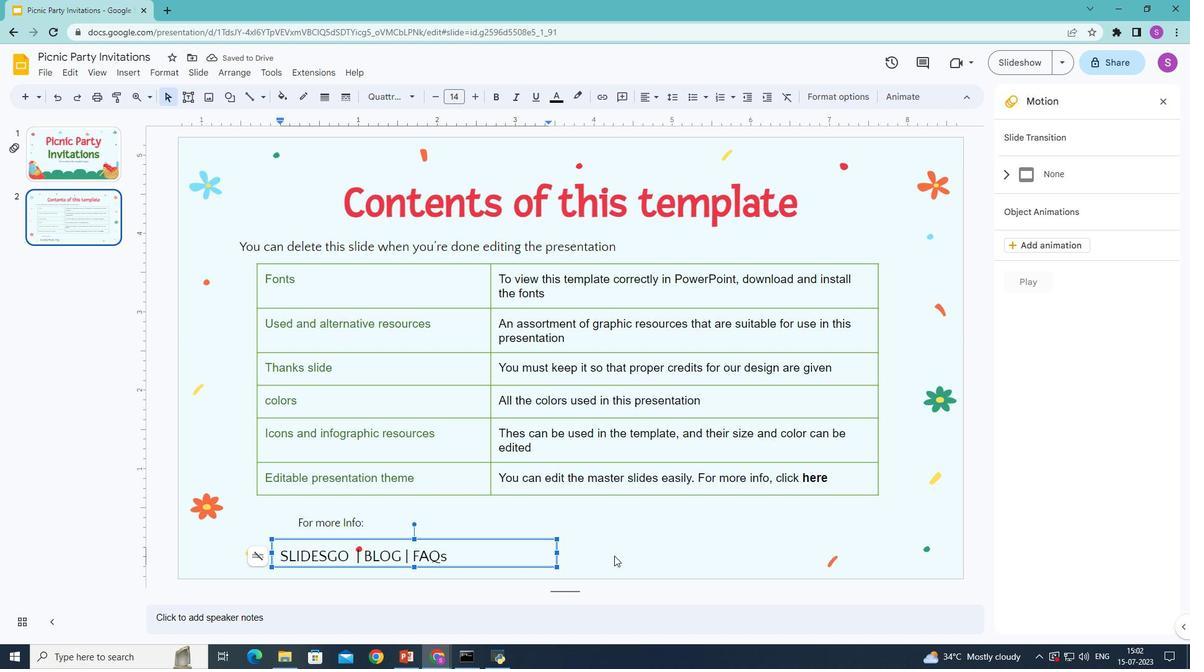 
Action: Mouse moved to (445, 557)
Screenshot: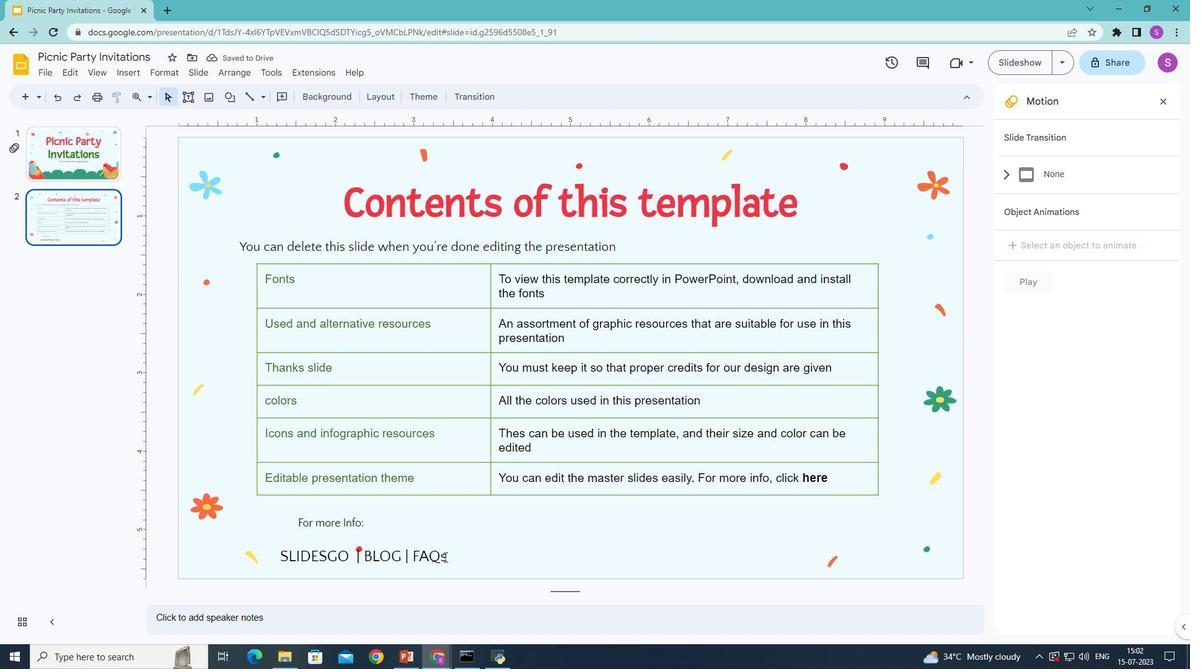 
Action: Mouse pressed left at (445, 557)
Screenshot: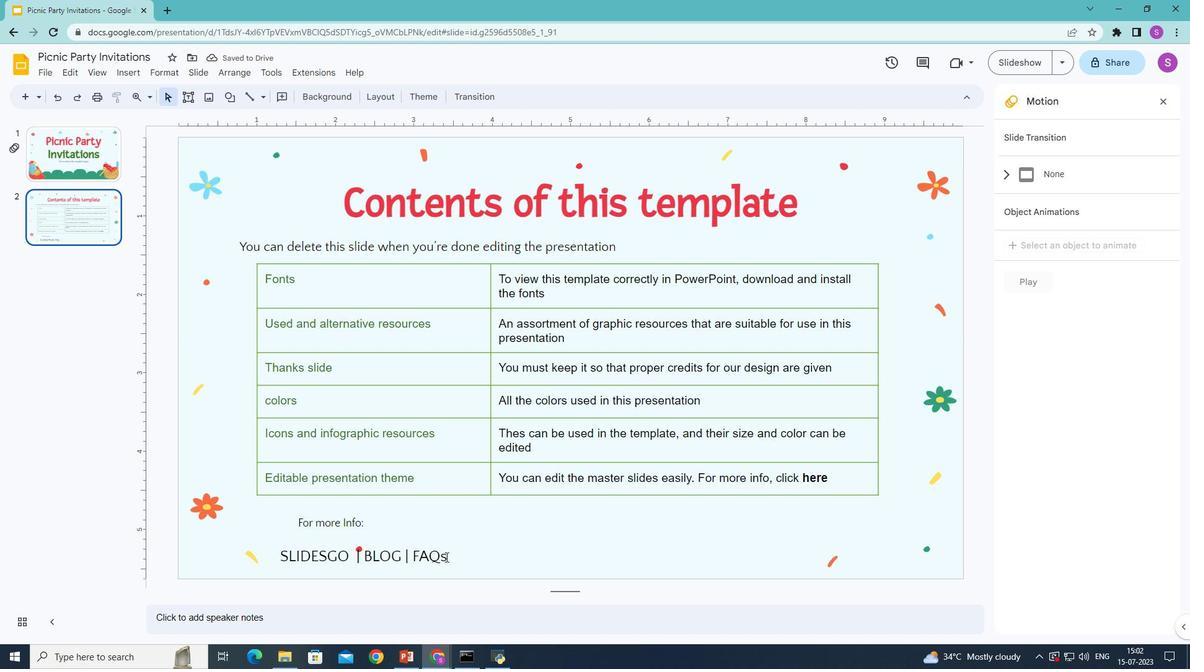
Action: Mouse moved to (557, 96)
Screenshot: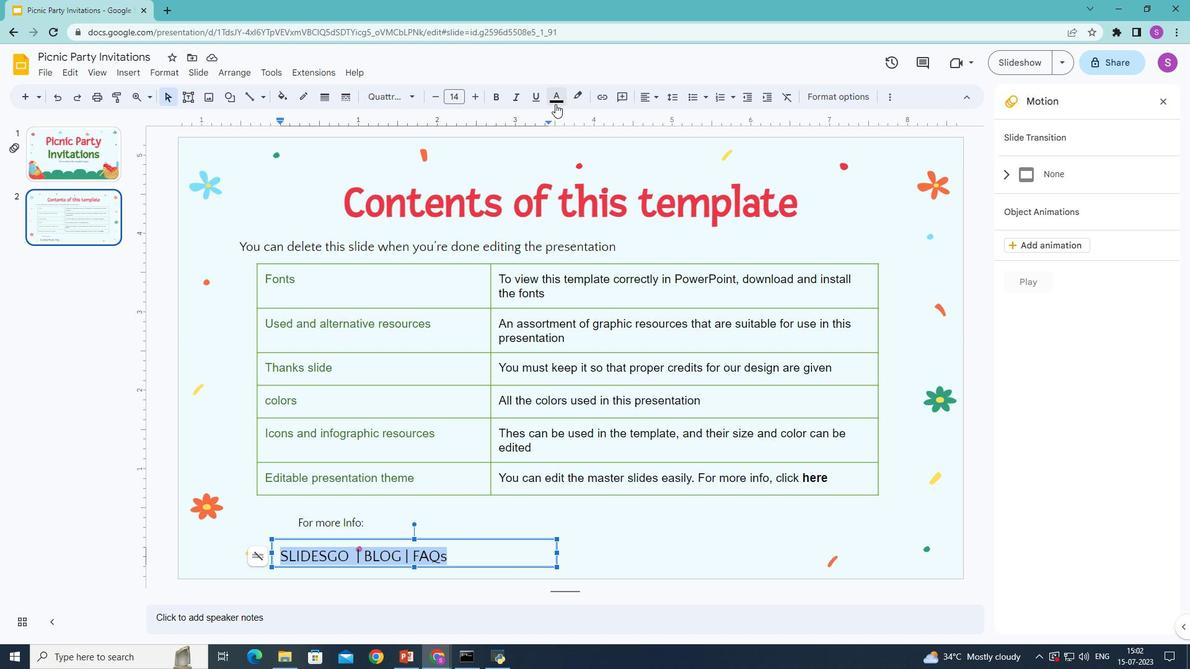 
Action: Mouse pressed left at (557, 96)
Screenshot: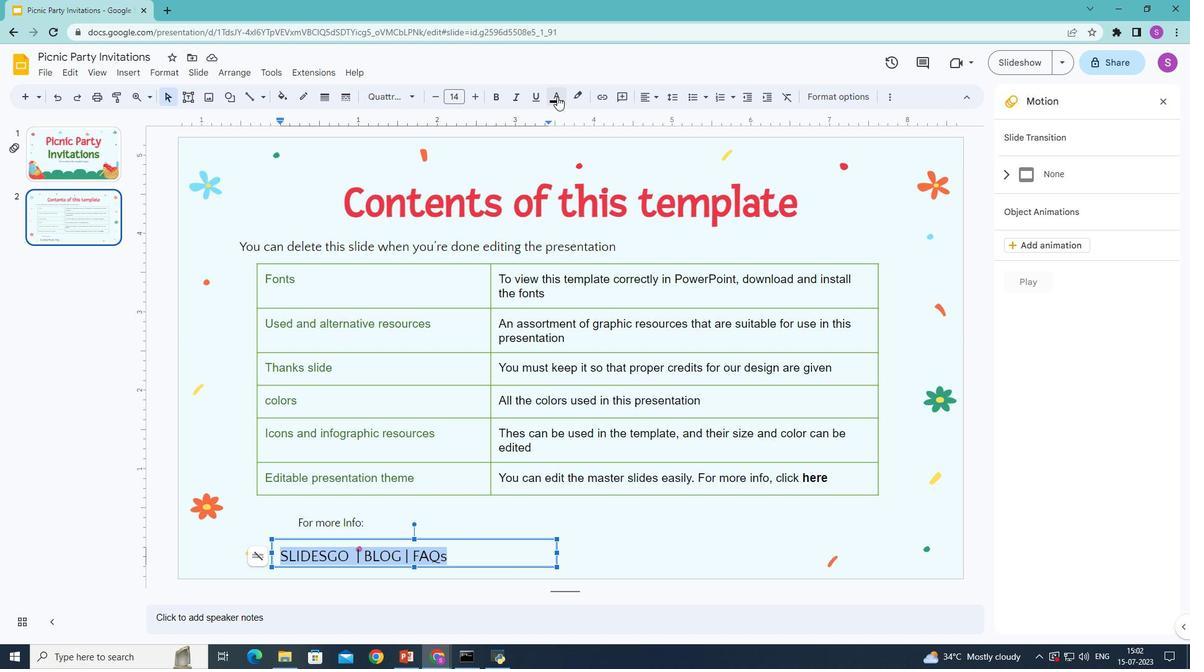 
Action: Mouse moved to (572, 241)
Screenshot: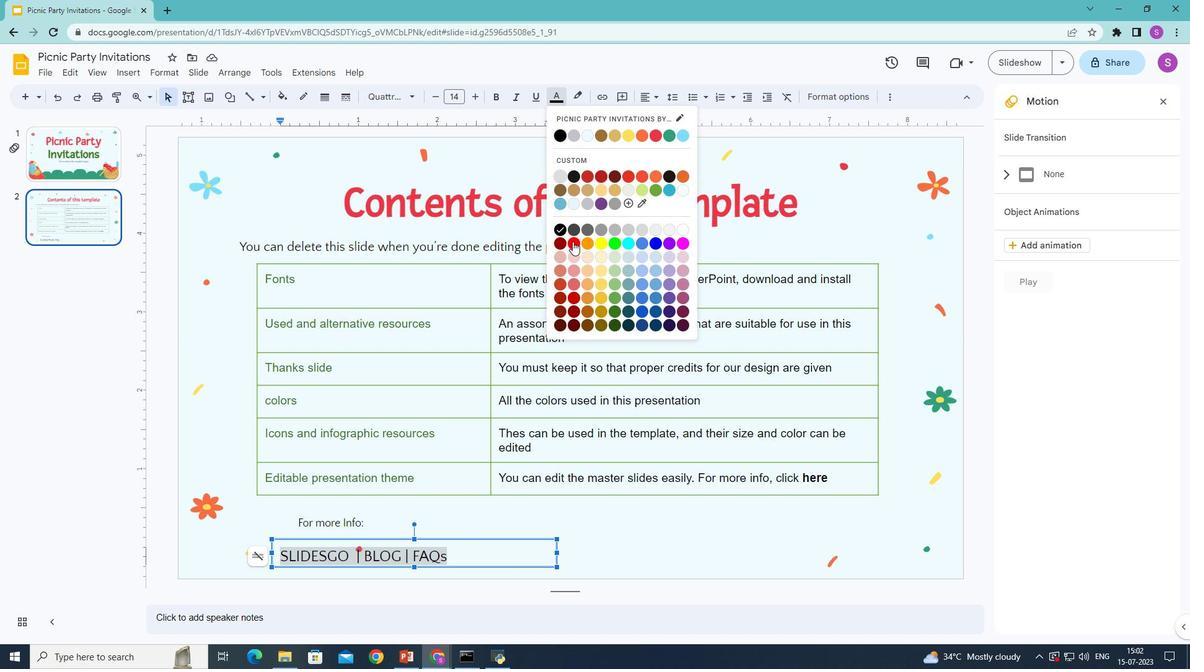 
Action: Mouse pressed left at (572, 241)
Screenshot: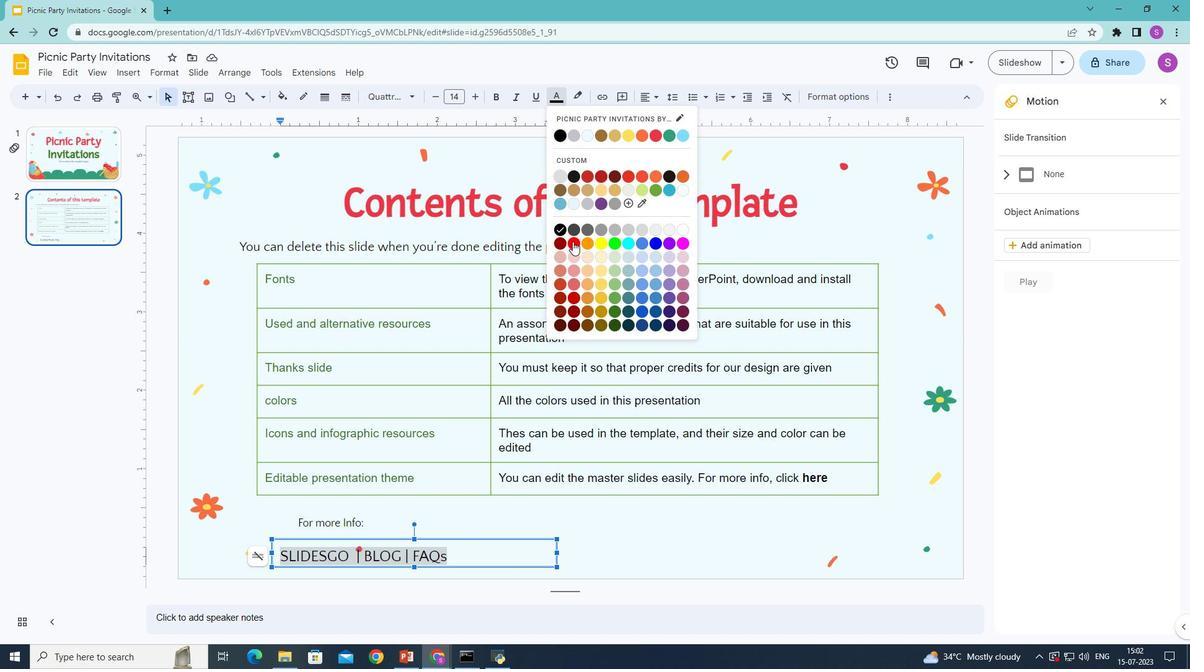 
Action: Mouse moved to (608, 546)
Screenshot: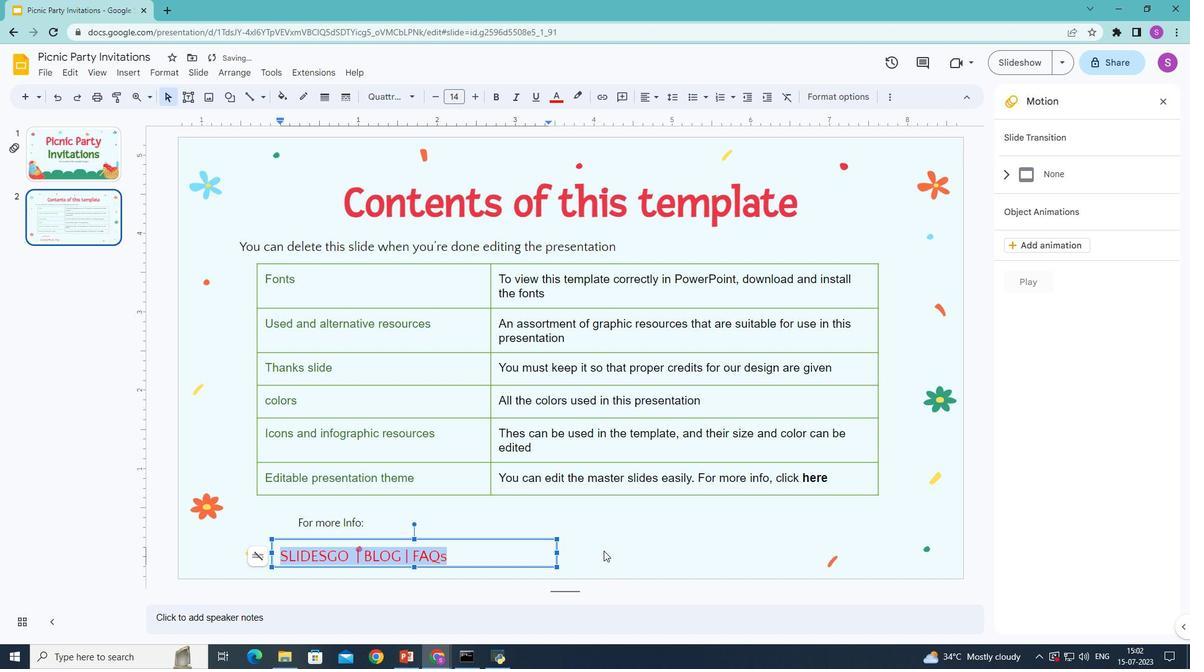 
Action: Mouse pressed left at (608, 546)
Screenshot: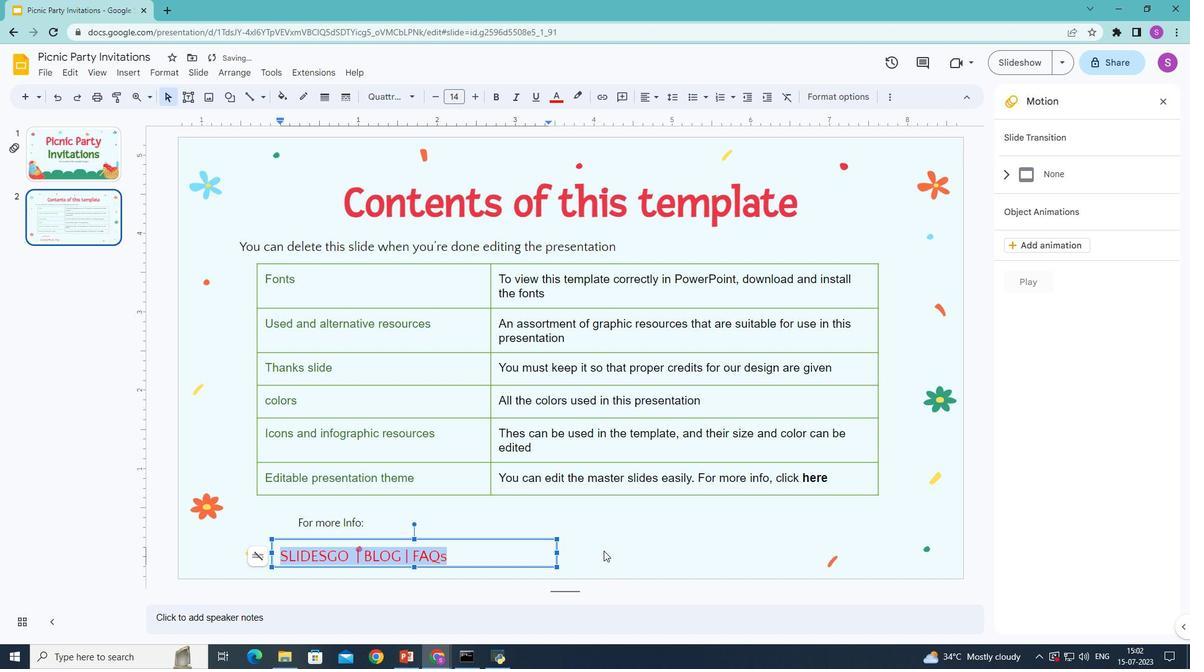
Action: Mouse moved to (184, 97)
Screenshot: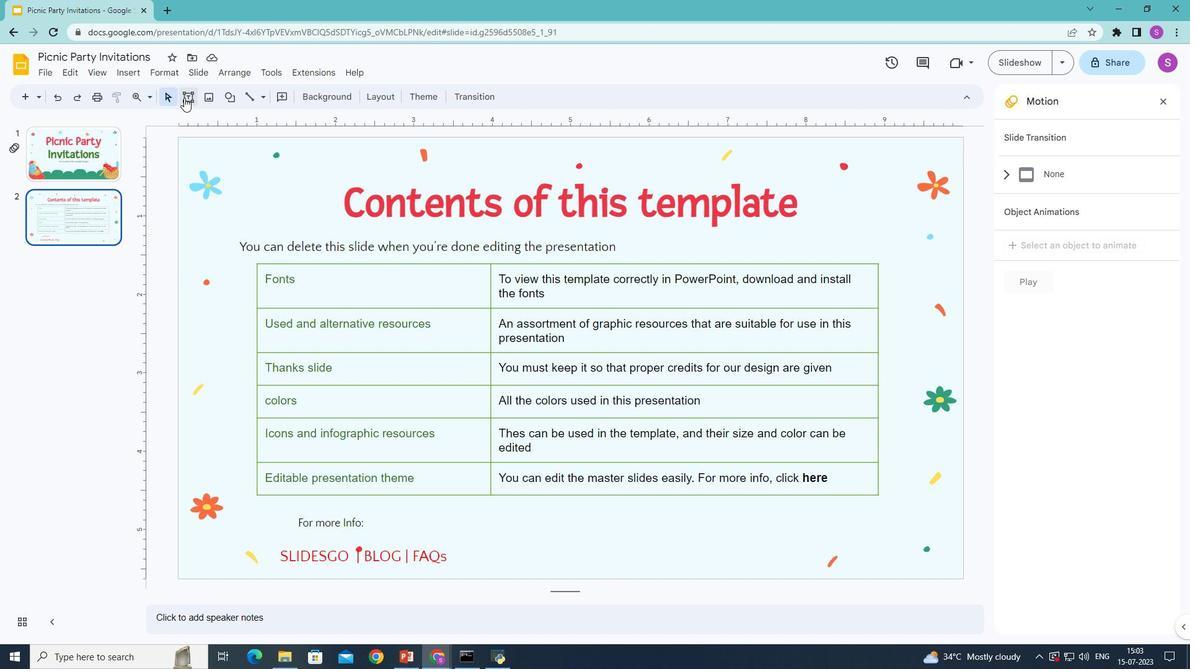 
Action: Mouse pressed left at (184, 97)
Screenshot: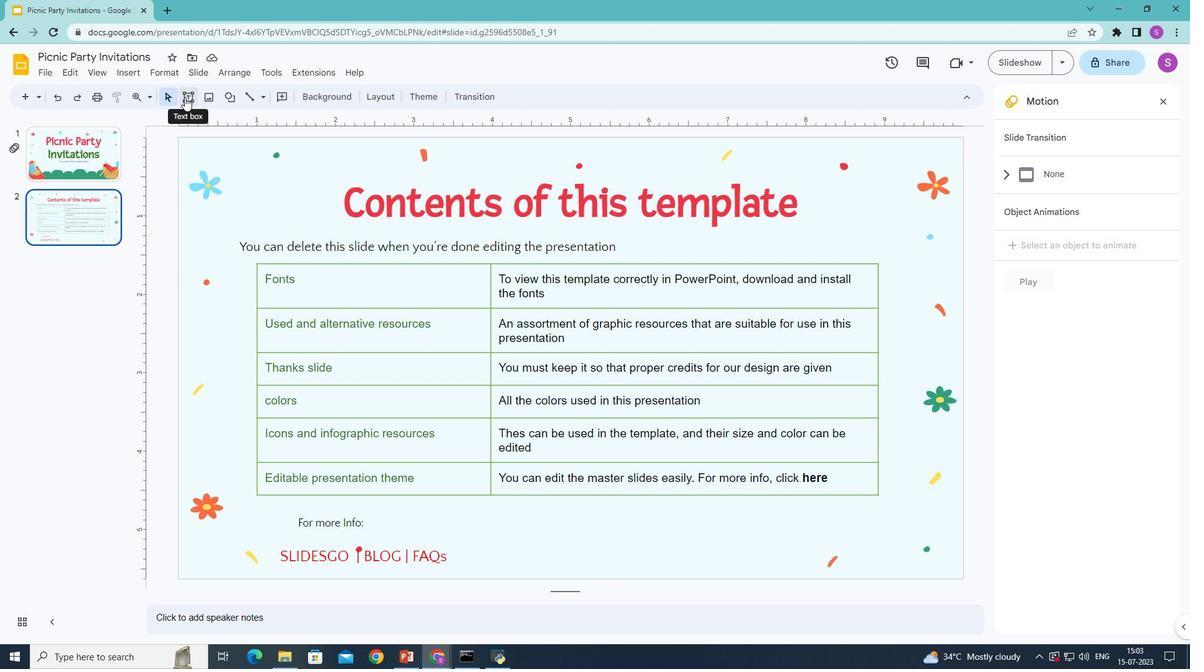 
Action: Mouse moved to (647, 513)
Screenshot: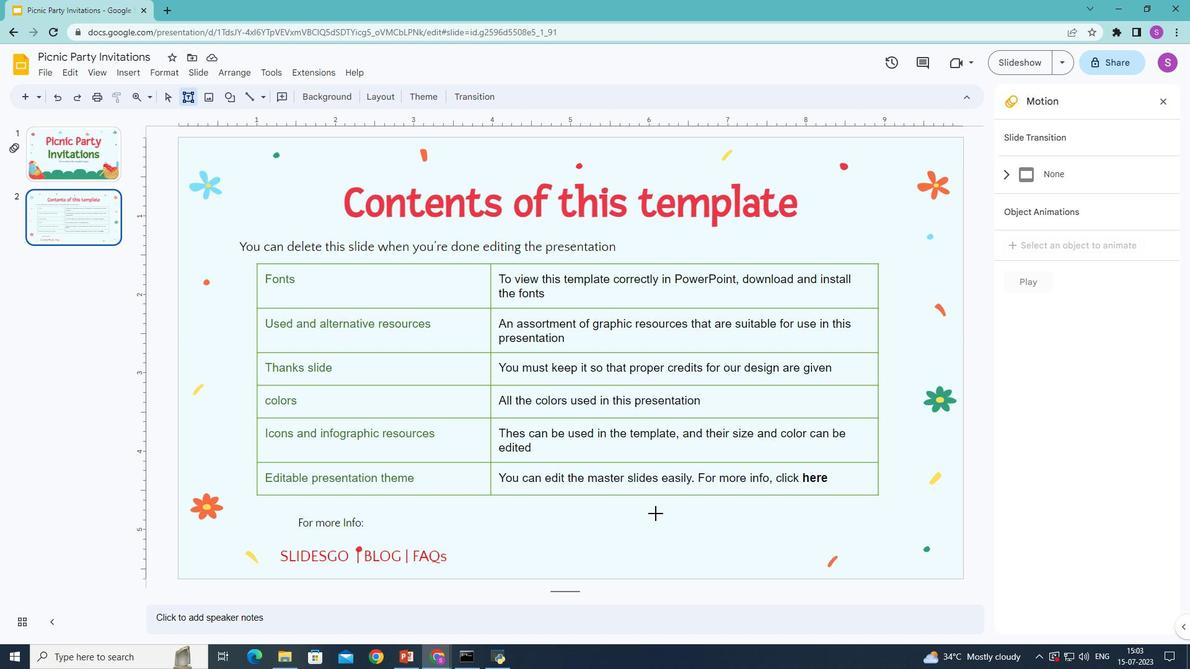 
Action: Mouse pressed left at (647, 513)
Screenshot: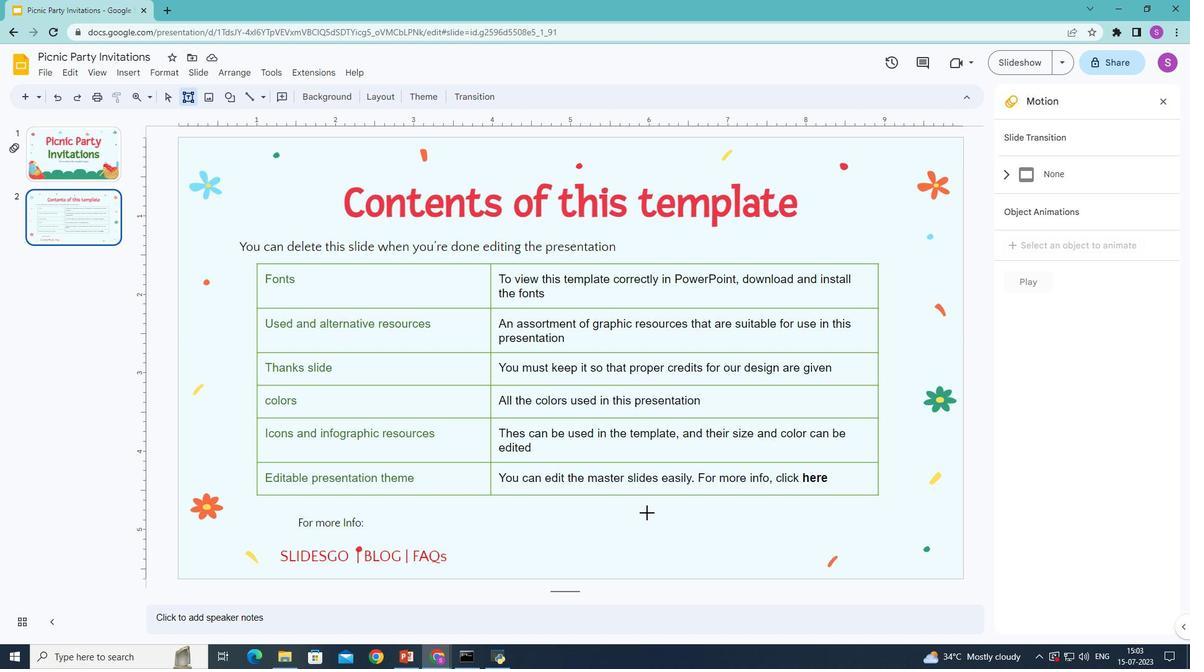 
Action: Mouse moved to (955, 534)
Screenshot: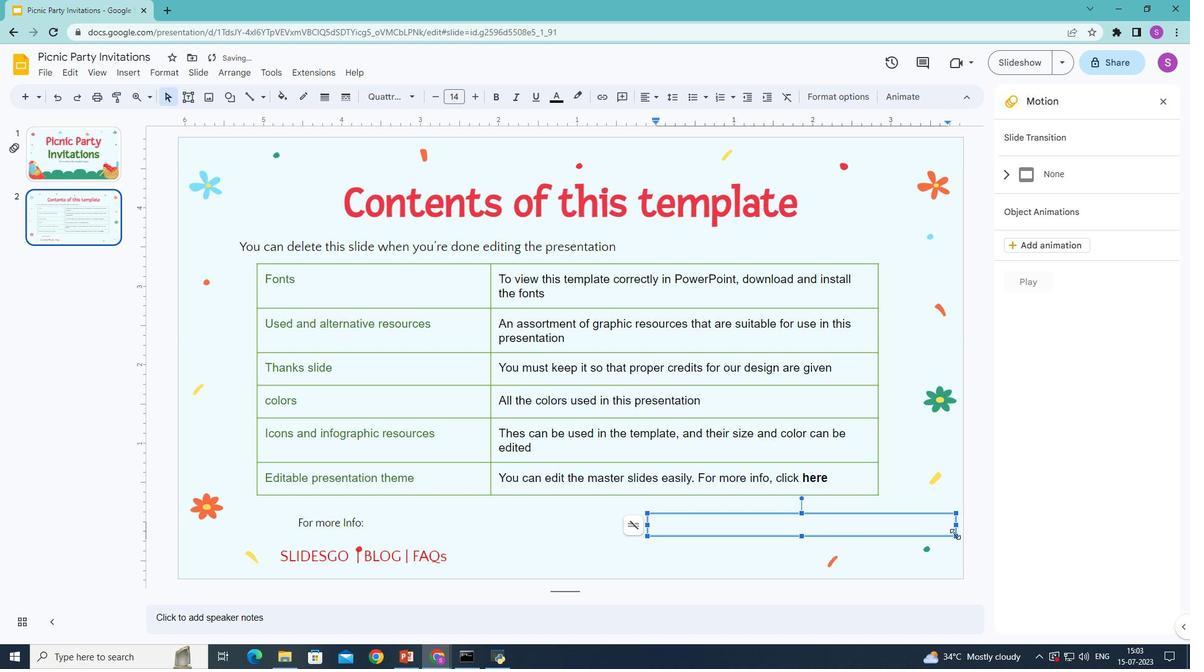 
Action: Key pressed <Key.shift>You<Key.space>can<Key.space>visit<Key.space>our<Key.space>sister<Key.space>projects<Key.shift><Key.shift><Key.shift><Key.shift>:
Screenshot: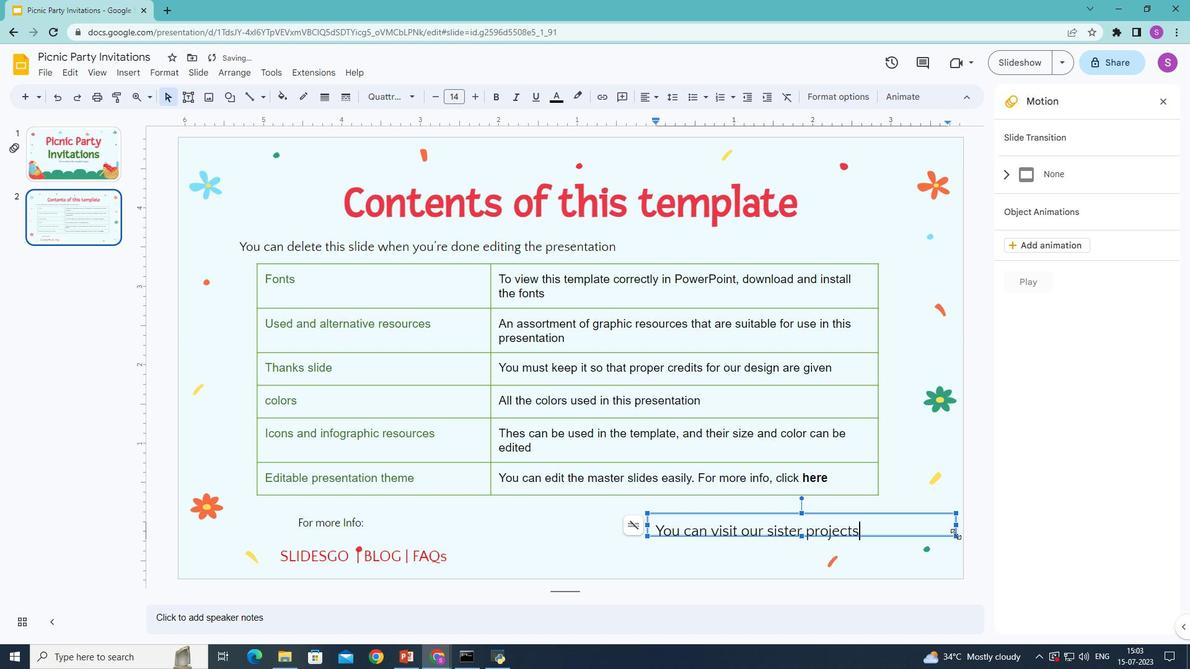 
Action: Mouse moved to (587, 512)
Screenshot: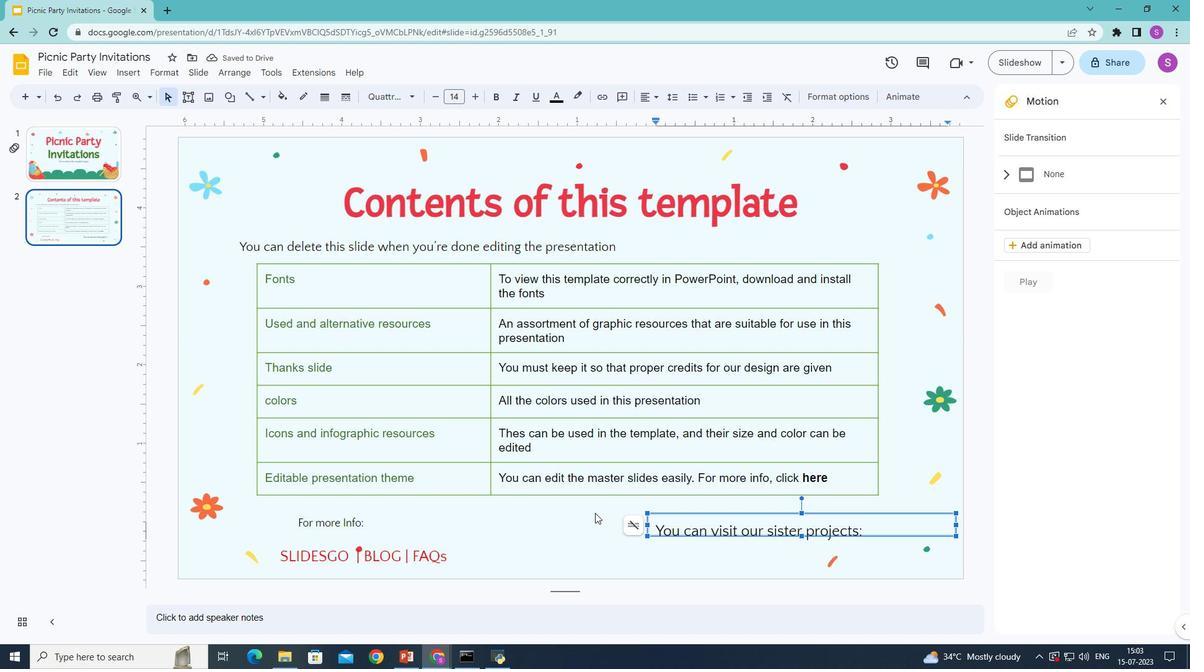 
Action: Mouse pressed left at (587, 512)
Screenshot: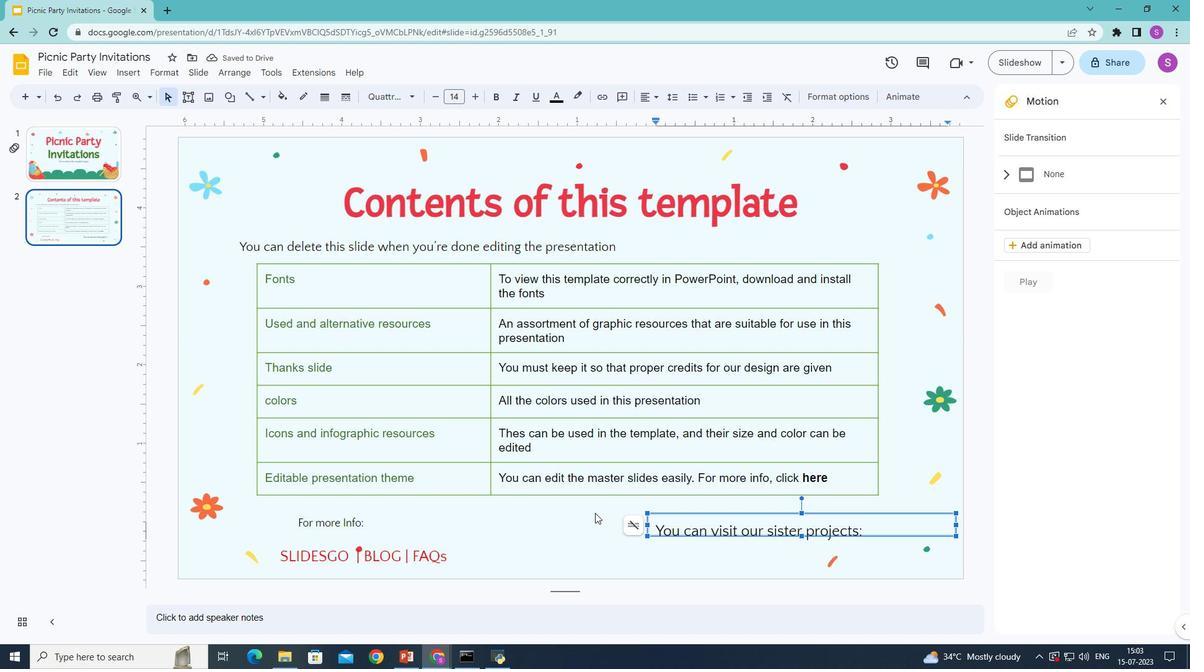 
Action: Mouse moved to (192, 97)
Screenshot: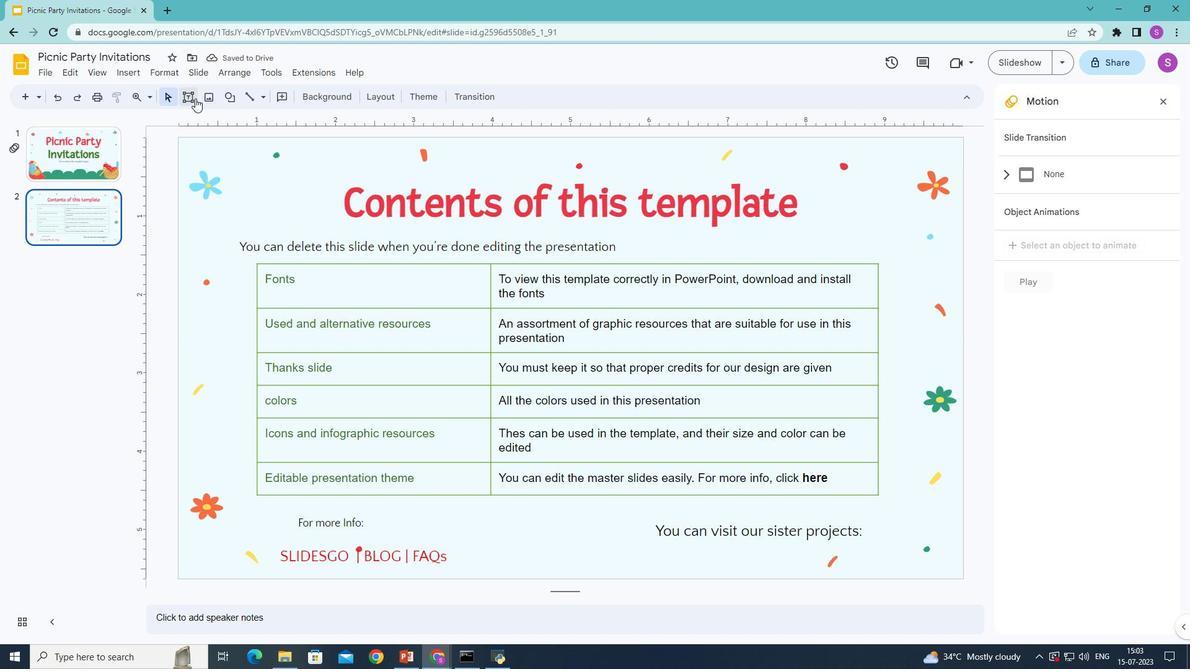 
Action: Mouse pressed left at (192, 97)
Screenshot: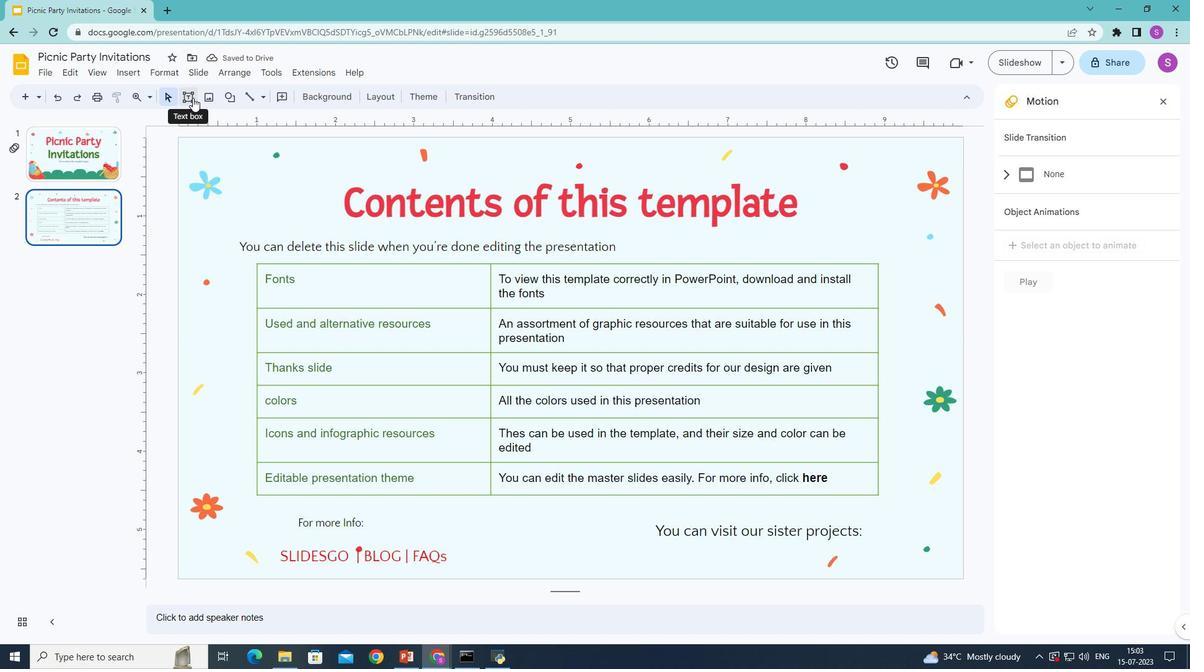 
Action: Mouse moved to (625, 548)
Screenshot: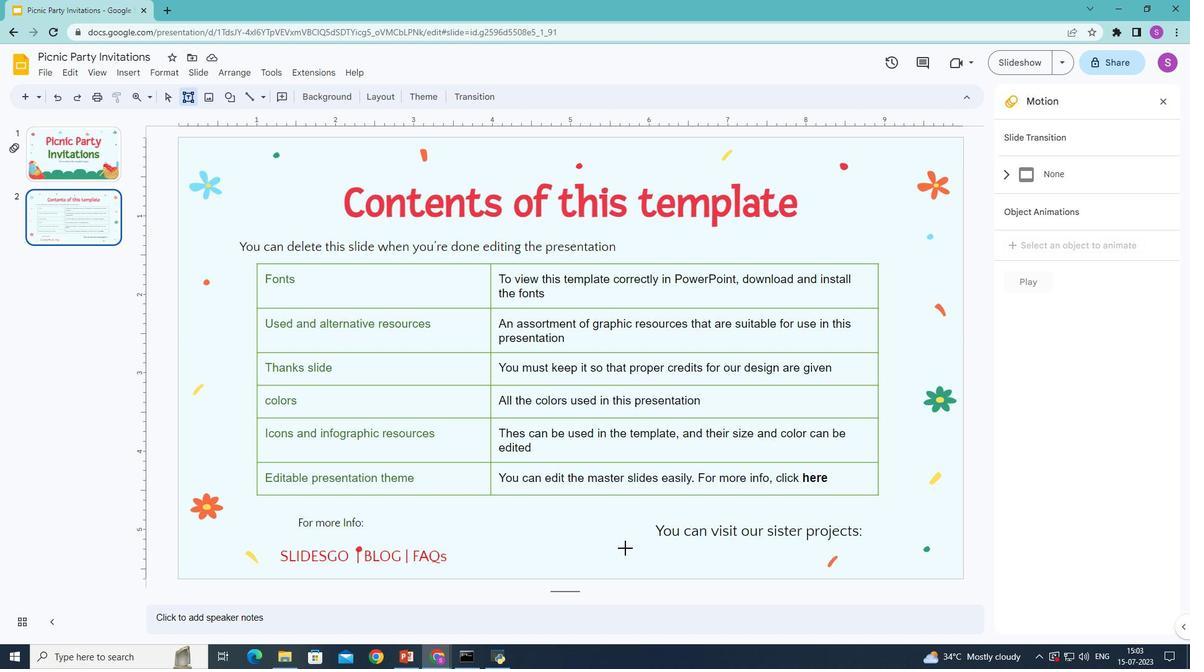 
Action: Mouse pressed left at (625, 548)
Screenshot: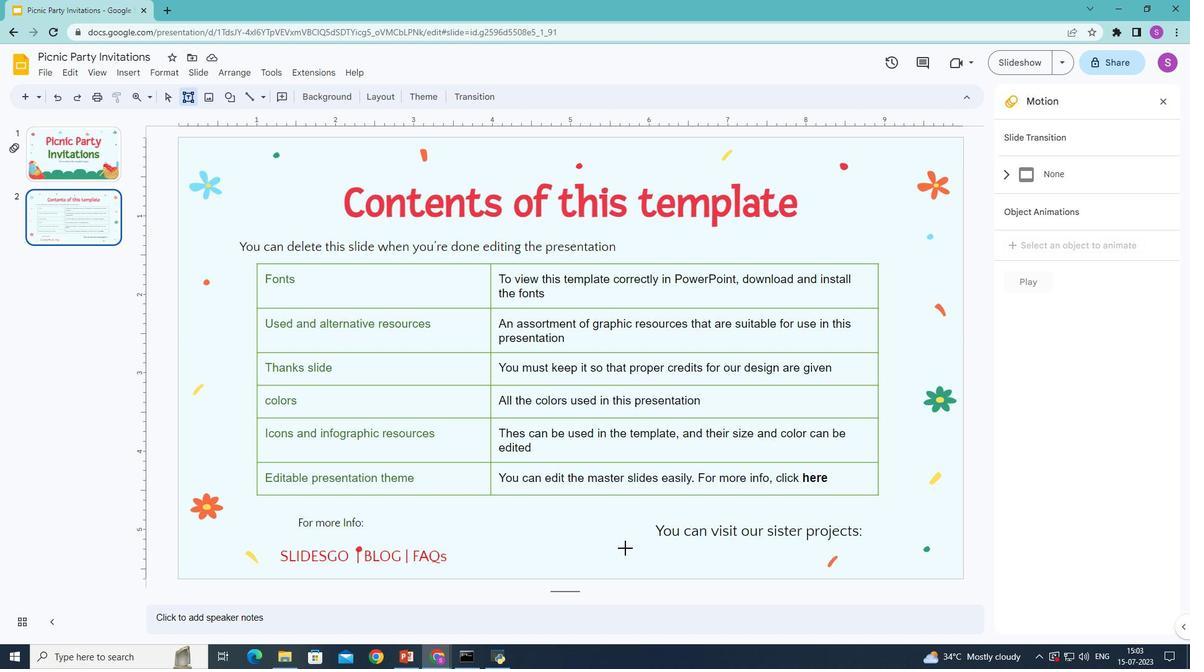 
Action: Mouse moved to (885, 572)
Screenshot: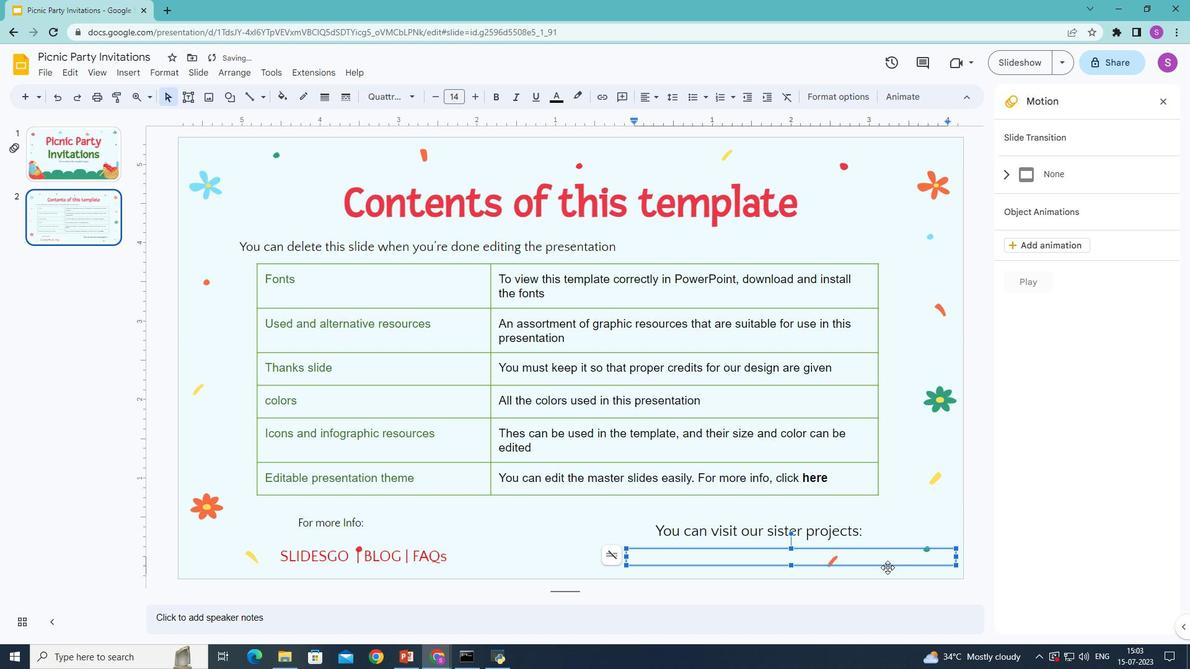 
Action: Key pressed <Key.shift>FREEPIK<Key.space><Key.shift><Key.shift><Key.shift><Key.shift><Key.shift><Key.shift><Key.shift><Key.shift><Key.shift><Key.shift><Key.shift><Key.shift><Key.shift><Key.shift><Key.shift><Key.shift><Key.shift>|<Key.space><Key.shift><Key.shift><Key.shift><Key.shift><Key.shift><Key.shift><Key.shift><Key.shift><Key.shift><Key.shift><Key.shift><Key.shift><Key.shift><Key.shift>FLATICON<Key.space><Key.shift><Key.shift><Key.shift><Key.shift><Key.shift><Key.shift><Key.shift><Key.shift><Key.shift><Key.shift><Key.shift><Key.shift><Key.shift><Key.shift><Key.shift><Key.shift><Key.shift><Key.shift><Key.shift><Key.shift>|<Key.space><Key.shift><Key.shift>STORYSET<Key.space><Key.shift><Key.shift><Key.shift><Key.shift><Key.shift><Key.shift><Key.shift><Key.shift><Key.shift><Key.shift><Key.shift>|<Key.space><Key.shift>WEPIK<Key.space><Key.shift>|<Key.space><Key.shift>VIDEVO
Screenshot: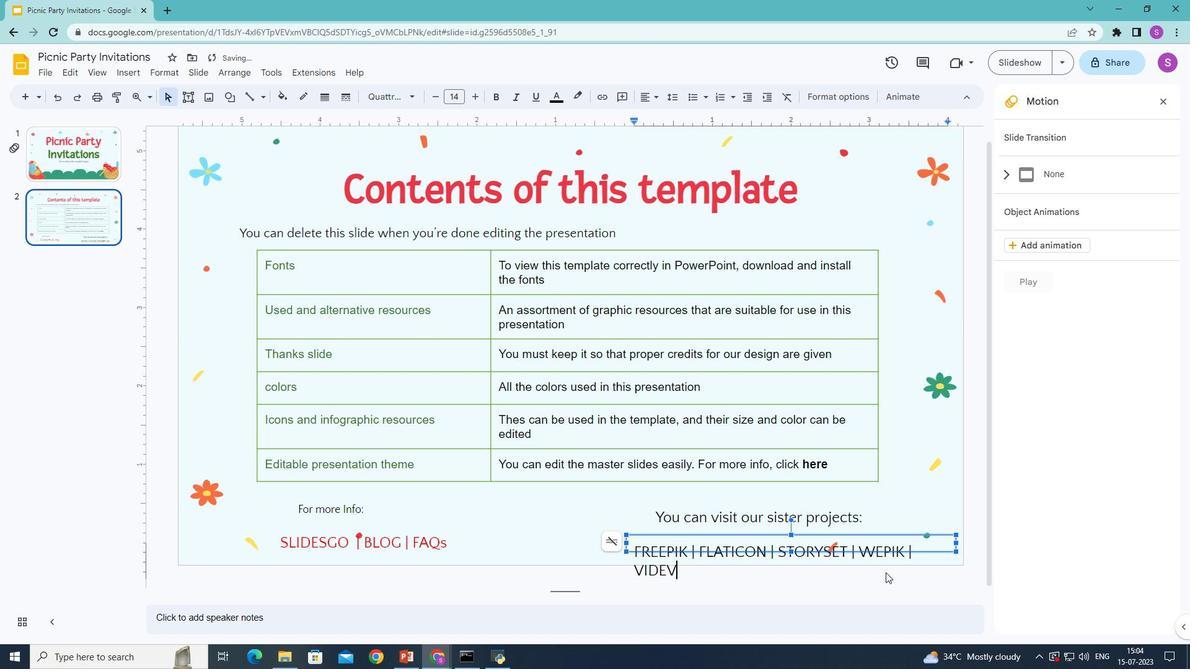 
Action: Mouse moved to (625, 541)
Screenshot: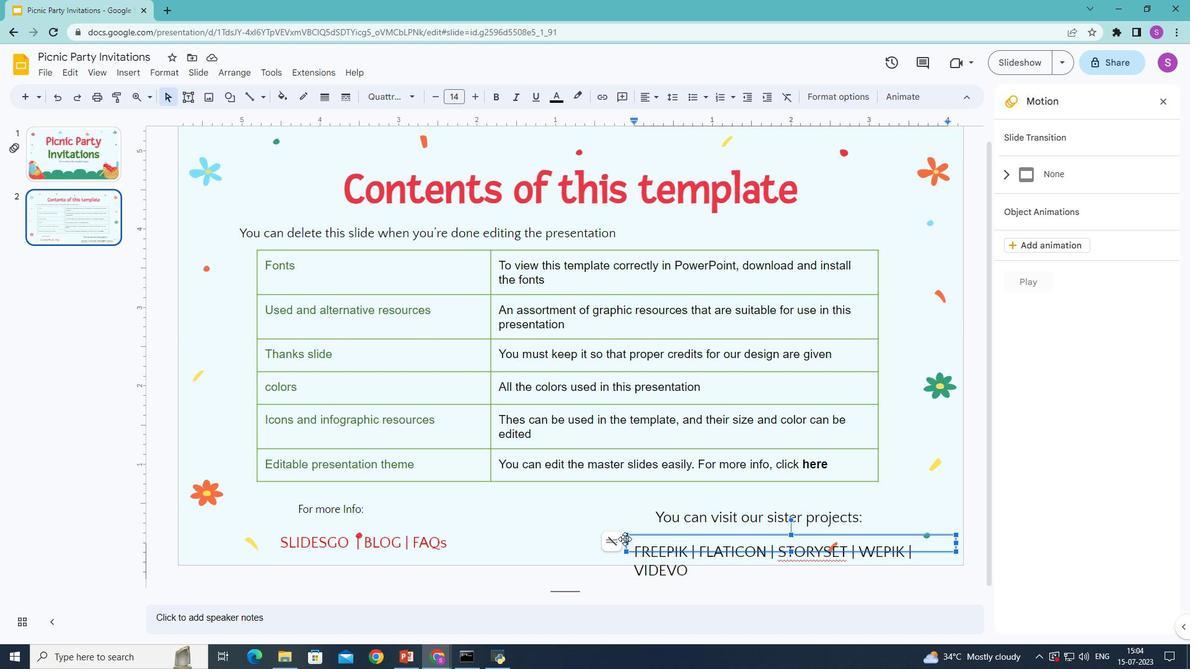 
Action: Mouse pressed left at (625, 541)
Screenshot: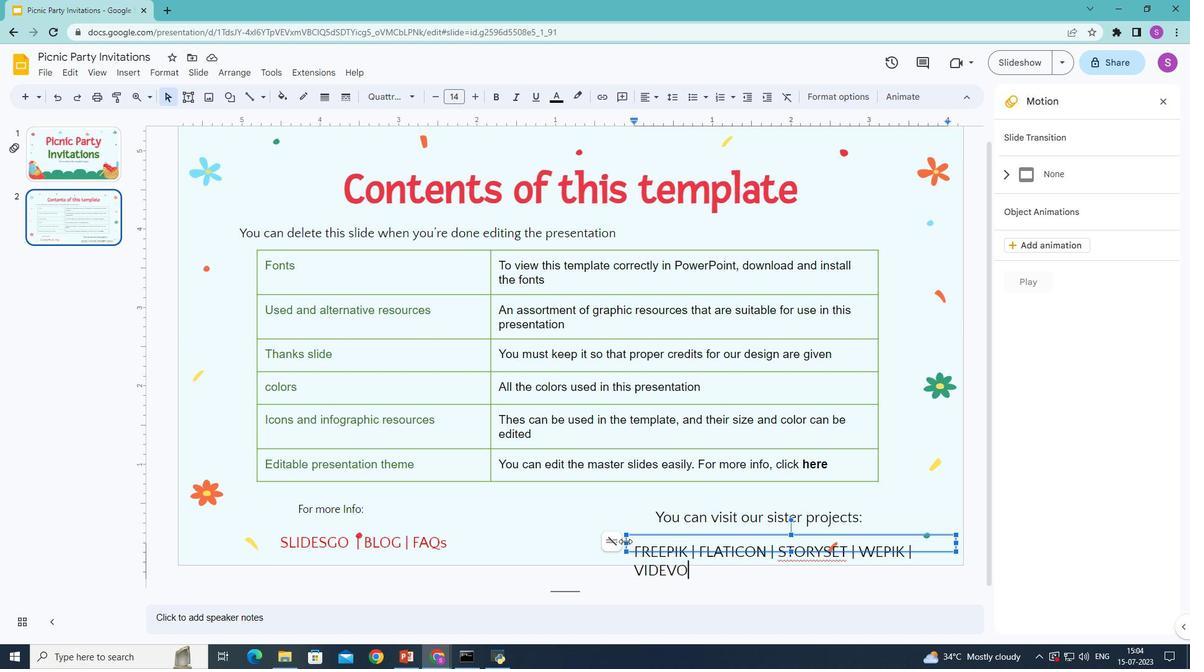 
Action: Mouse moved to (598, 508)
Screenshot: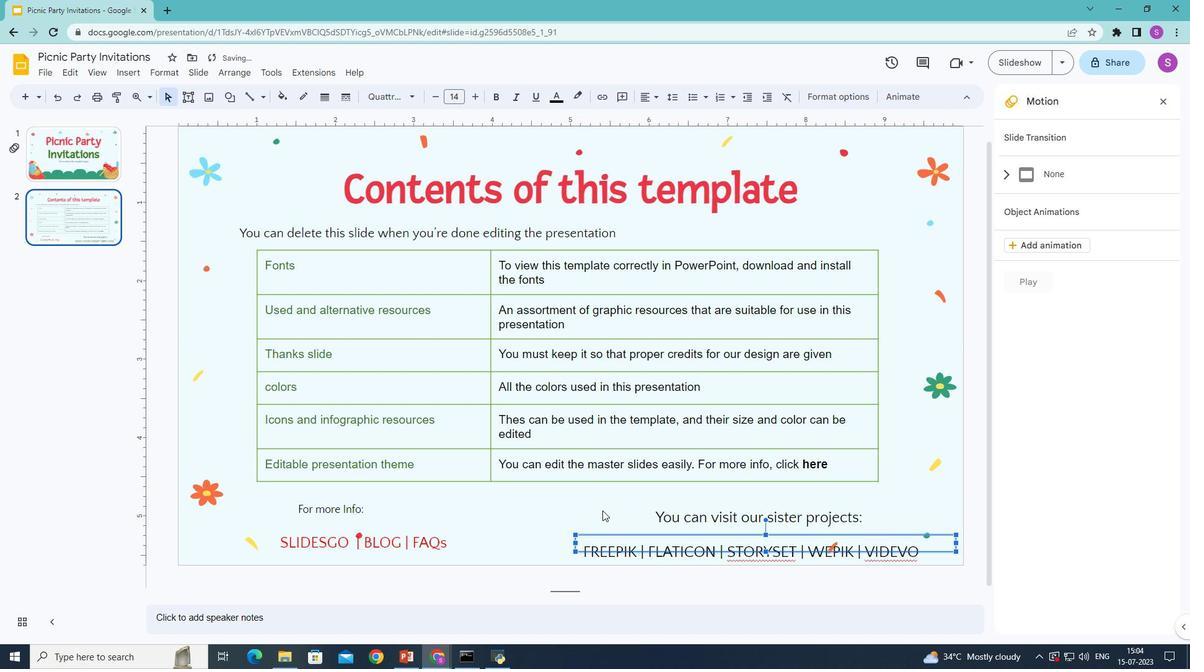 
Action: Mouse pressed left at (598, 508)
Screenshot: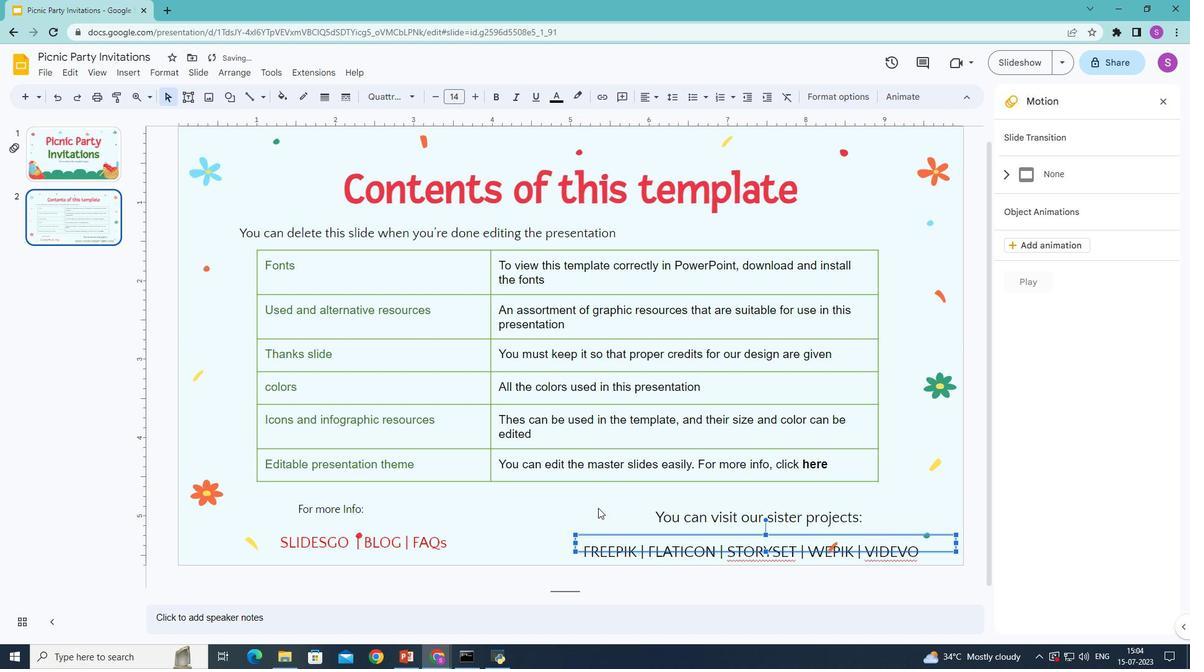 
Action: Mouse moved to (583, 551)
Screenshot: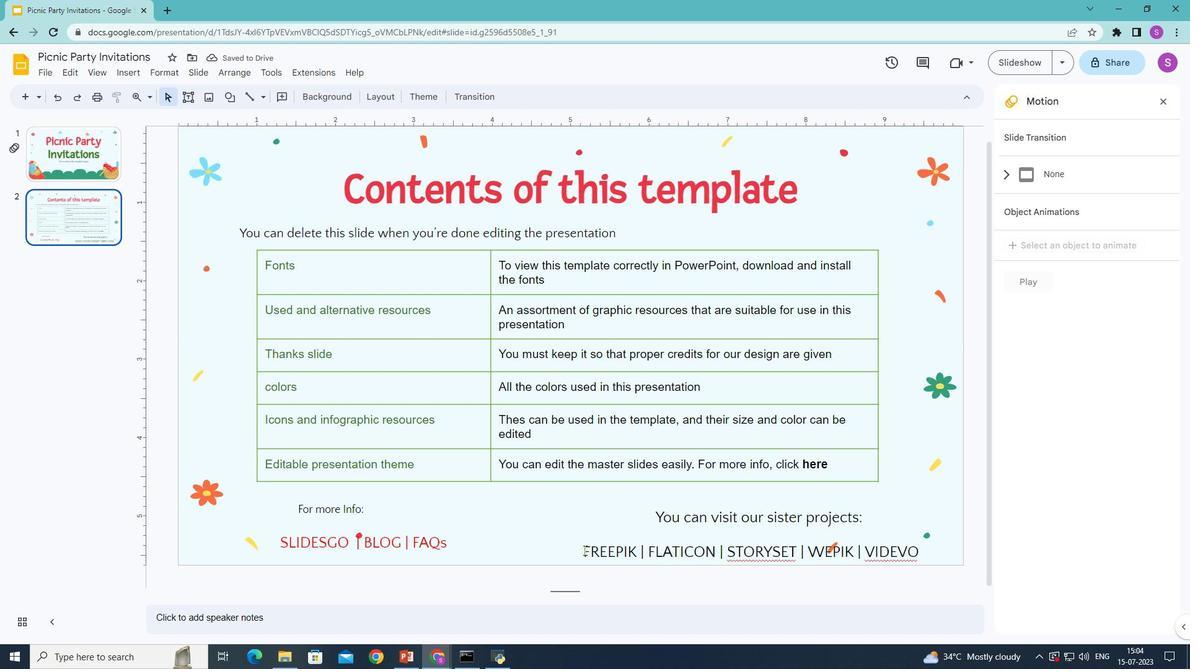 
Action: Mouse pressed left at (583, 551)
Screenshot: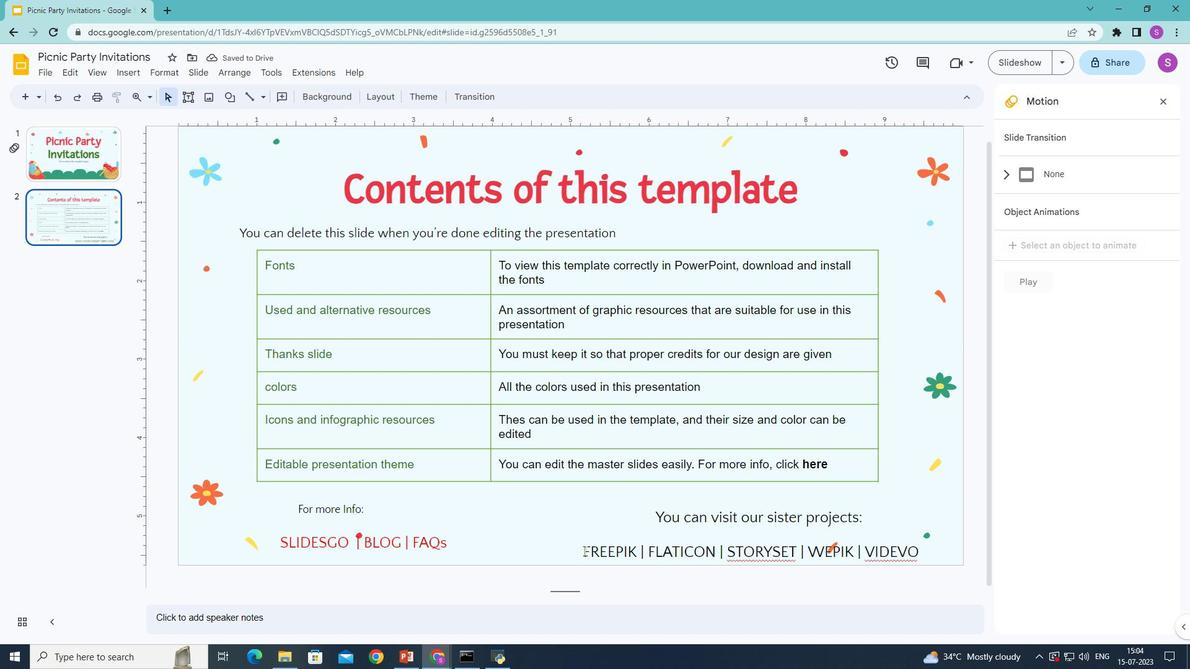 
Action: Mouse moved to (558, 98)
Screenshot: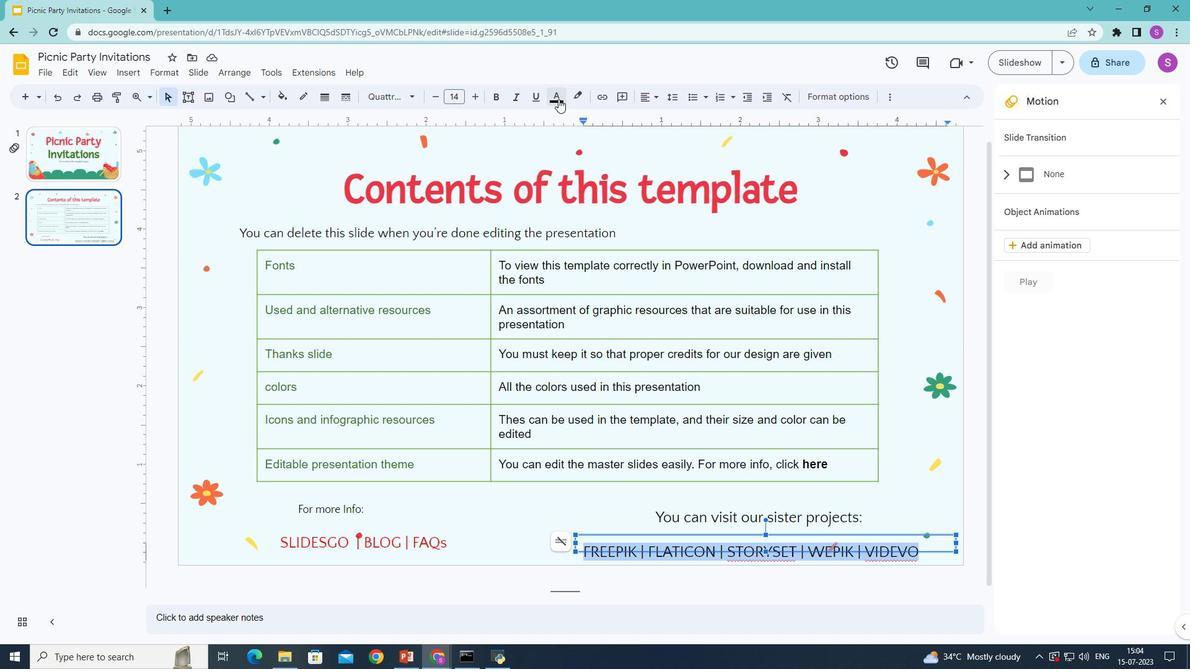 
Action: Mouse pressed left at (558, 98)
Screenshot: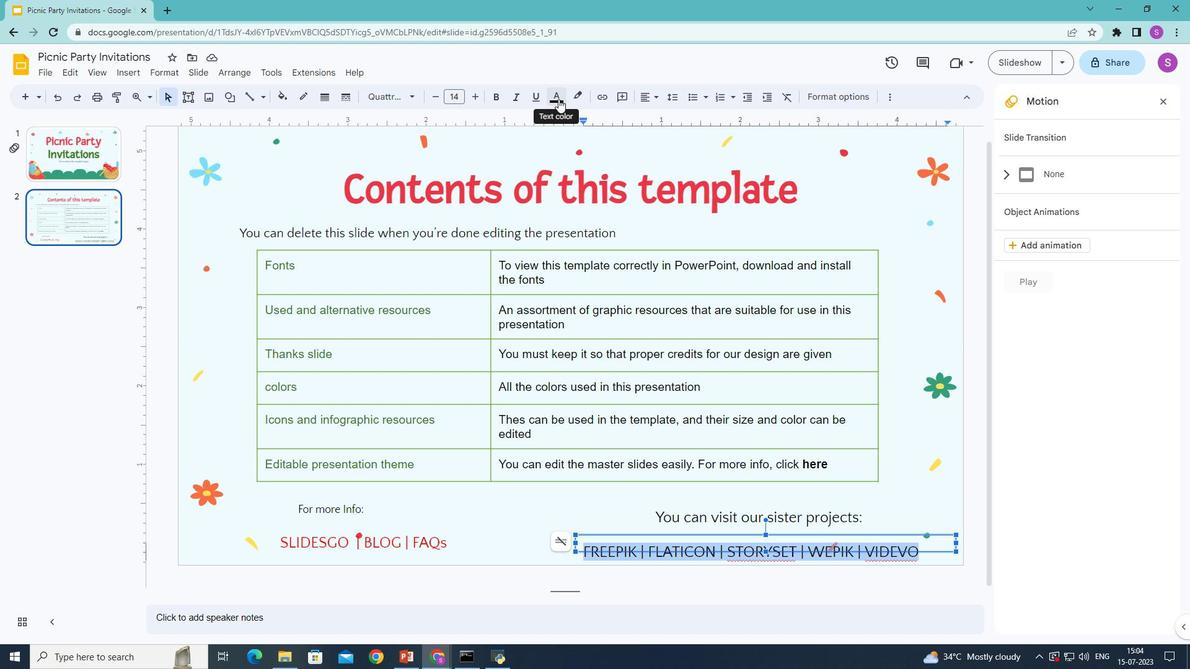 
Action: Mouse moved to (573, 239)
Screenshot: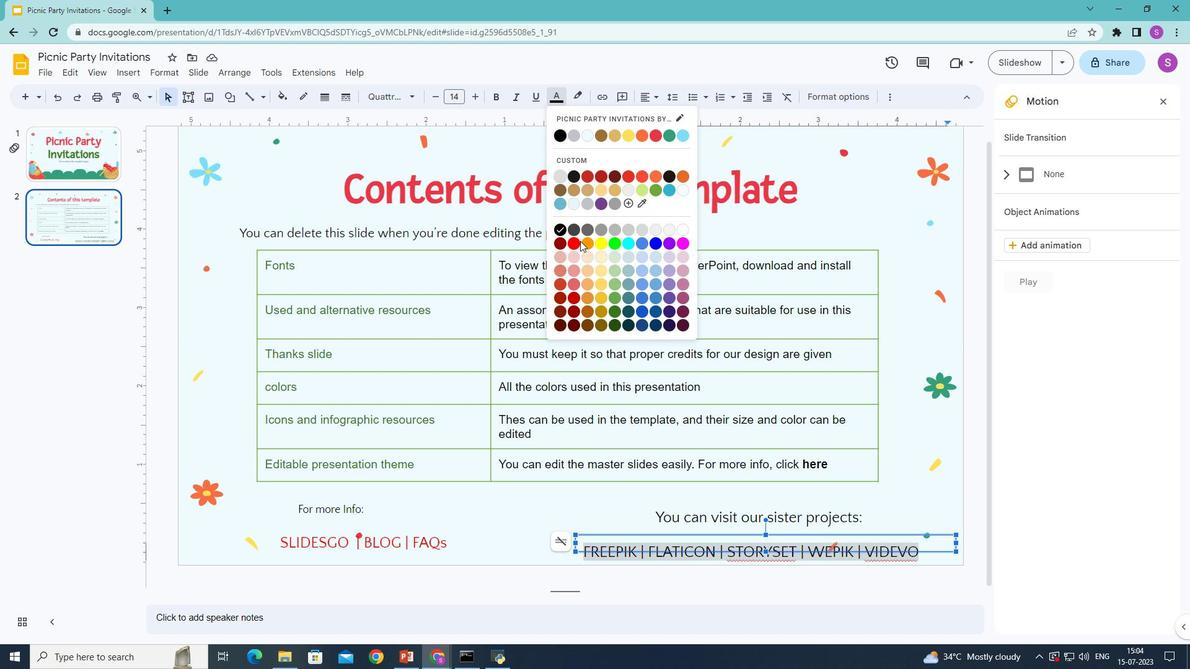 
Action: Mouse pressed left at (573, 239)
Screenshot: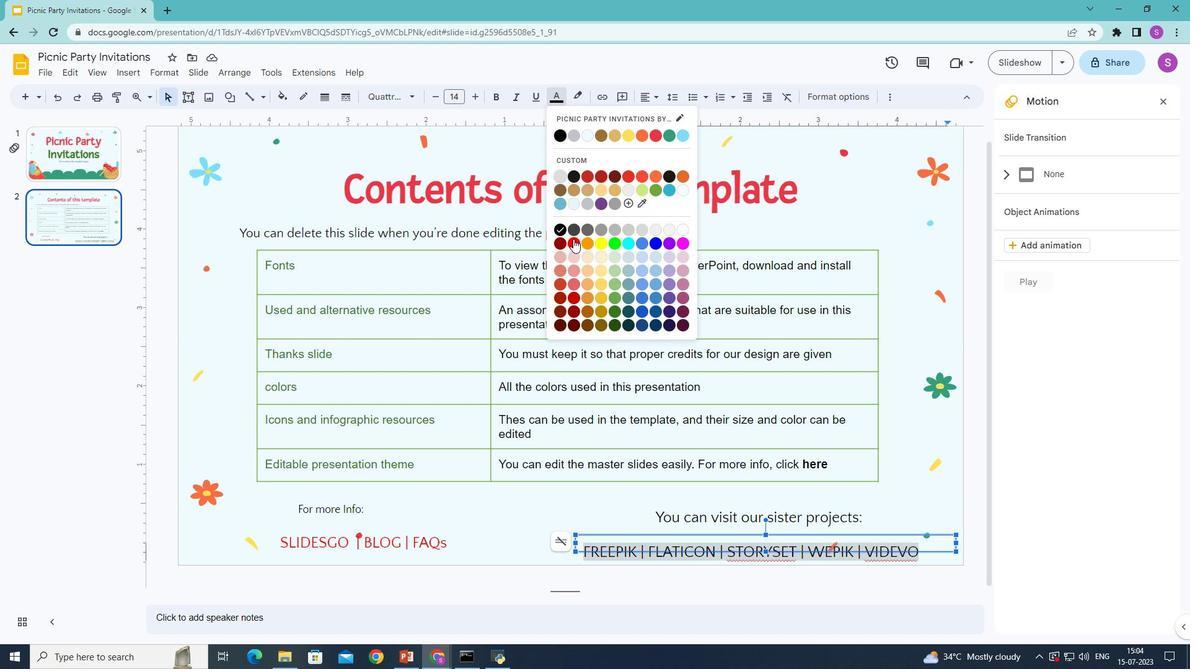
Action: Mouse moved to (848, 181)
Screenshot: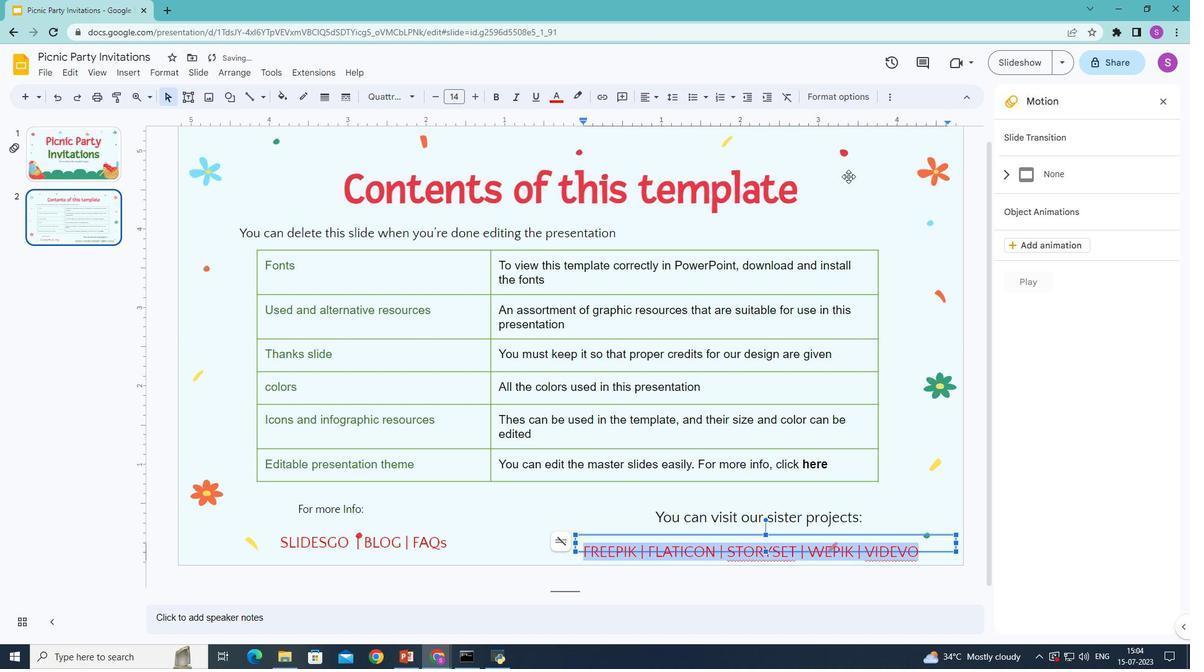 
Action: Mouse pressed left at (848, 181)
Screenshot: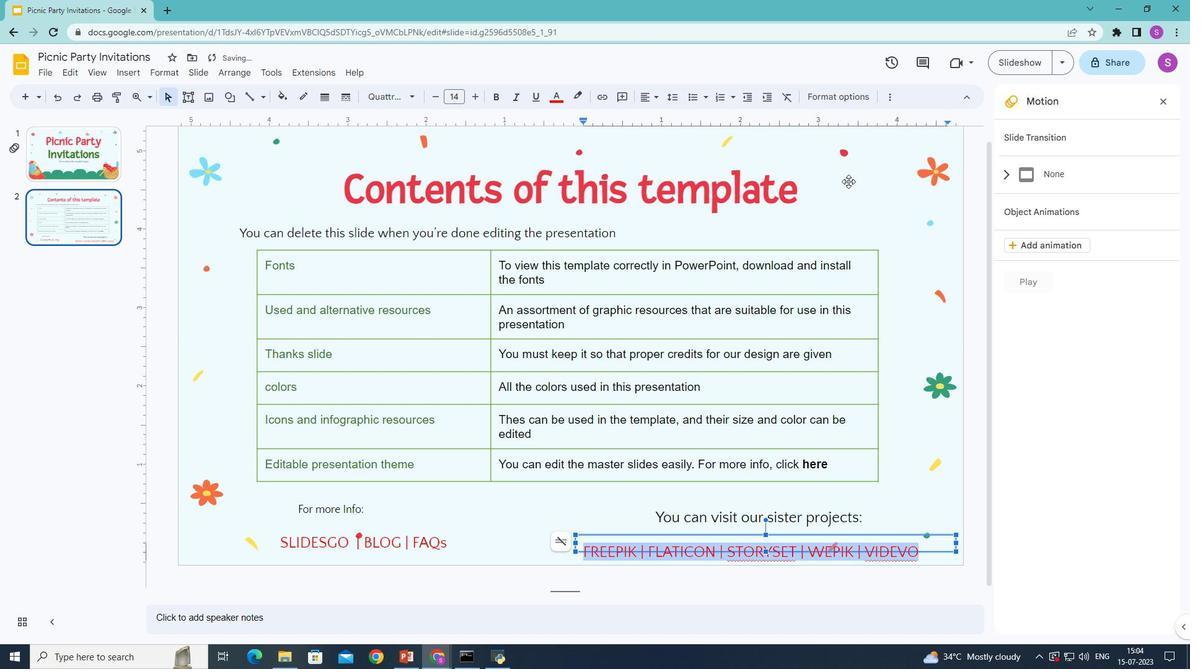 
Action: Mouse moved to (658, 515)
Screenshot: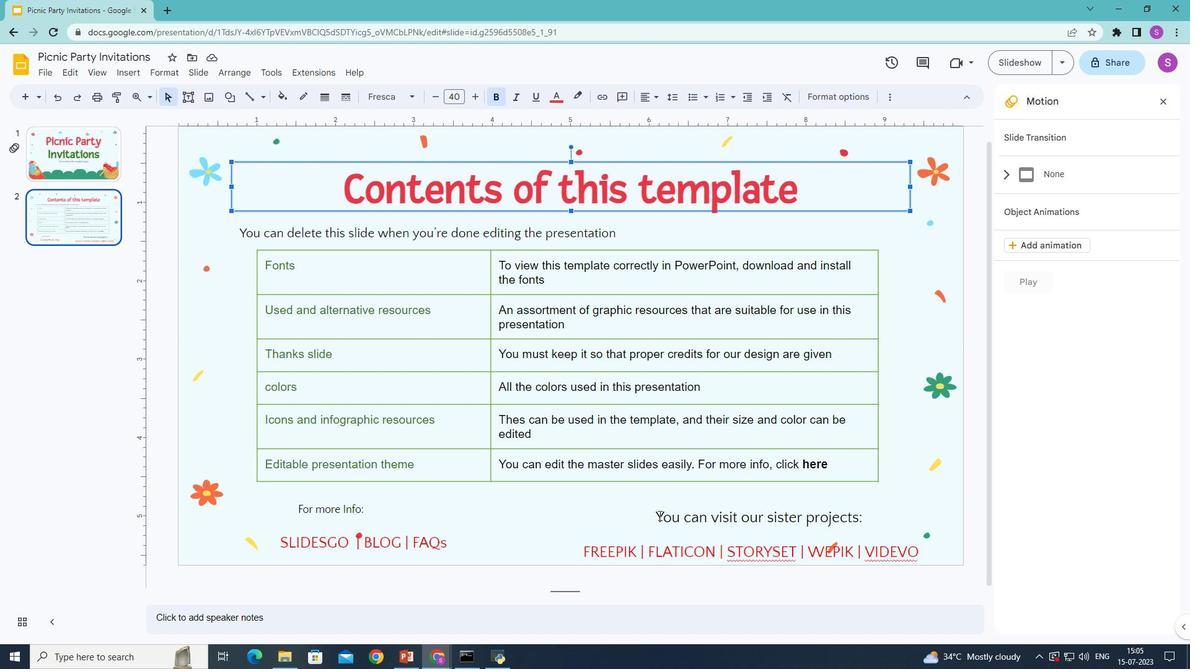 
Action: Mouse pressed left at (658, 515)
Screenshot: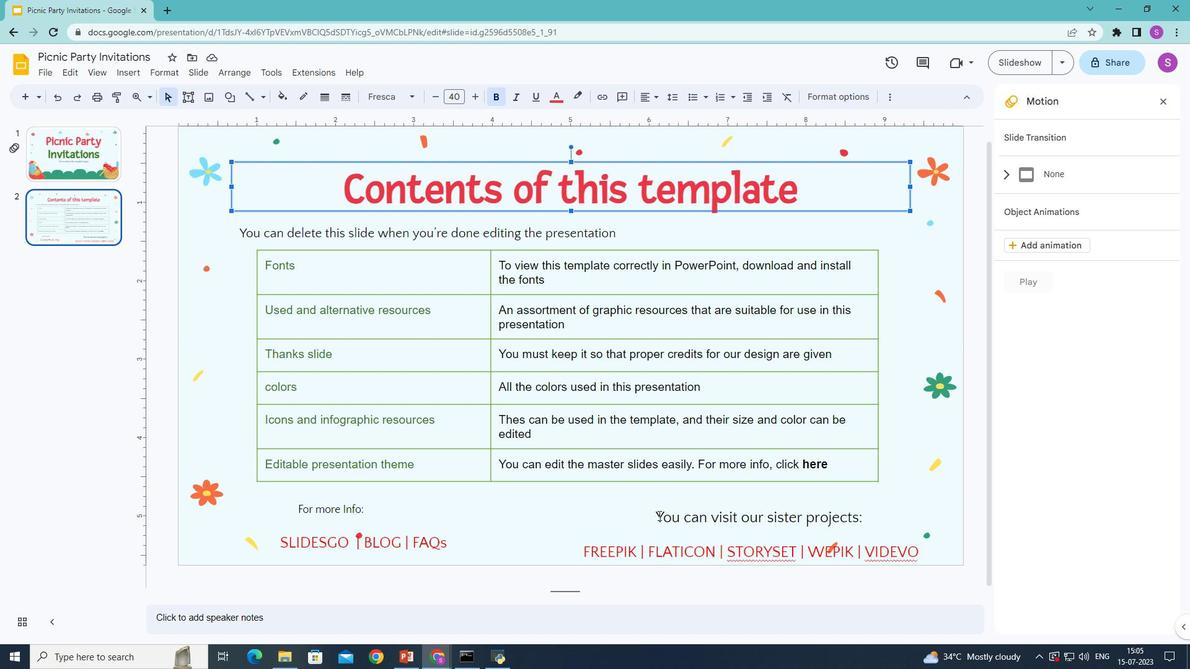 
Action: Mouse moved to (556, 96)
Screenshot: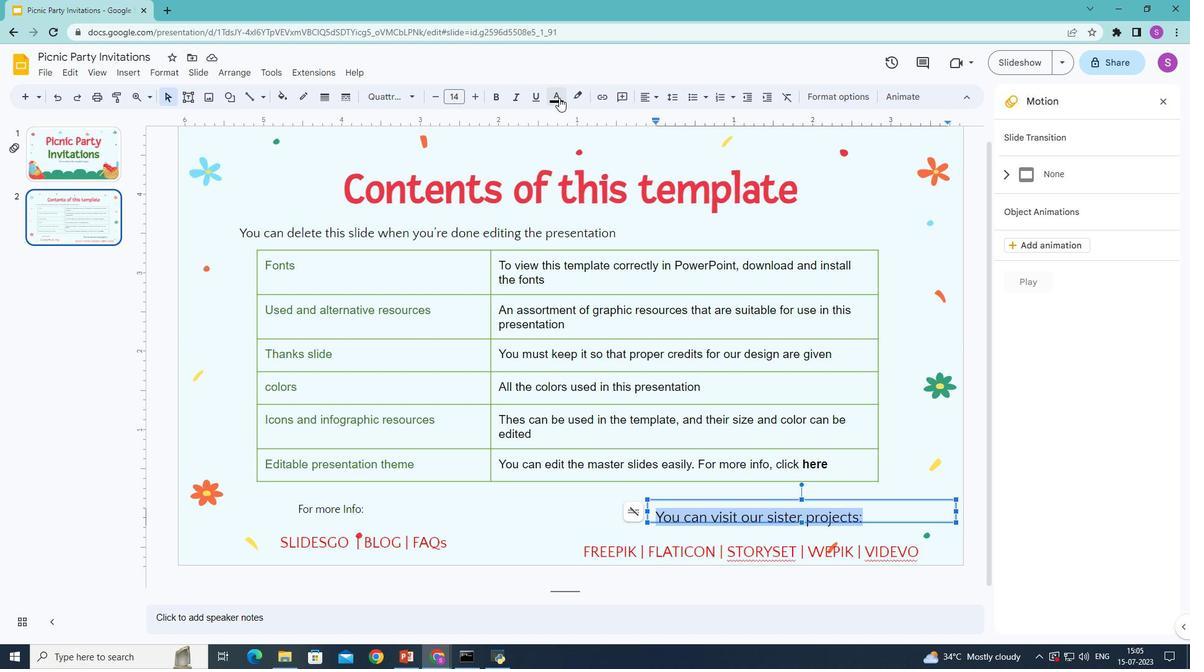 
Action: Mouse pressed left at (556, 96)
Screenshot: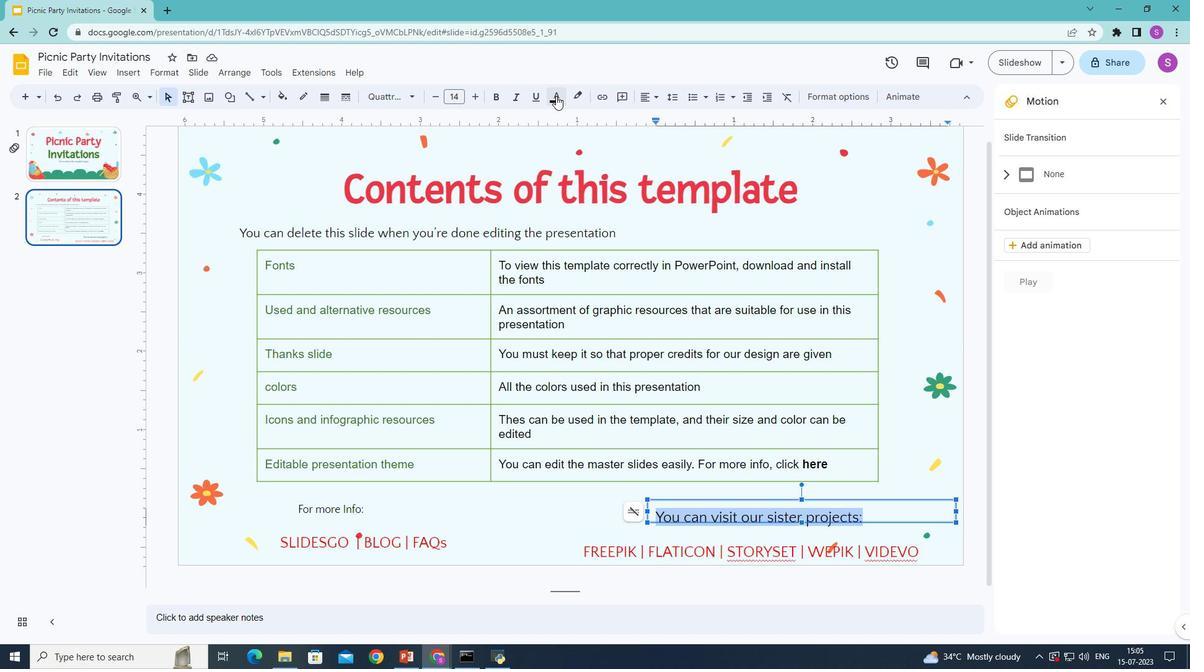 
Action: Mouse moved to (559, 139)
Screenshot: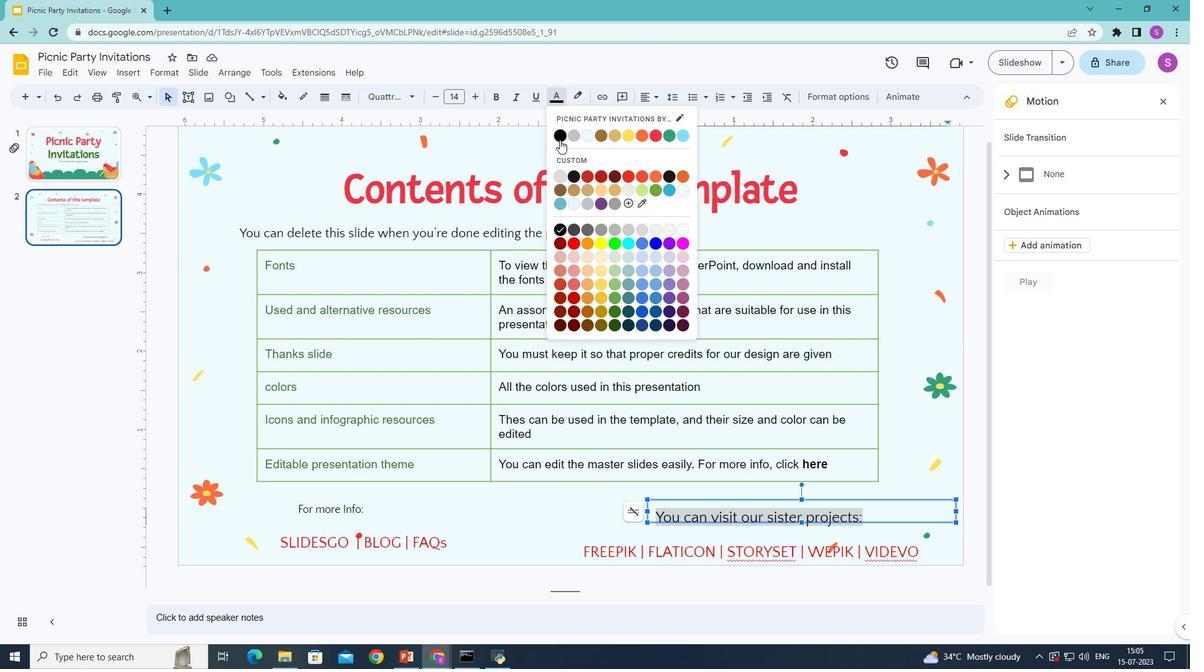 
Action: Mouse pressed left at (559, 139)
Screenshot: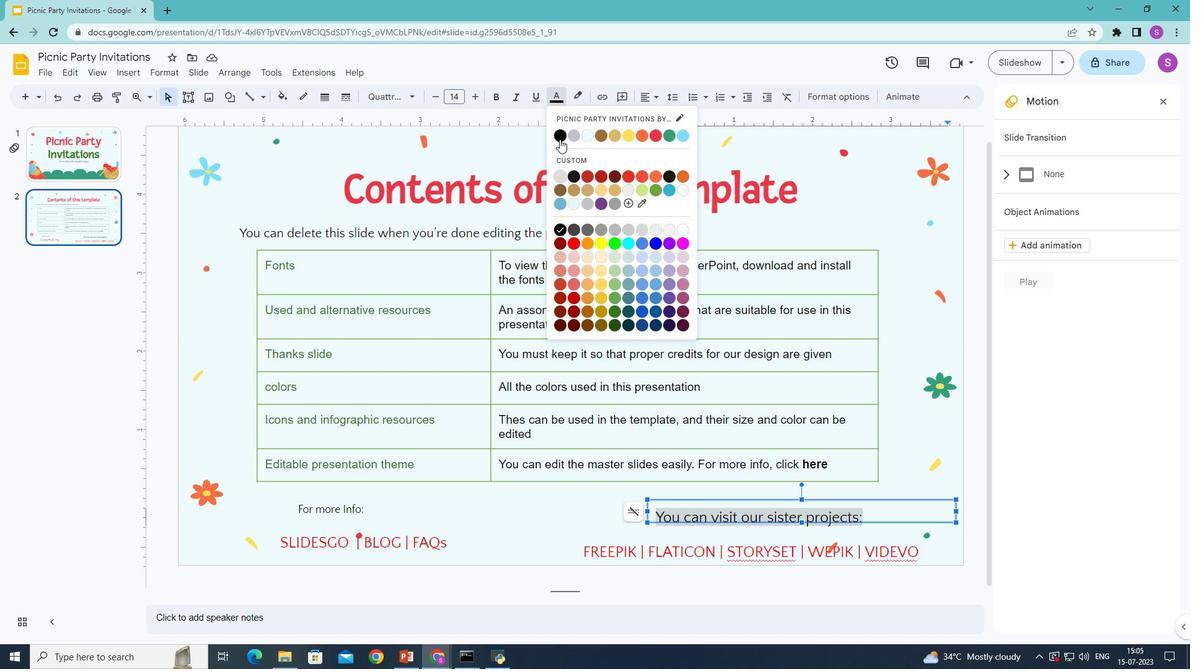 
Action: Mouse moved to (542, 497)
Screenshot: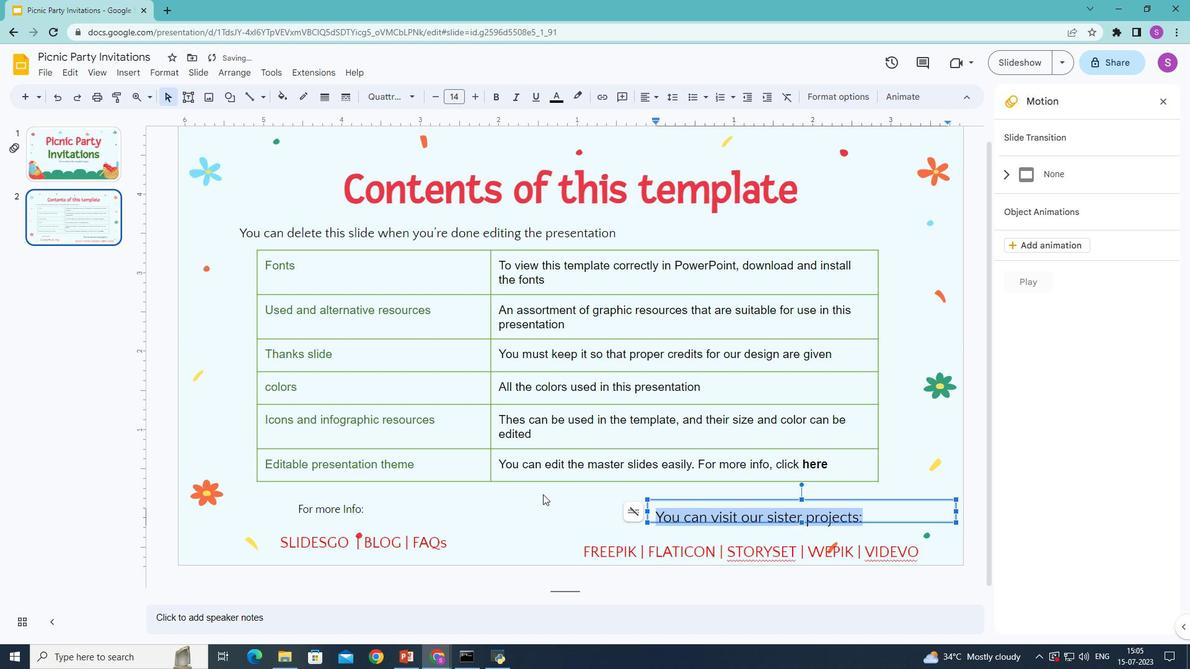 
Action: Mouse pressed left at (542, 497)
Screenshot: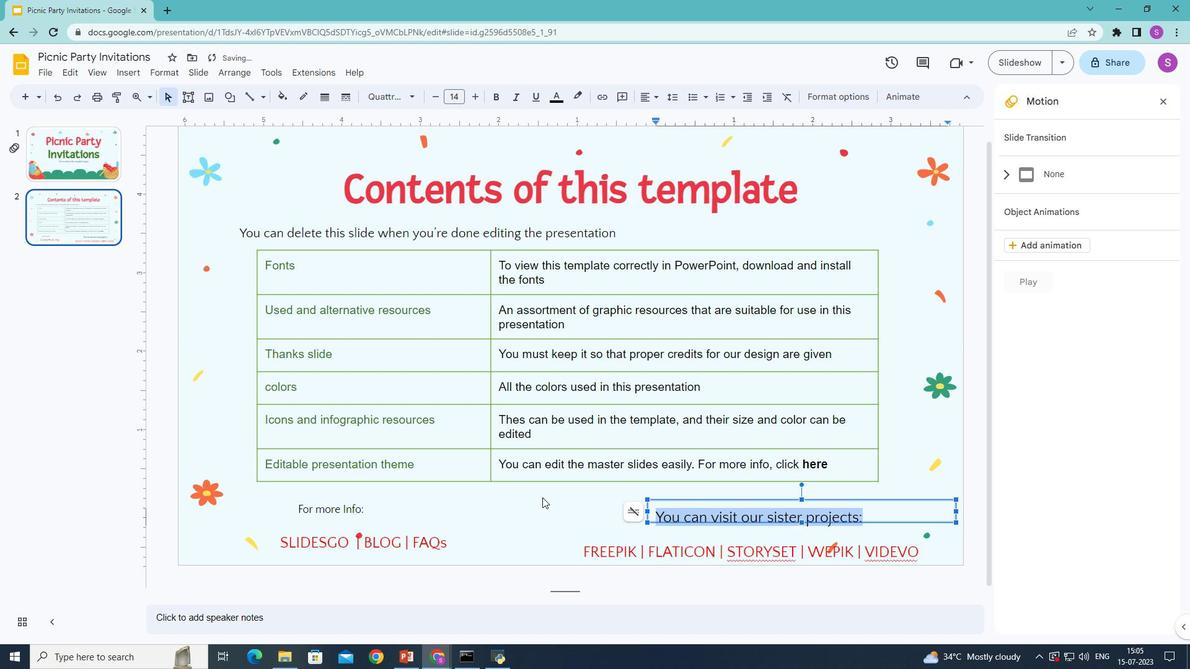 
Action: Mouse moved to (359, 510)
Screenshot: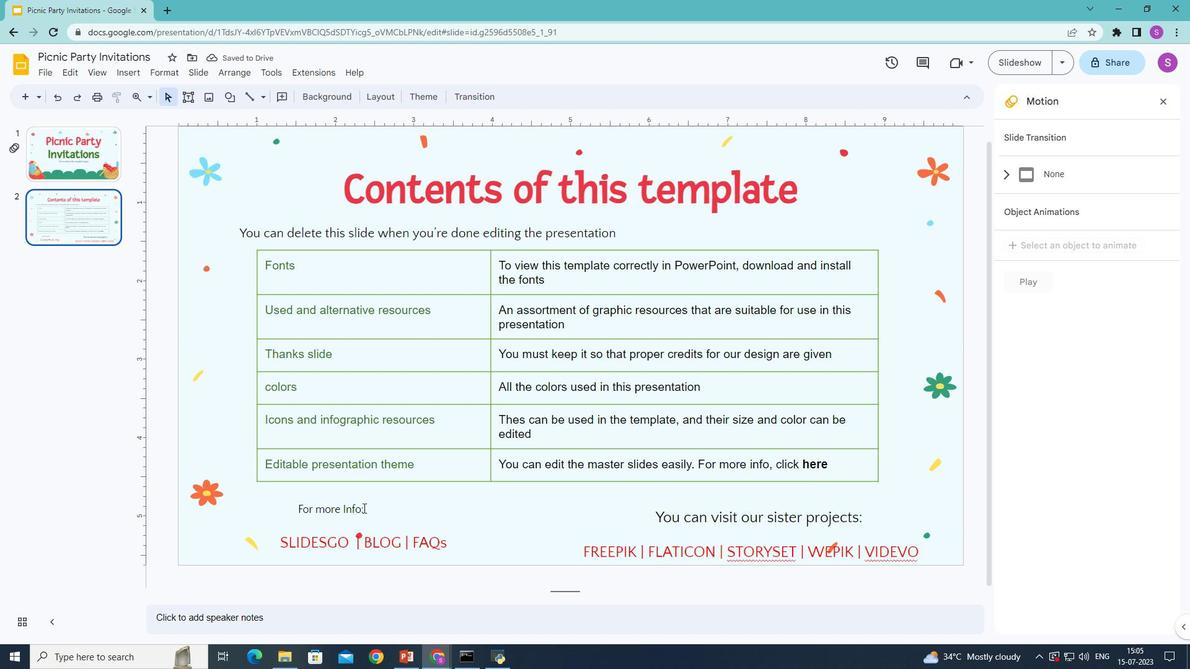 
Action: Mouse pressed left at (359, 510)
Screenshot: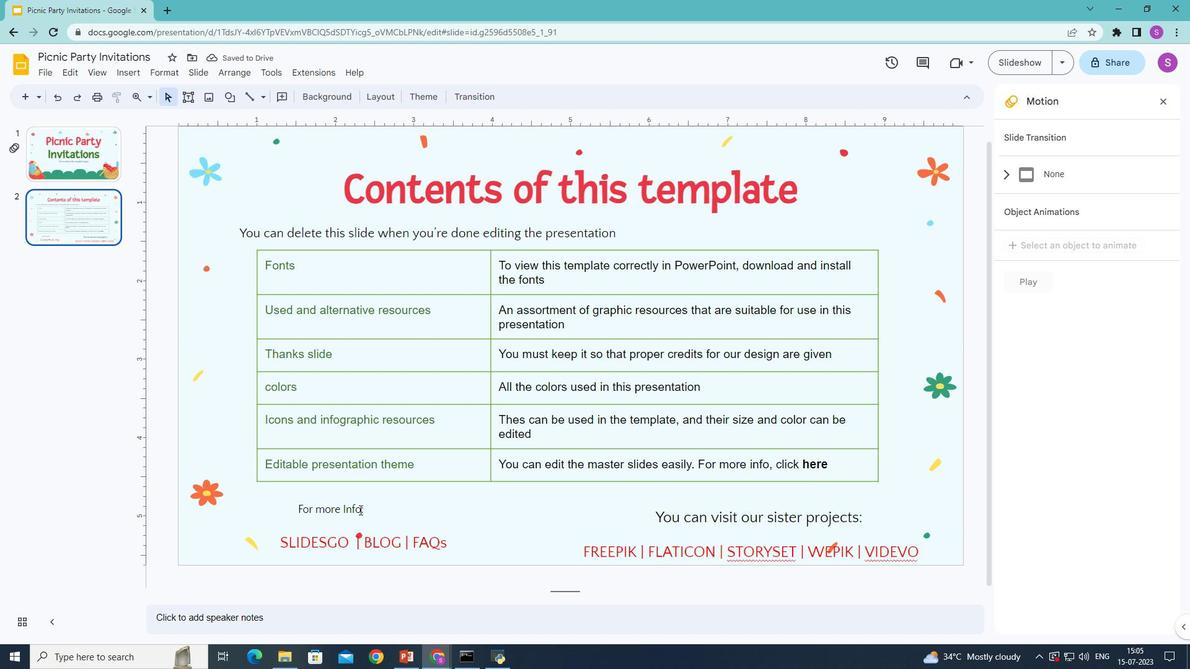 
Action: Mouse moved to (544, 515)
Screenshot: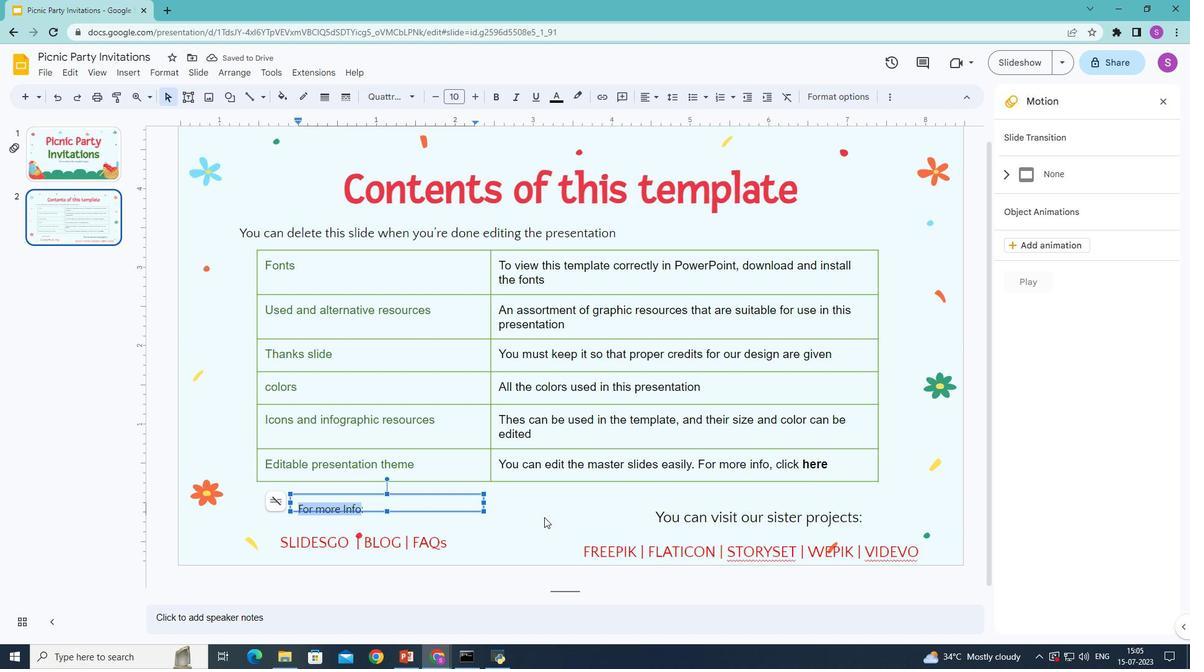 
Action: Mouse pressed left at (544, 515)
Screenshot: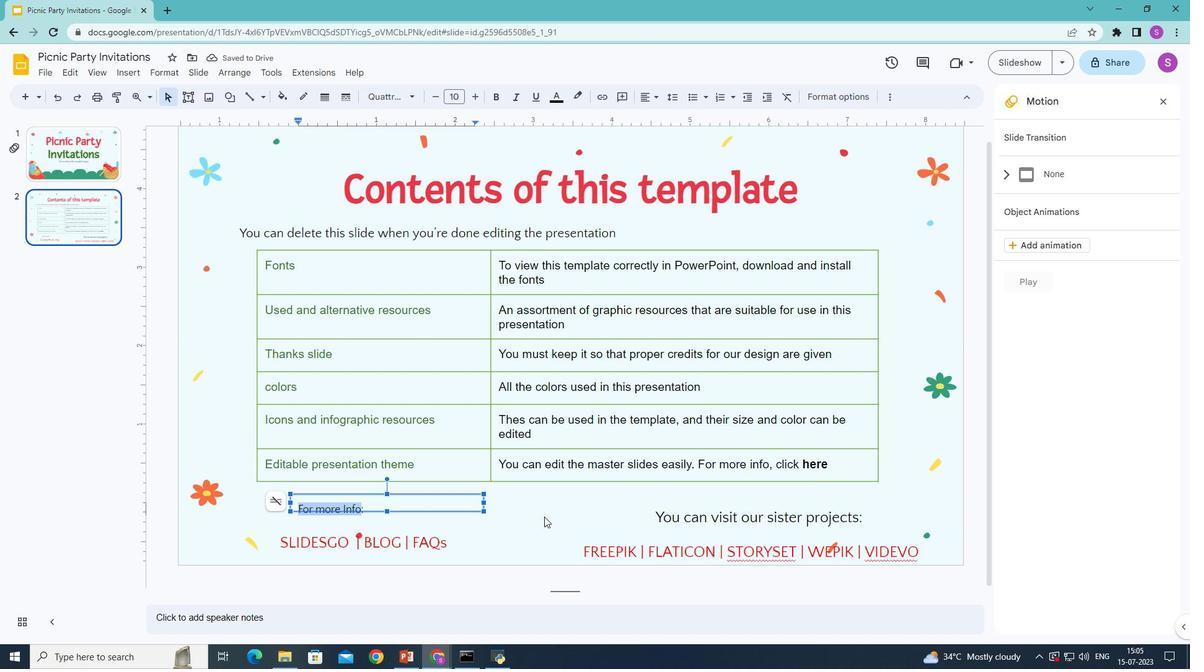 
Action: Mouse moved to (362, 508)
Screenshot: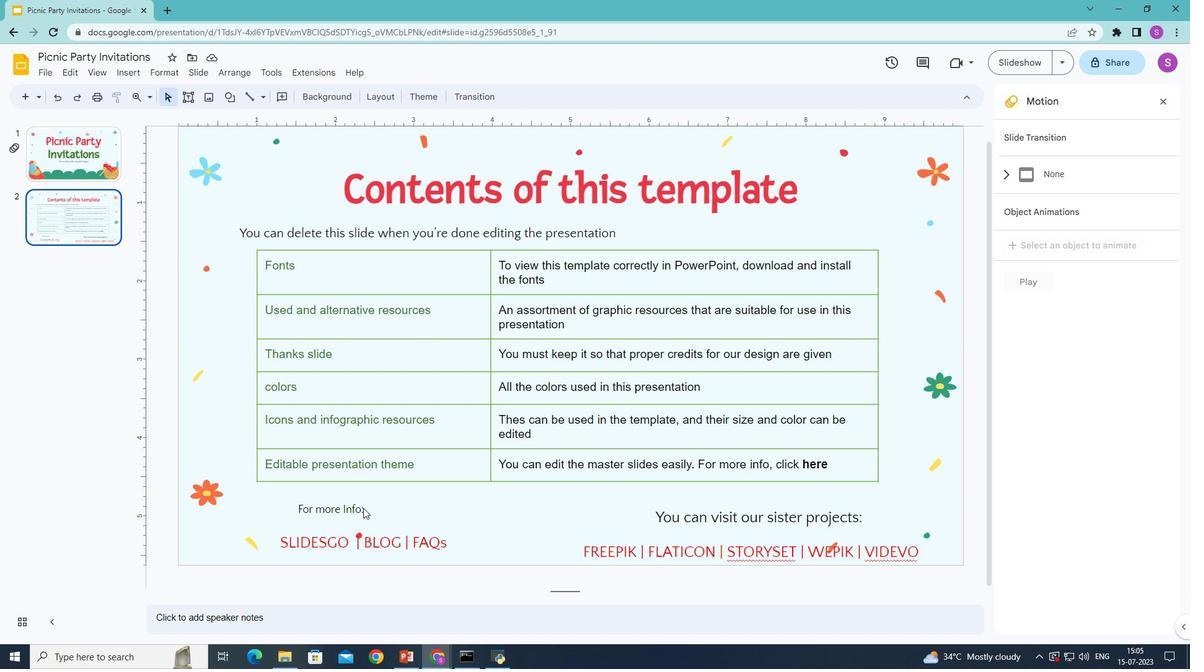 
Action: Mouse pressed left at (362, 508)
Screenshot: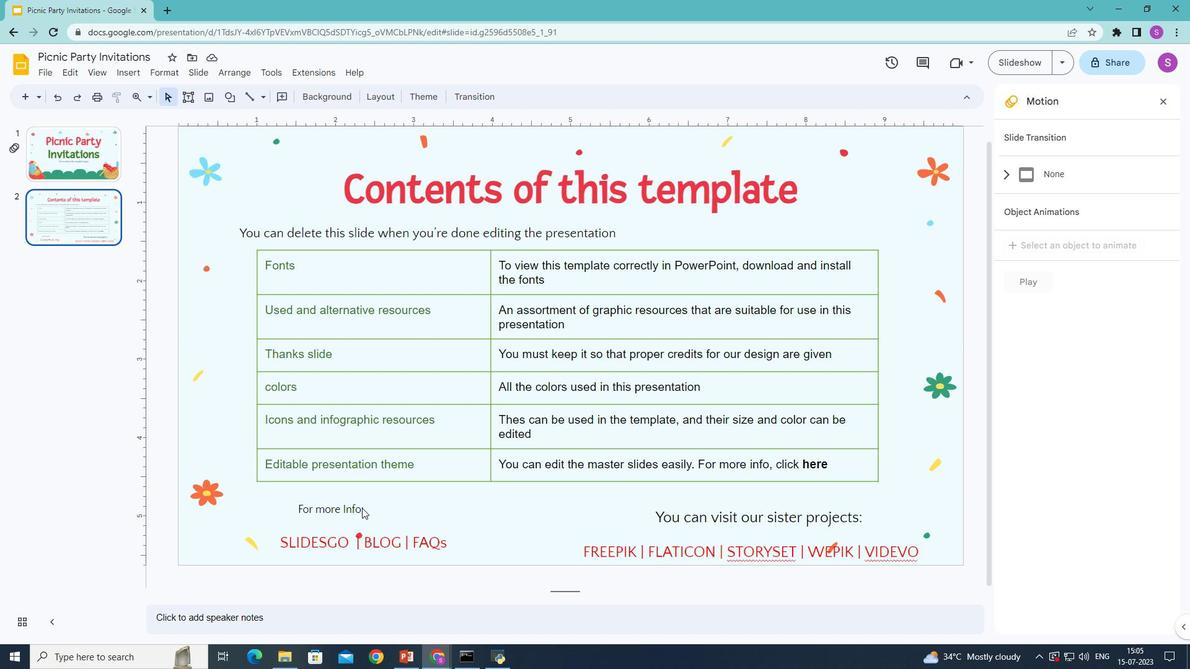 
Action: Mouse moved to (362, 510)
Screenshot: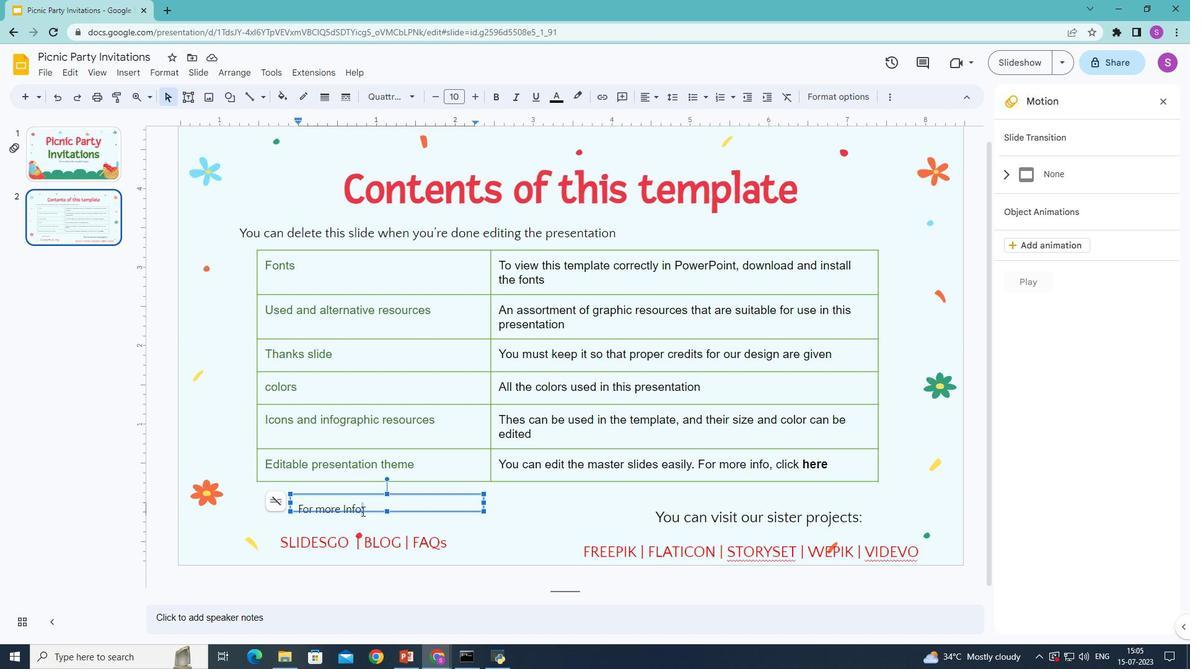 
Action: Mouse pressed left at (362, 510)
Screenshot: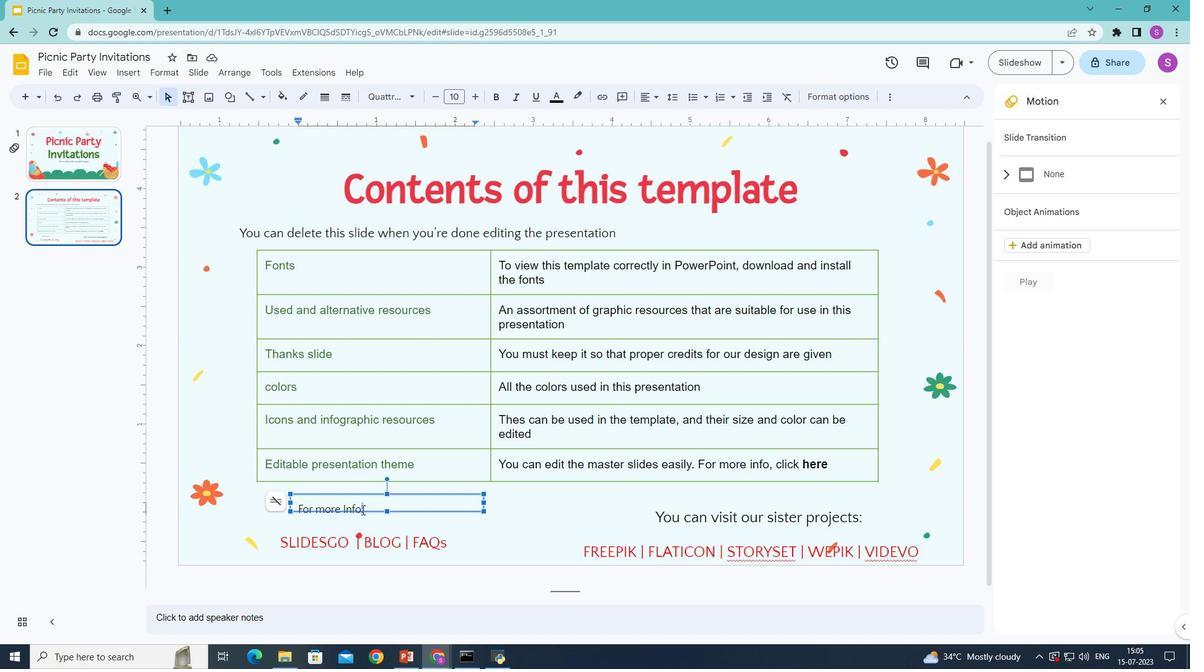 
Action: Mouse moved to (501, 528)
Screenshot: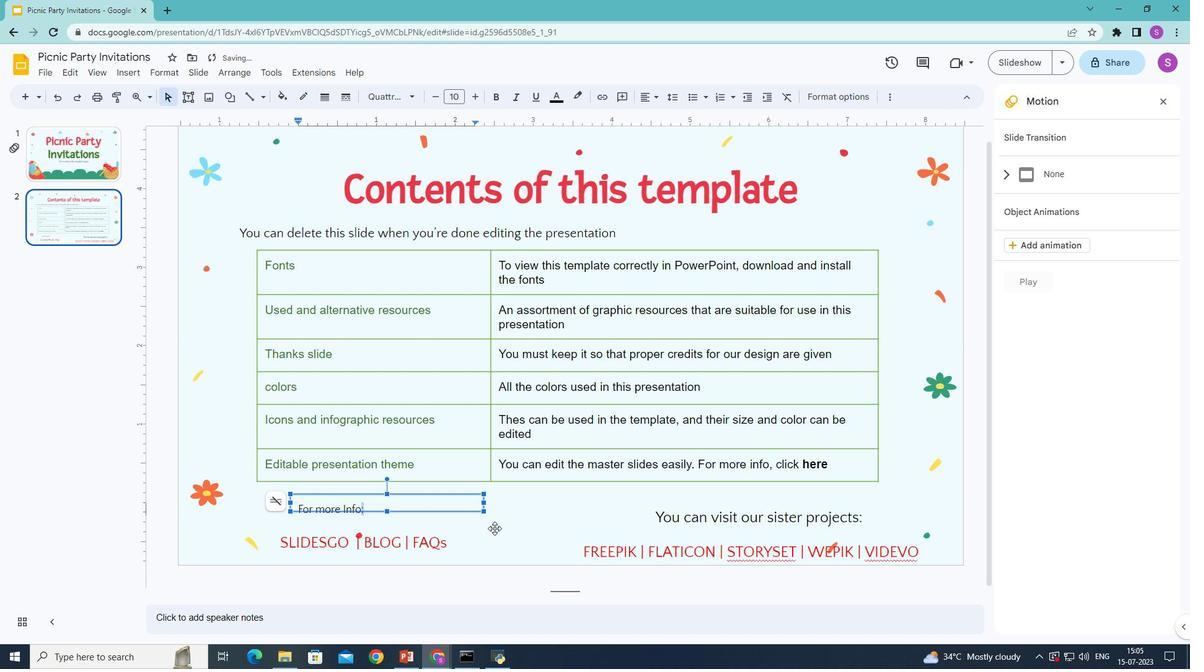 
Action: Mouse pressed left at (501, 528)
Screenshot: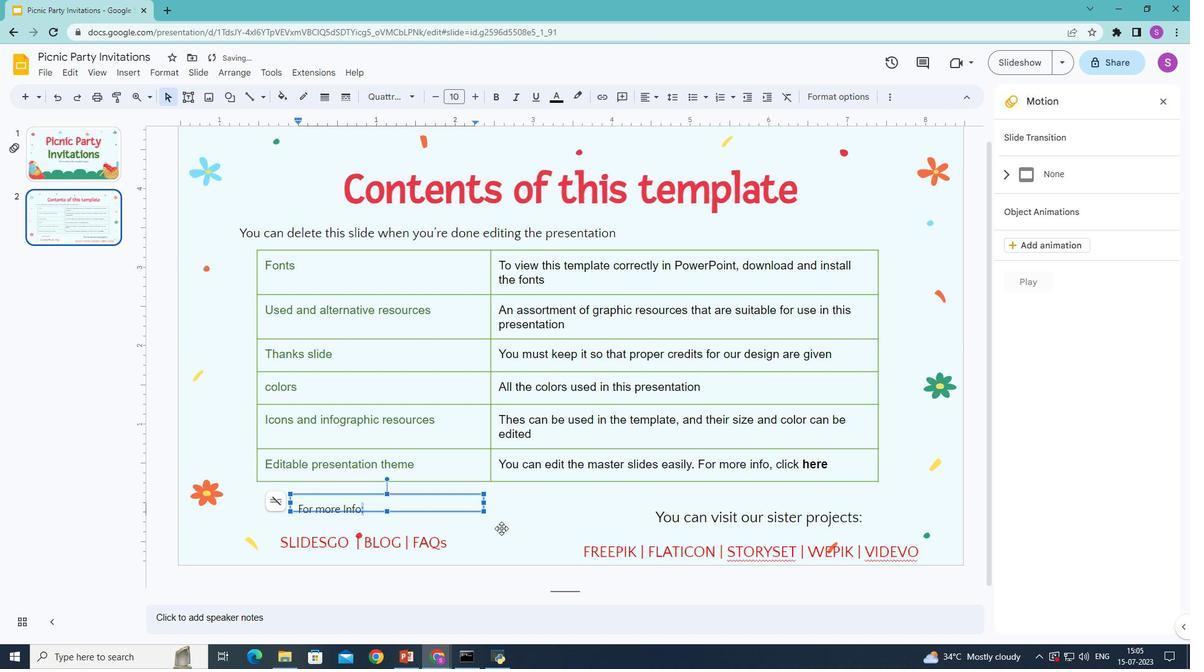 
Action: Mouse moved to (354, 510)
Screenshot: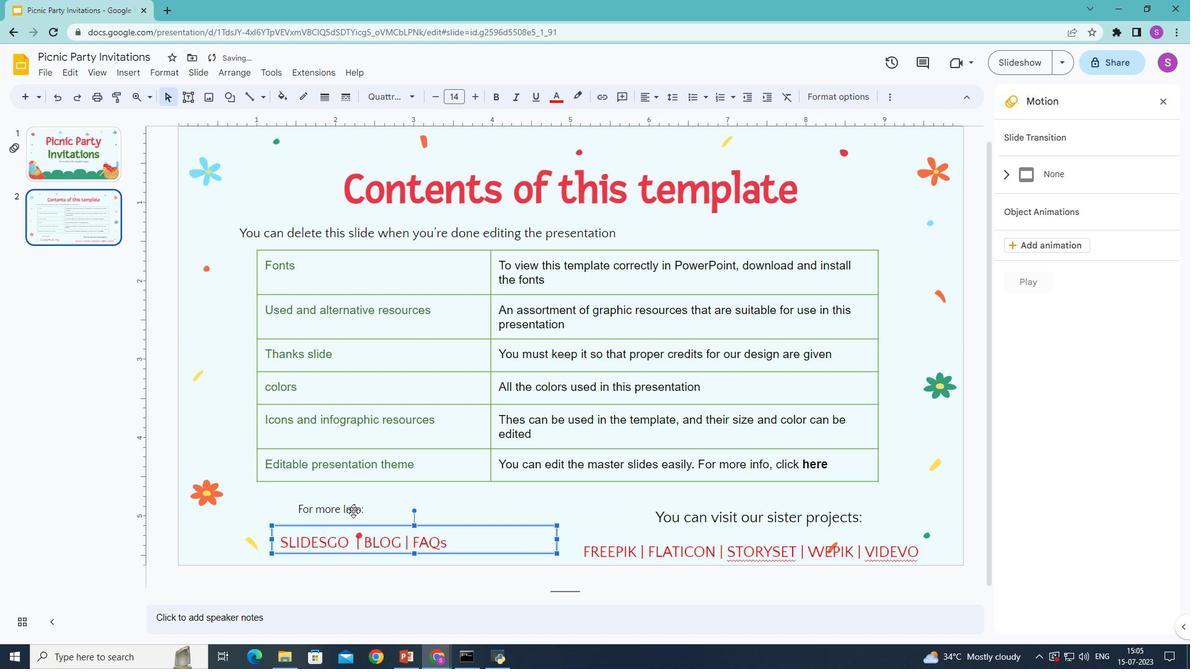 
Action: Mouse pressed left at (354, 510)
Screenshot: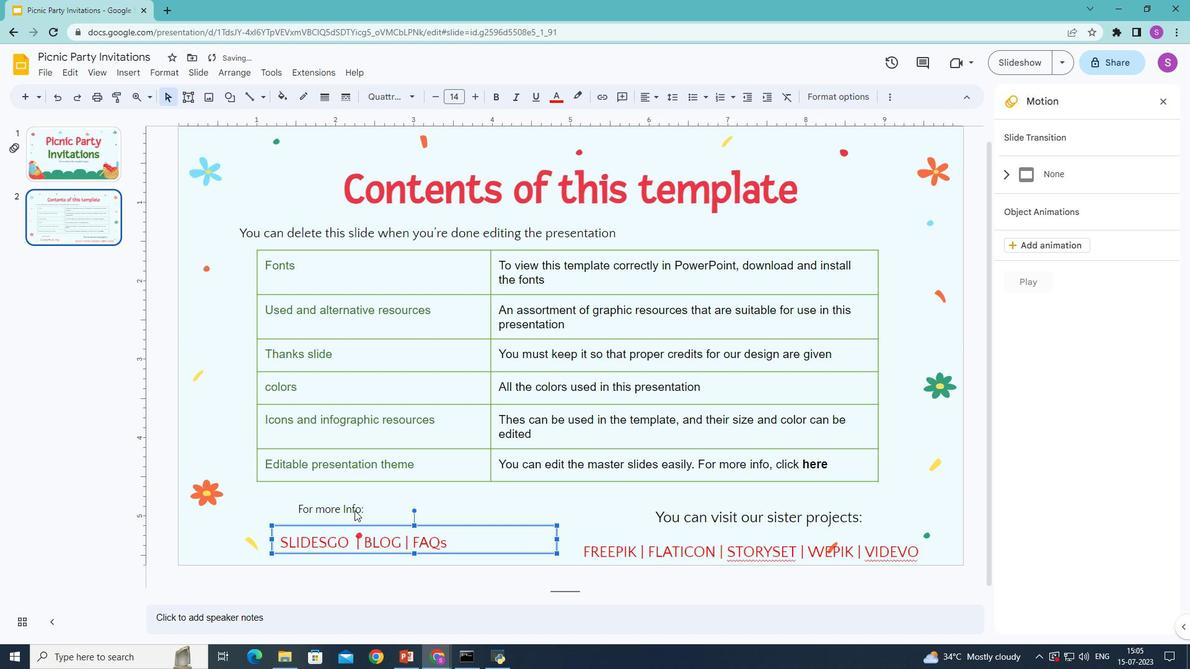 
Action: Mouse moved to (360, 510)
Screenshot: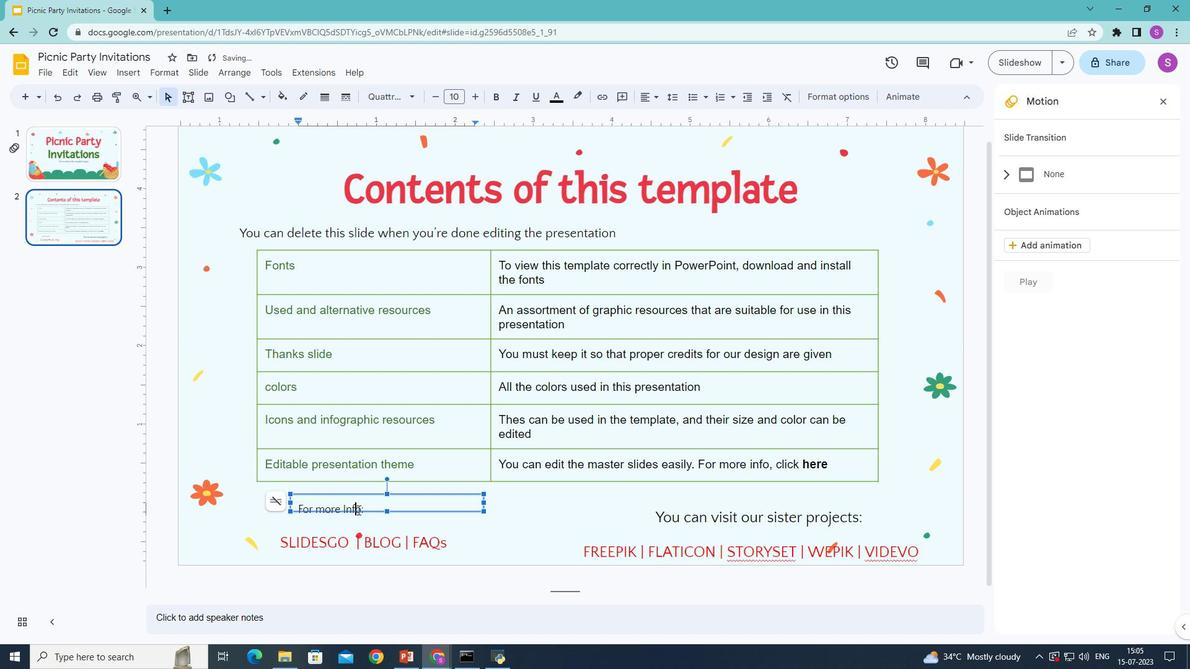 
Action: Mouse pressed left at (360, 510)
Screenshot: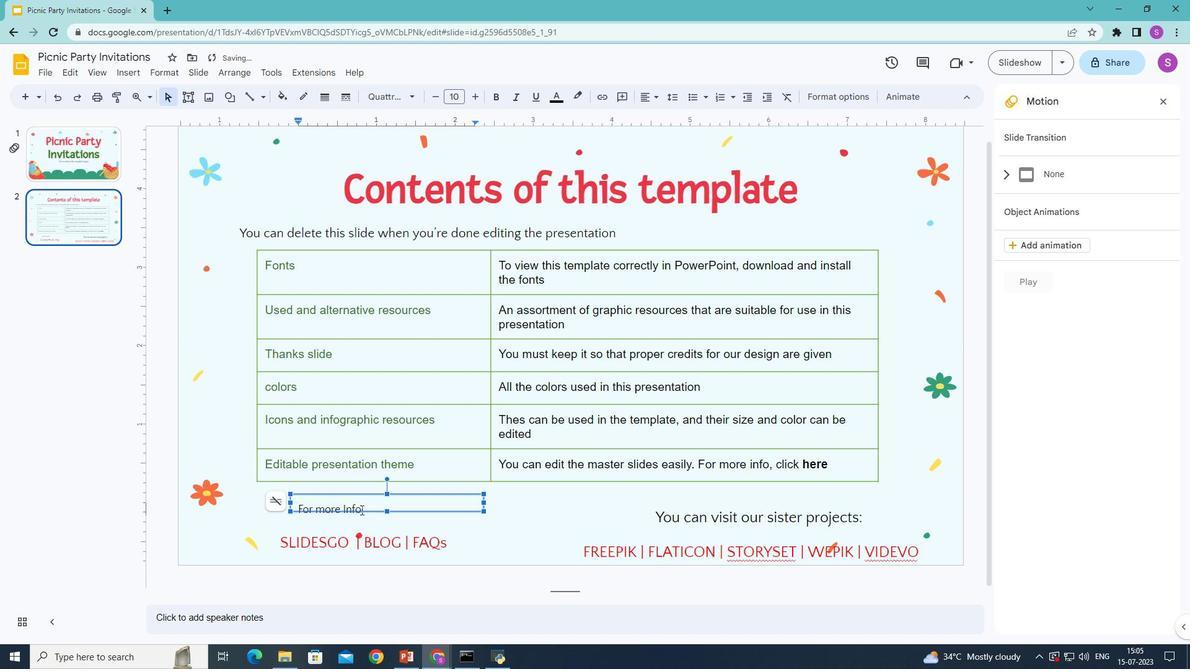 
Action: Mouse pressed left at (360, 510)
Screenshot: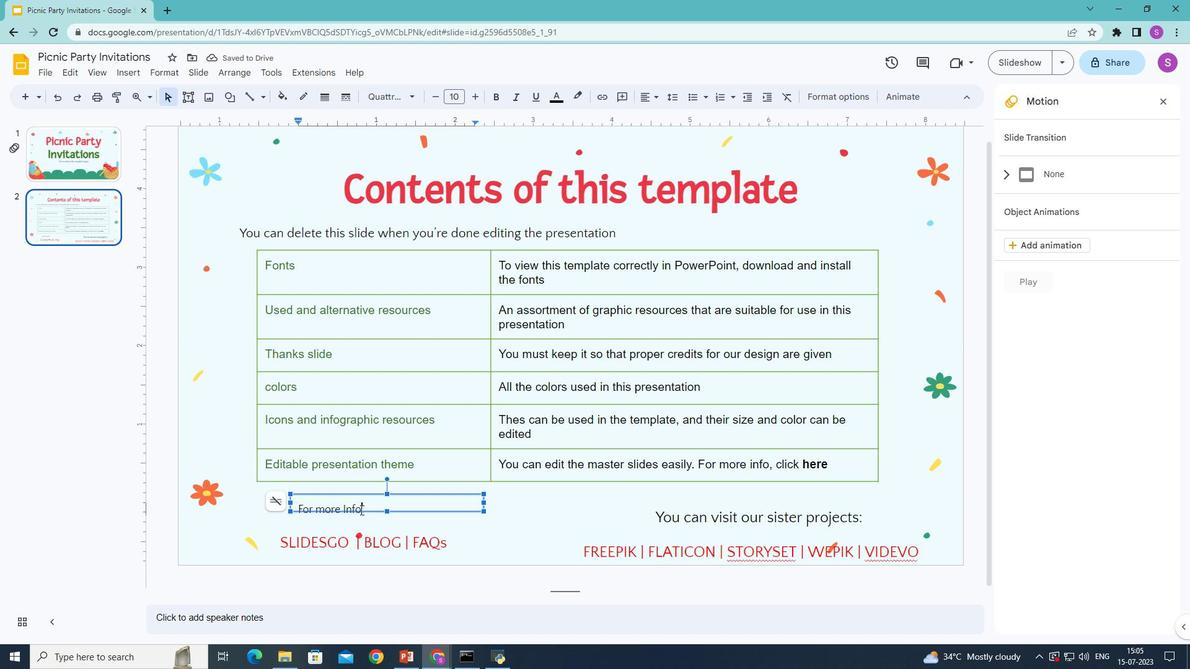 
Action: Mouse moved to (556, 95)
Screenshot: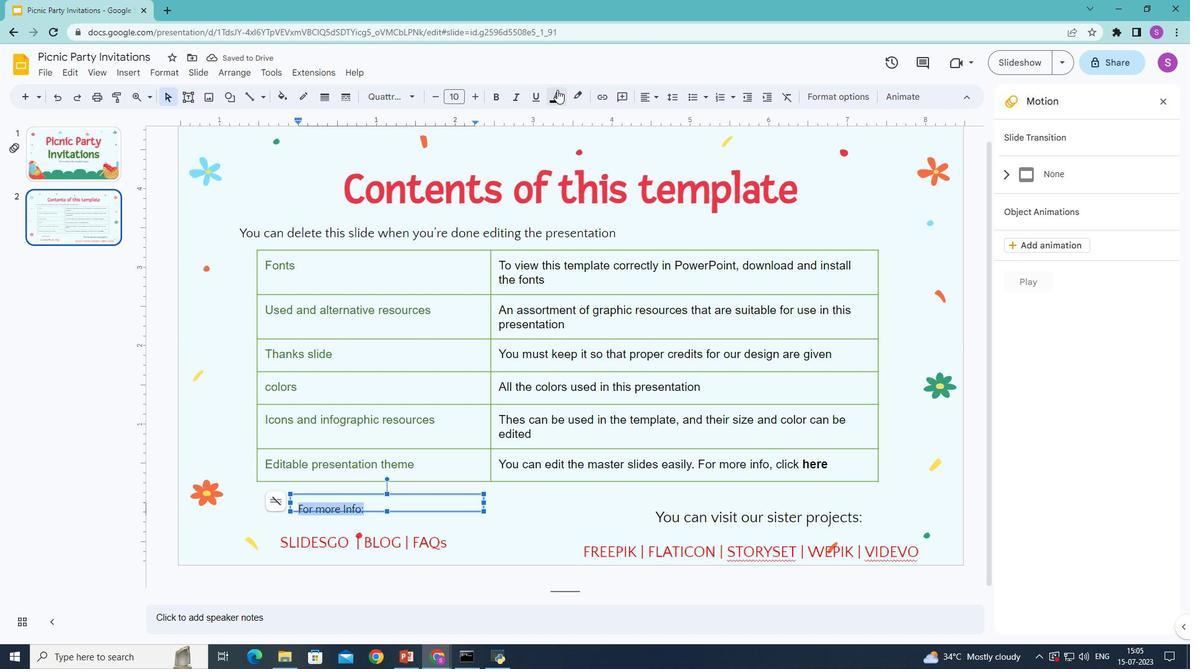 
Action: Mouse pressed left at (556, 95)
Screenshot: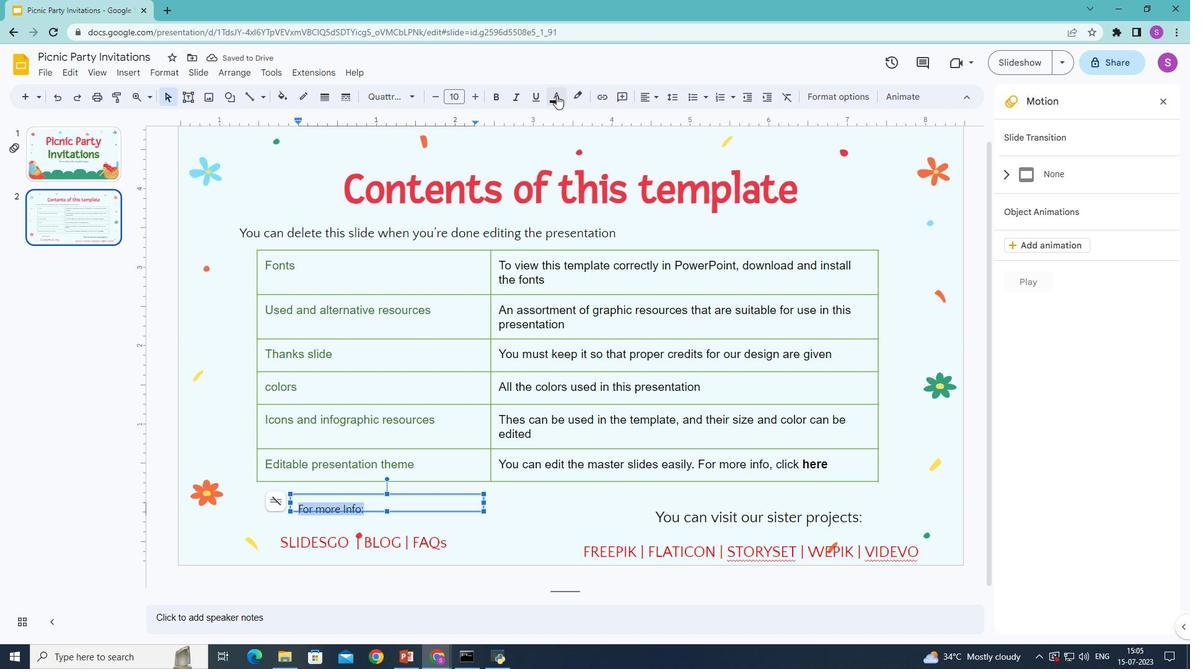 
Action: Mouse moved to (556, 136)
Screenshot: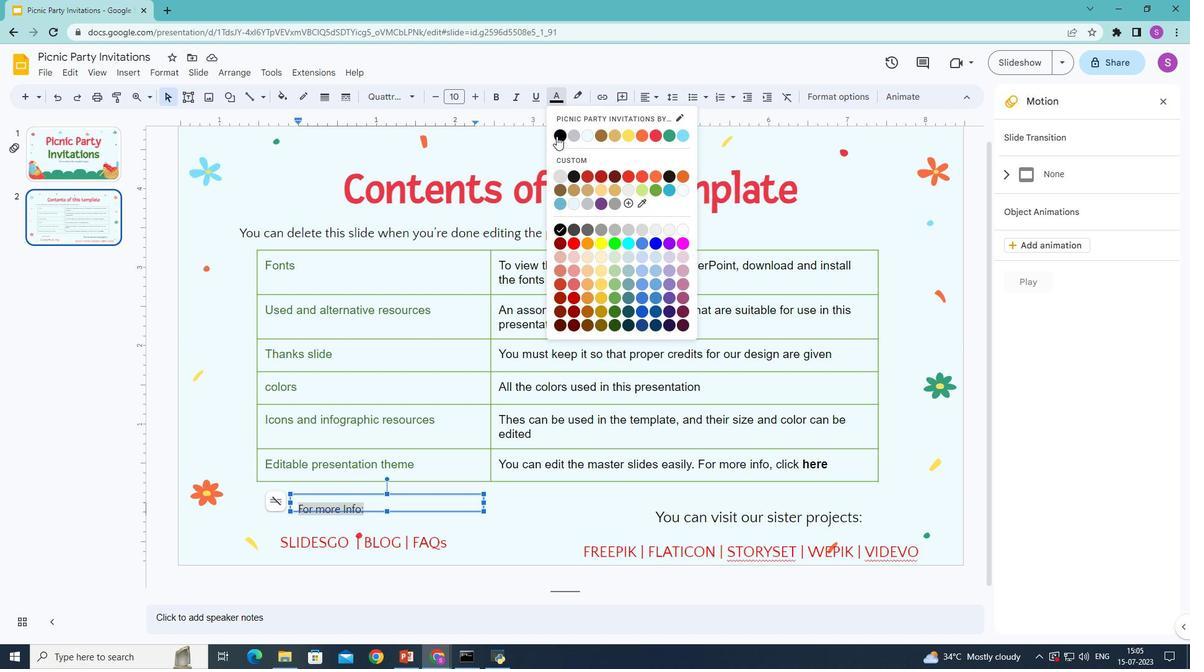 
Action: Mouse pressed left at (556, 136)
Screenshot: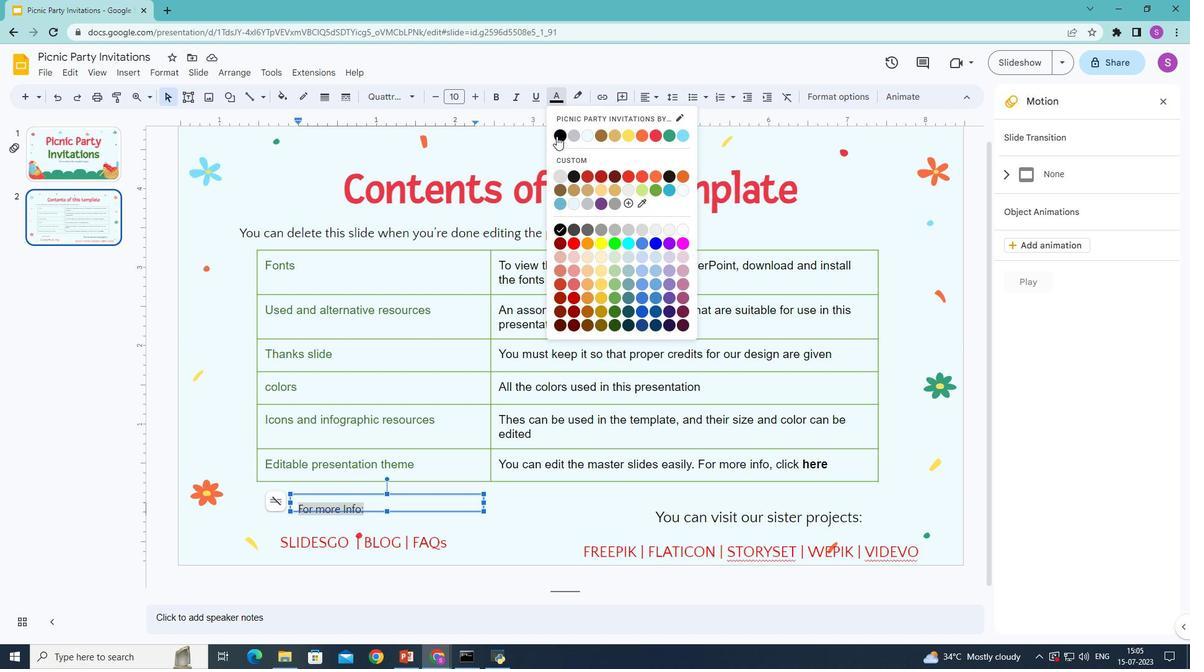 
Action: Mouse moved to (549, 510)
Screenshot: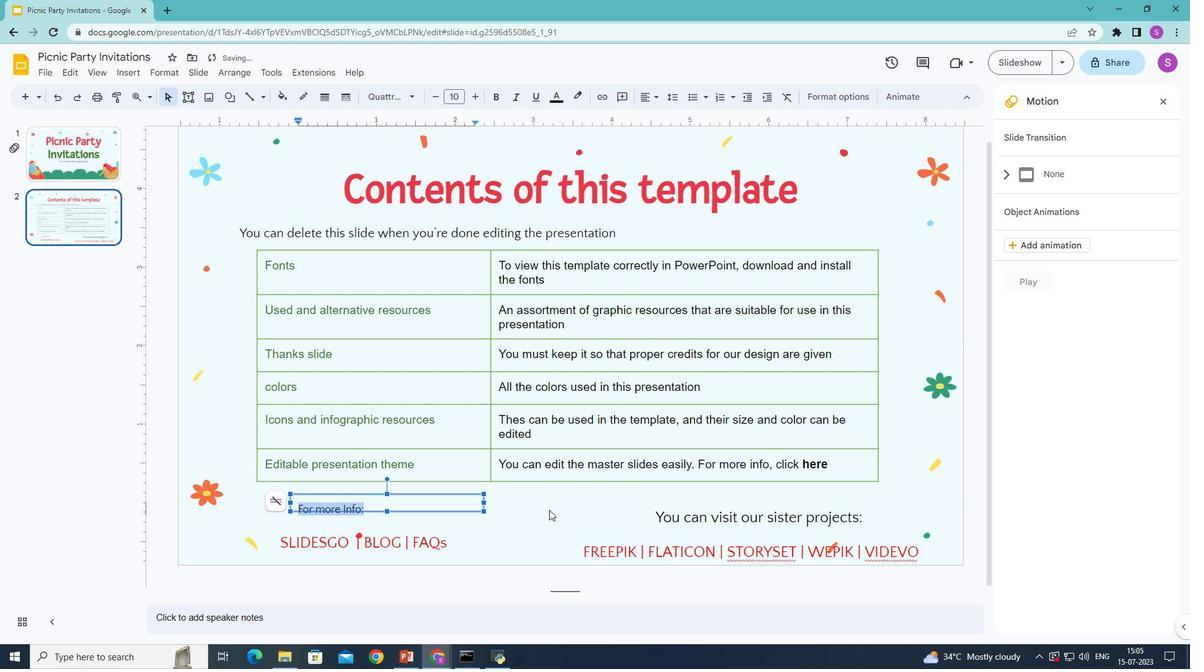 
Action: Mouse pressed left at (549, 510)
Screenshot: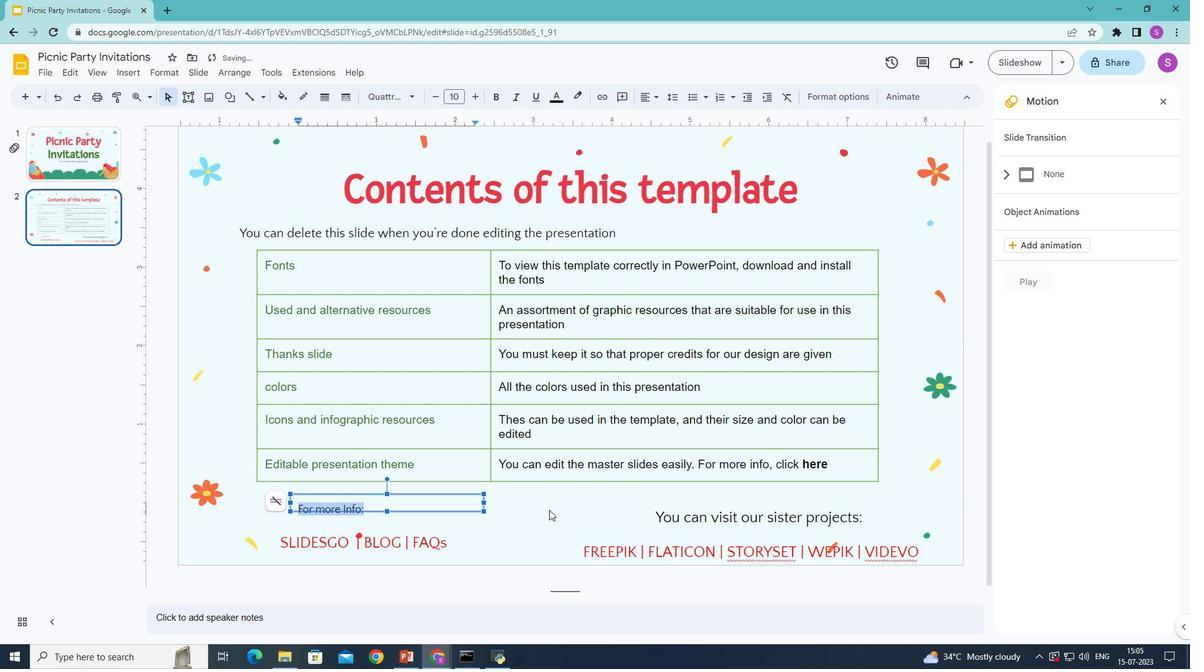 
Action: Mouse moved to (275, 152)
Screenshot: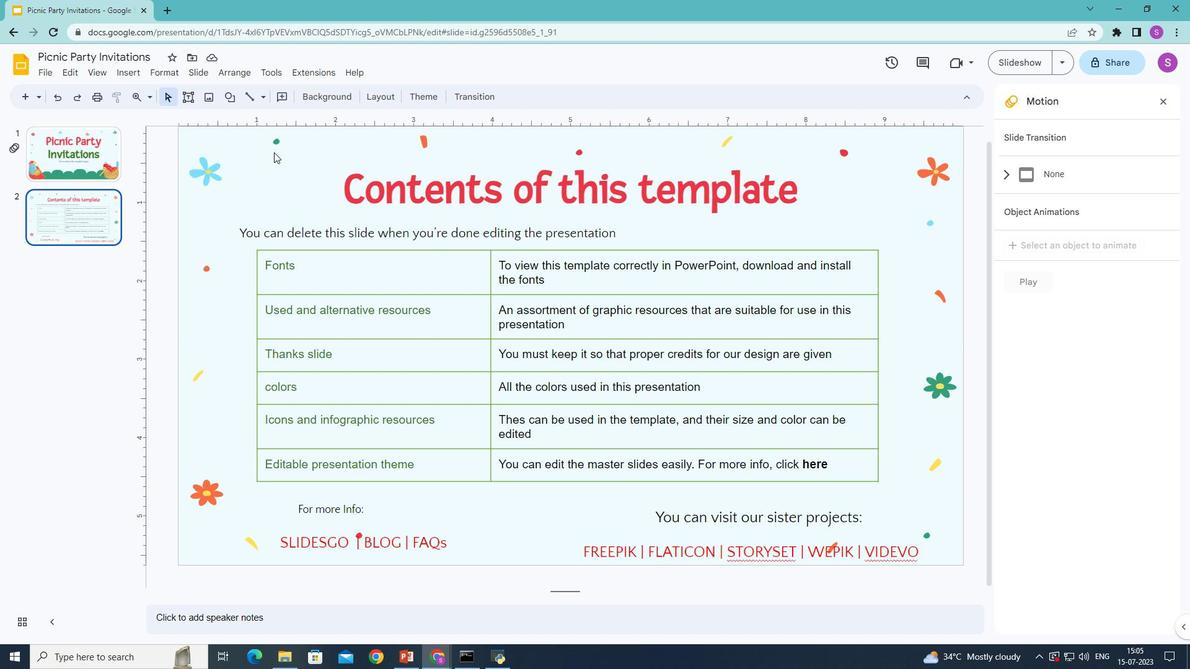 
Action: Mouse pressed left at (275, 152)
Screenshot: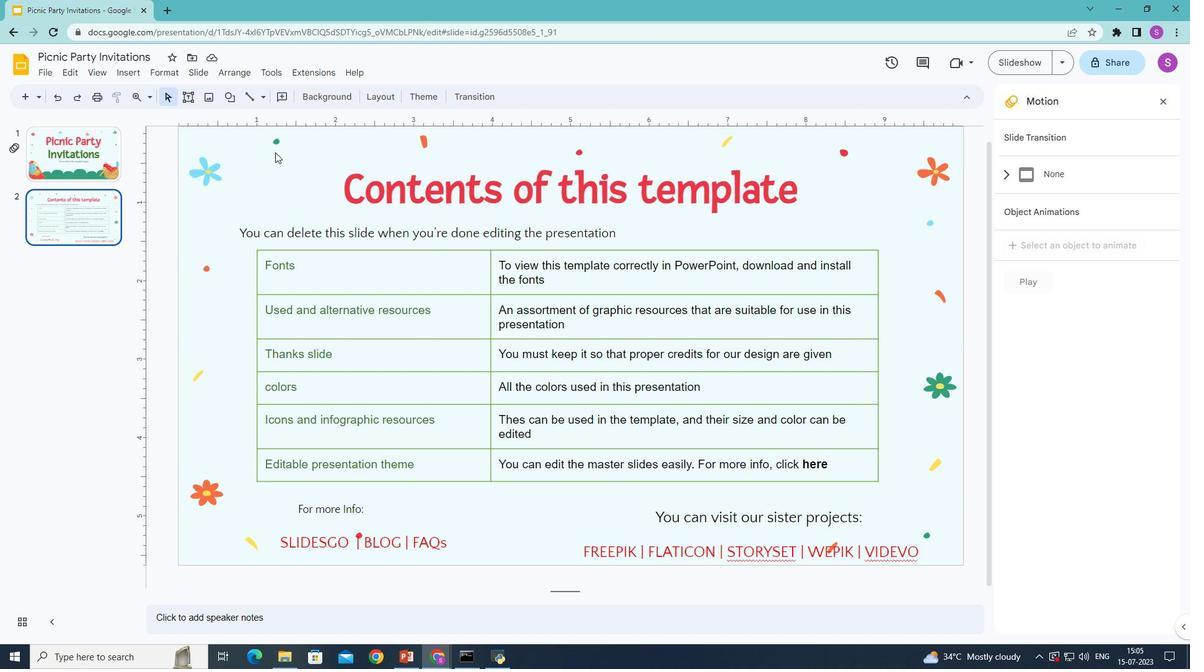 
Action: Mouse moved to (270, 160)
Screenshot: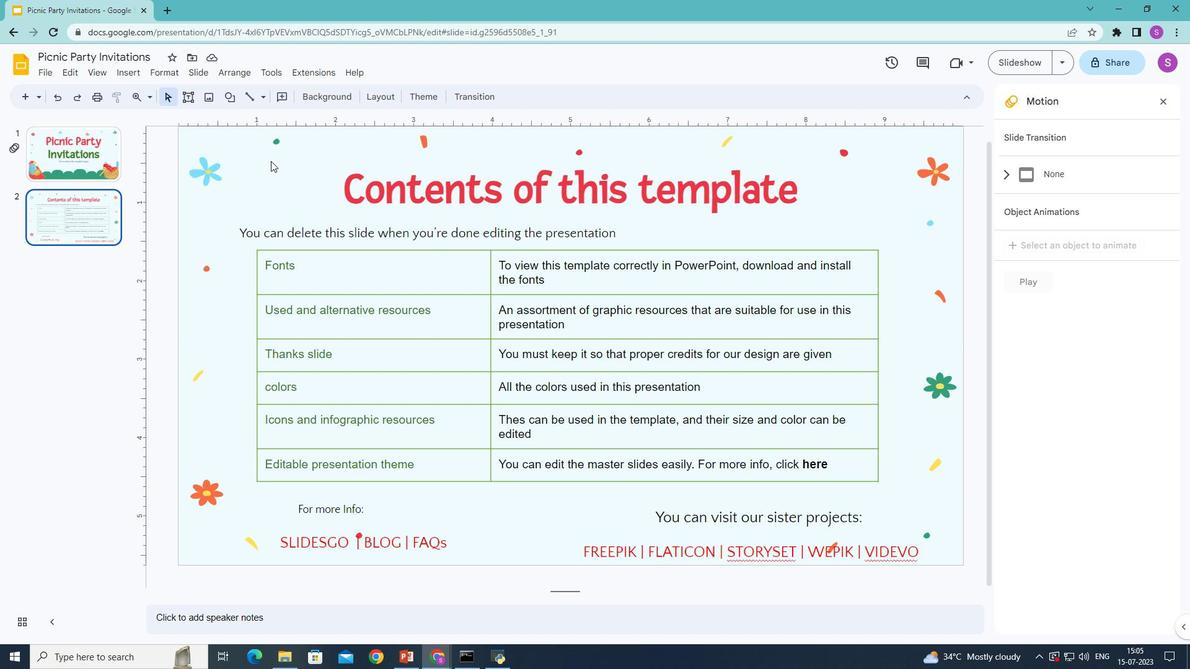 
Action: Key pressed ctrl+A
Screenshot: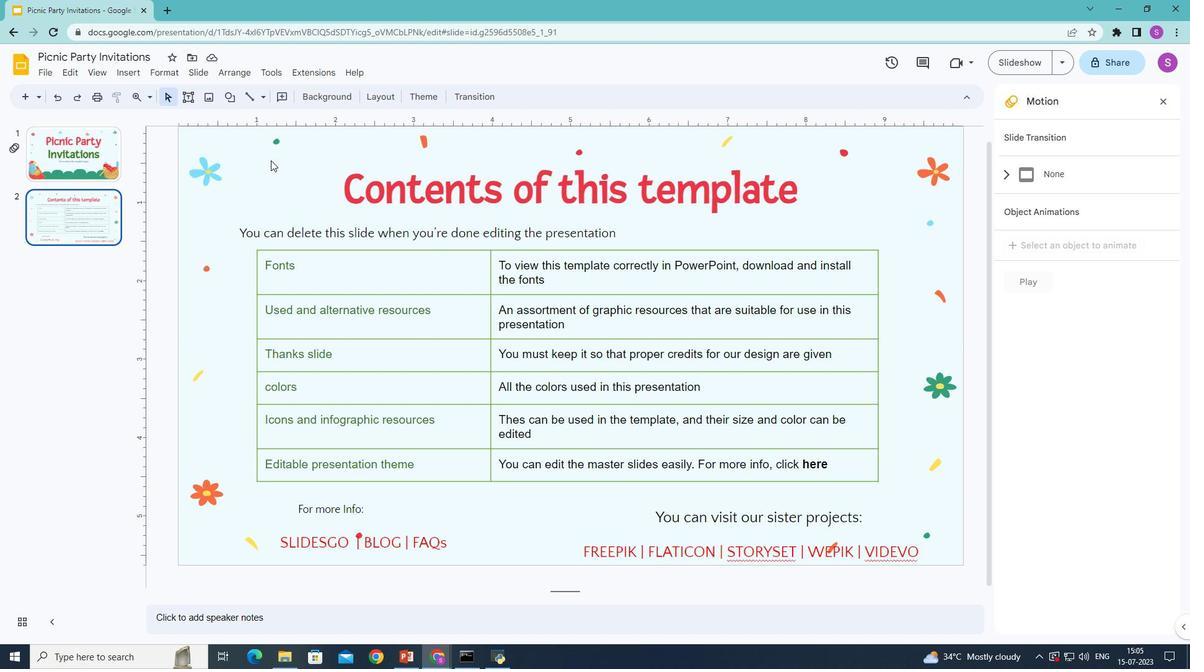 
Action: Mouse moved to (493, 103)
Screenshot: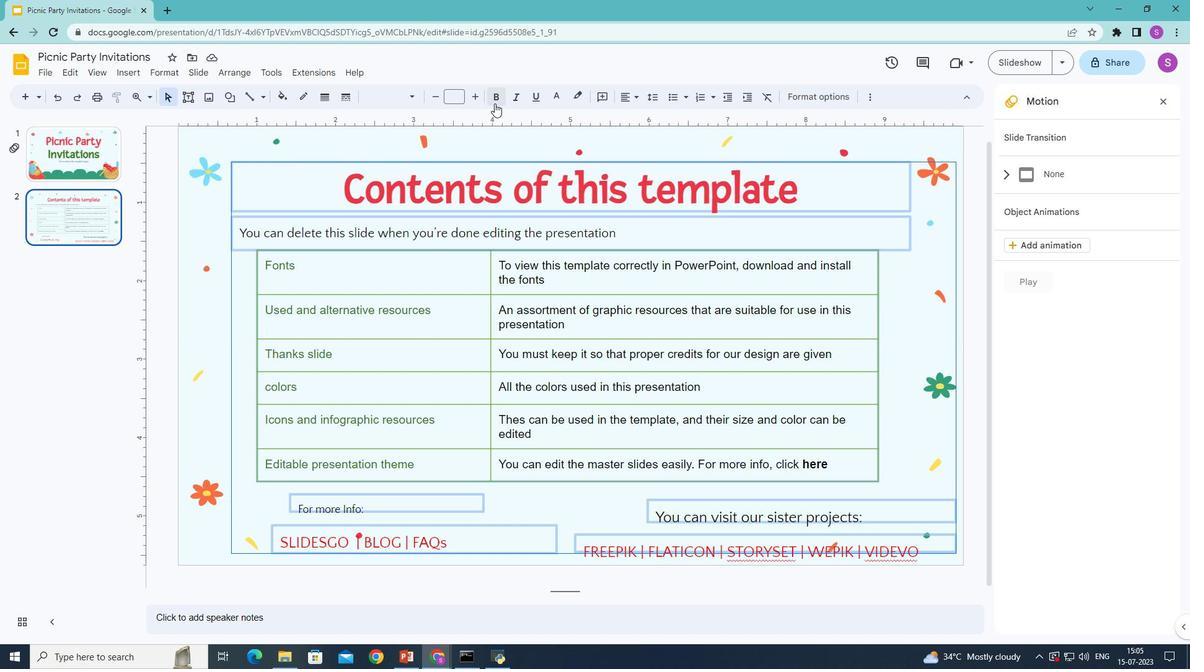 
Action: Mouse scrolled (493, 102) with delta (0, 0)
Screenshot: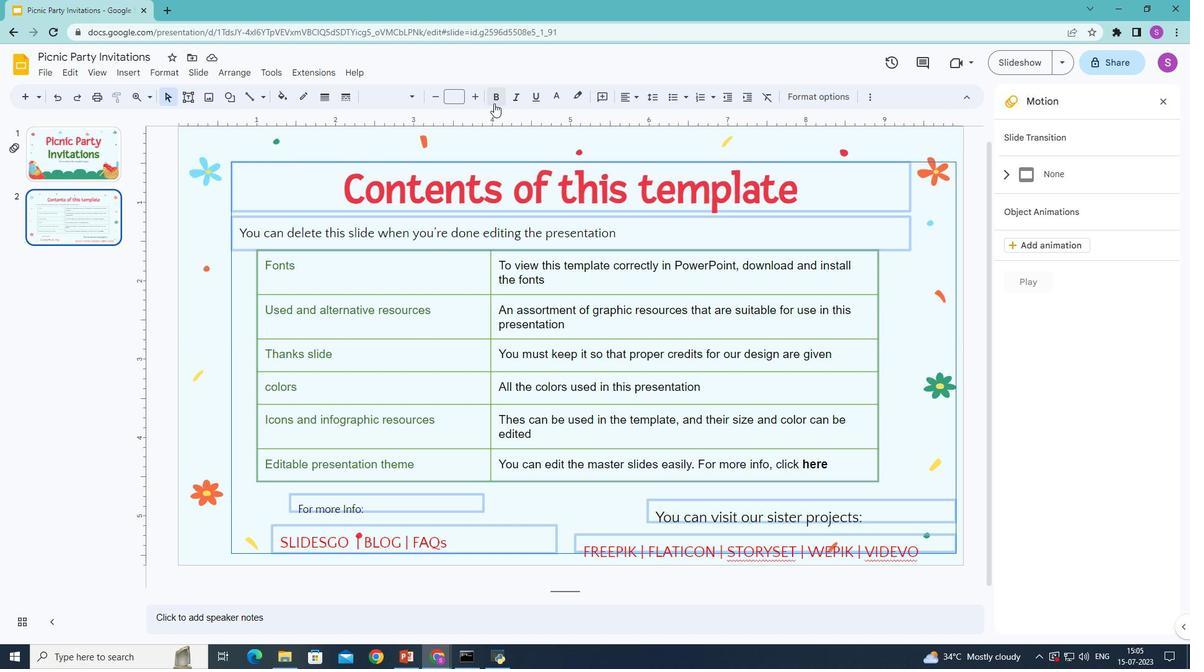 
Action: Mouse scrolled (493, 102) with delta (0, 0)
Screenshot: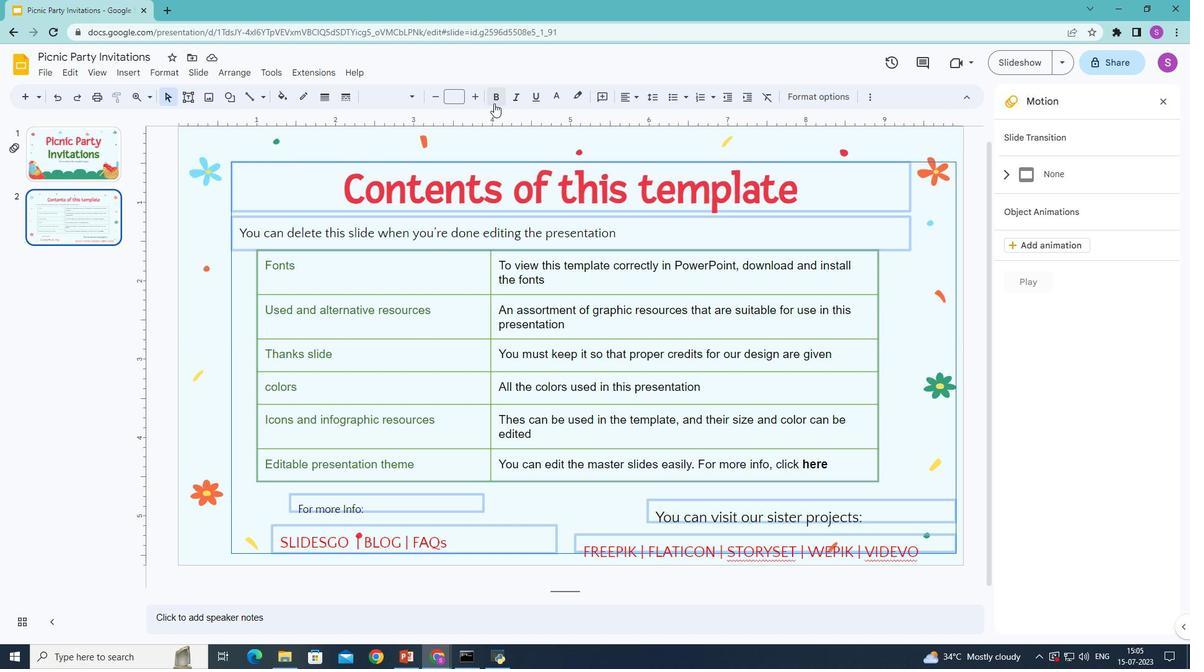 
Action: Mouse moved to (516, 133)
Screenshot: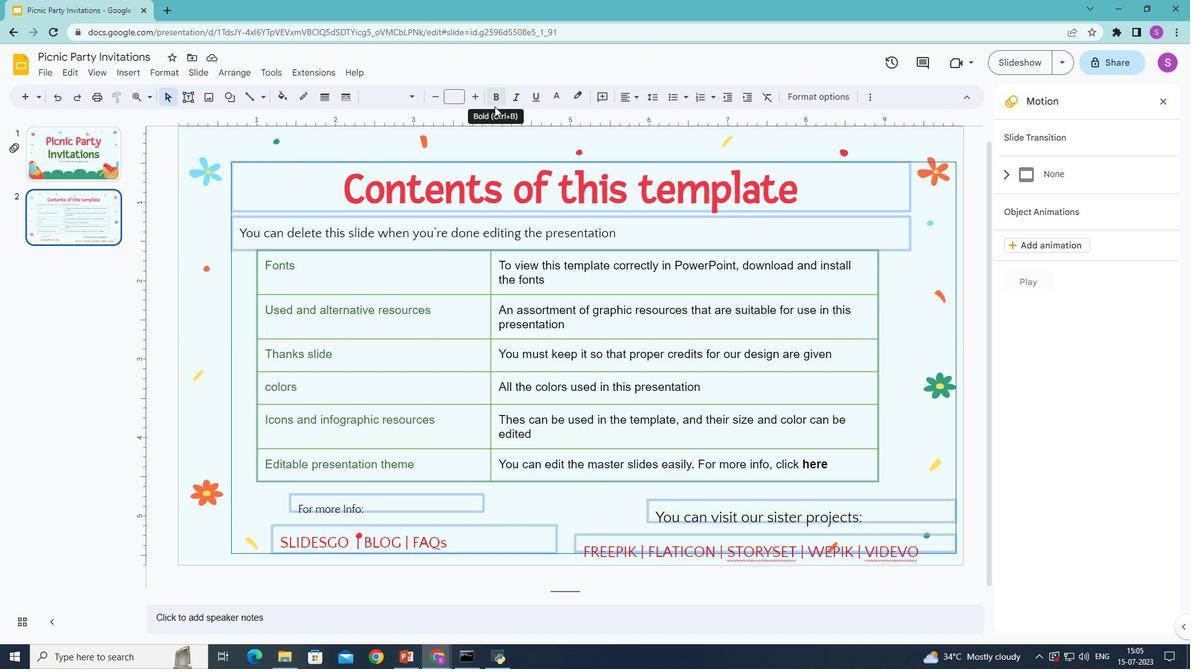 
Action: Mouse scrolled (516, 134) with delta (0, 0)
Screenshot: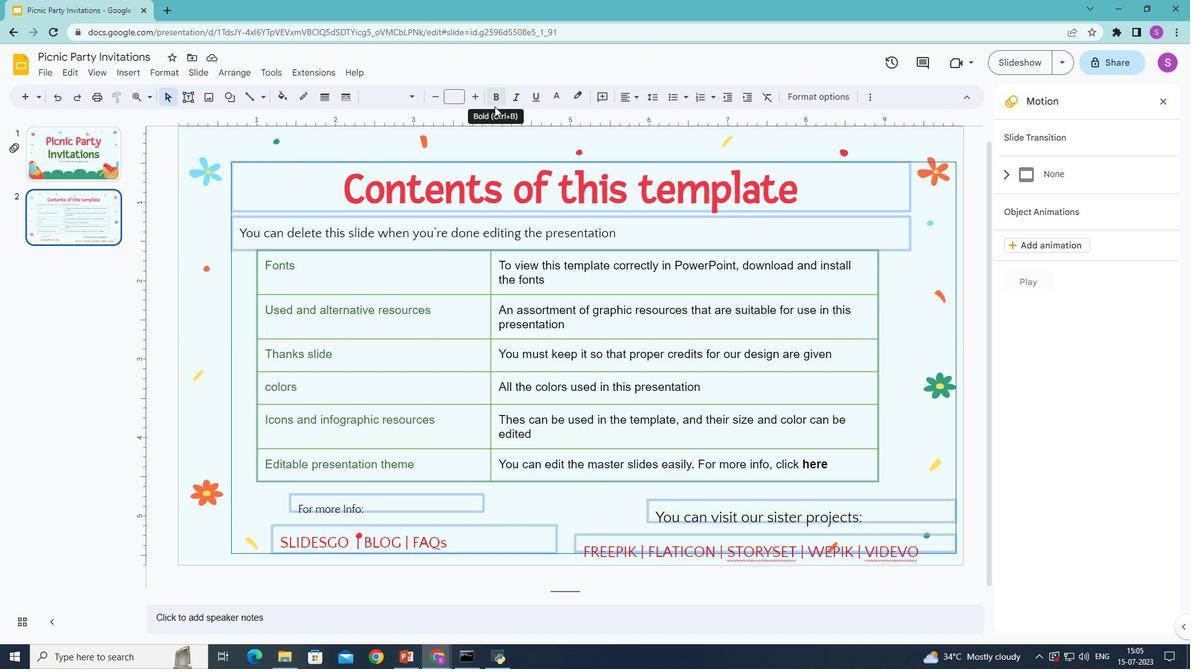 
Action: Mouse moved to (525, 144)
